 Task: Open an excel sheet with  and write heading  Student grades data  Add 10 students name:-  'Joshua Rivera, Zoey Coleman, Ryan Wright, Addison Bailey, Jonathan Simmons, Brooklyn Ward, Caleb Barnes, Audrey Collins, Gabriel Perry, Sofia Bell. ' in October Last week sales are  100 to 150. Math Grade:-  90, 95, 80, 92, 85,88, 90, 78, 92, 85.Science Grade:-  85, 87, 92, 88, 90, 85, 92, 80, 88, 90.English Grade:-  92, 90, 85, 90, 88, 92, 85, 82, 90, 88. _x000D_
History Grade:-  88, 92, 78, 95, 90, 90, 80, 85, 92, 90. Total use the formula   =SUM(D2:G2) then presss enter. Save page analysisSalesByProduct_2022
Action: Mouse moved to (147, 175)
Screenshot: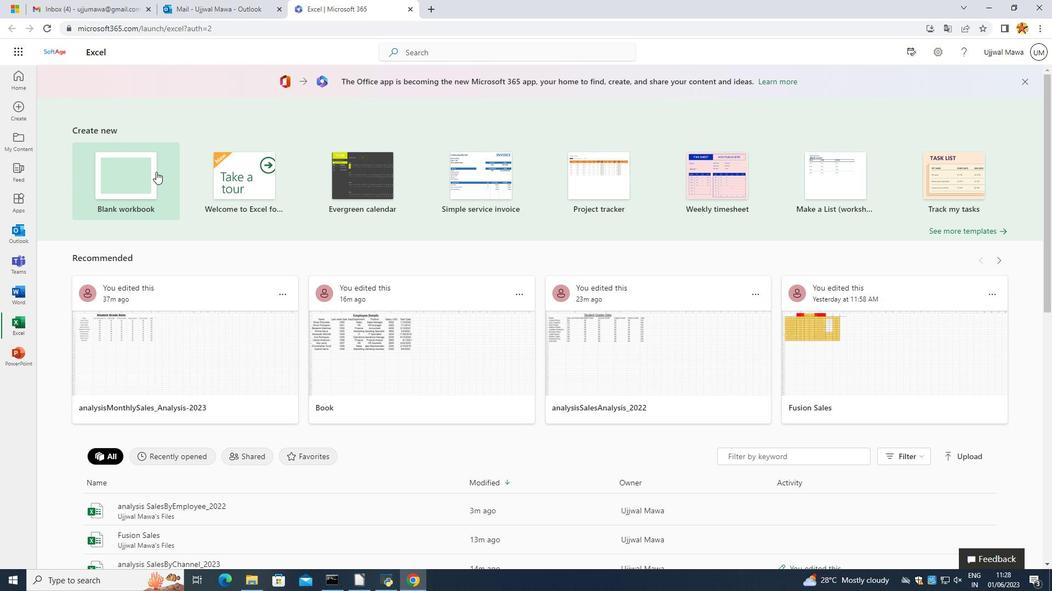 
Action: Mouse pressed left at (147, 175)
Screenshot: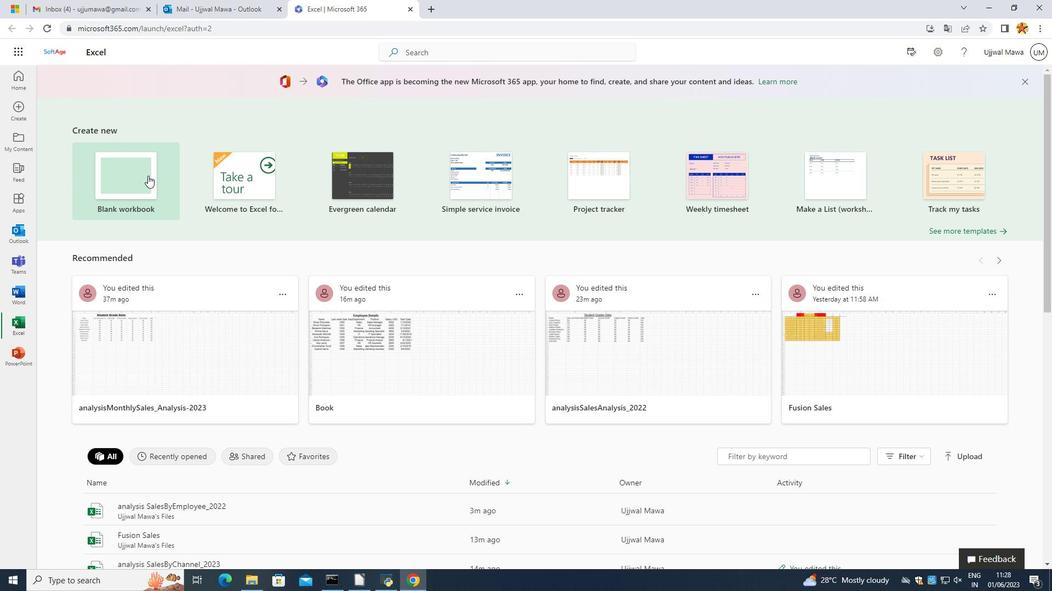 
Action: Mouse moved to (70, 166)
Screenshot: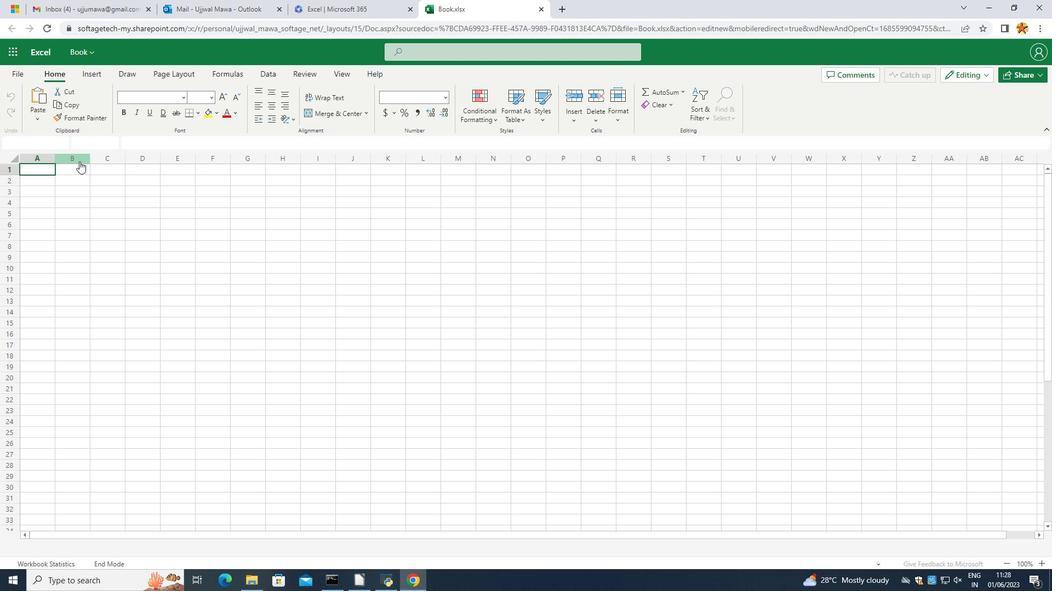 
Action: Mouse pressed left at (70, 166)
Screenshot: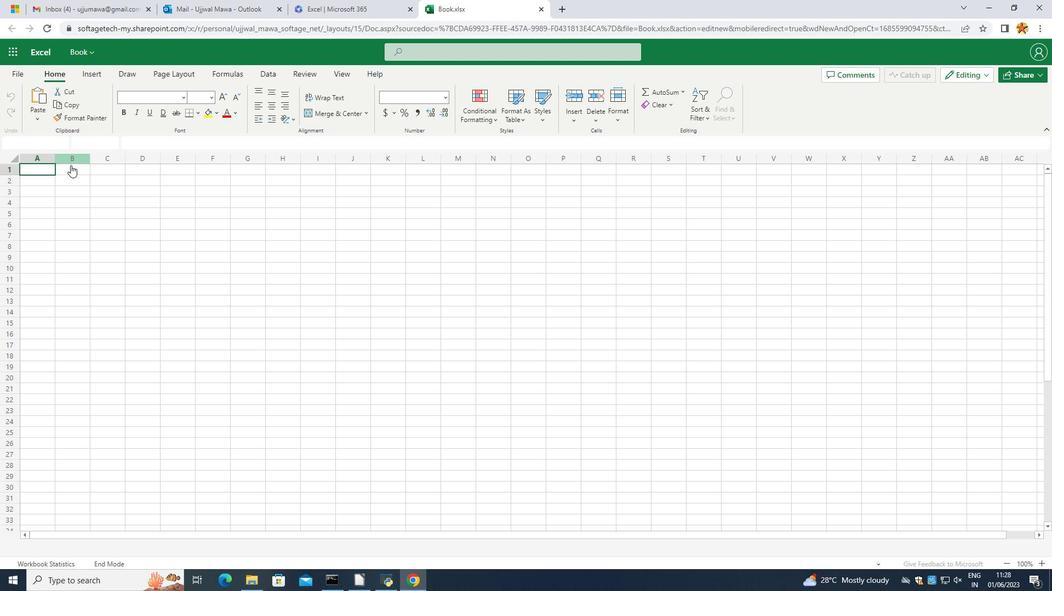 
Action: Mouse pressed left at (70, 166)
Screenshot: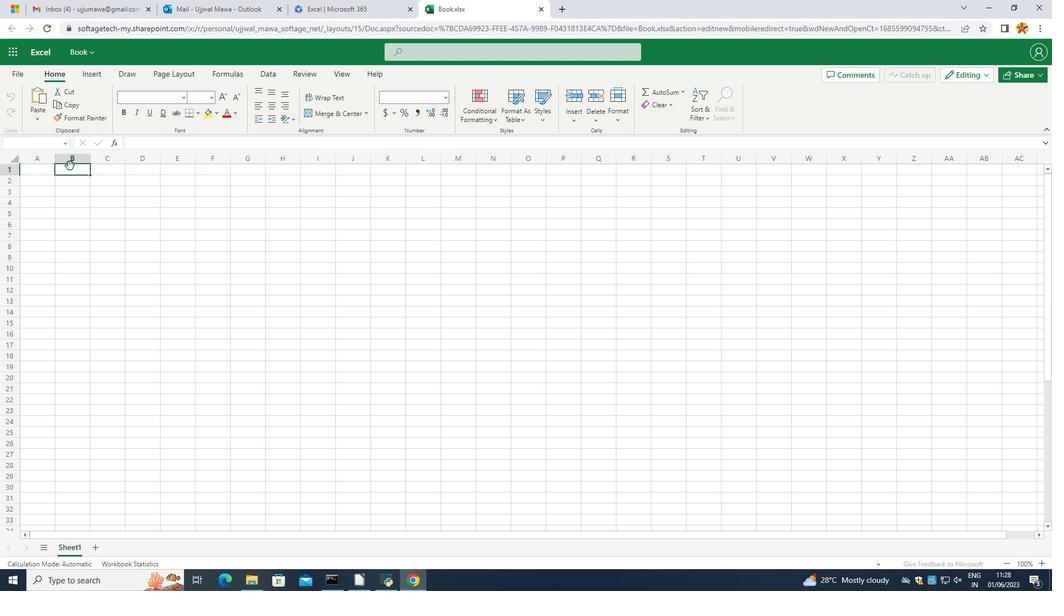 
Action: Mouse moved to (68, 171)
Screenshot: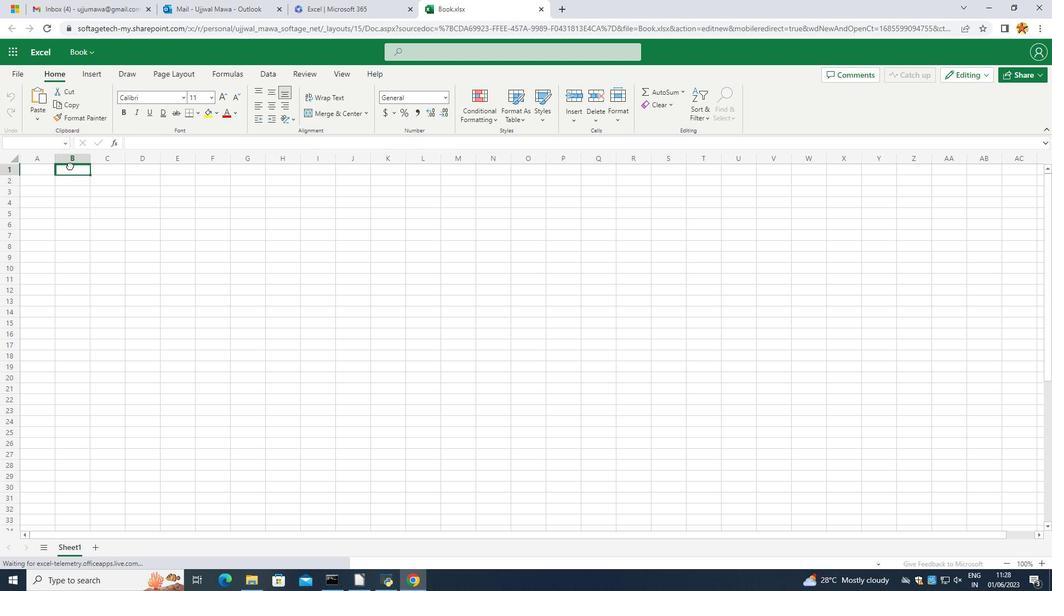 
Action: Mouse pressed left at (68, 171)
Screenshot: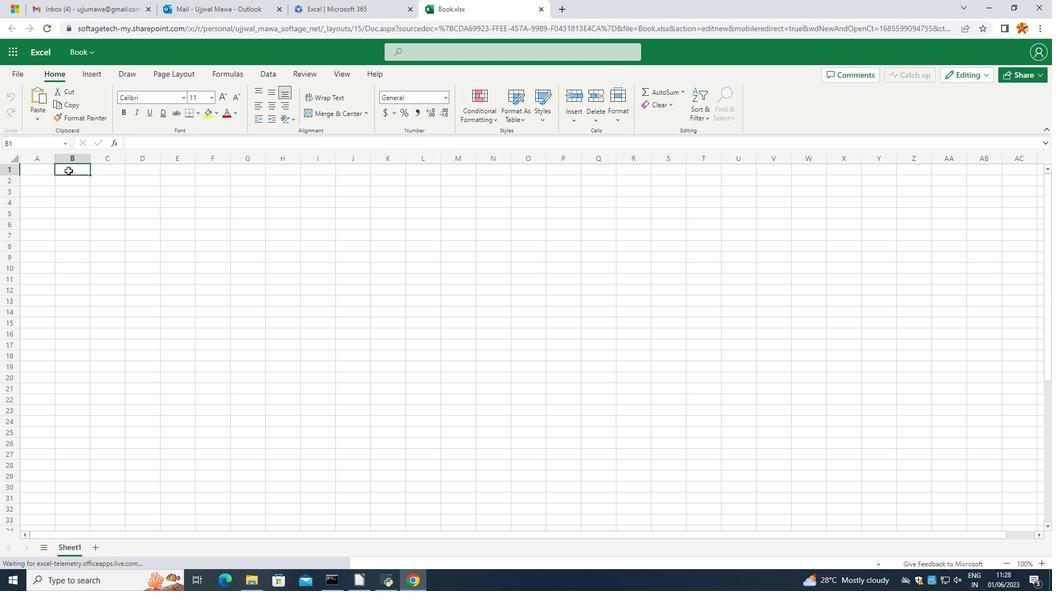 
Action: Mouse pressed left at (68, 171)
Screenshot: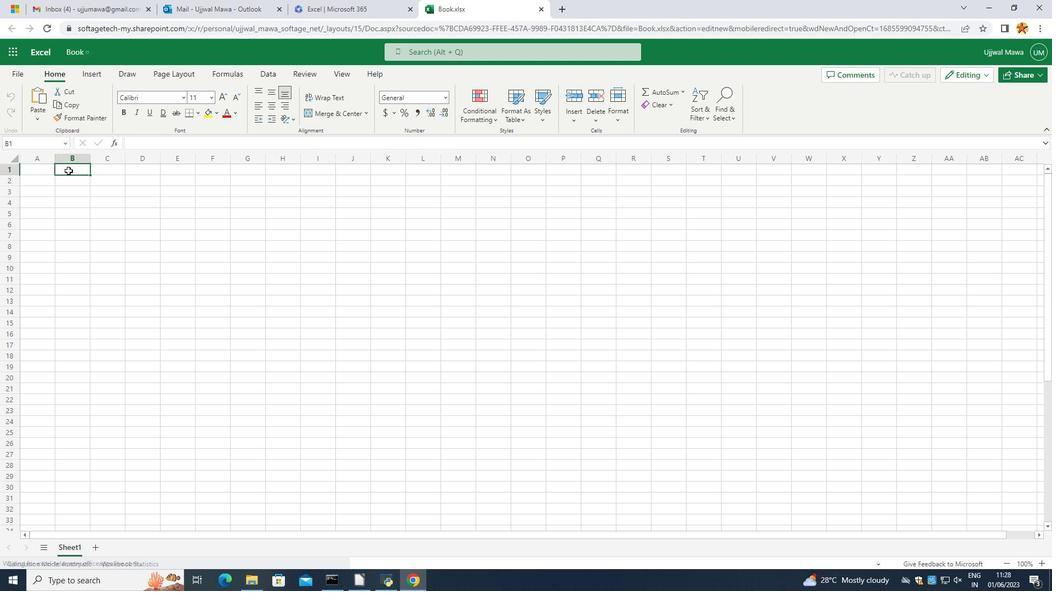 
Action: Key pressed <Key.caps_lock>S<Key.caps_lock>tudent<Key.space><Key.caps_lock>G<Key.caps_lock>rades<Key.space><Key.caps_lock>D<Key.caps_lock>ata
Screenshot: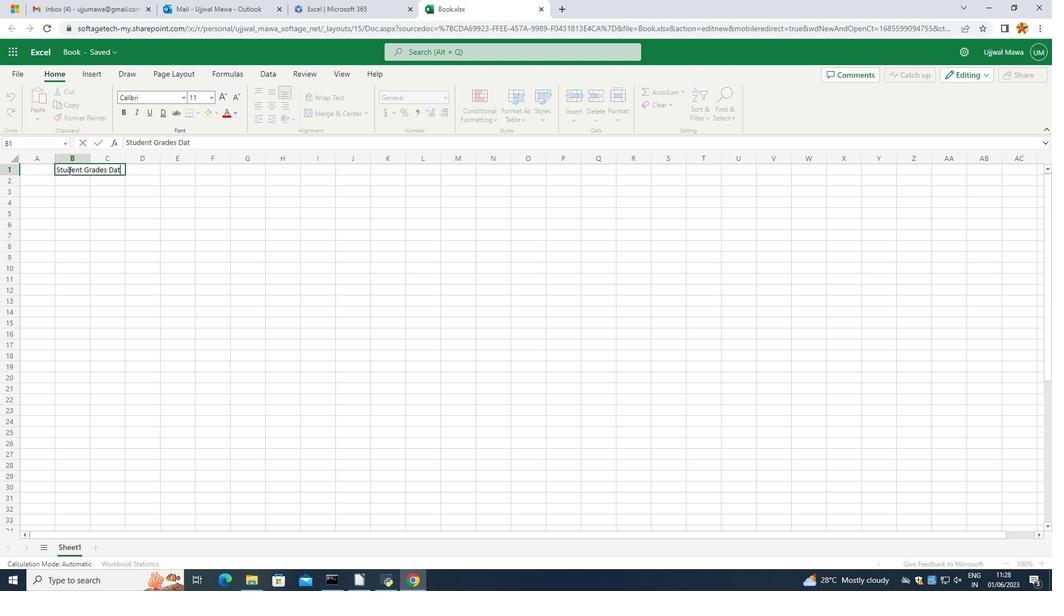 
Action: Mouse moved to (82, 322)
Screenshot: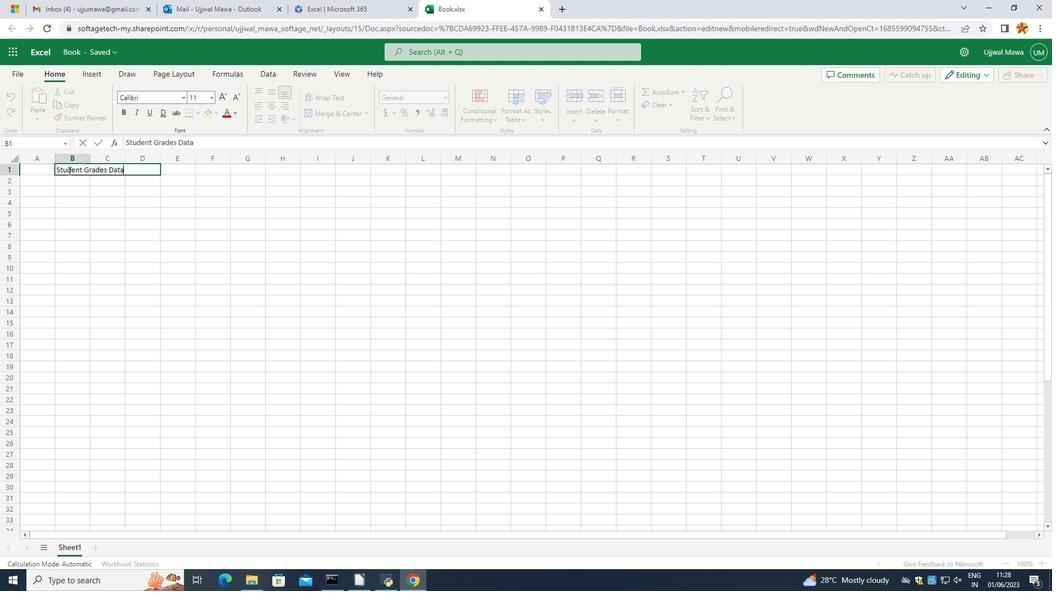 
Action: Mouse pressed left at (82, 322)
Screenshot: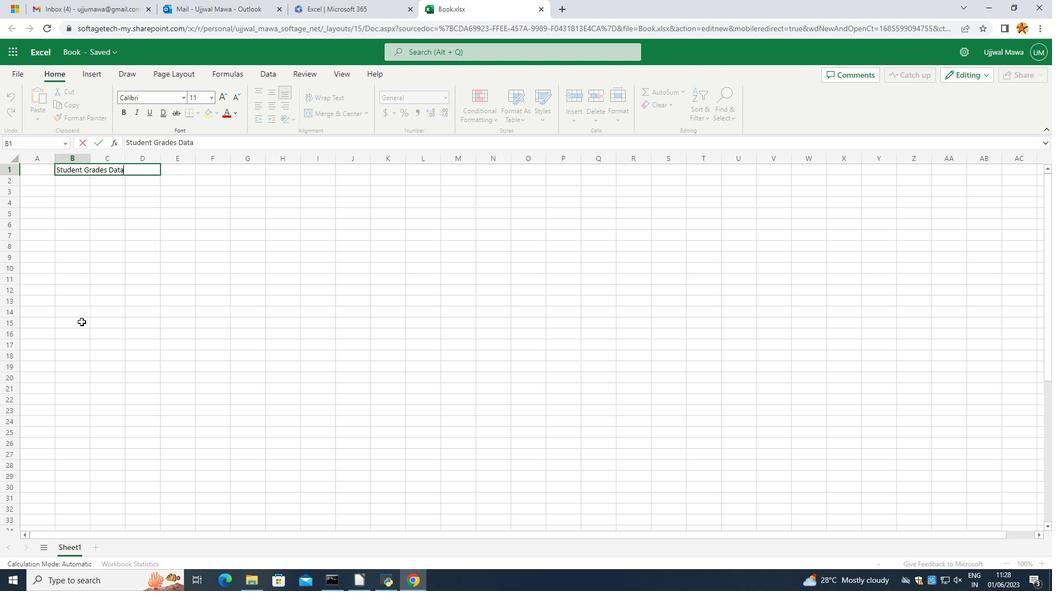 
Action: Mouse moved to (49, 177)
Screenshot: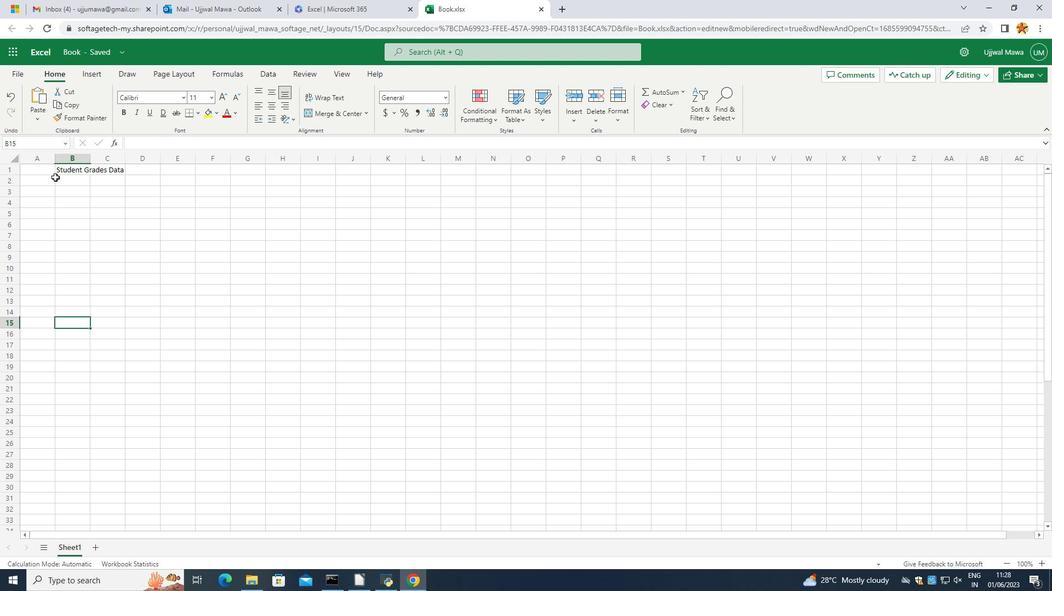 
Action: Mouse pressed left at (49, 177)
Screenshot: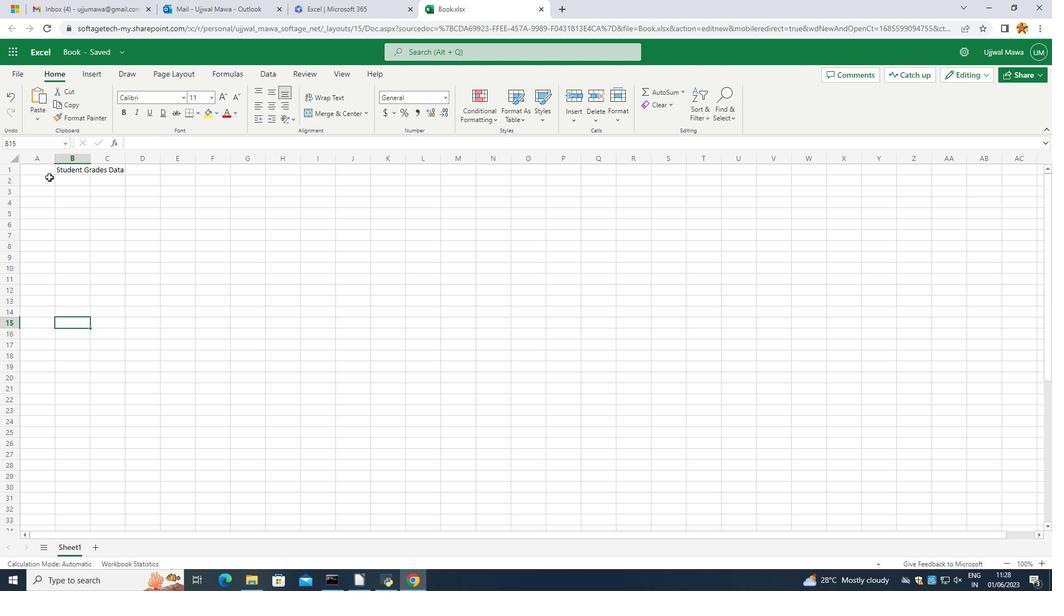 
Action: Mouse pressed left at (49, 177)
Screenshot: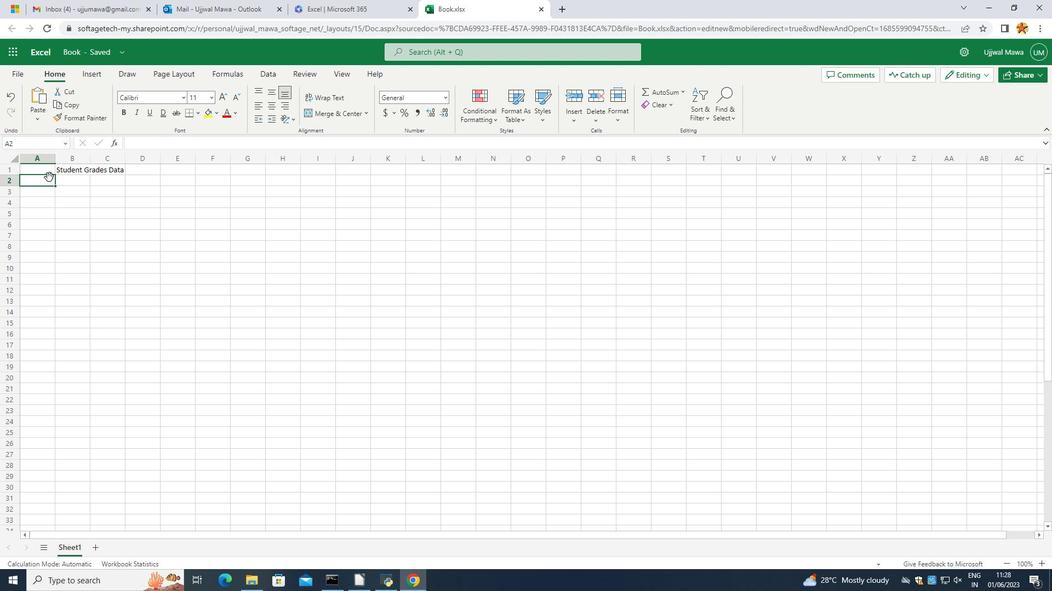 
Action: Mouse pressed left at (49, 177)
Screenshot: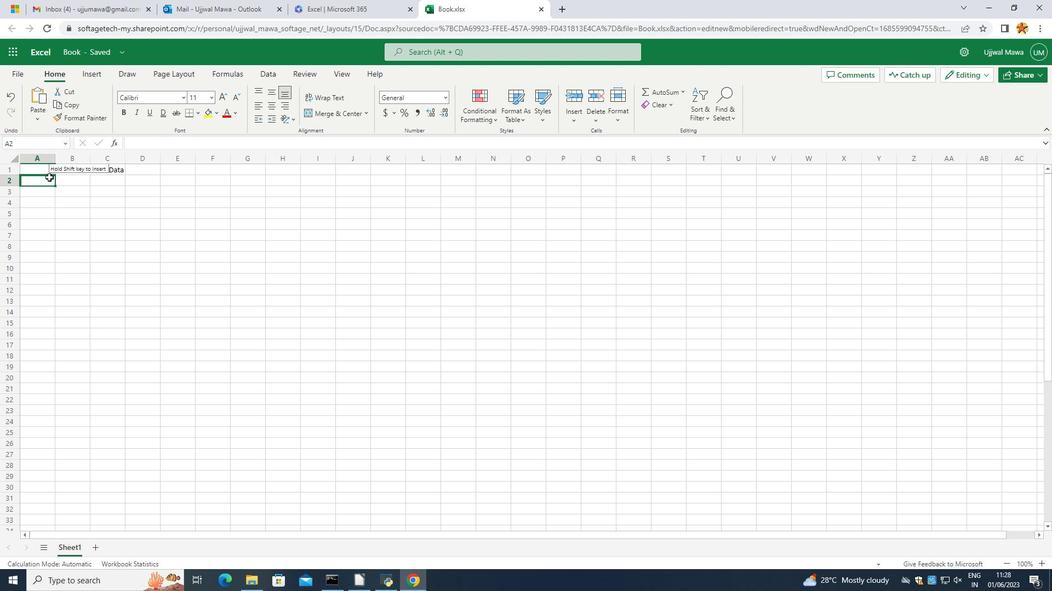 
Action: Mouse moved to (48, 181)
Screenshot: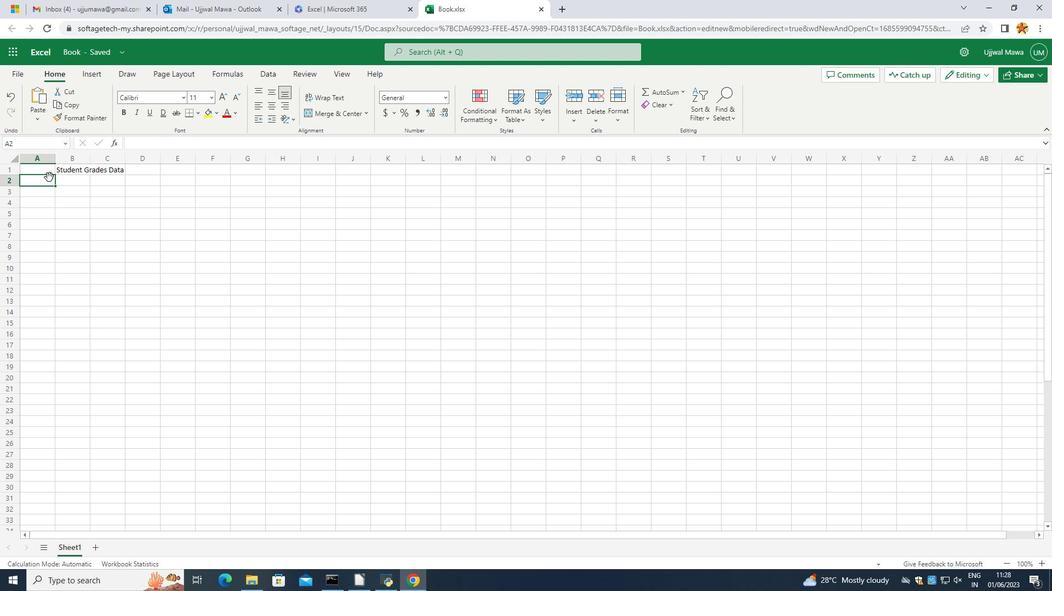 
Action: Mouse pressed left at (48, 181)
Screenshot: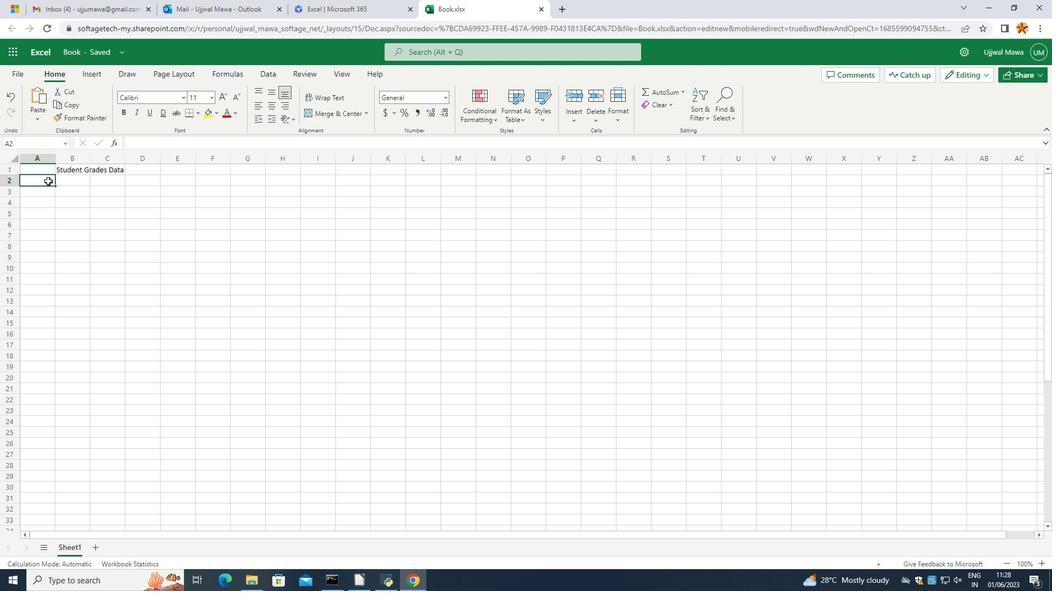 
Action: Mouse pressed left at (48, 181)
Screenshot: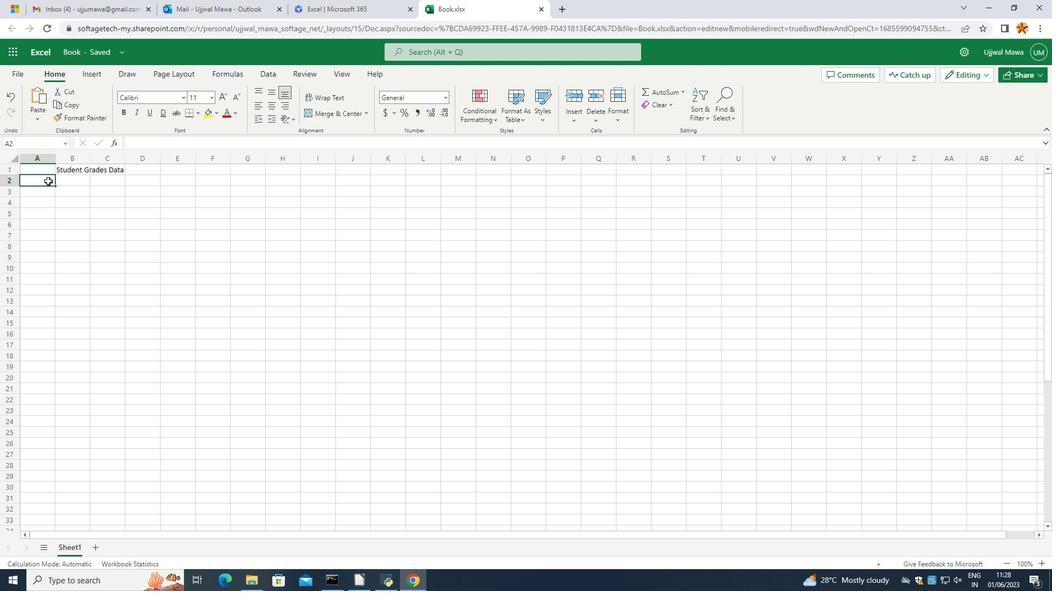 
Action: Key pressed <Key.caps_lock>N<Key.caps_lock>ame
Screenshot: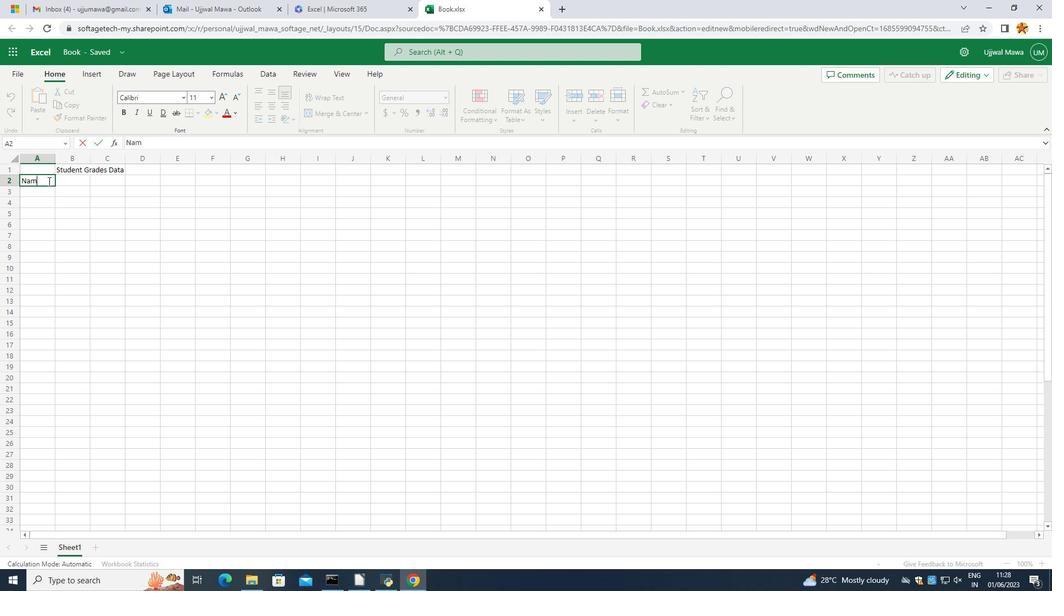 
Action: Mouse moved to (284, 374)
Screenshot: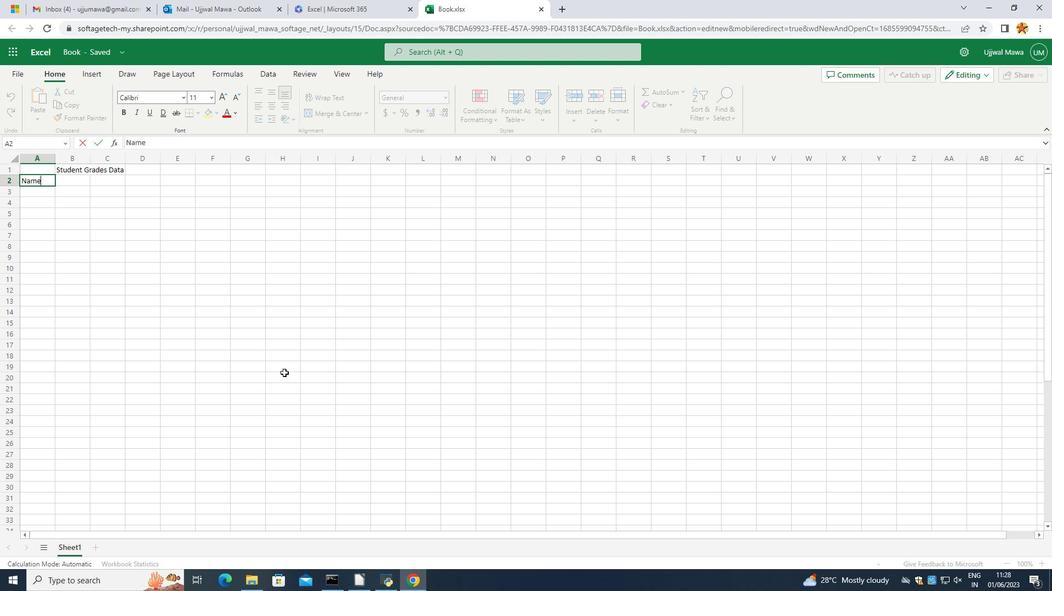 
Action: Mouse pressed left at (284, 374)
Screenshot: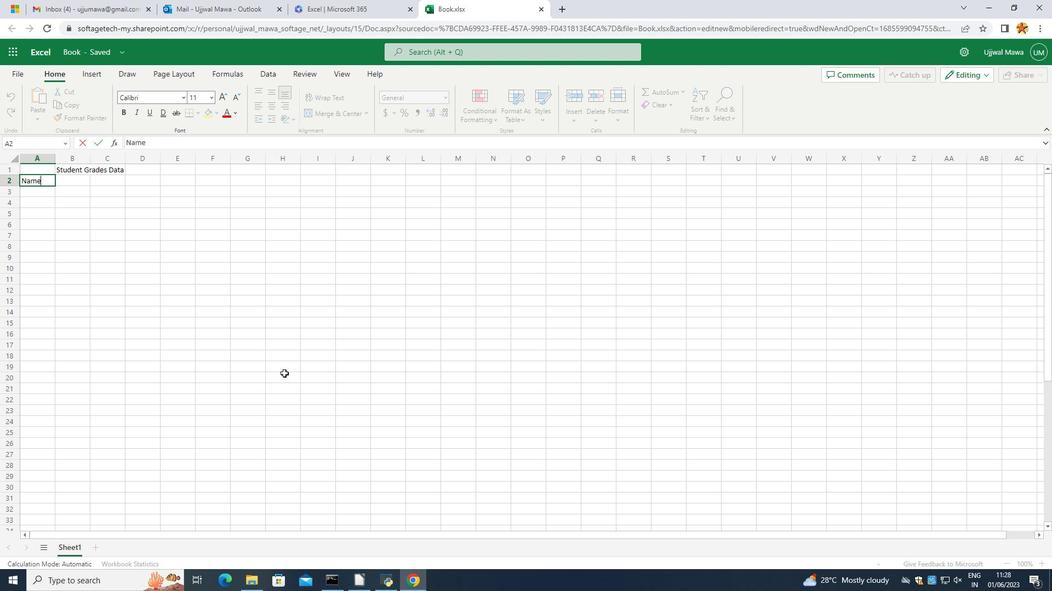 
Action: Mouse moved to (73, 178)
Screenshot: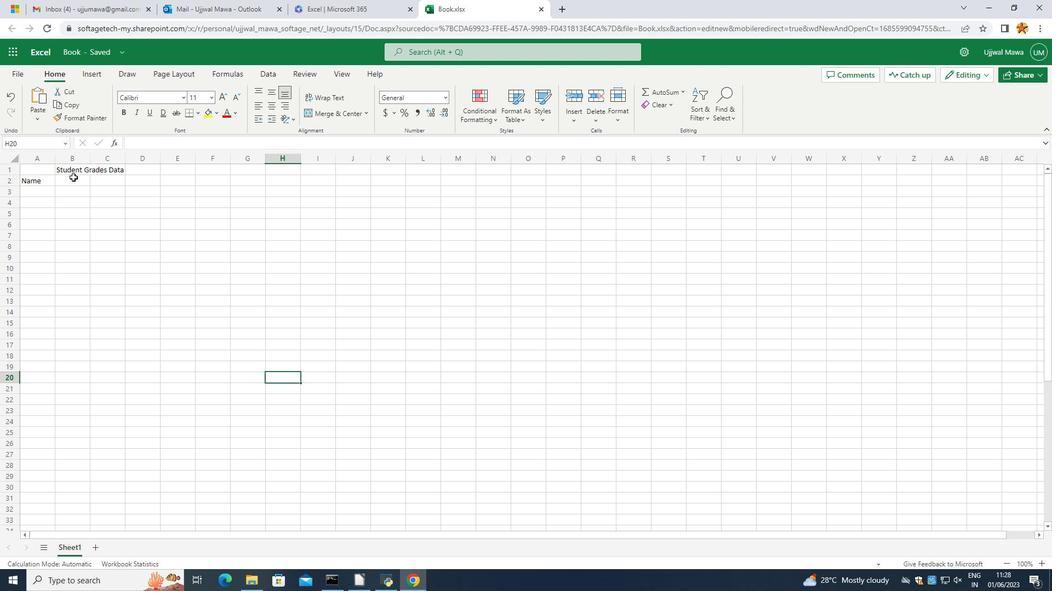 
Action: Mouse pressed left at (73, 178)
Screenshot: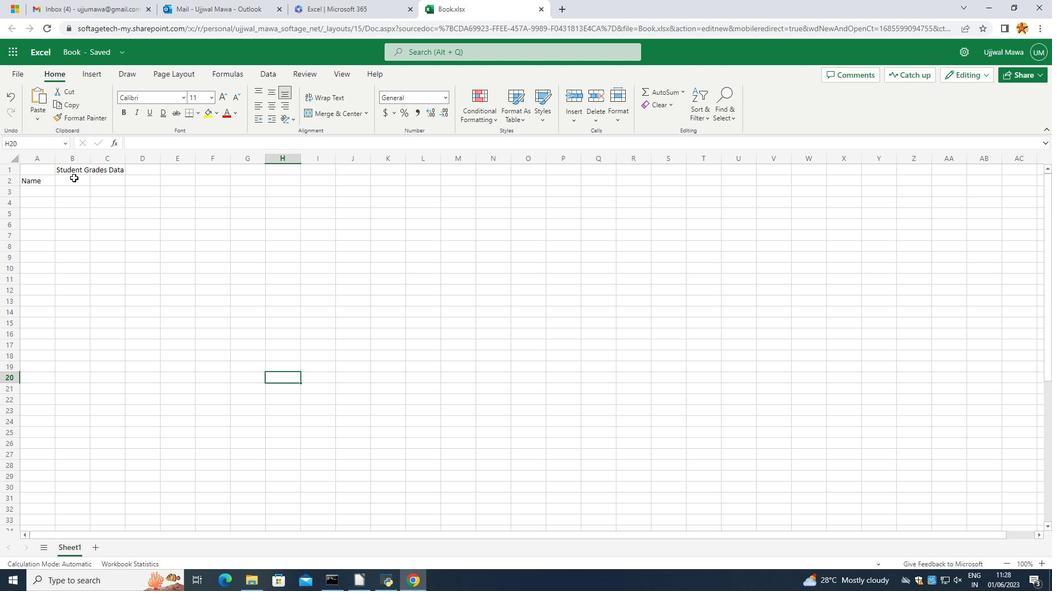 
Action: Mouse moved to (76, 183)
Screenshot: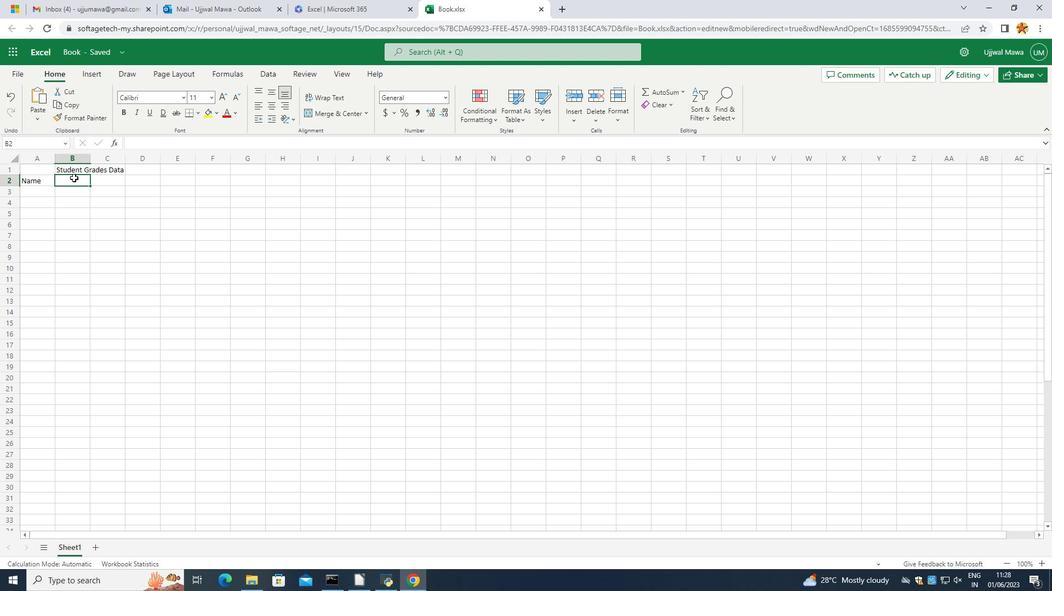 
Action: Key pressed <Key.caps_lock>O<Key.caps_lock>ctober<Key.space><Key.caps_lock>L<Key.caps_lock>ast<Key.space>week<Key.space><Key.caps_lock>S<Key.caps_lock>ales
Screenshot: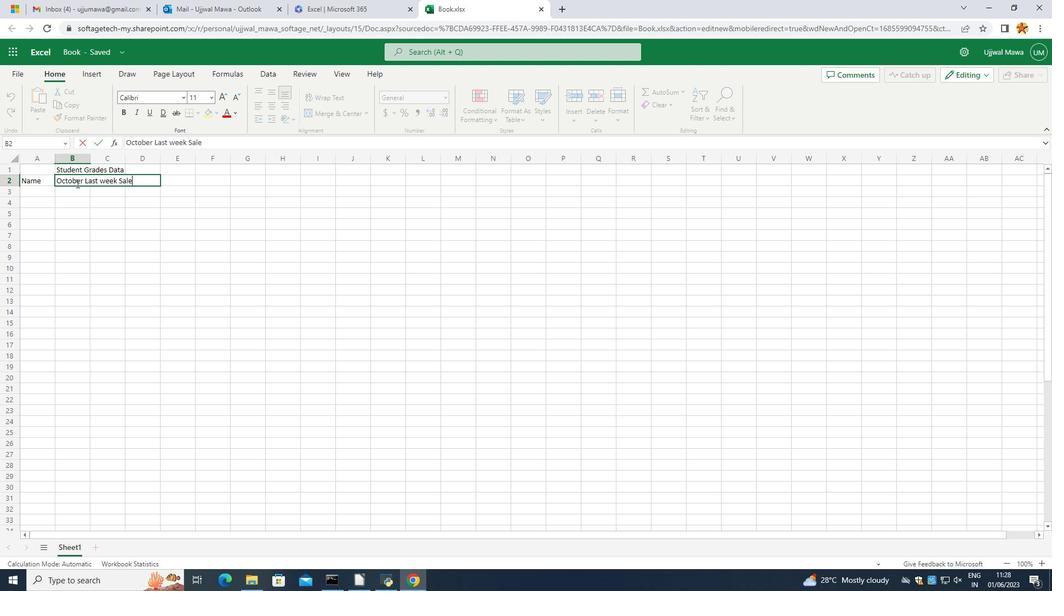 
Action: Mouse moved to (71, 234)
Screenshot: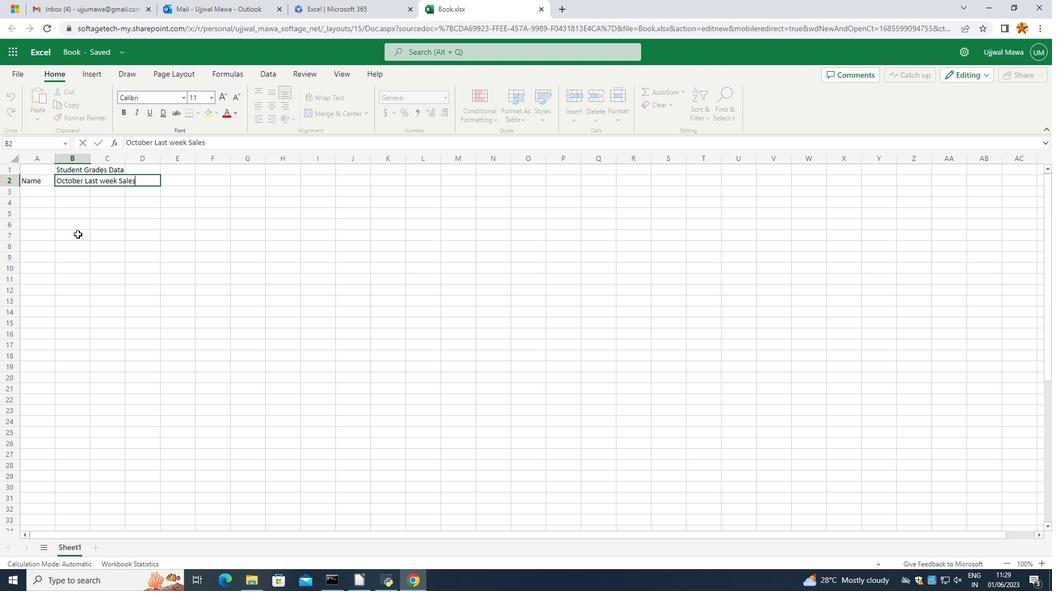 
Action: Mouse pressed left at (71, 234)
Screenshot: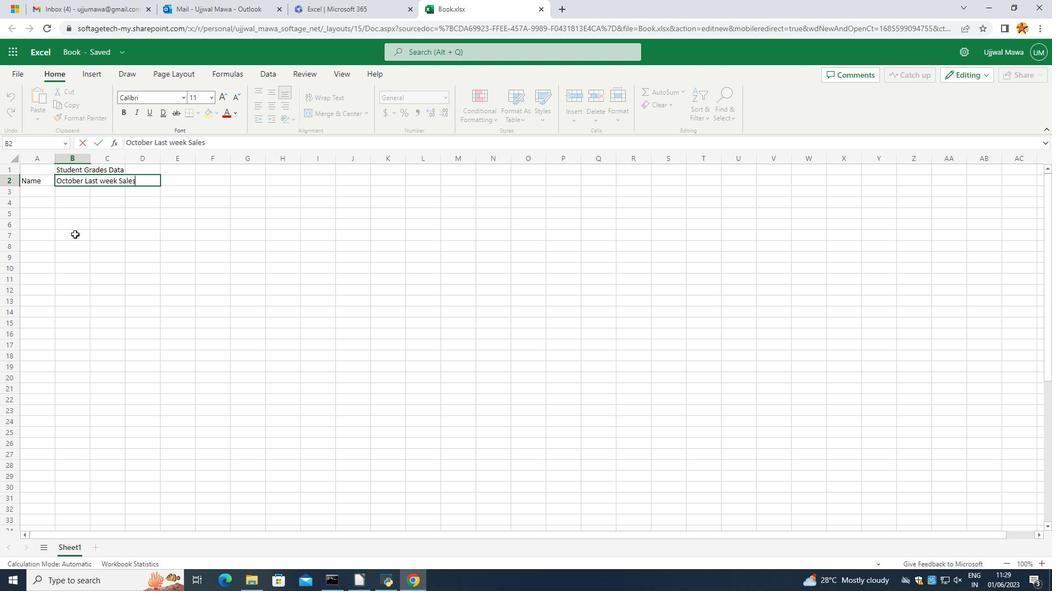 
Action: Mouse moved to (70, 185)
Screenshot: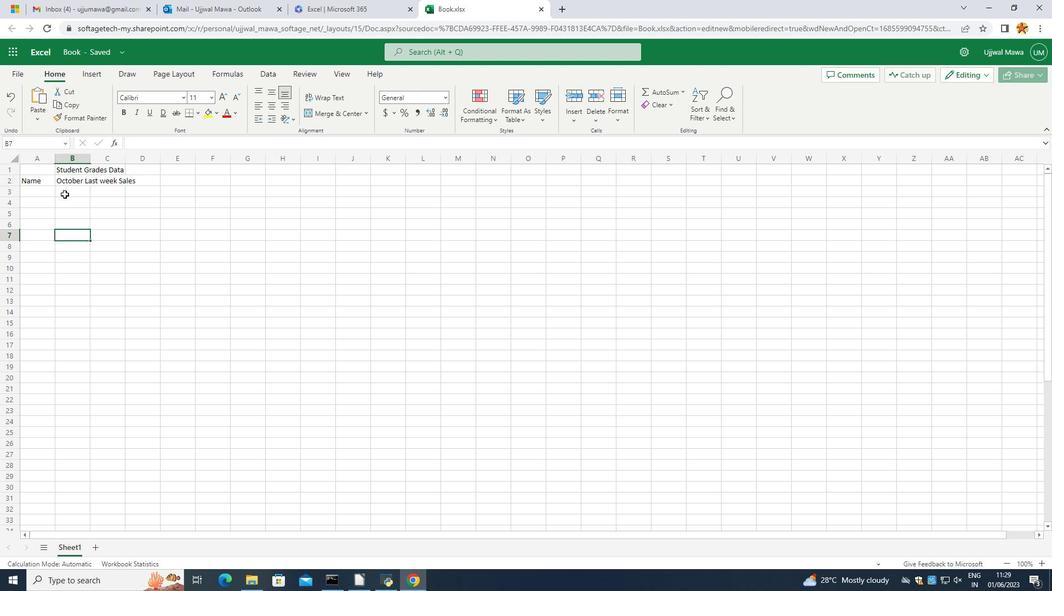 
Action: Mouse pressed left at (70, 185)
Screenshot: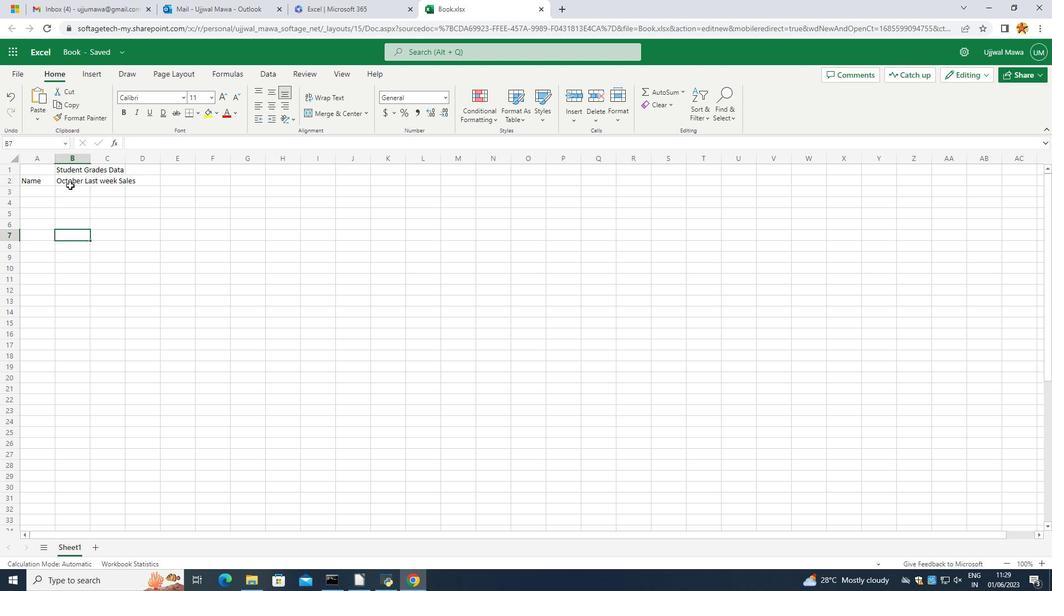 
Action: Mouse moved to (91, 160)
Screenshot: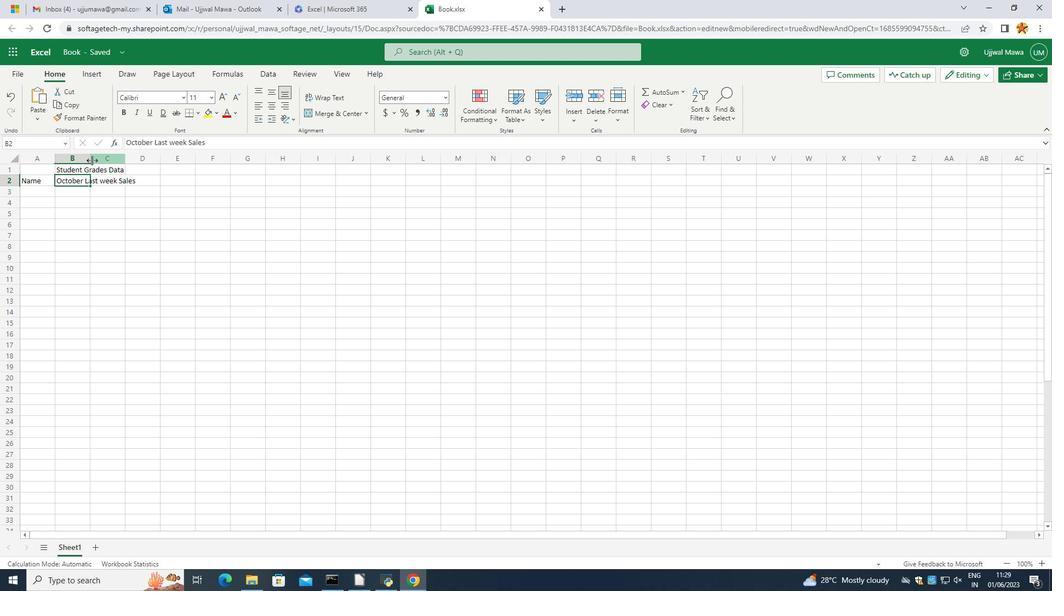 
Action: Mouse pressed left at (91, 160)
Screenshot: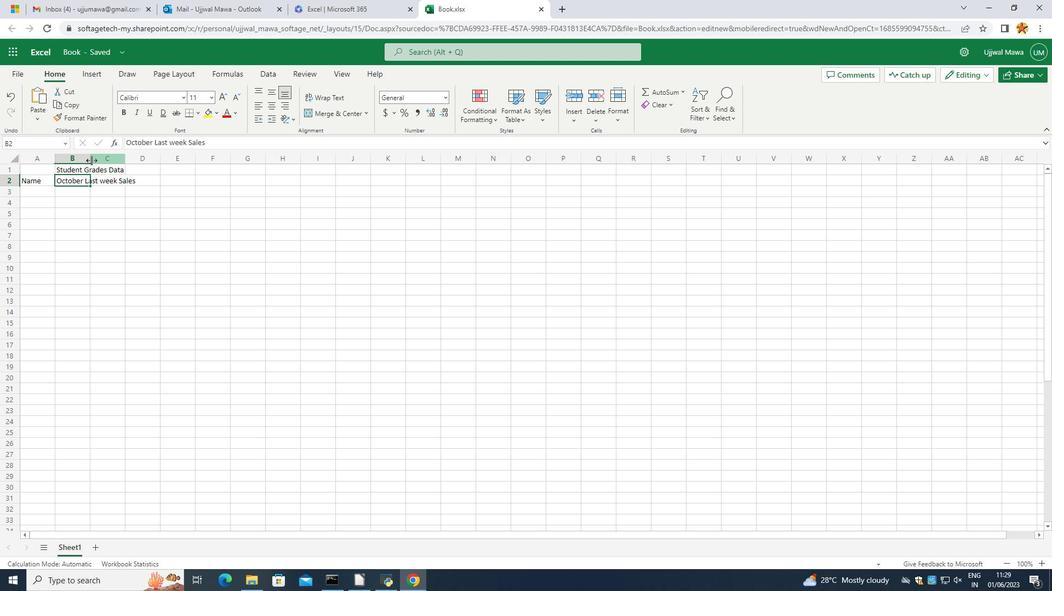 
Action: Mouse moved to (25, 177)
Screenshot: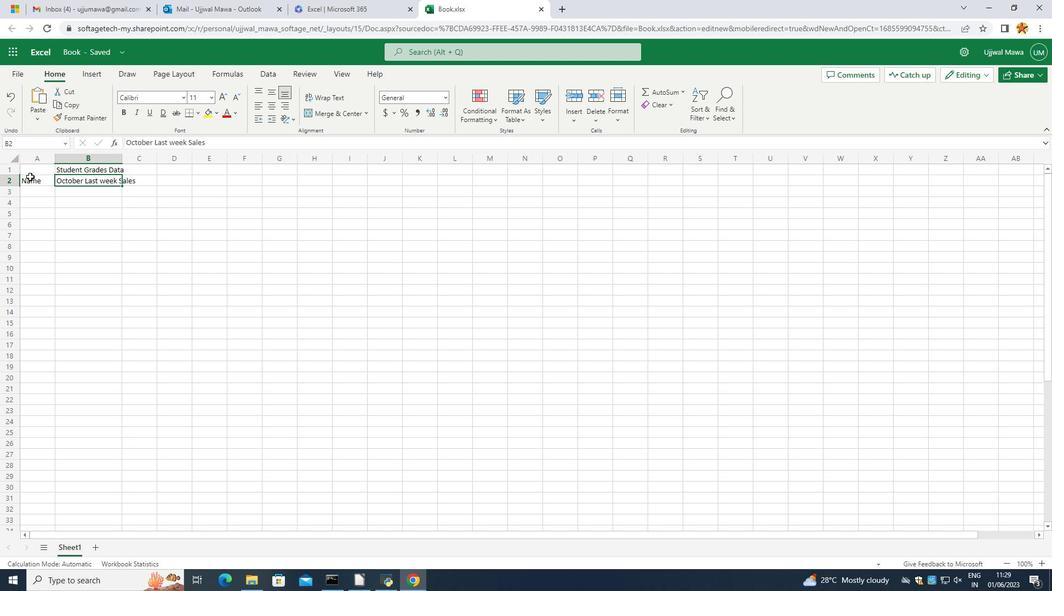 
Action: Mouse pressed left at (25, 177)
Screenshot: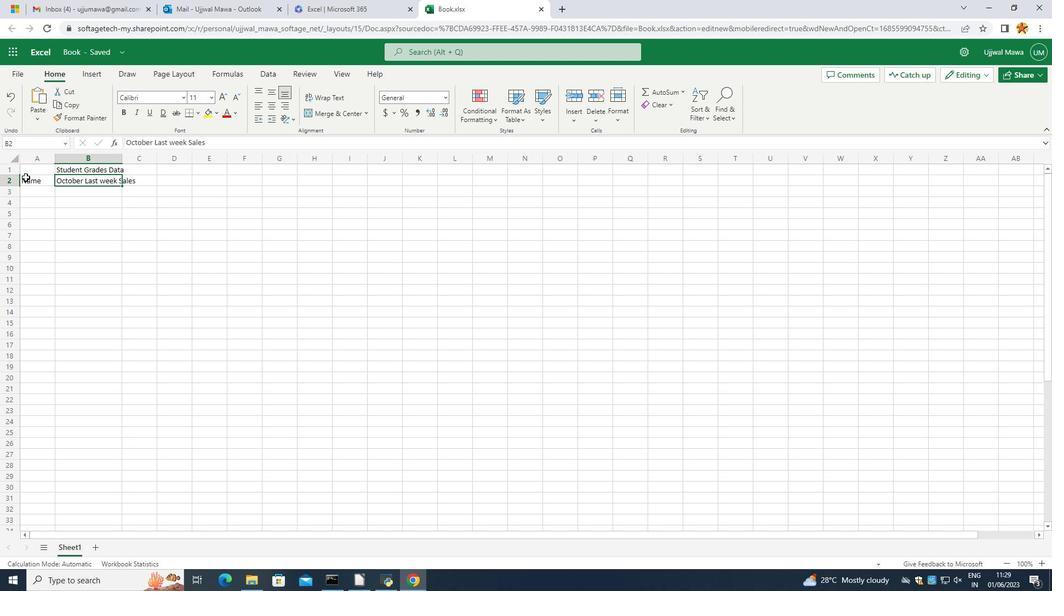 
Action: Mouse moved to (32, 175)
Screenshot: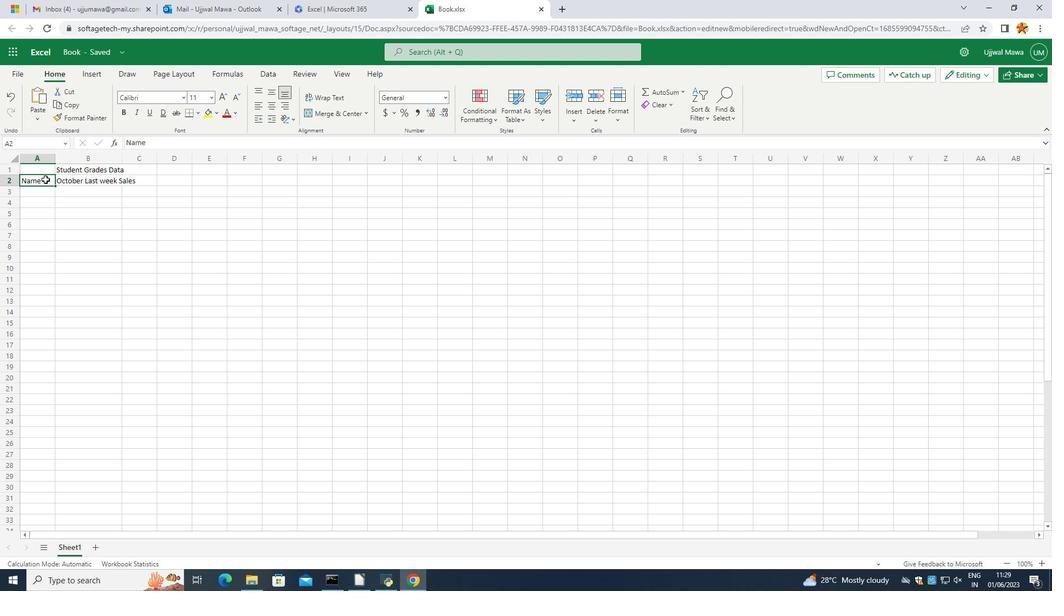 
Action: Mouse pressed left at (32, 175)
Screenshot: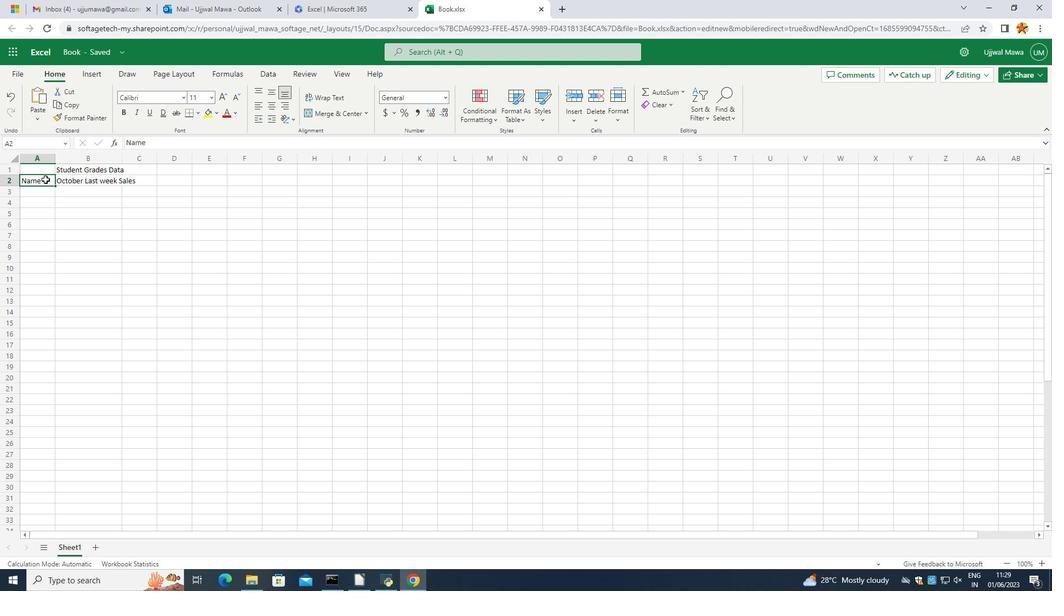 
Action: Mouse moved to (49, 169)
Screenshot: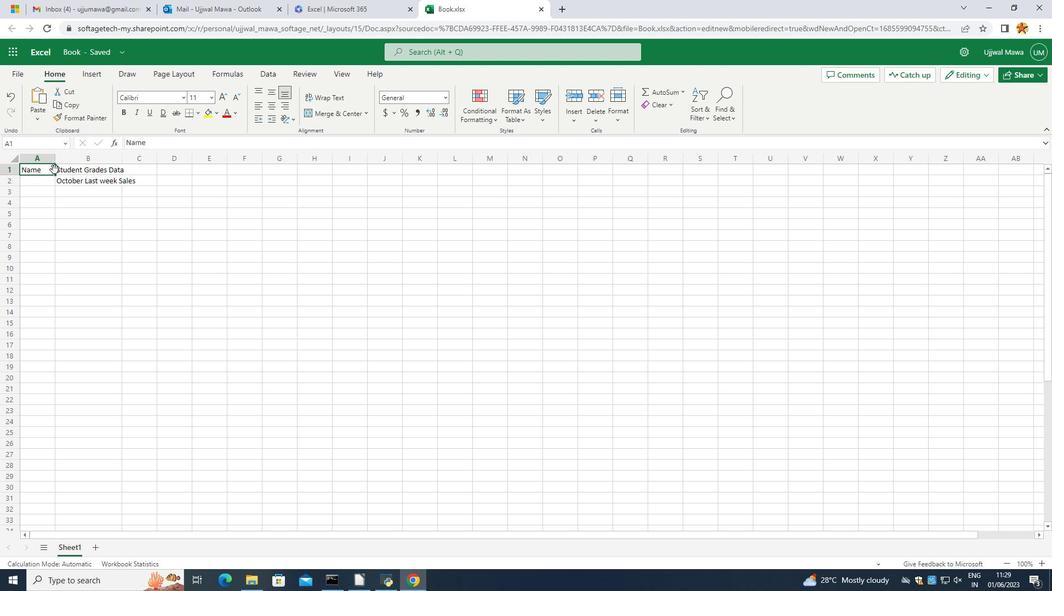 
Action: Mouse pressed left at (49, 169)
Screenshot: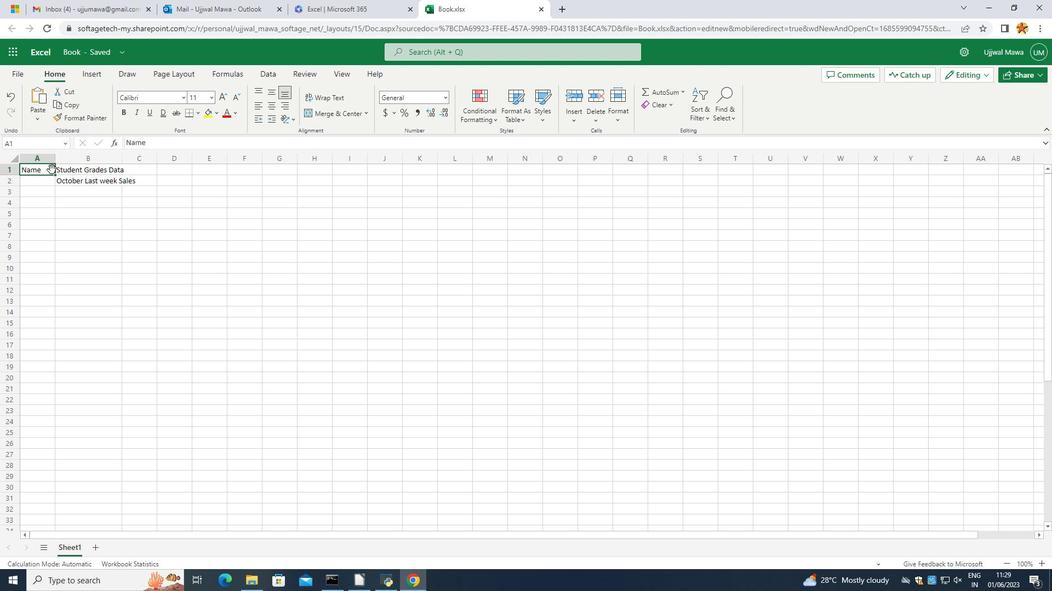 
Action: Mouse moved to (44, 172)
Screenshot: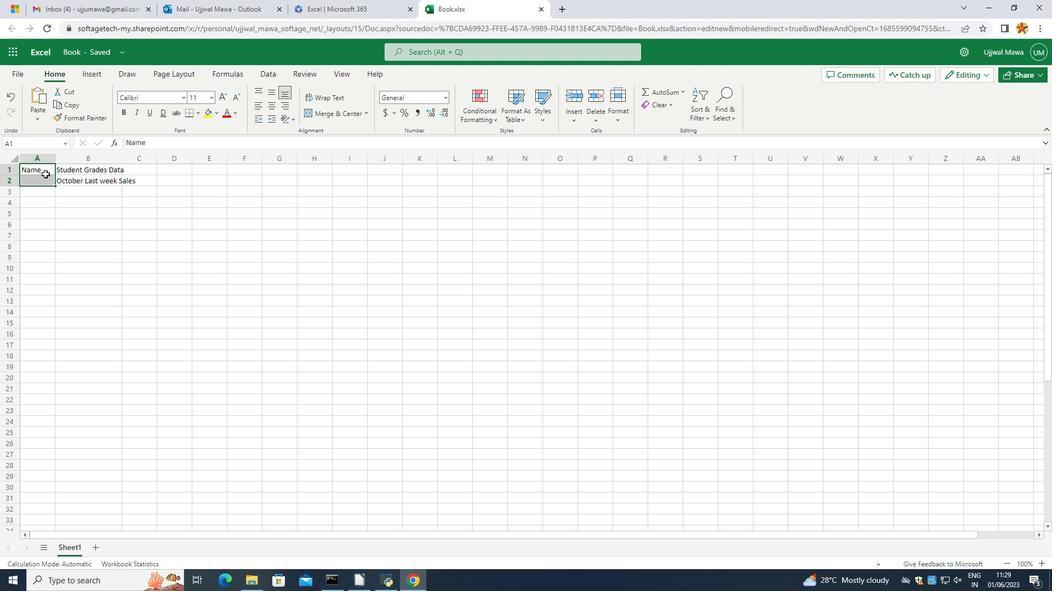 
Action: Mouse pressed left at (44, 172)
Screenshot: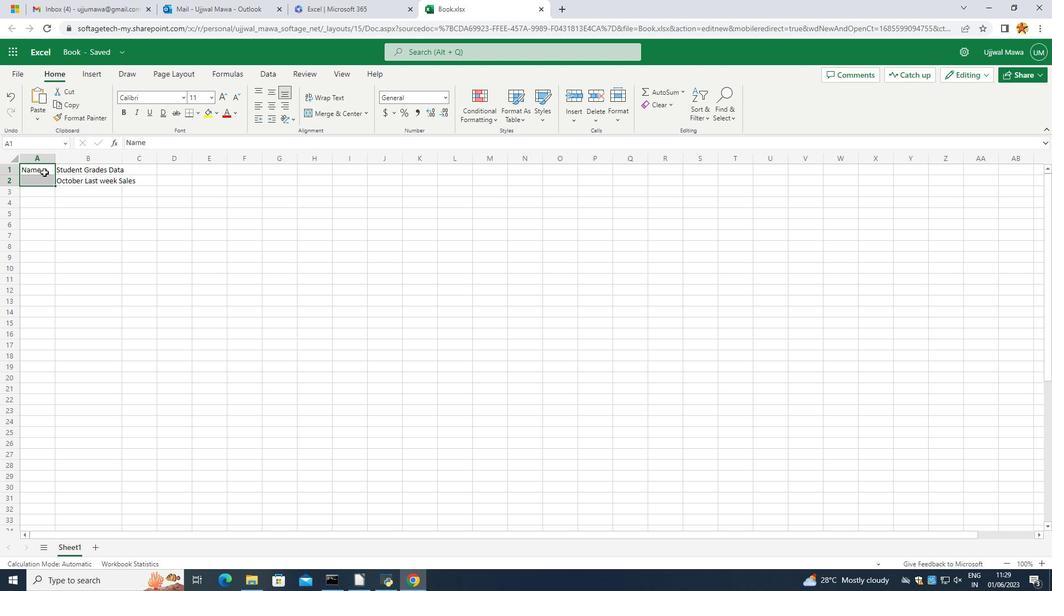 
Action: Mouse moved to (40, 161)
Screenshot: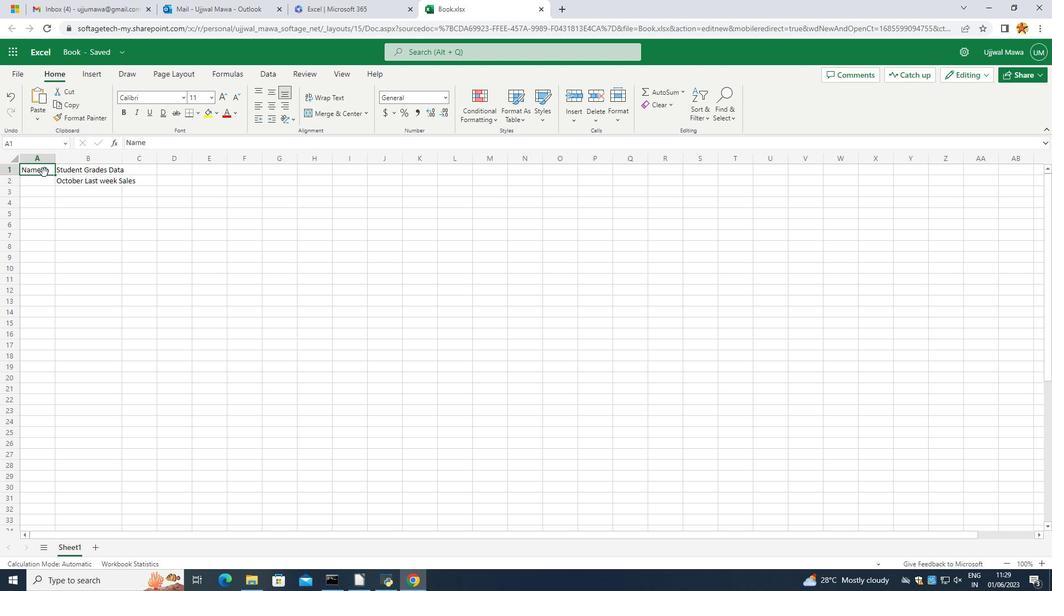
Action: Mouse pressed right at (40, 161)
Screenshot: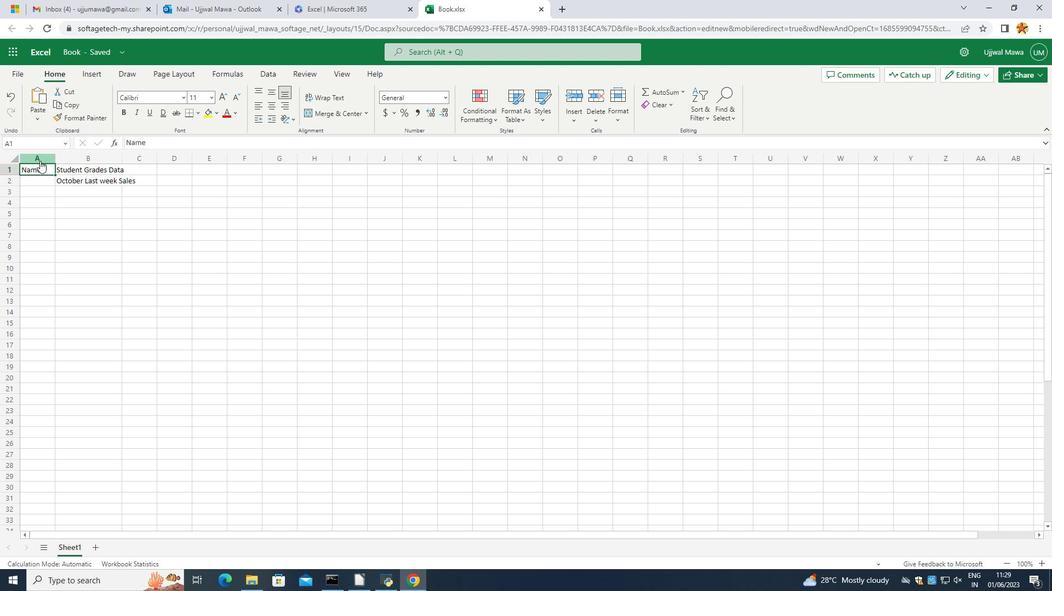 
Action: Mouse moved to (41, 166)
Screenshot: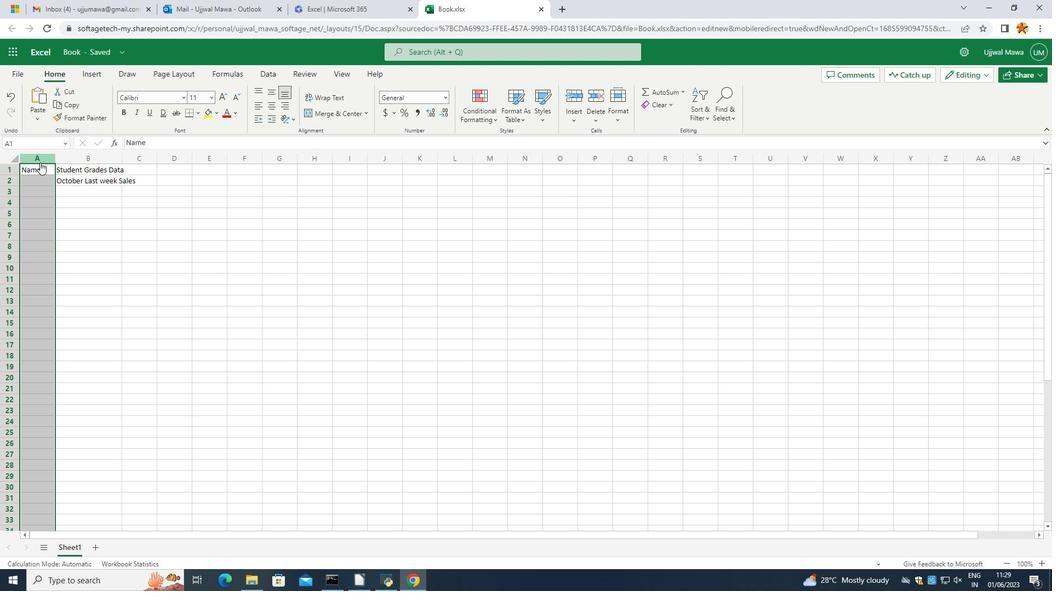 
Action: Mouse pressed left at (41, 166)
Screenshot: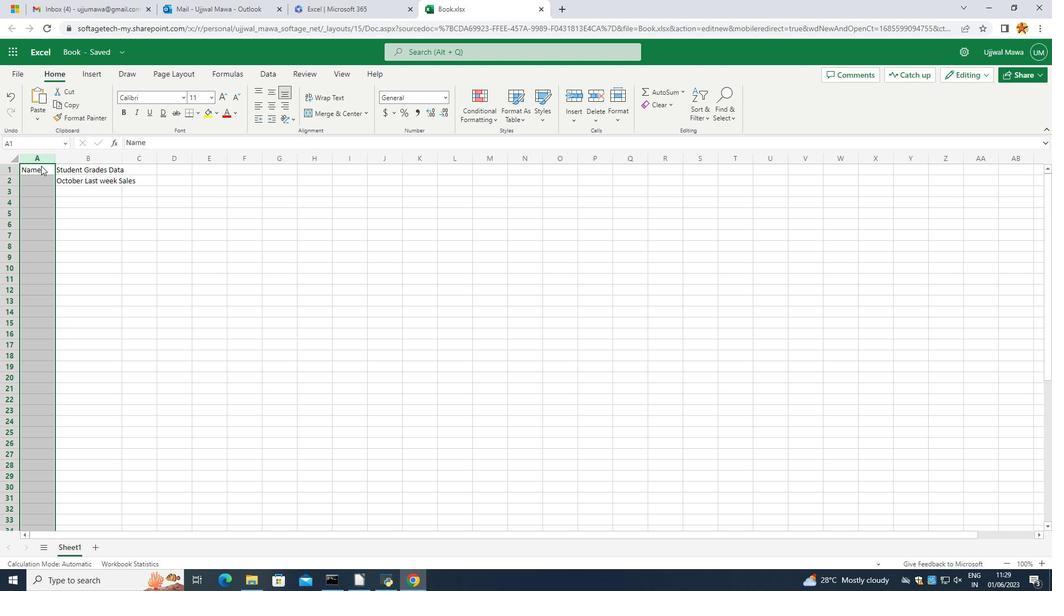 
Action: Mouse moved to (53, 190)
Screenshot: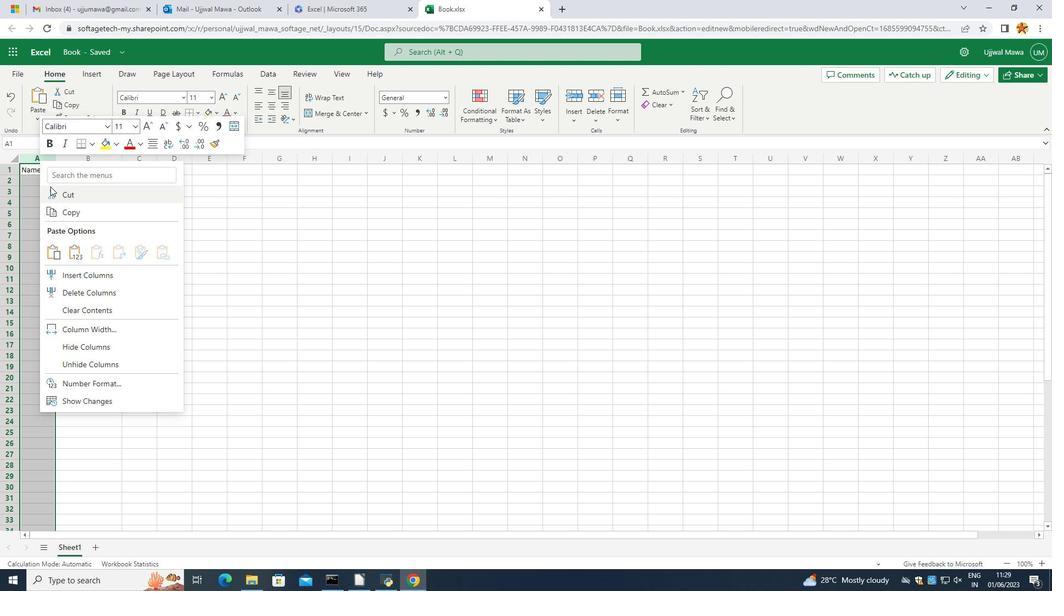 
Action: Mouse pressed left at (53, 190)
Screenshot: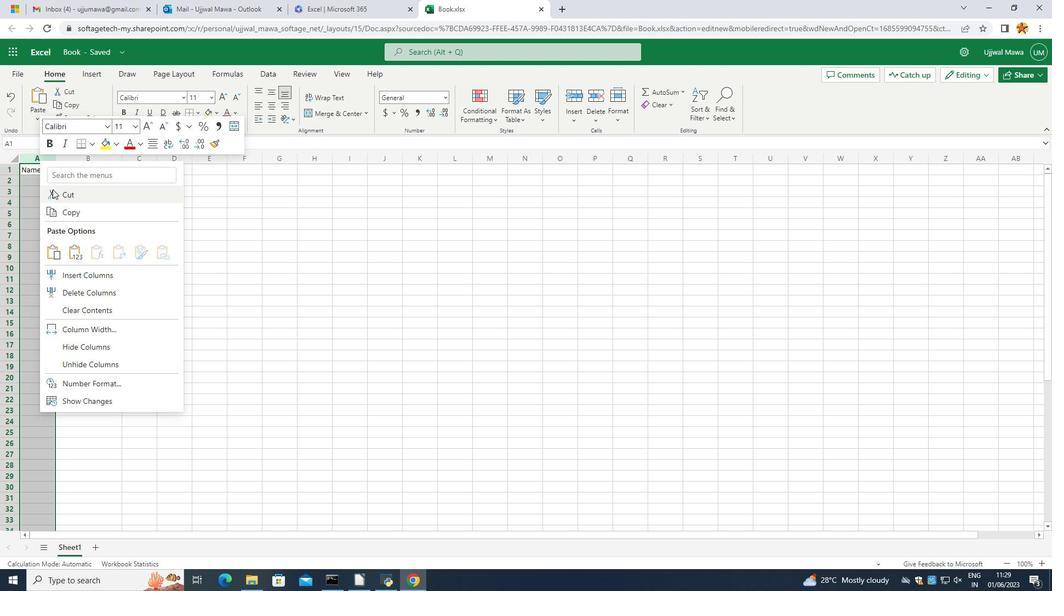 
Action: Mouse moved to (44, 179)
Screenshot: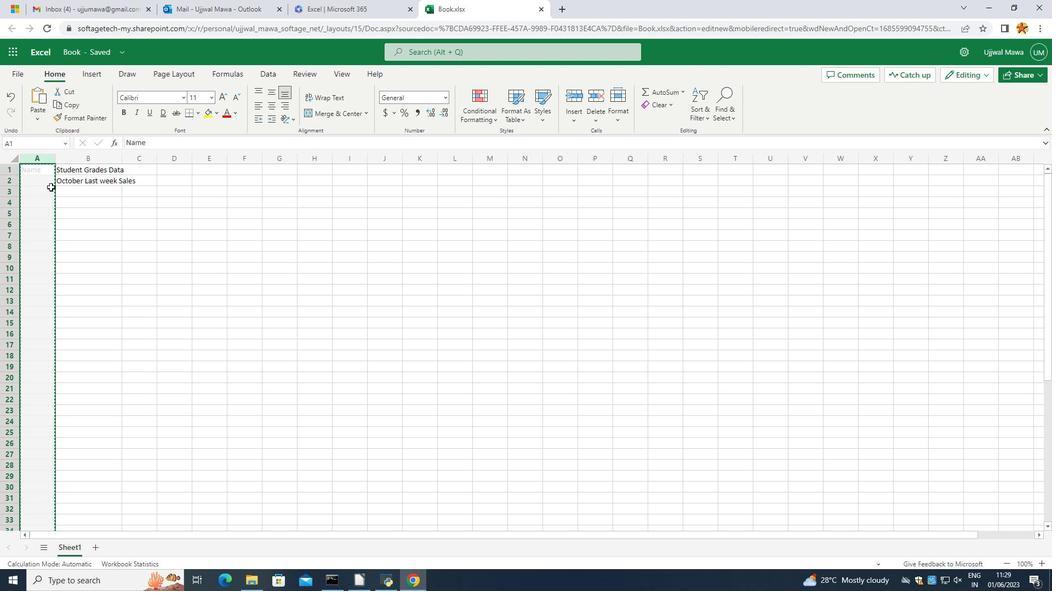 
Action: Mouse pressed left at (44, 179)
Screenshot: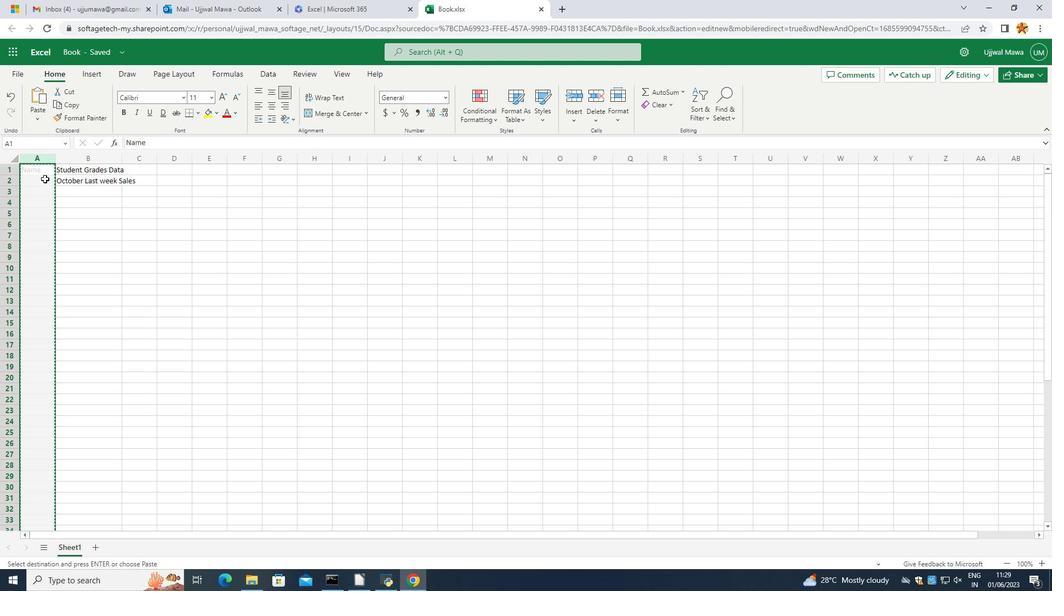 
Action: Mouse moved to (42, 182)
Screenshot: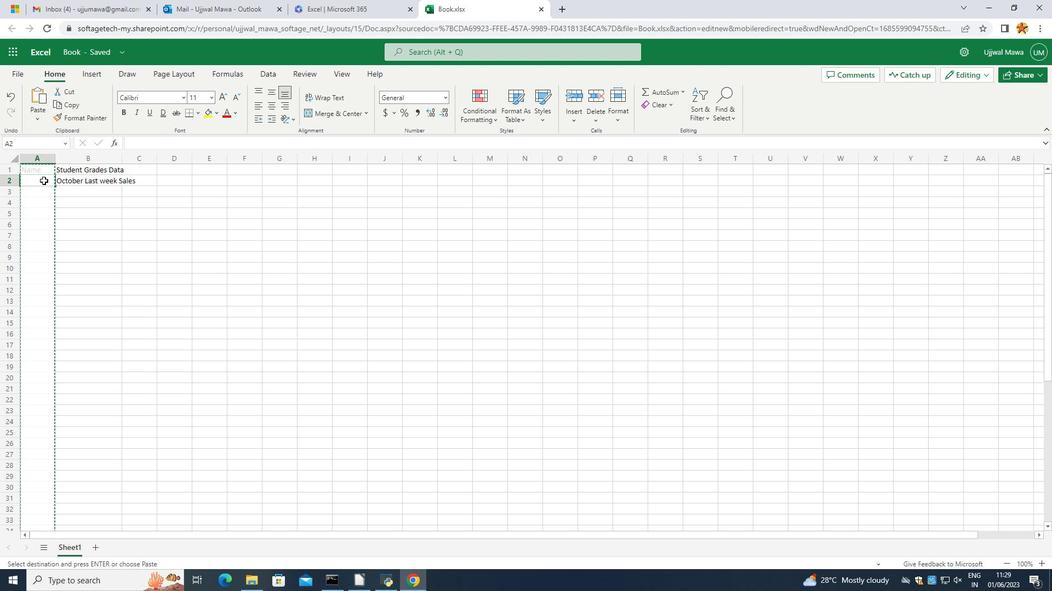 
Action: Mouse pressed left at (42, 182)
Screenshot: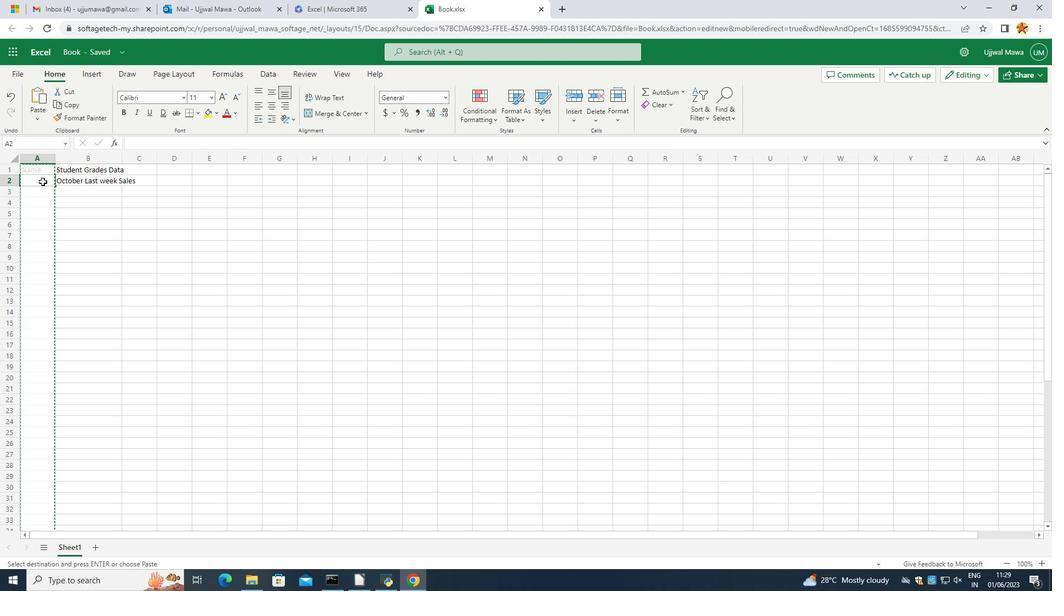
Action: Mouse pressed right at (42, 182)
Screenshot: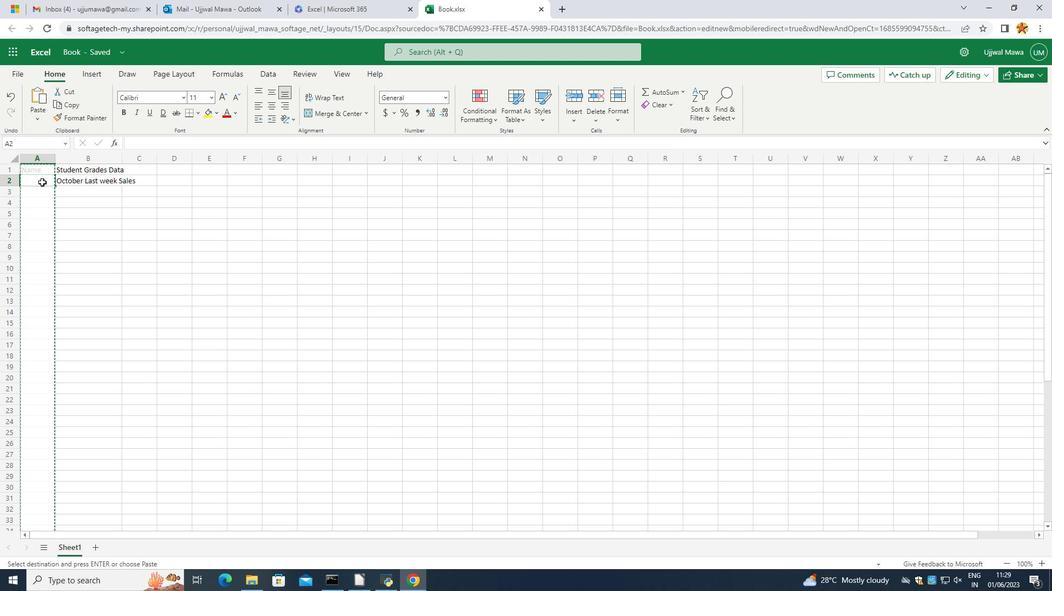 
Action: Mouse moved to (58, 232)
Screenshot: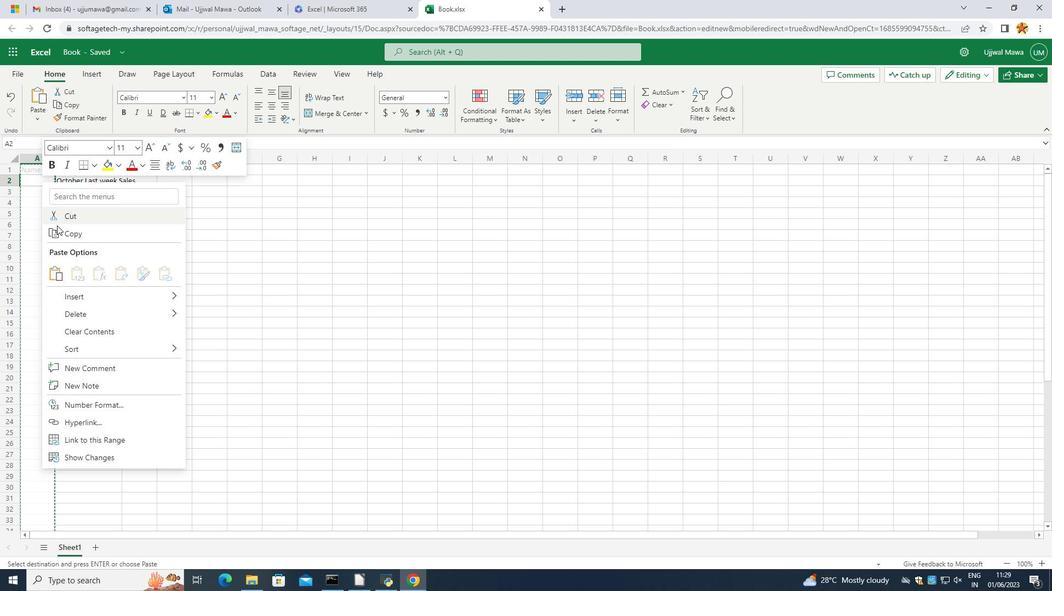 
Action: Mouse pressed left at (58, 232)
Screenshot: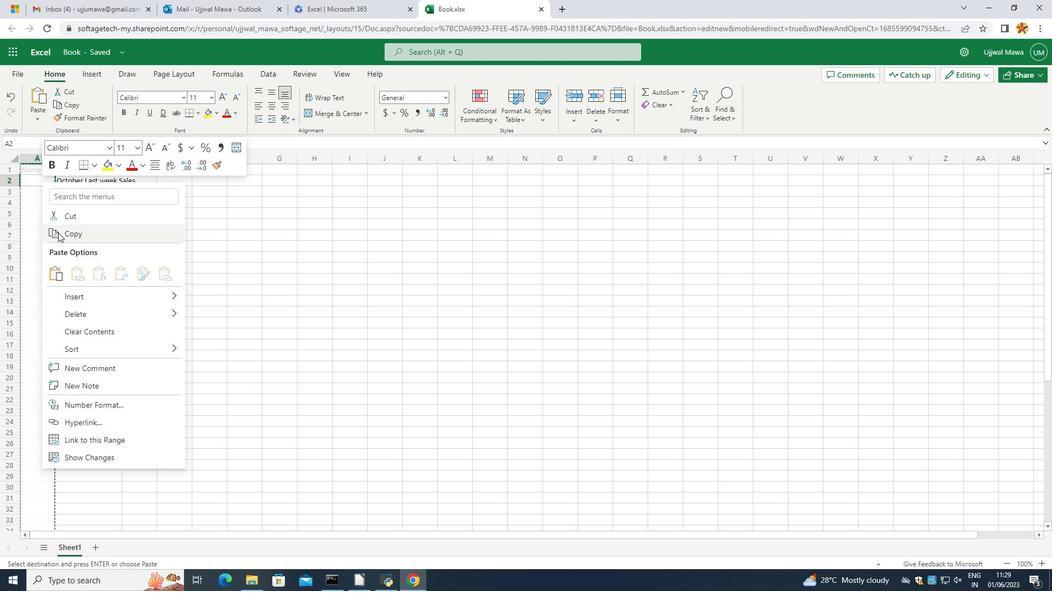 
Action: Mouse moved to (42, 166)
Screenshot: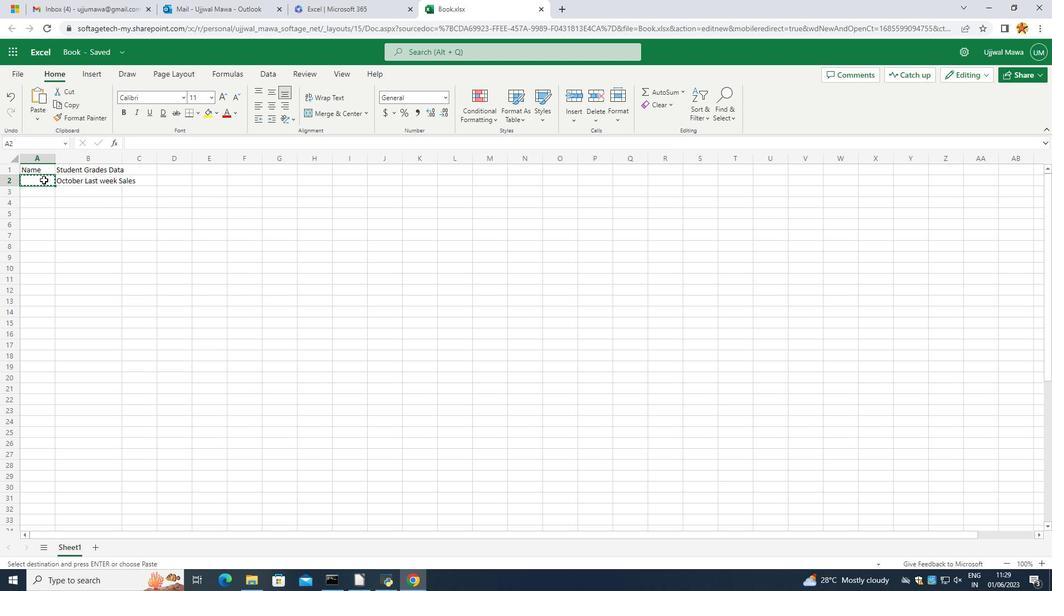 
Action: Mouse pressed left at (42, 166)
Screenshot: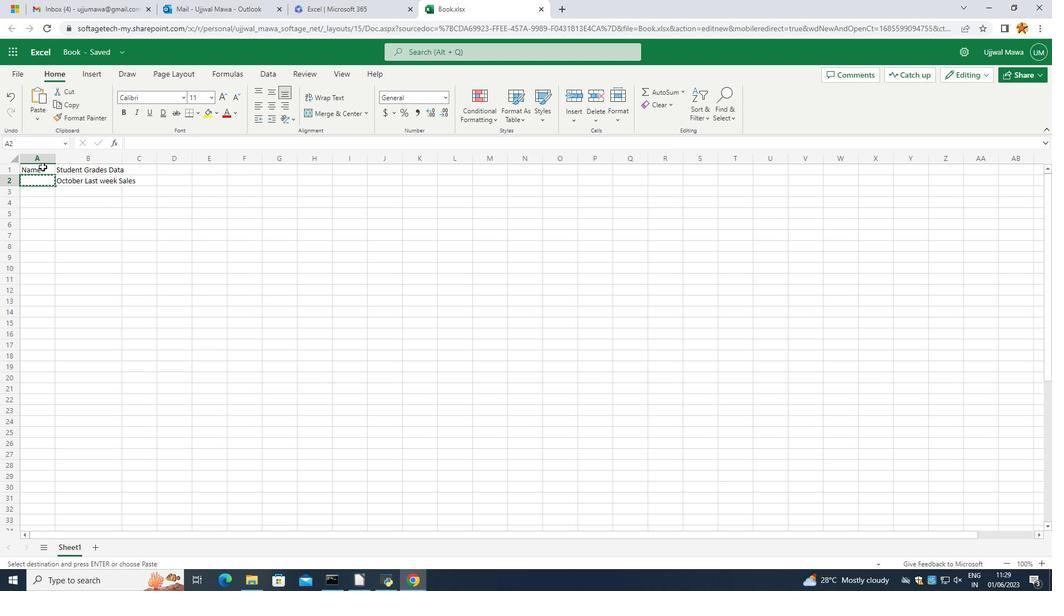 
Action: Mouse moved to (40, 173)
Screenshot: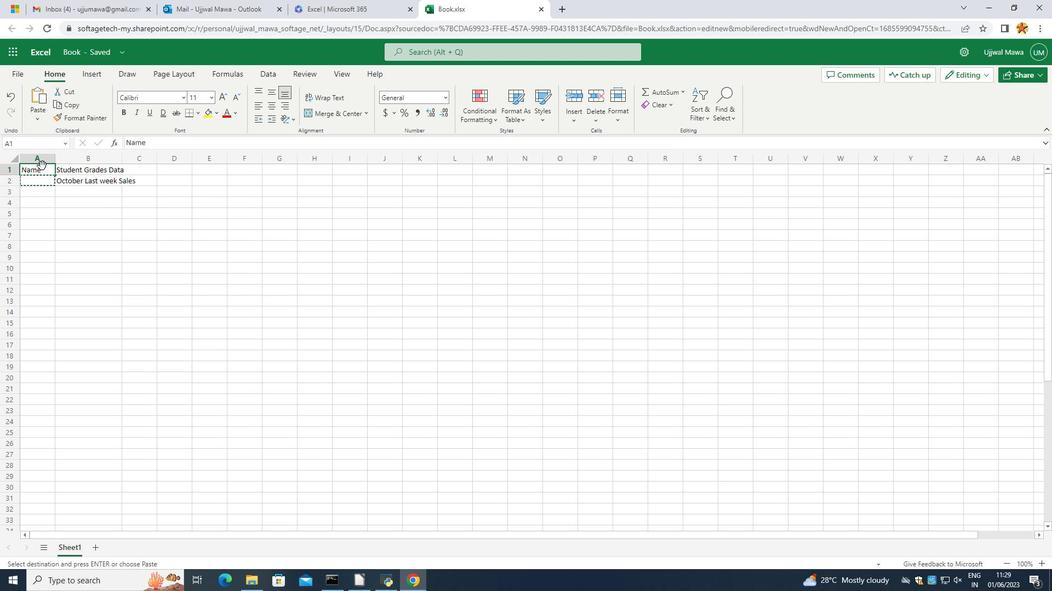 
Action: Mouse pressed left at (40, 173)
Screenshot: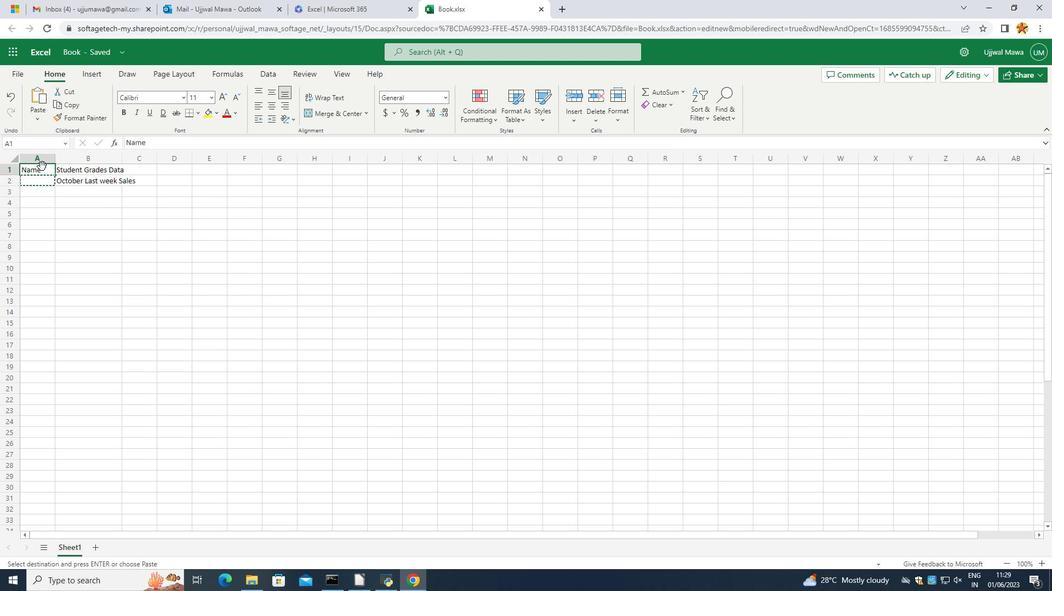 
Action: Mouse pressed right at (40, 173)
Screenshot: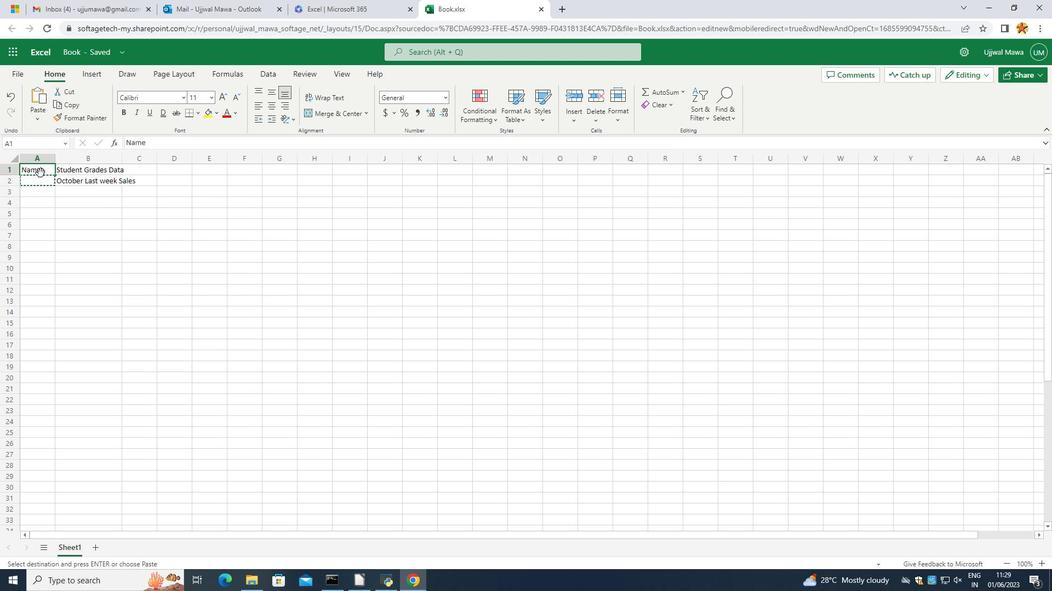 
Action: Mouse moved to (62, 265)
Screenshot: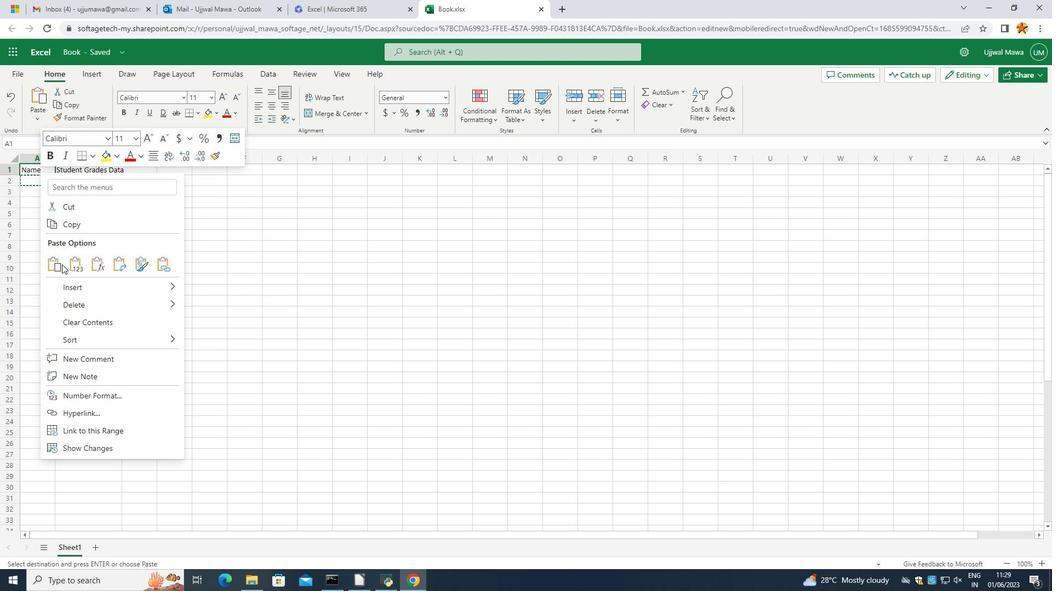 
Action: Mouse pressed left at (62, 265)
Screenshot: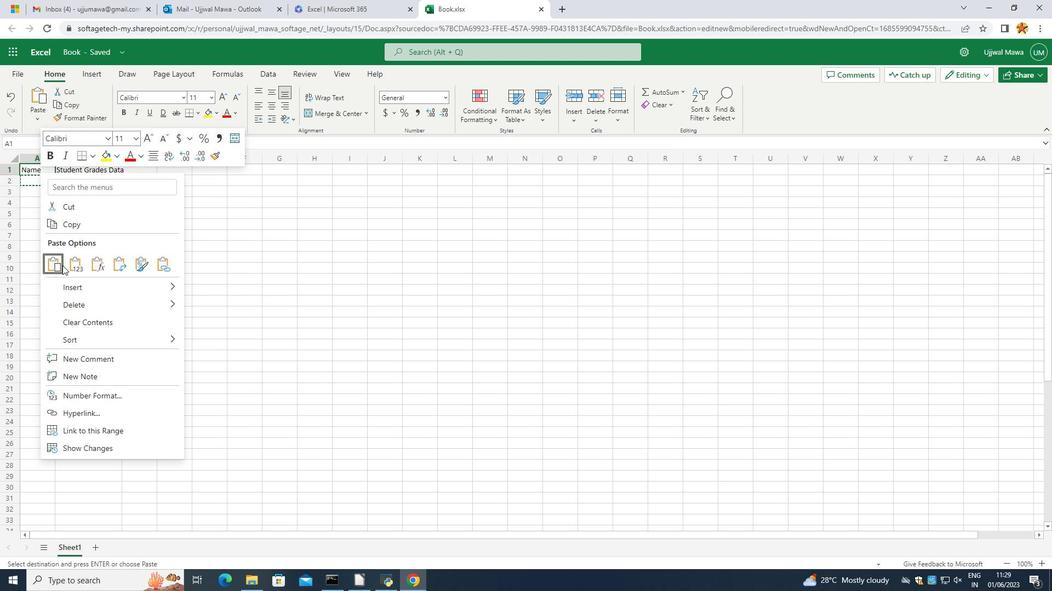 
Action: Mouse moved to (68, 228)
Screenshot: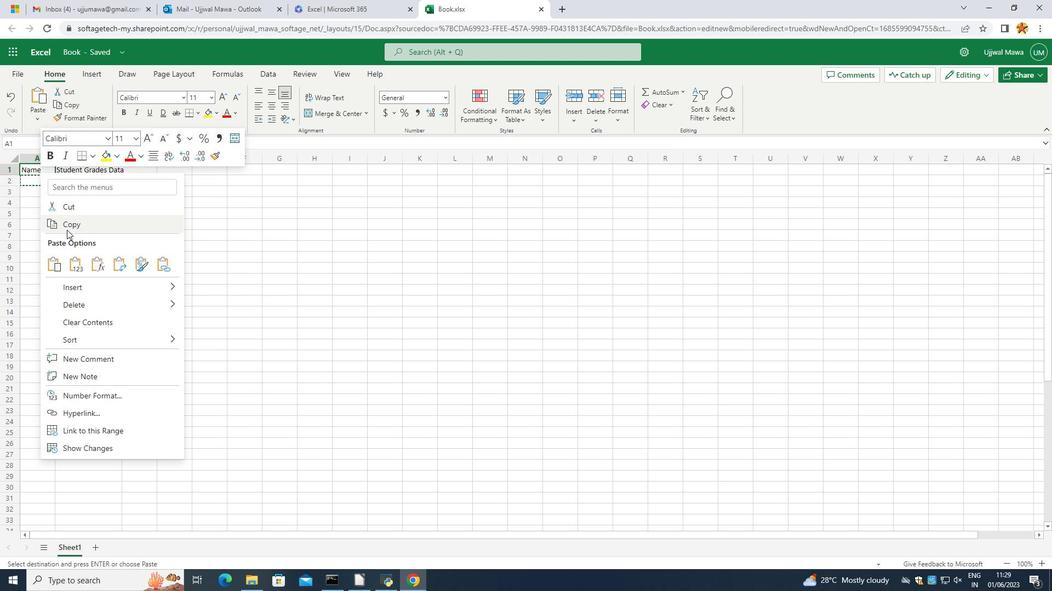 
Action: Mouse pressed left at (68, 228)
Screenshot: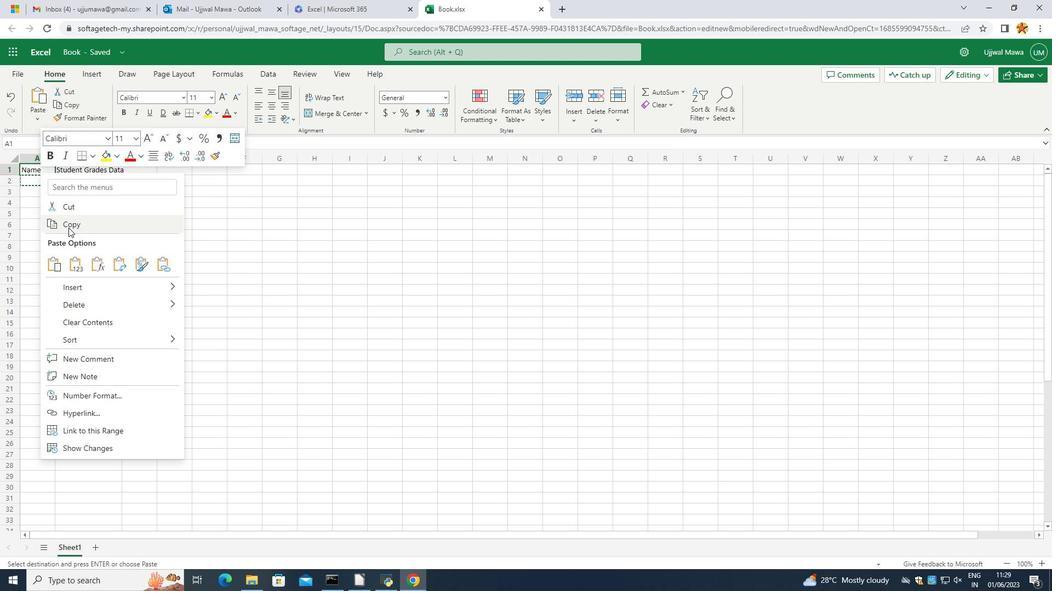 
Action: Mouse moved to (35, 181)
Screenshot: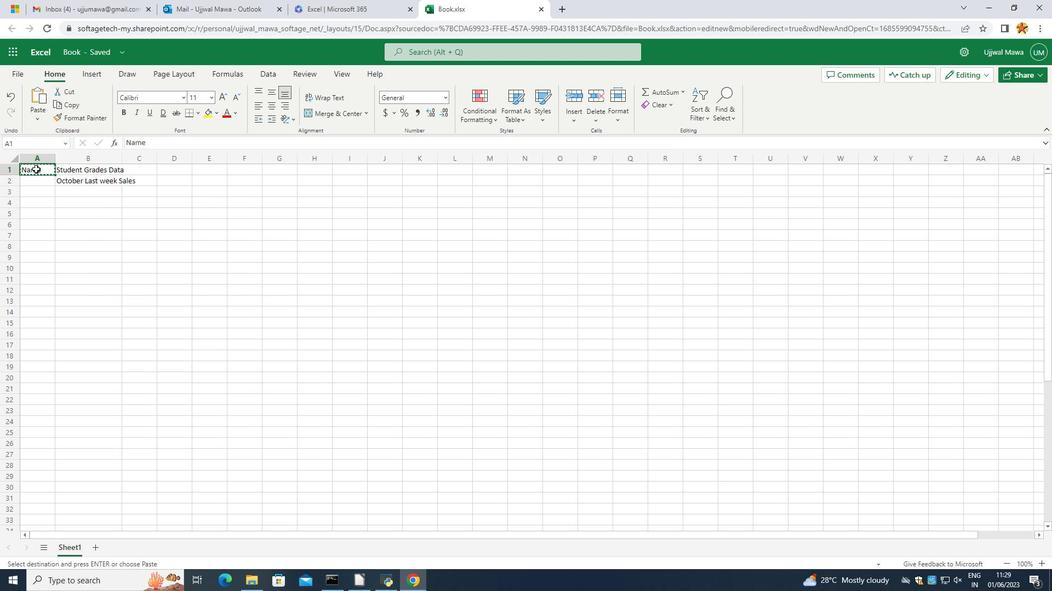 
Action: Mouse pressed left at (35, 181)
Screenshot: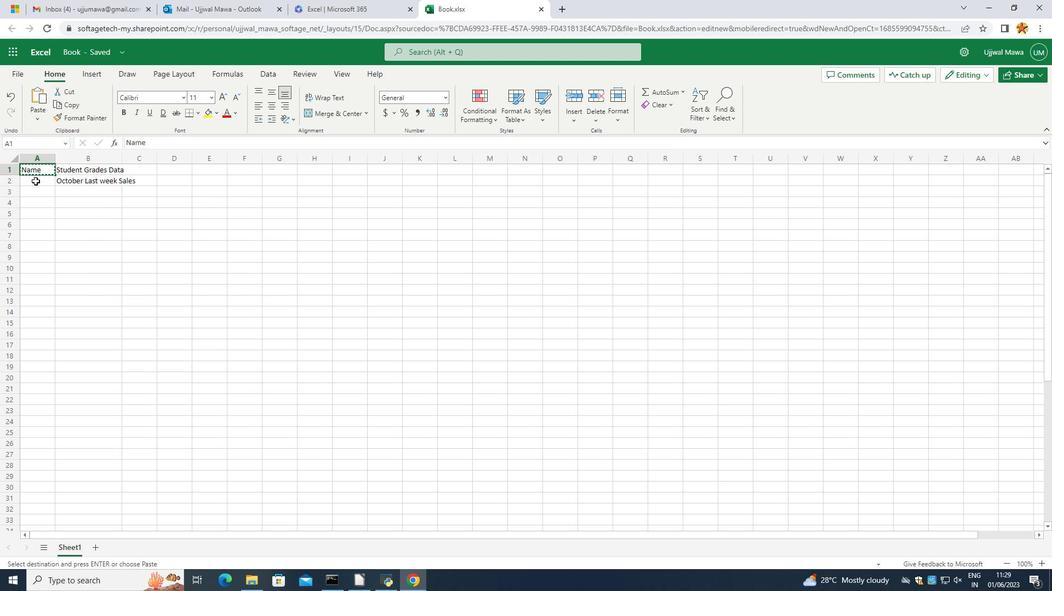 
Action: Mouse pressed right at (35, 181)
Screenshot: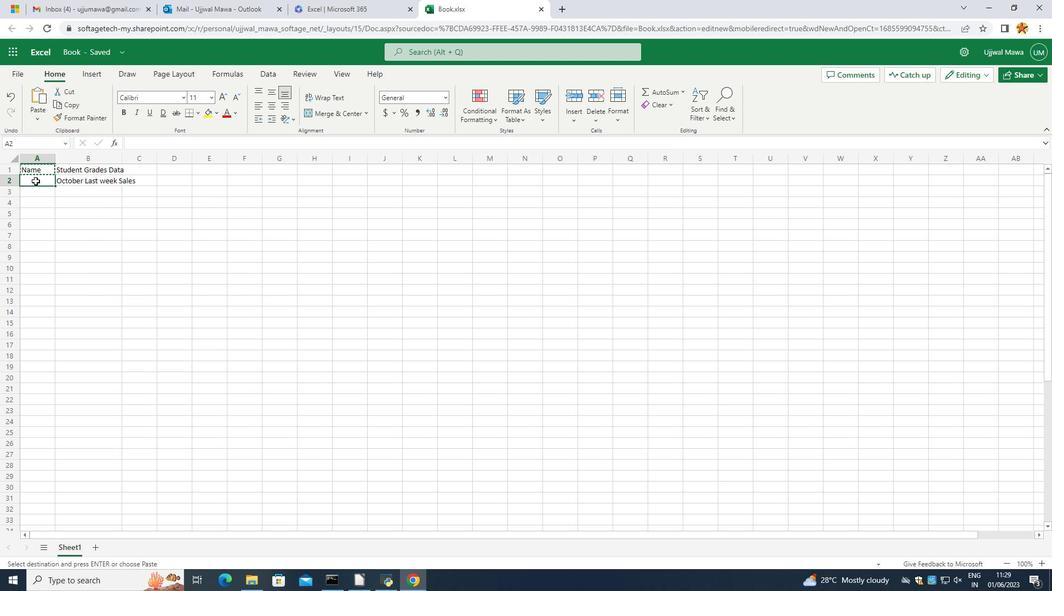 
Action: Mouse moved to (49, 263)
Screenshot: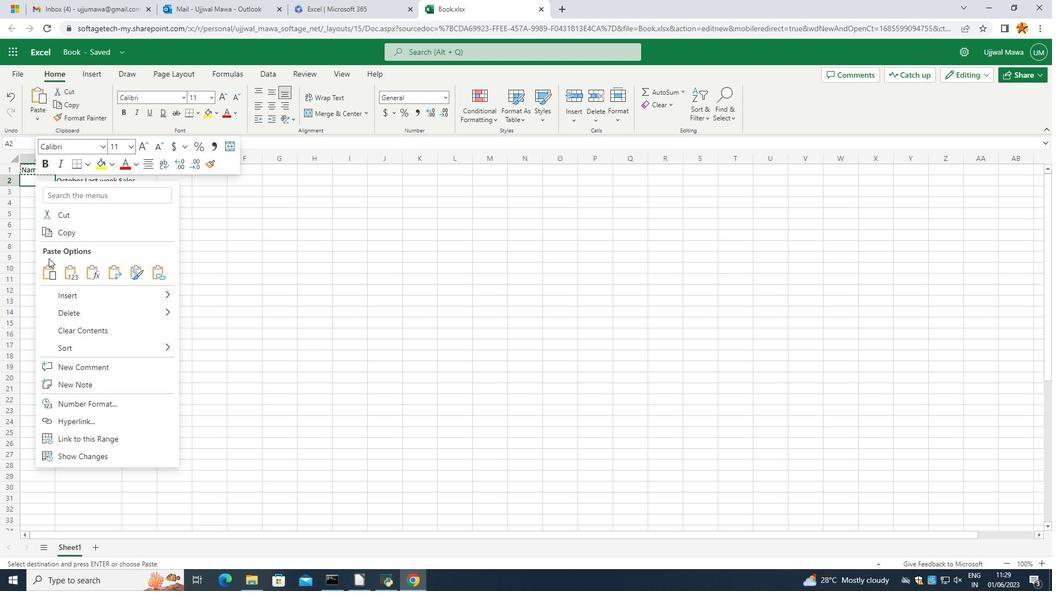 
Action: Mouse pressed left at (49, 263)
Screenshot: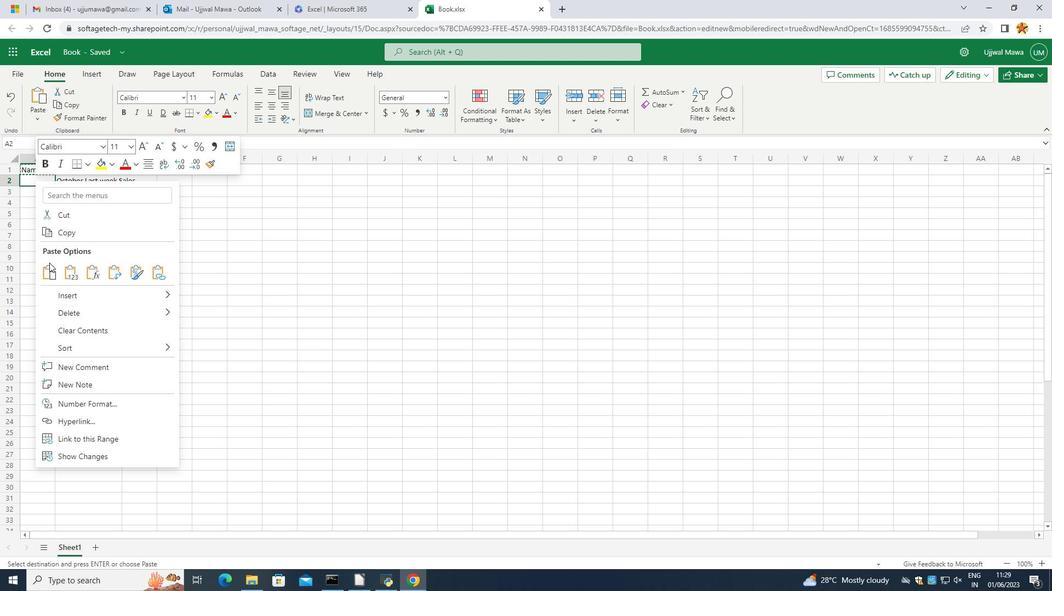 
Action: Mouse moved to (88, 191)
Screenshot: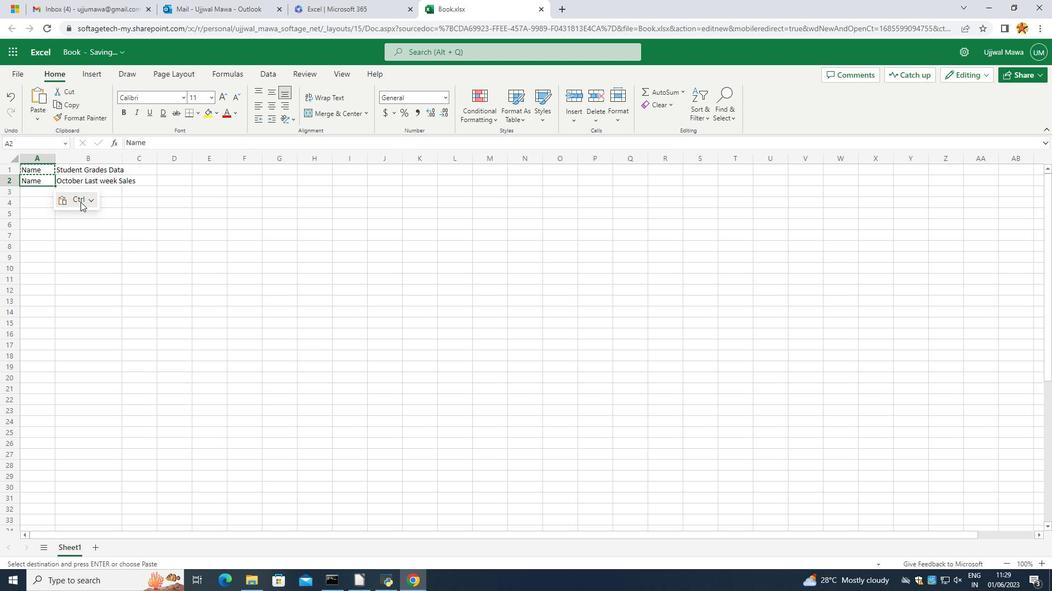 
Action: Mouse pressed left at (88, 191)
Screenshot: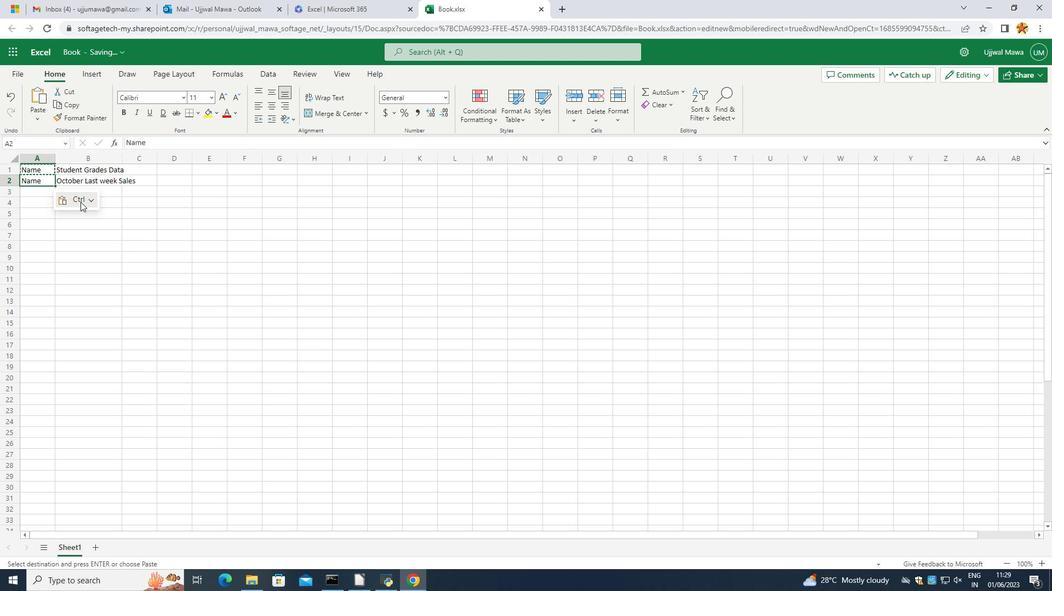 
Action: Mouse moved to (44, 171)
Screenshot: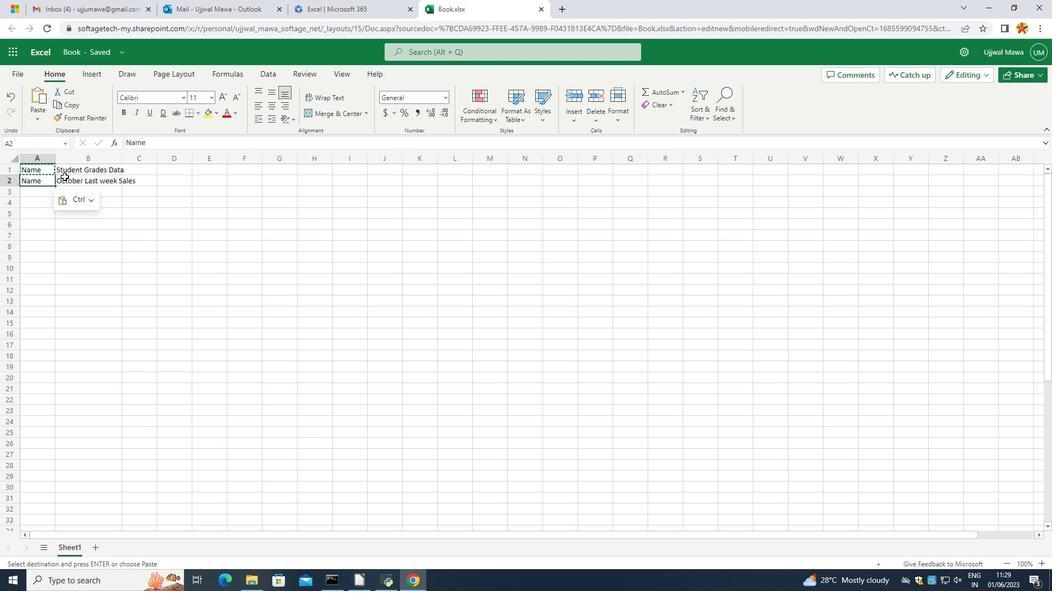 
Action: Mouse pressed left at (44, 171)
Screenshot: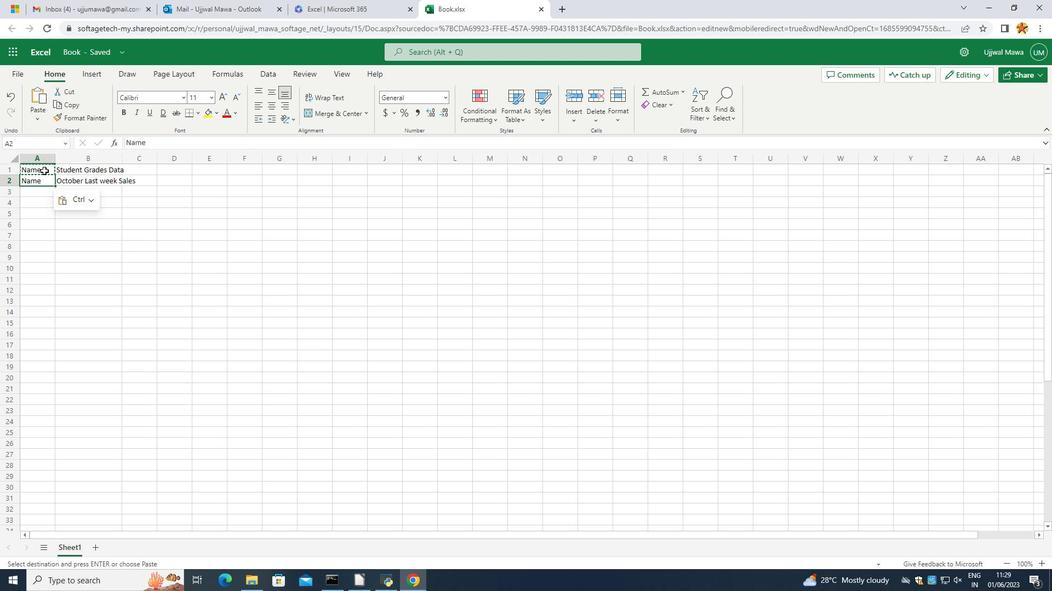 
Action: Mouse moved to (43, 170)
Screenshot: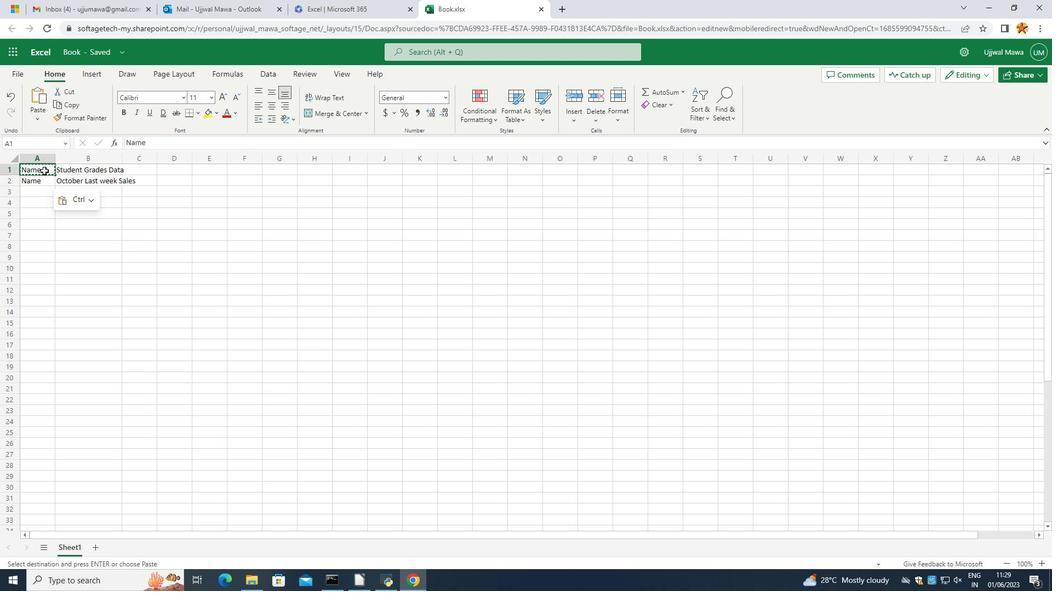 
Action: Mouse pressed right at (43, 170)
Screenshot: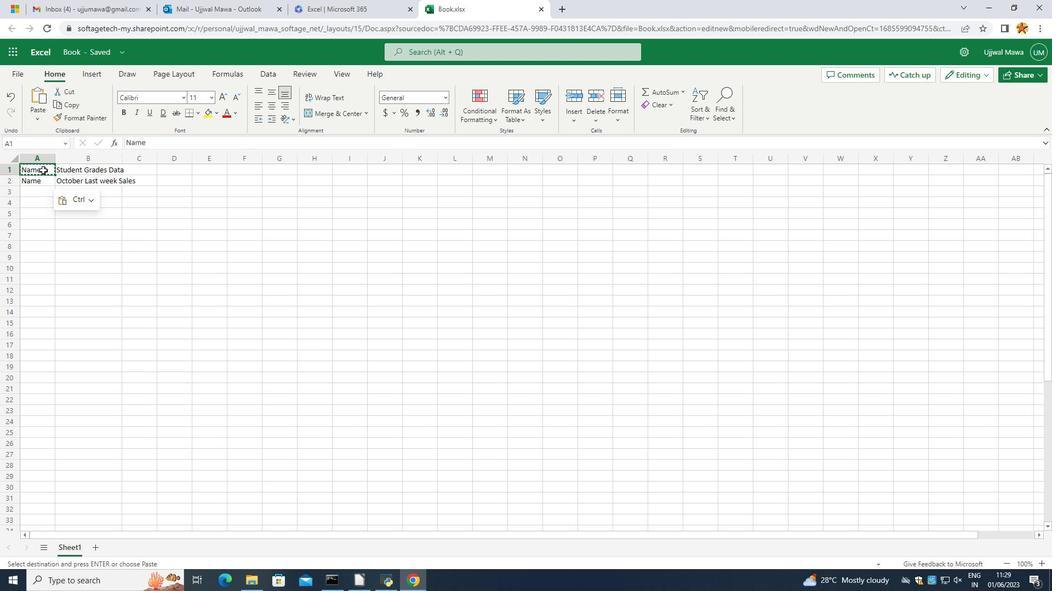 
Action: Mouse moved to (60, 206)
Screenshot: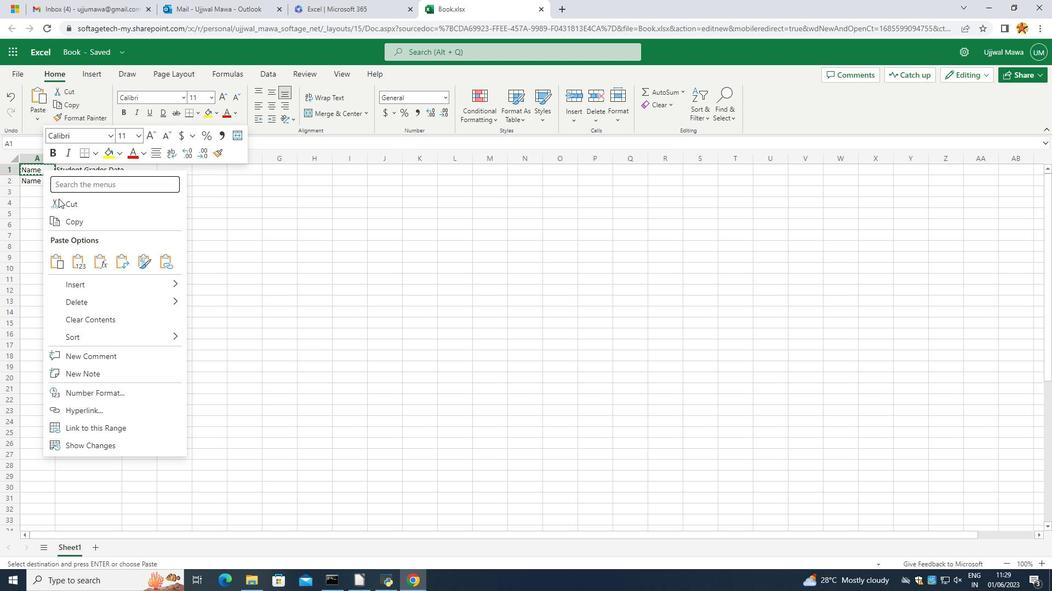 
Action: Mouse pressed left at (60, 206)
Screenshot: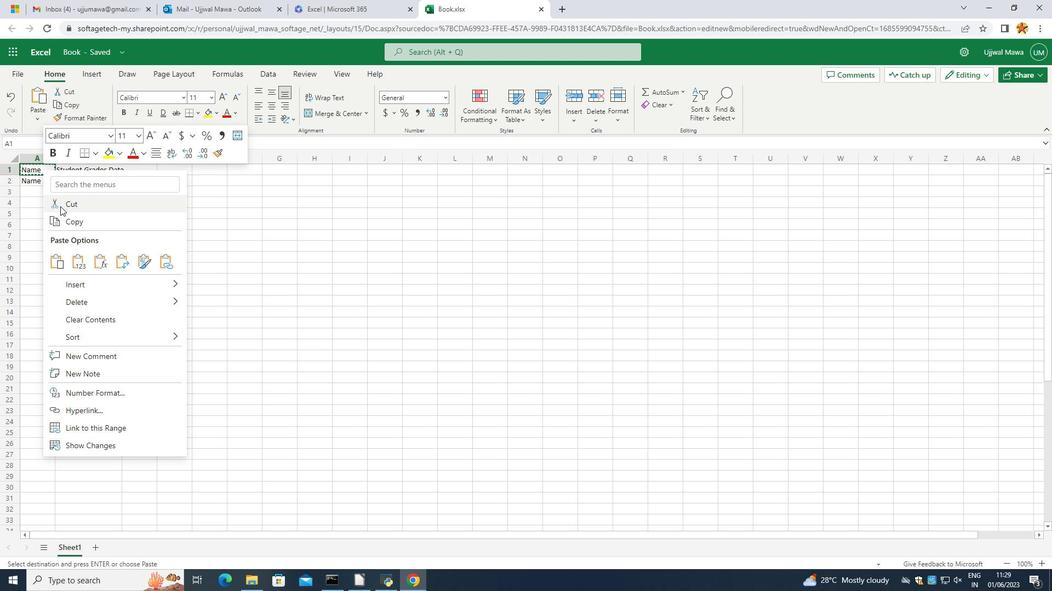 
Action: Mouse moved to (31, 180)
Screenshot: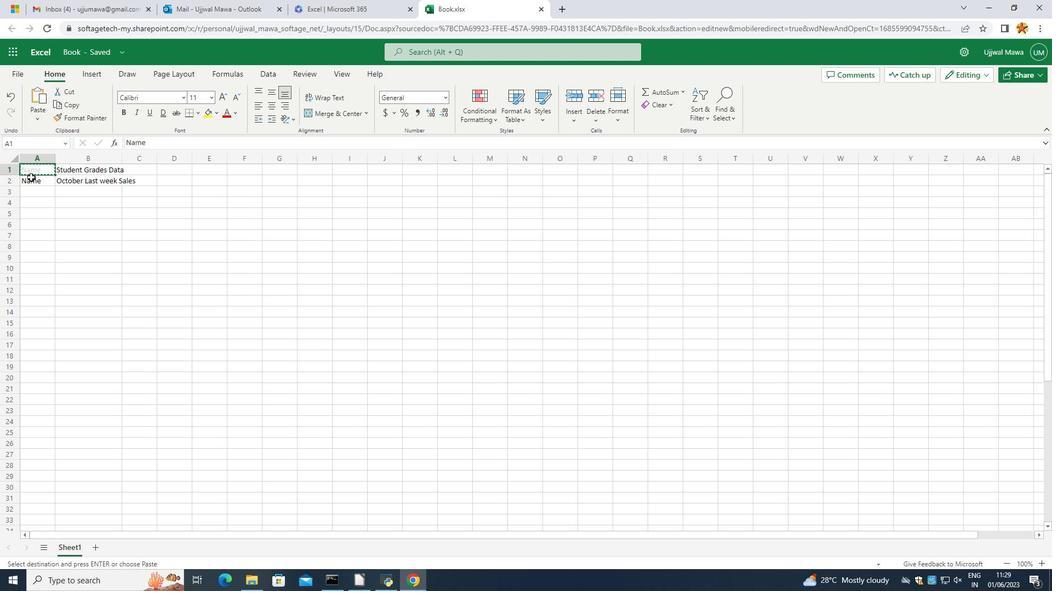 
Action: Mouse pressed left at (31, 180)
Screenshot: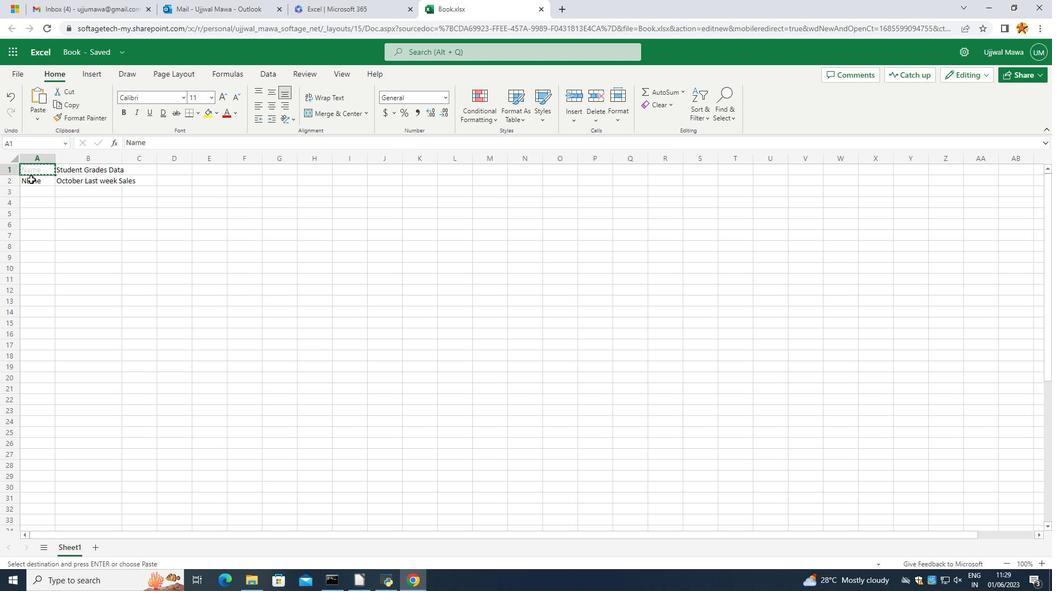 
Action: Mouse pressed right at (31, 180)
Screenshot: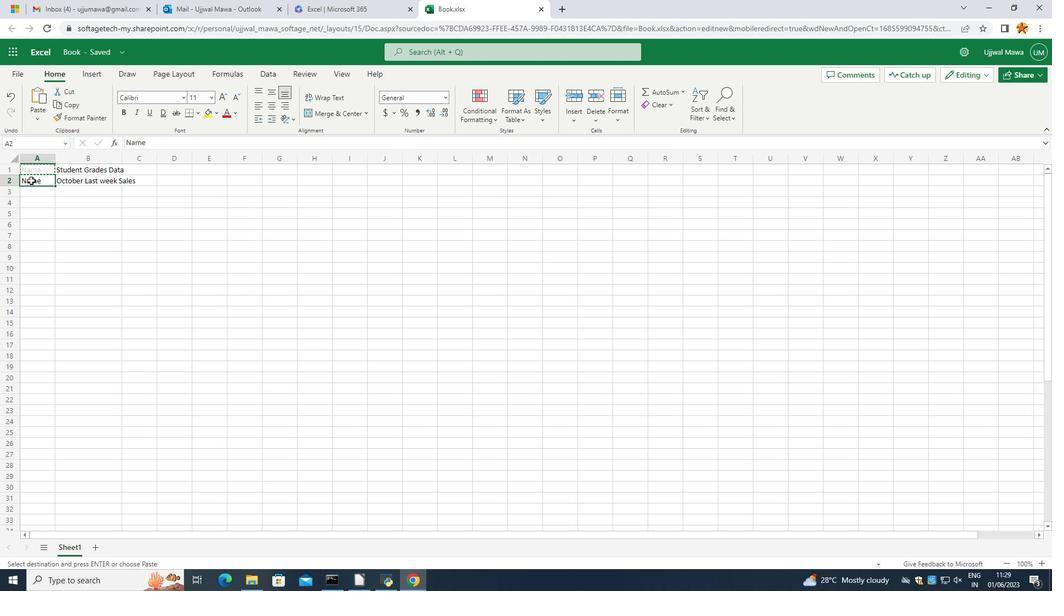 
Action: Mouse moved to (48, 269)
Screenshot: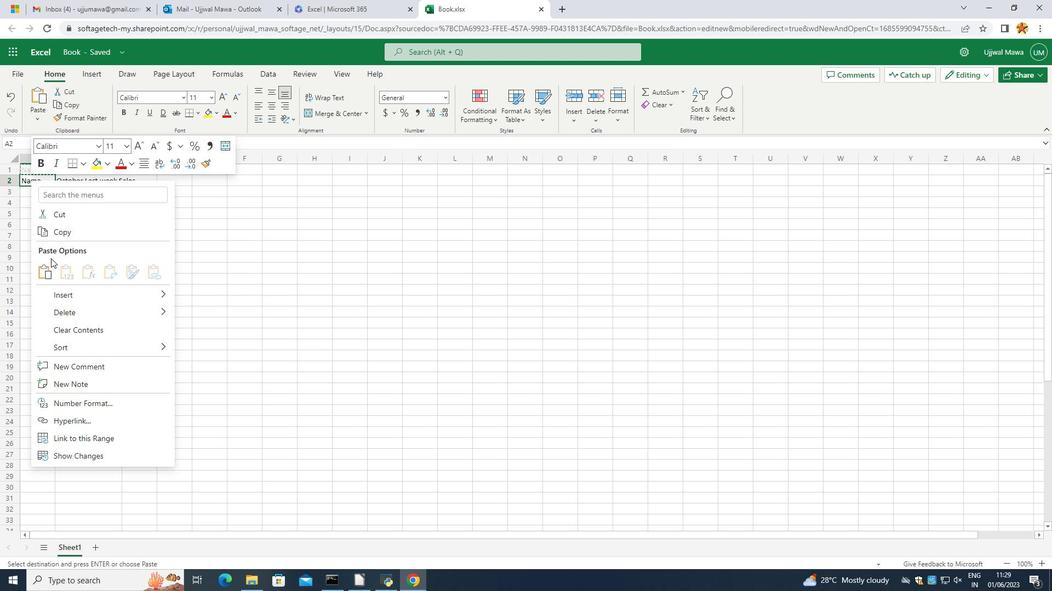 
Action: Mouse pressed left at (48, 269)
Screenshot: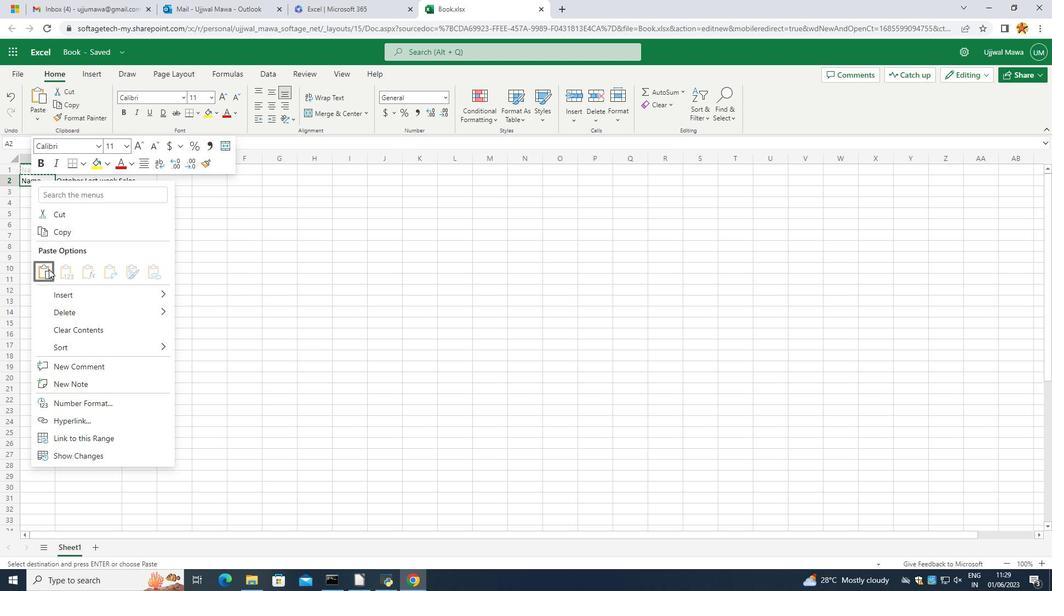 
Action: Mouse moved to (112, 209)
Screenshot: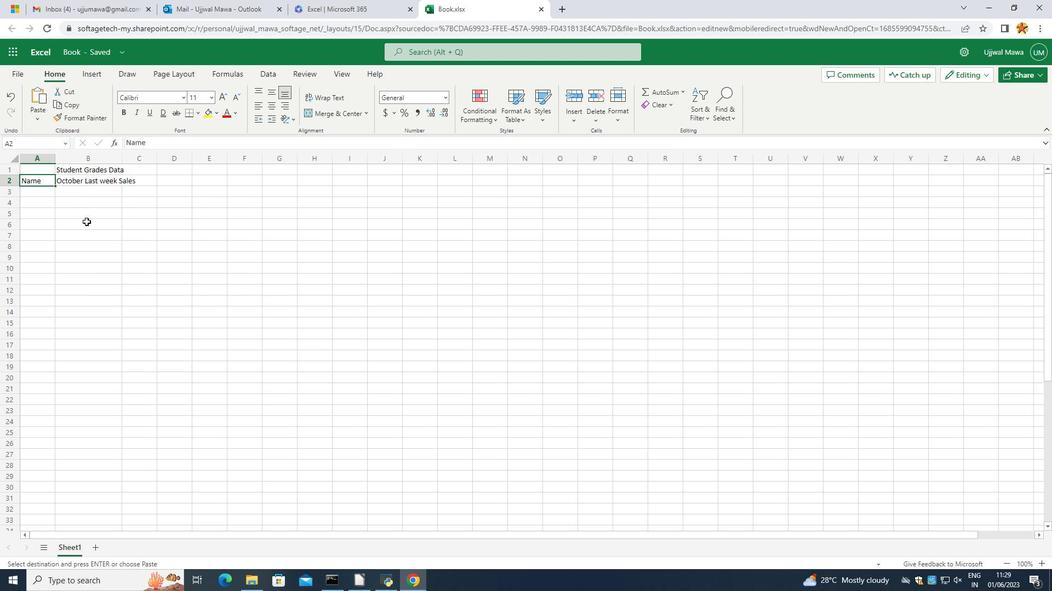 
Action: Mouse pressed left at (112, 209)
Screenshot: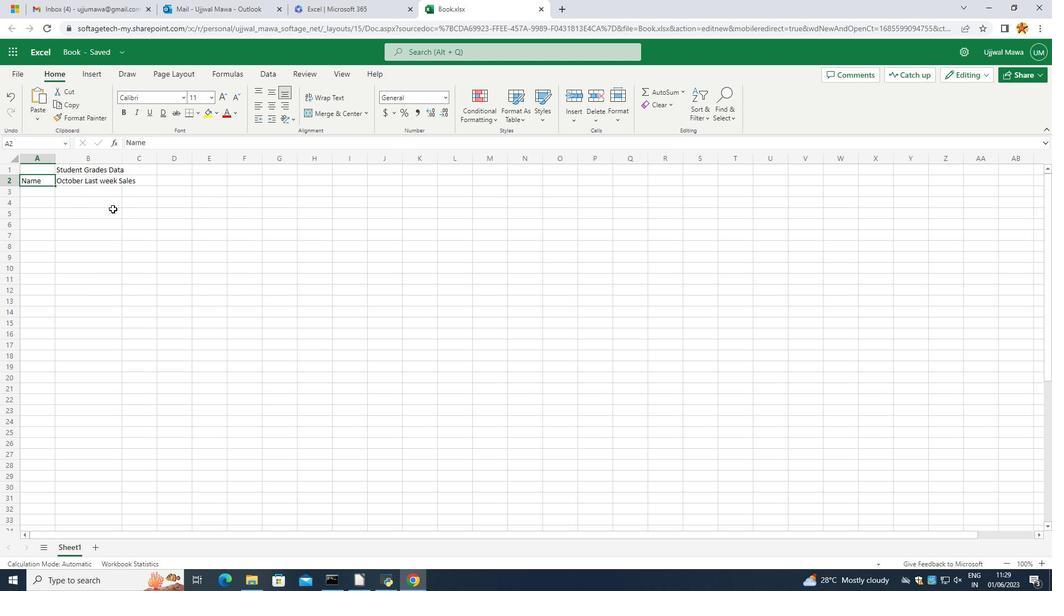 
Action: Mouse moved to (152, 183)
Screenshot: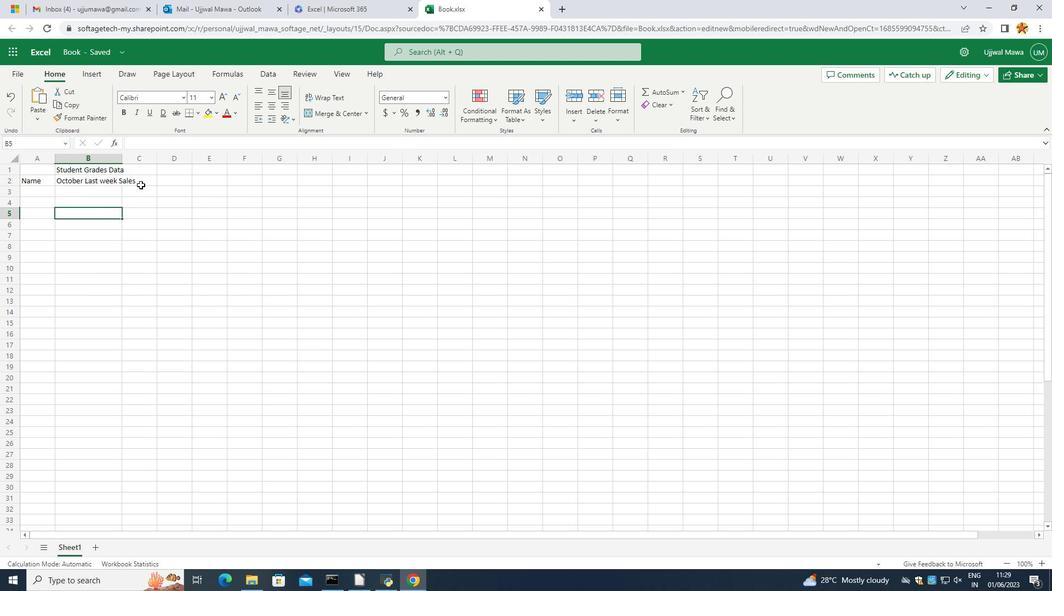 
Action: Mouse pressed left at (152, 183)
Screenshot: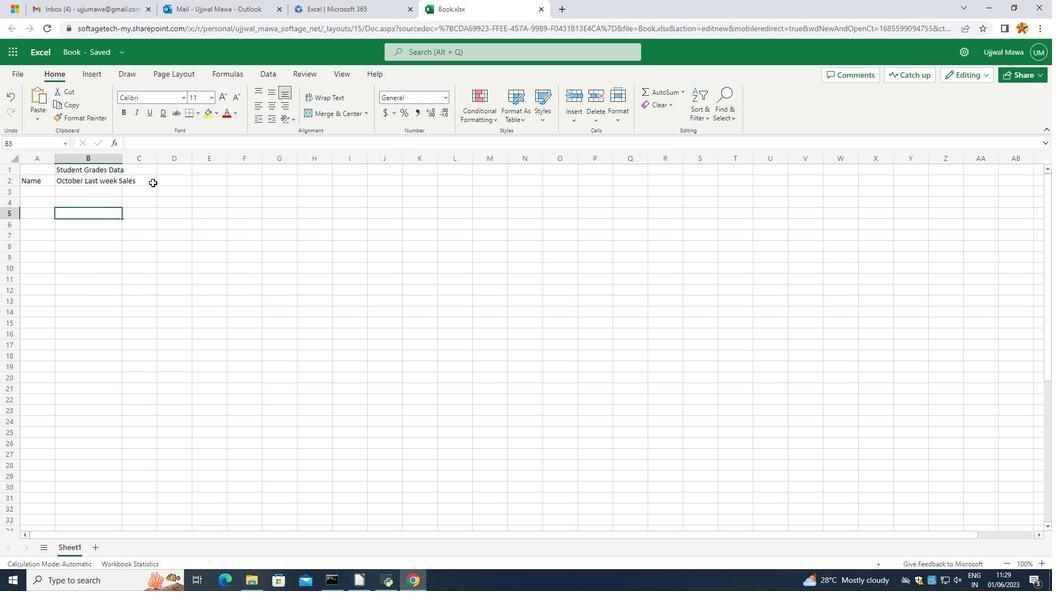 
Action: Mouse moved to (106, 198)
Screenshot: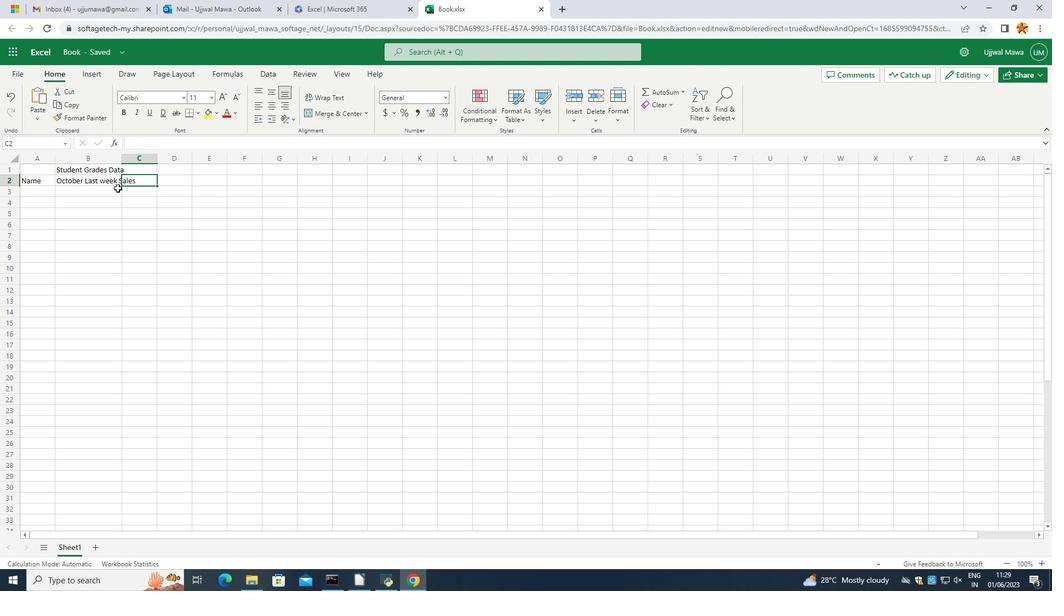
Action: Mouse pressed left at (106, 198)
Screenshot: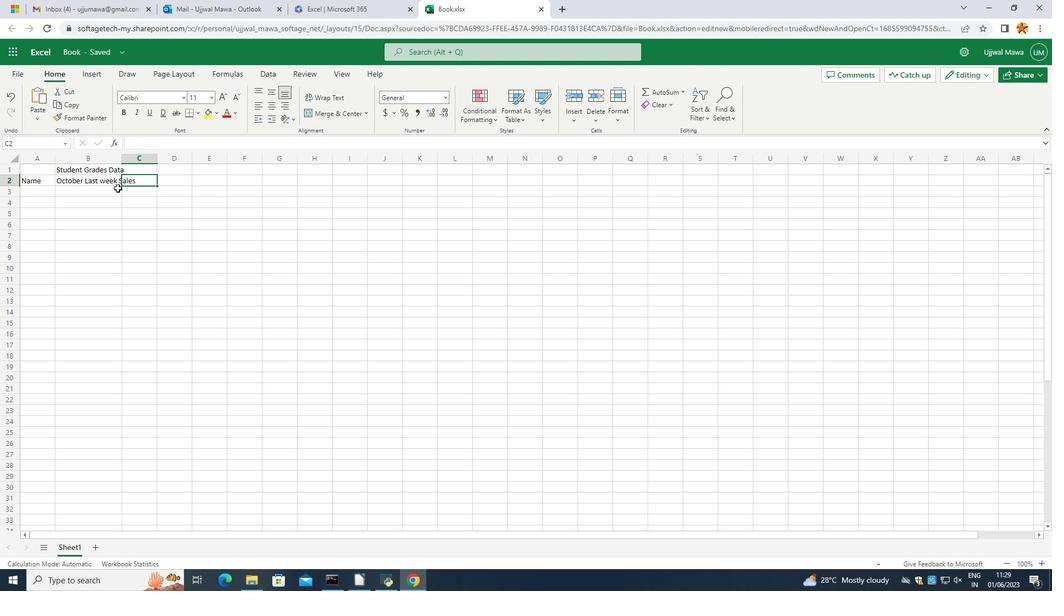 
Action: Mouse moved to (150, 180)
Screenshot: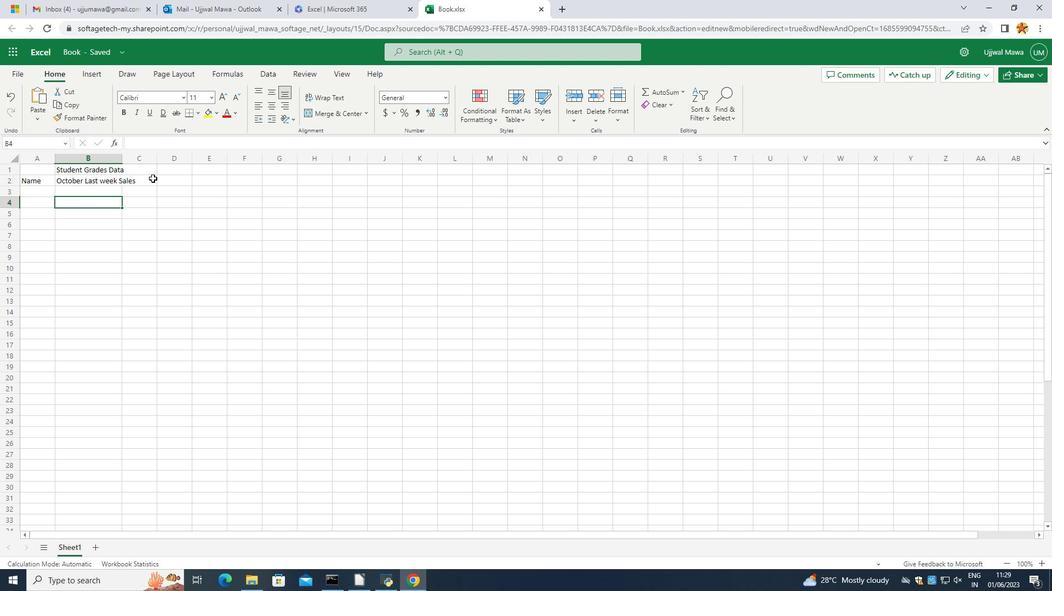 
Action: Mouse pressed left at (150, 180)
Screenshot: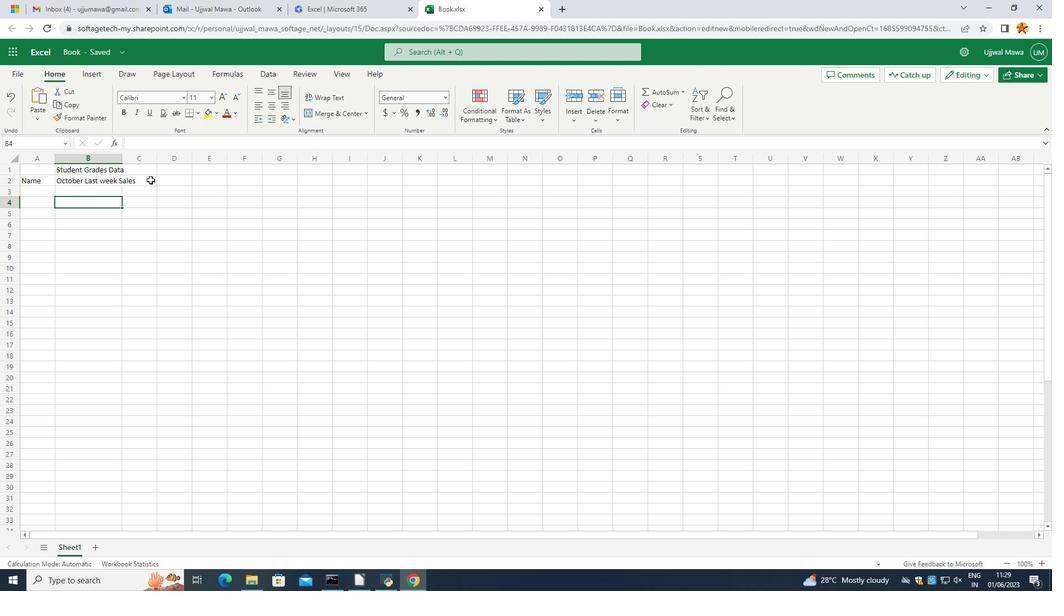 
Action: Mouse pressed left at (150, 180)
Screenshot: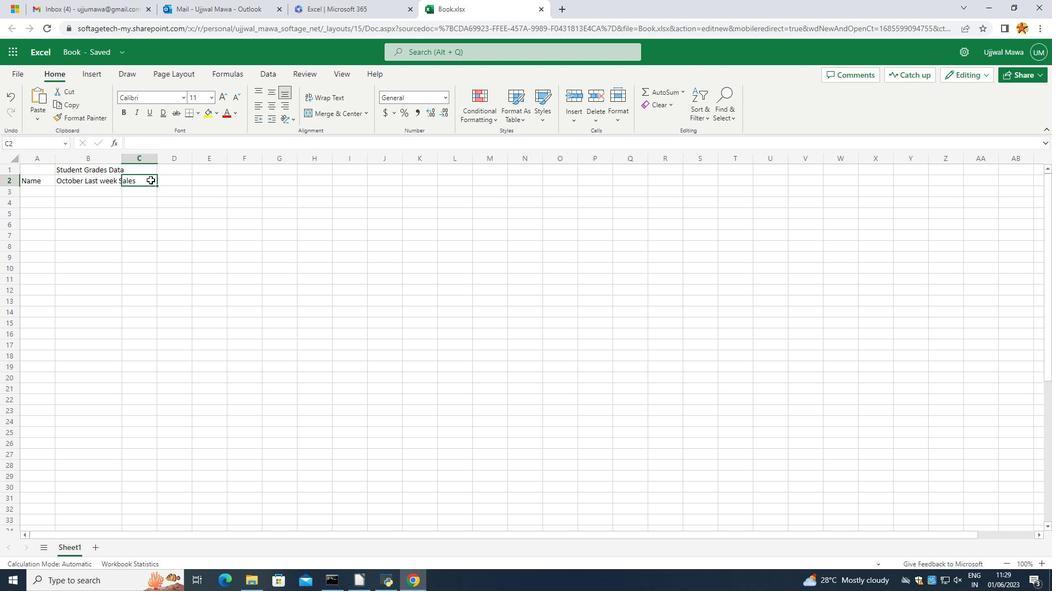 
Action: Mouse pressed left at (150, 180)
Screenshot: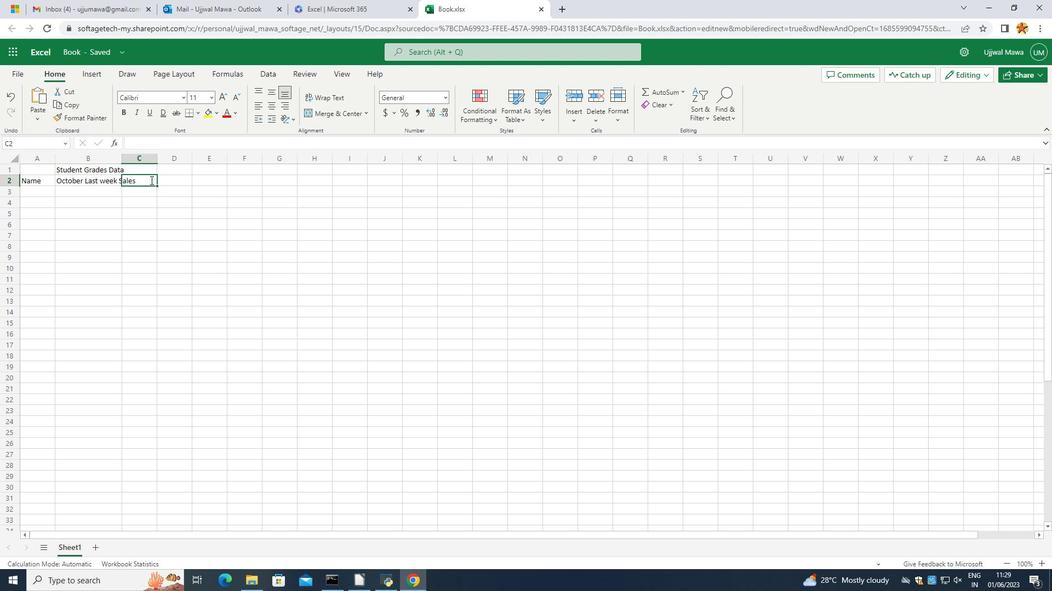 
Action: Mouse moved to (162, 191)
Screenshot: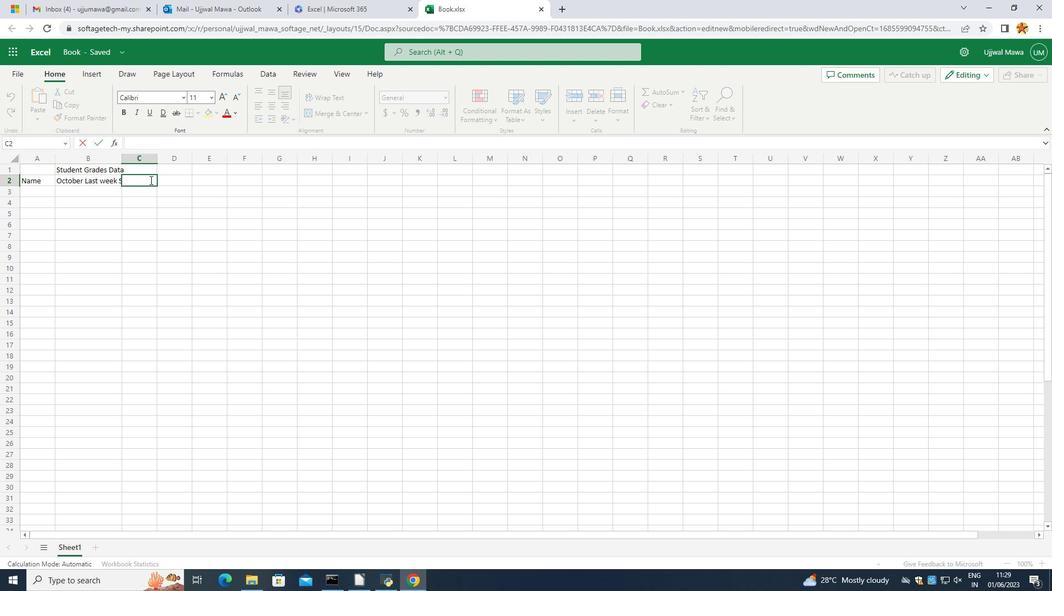 
Action: Key pressed <Key.caps_lock>M<Key.caps_lock>art=<Key.backspace><Key.backspace><Key.backspace><Key.backspace>ath<Key.space><Key.caps_lock>G<Key.caps_lock>rade
Screenshot: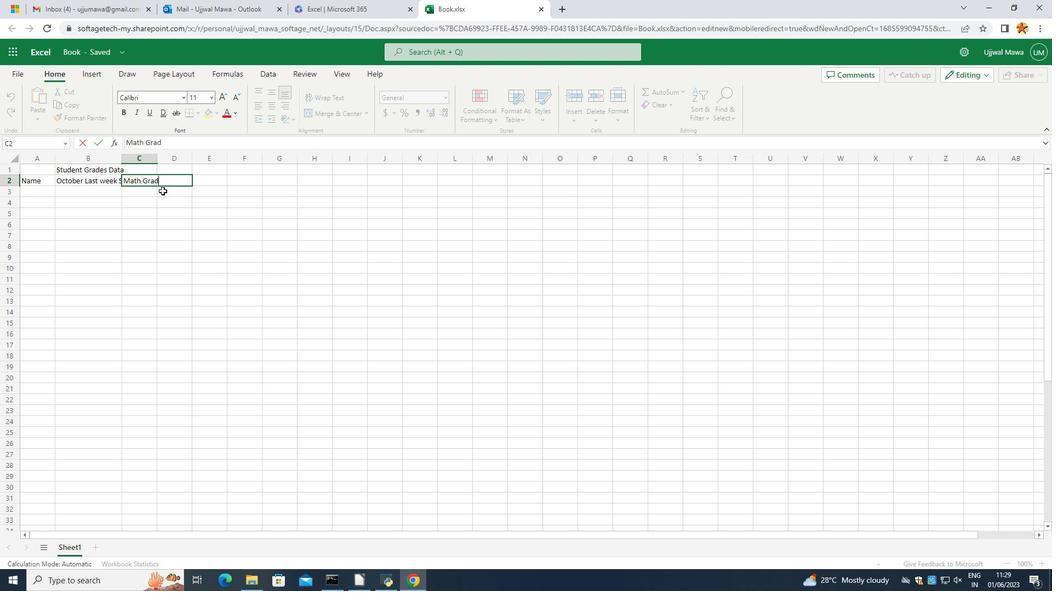 
Action: Mouse moved to (238, 348)
Screenshot: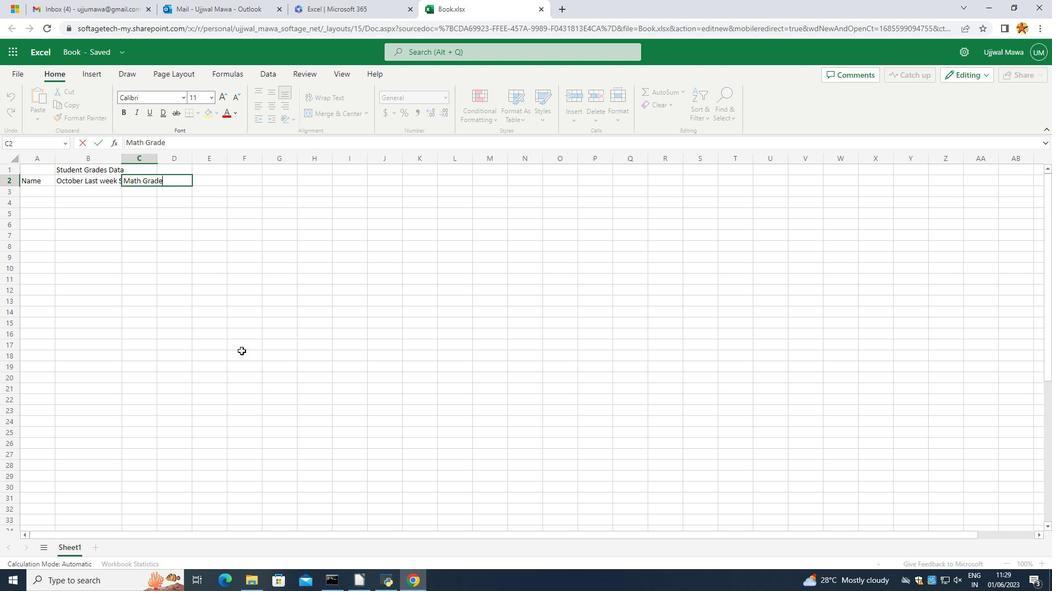 
Action: Mouse pressed left at (238, 348)
Screenshot: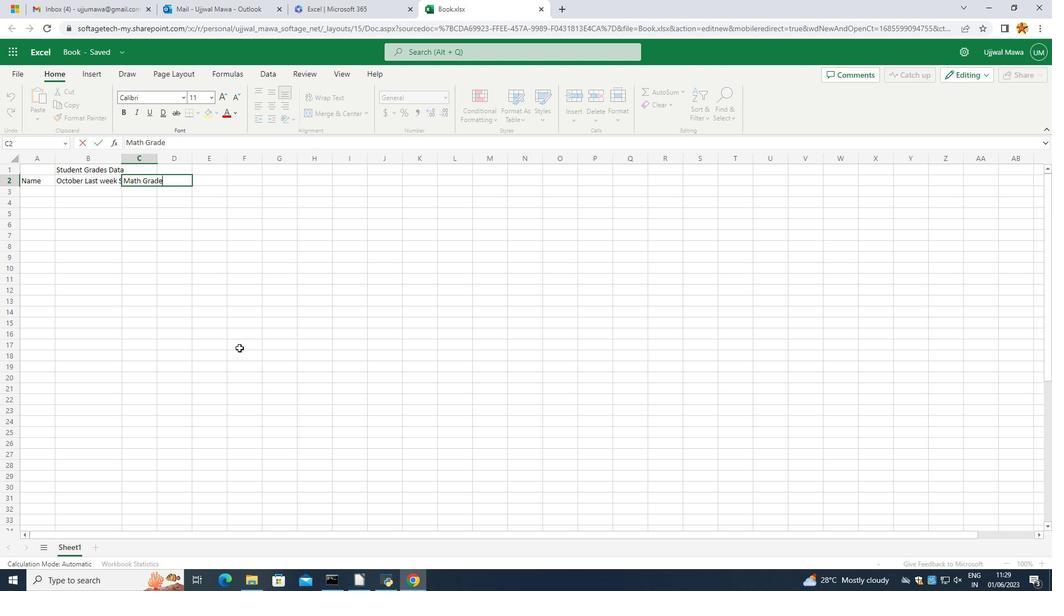 
Action: Mouse moved to (145, 183)
Screenshot: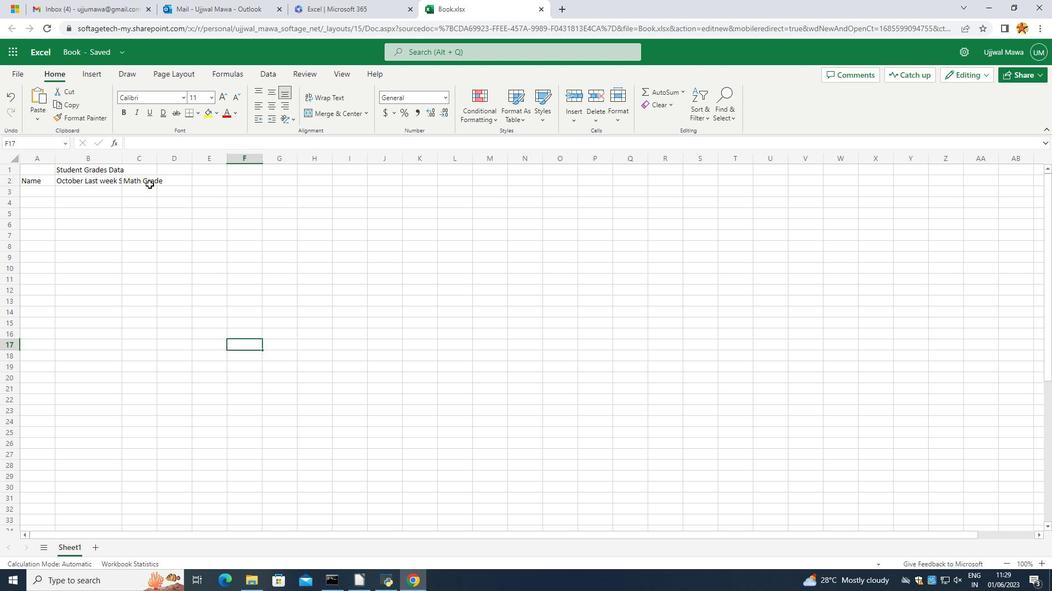 
Action: Mouse pressed left at (145, 183)
Screenshot: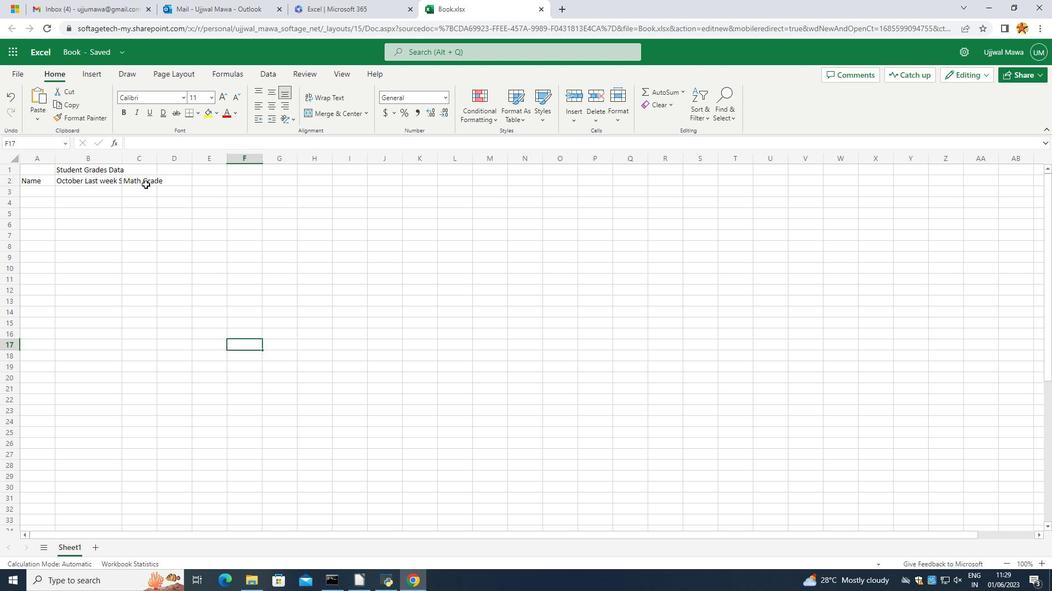 
Action: Mouse moved to (155, 163)
Screenshot: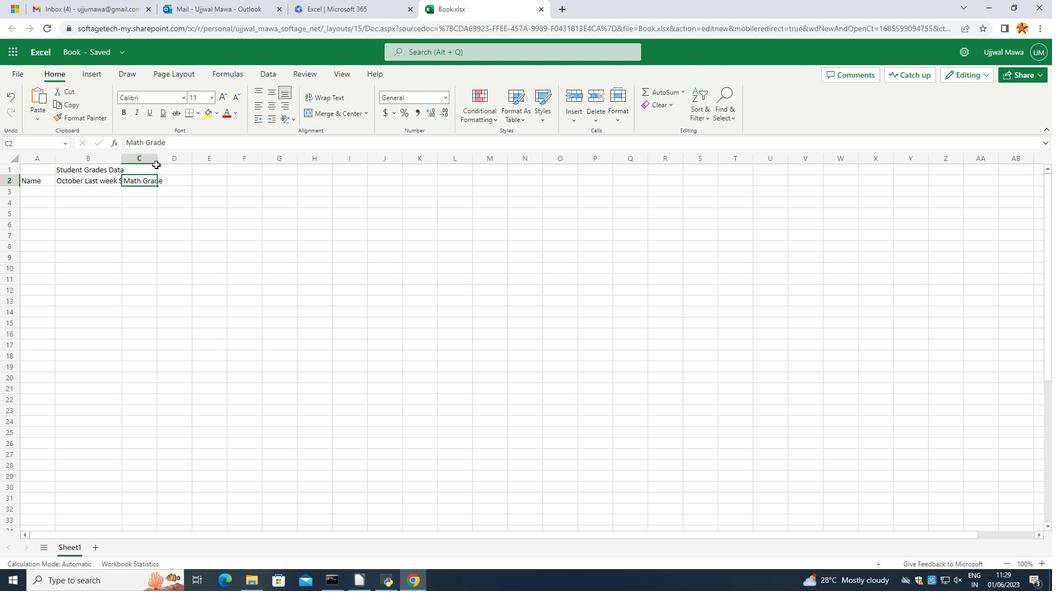 
Action: Mouse pressed left at (155, 163)
Screenshot: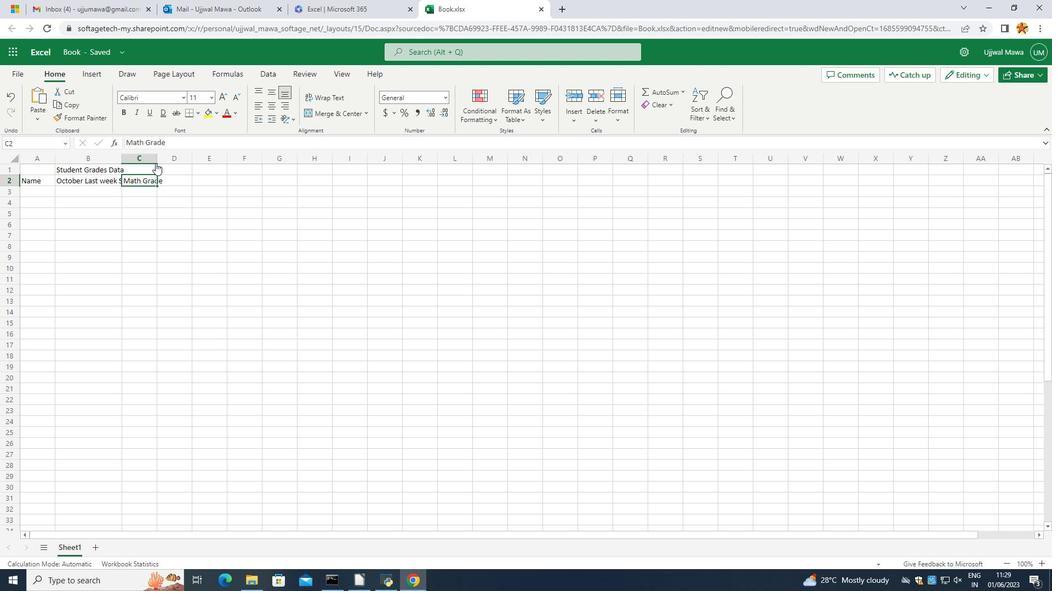 
Action: Mouse moved to (155, 161)
Screenshot: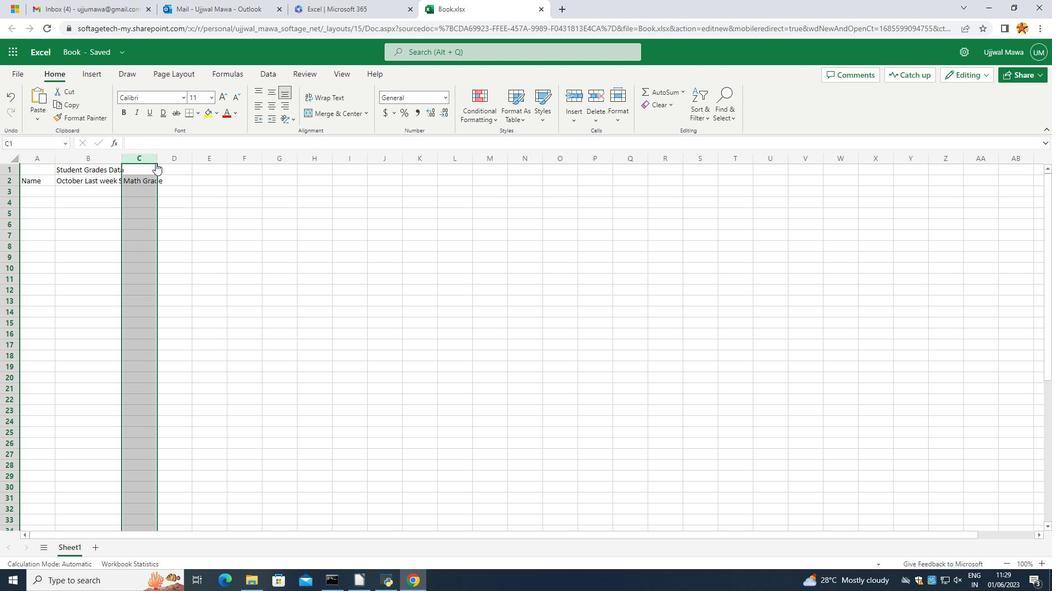 
Action: Mouse pressed left at (155, 161)
Screenshot: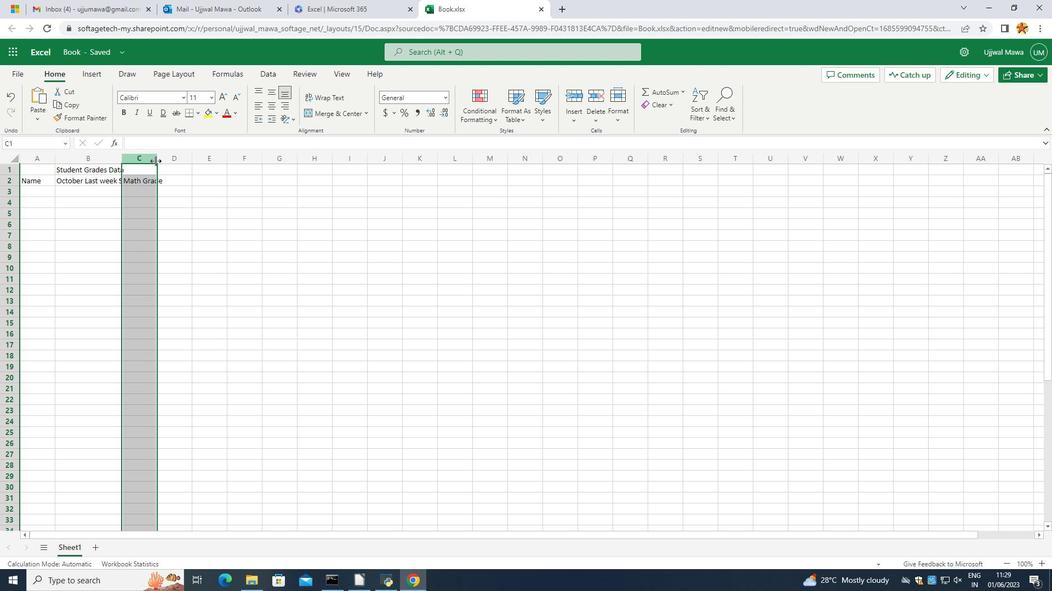 
Action: Mouse moved to (174, 178)
Screenshot: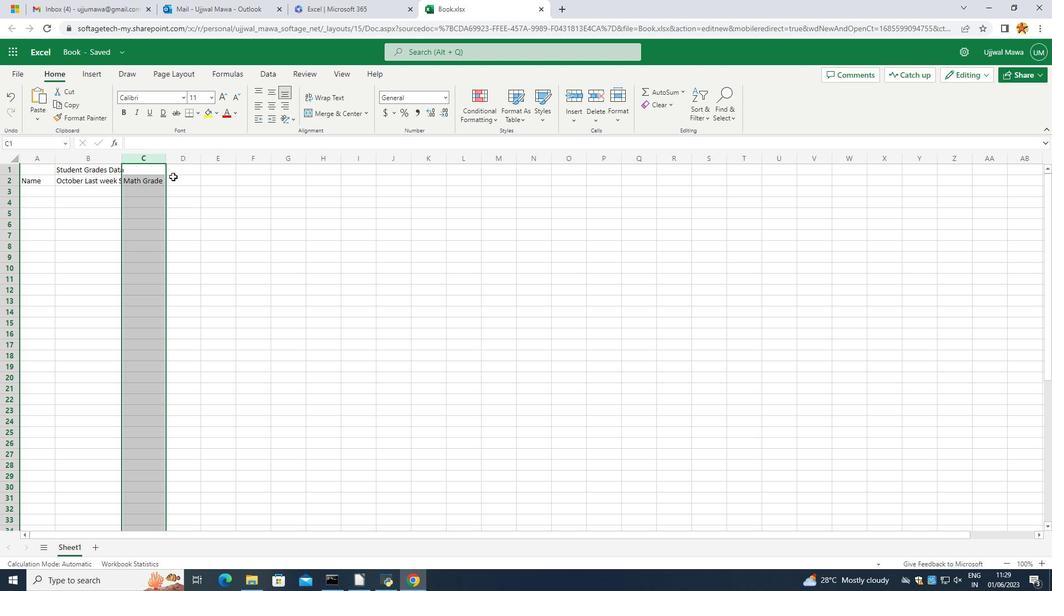
Action: Mouse pressed left at (174, 178)
Screenshot: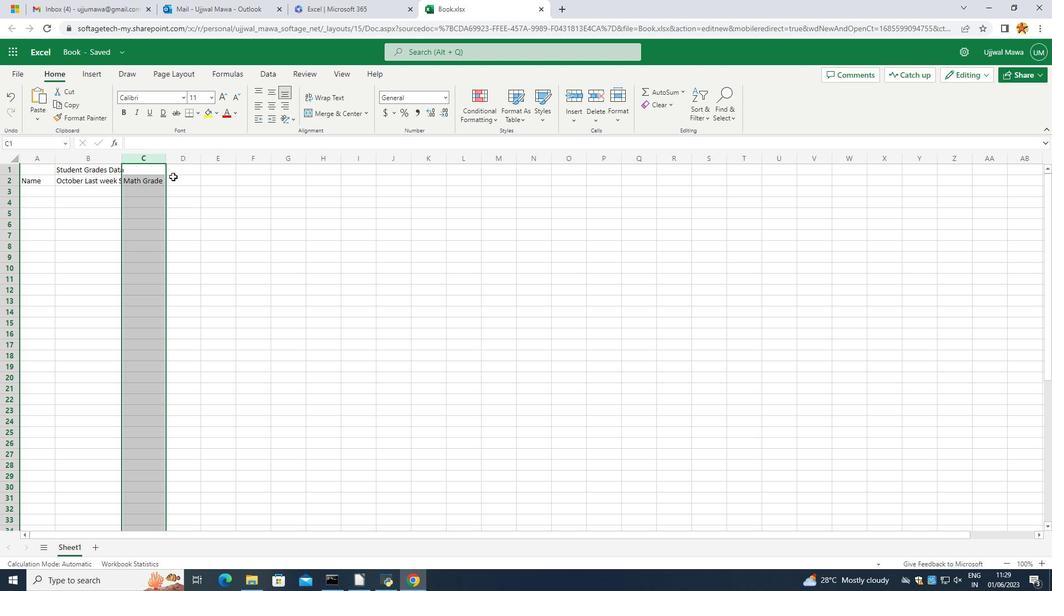 
Action: Mouse moved to (174, 178)
Screenshot: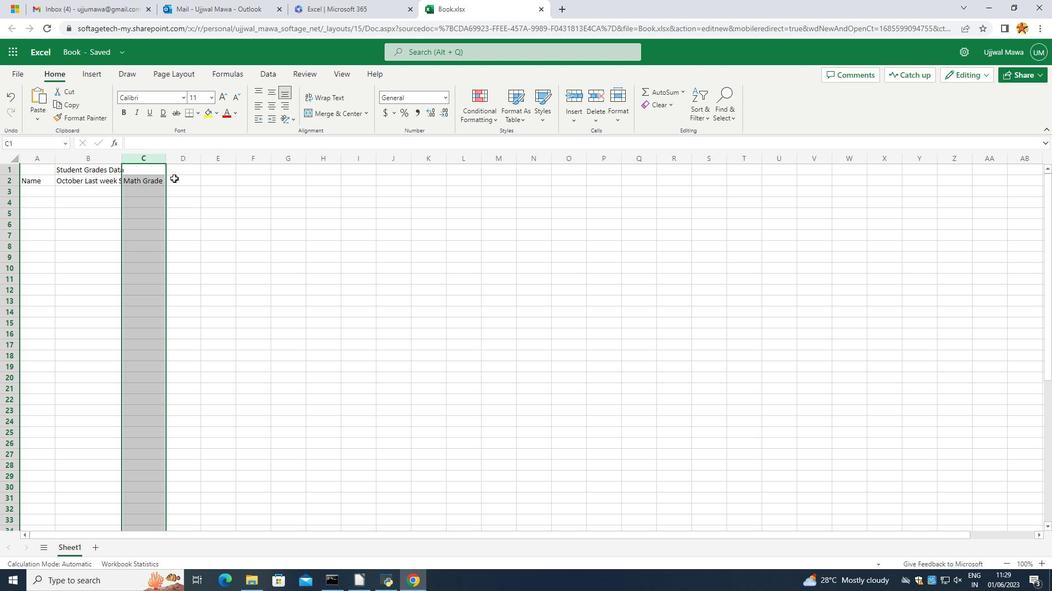 
Action: Mouse pressed left at (174, 178)
Screenshot: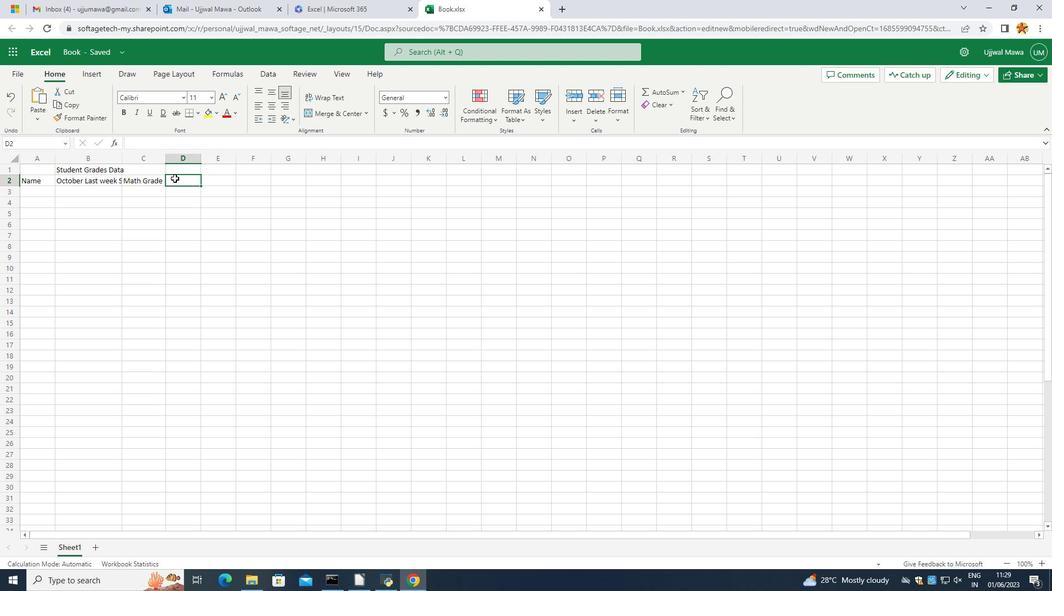 
Action: Mouse moved to (178, 198)
Screenshot: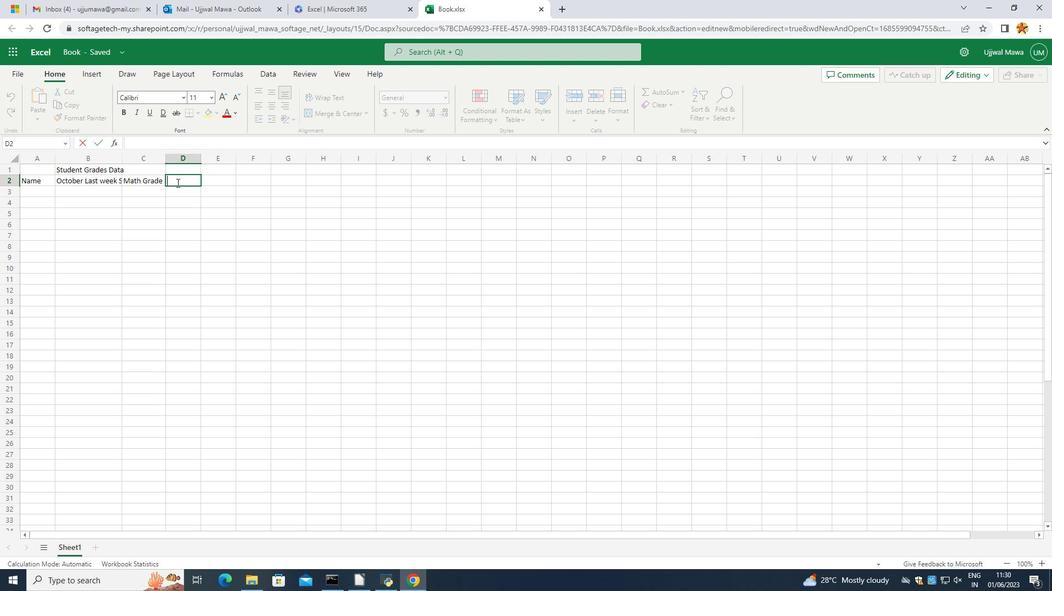 
Action: Key pressed <Key.caps_lock>S<Key.caps_lock>cienvce<Key.space><Key.caps_lock>G<Key.caps_lock>rta<Key.caps_lock>DE
Screenshot: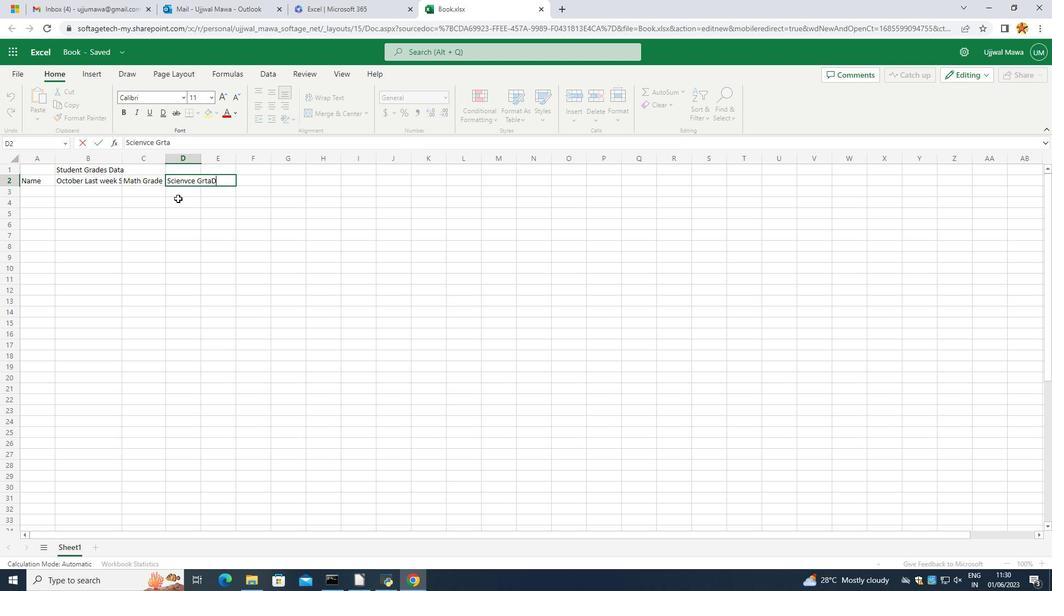 
Action: Mouse moved to (225, 216)
Screenshot: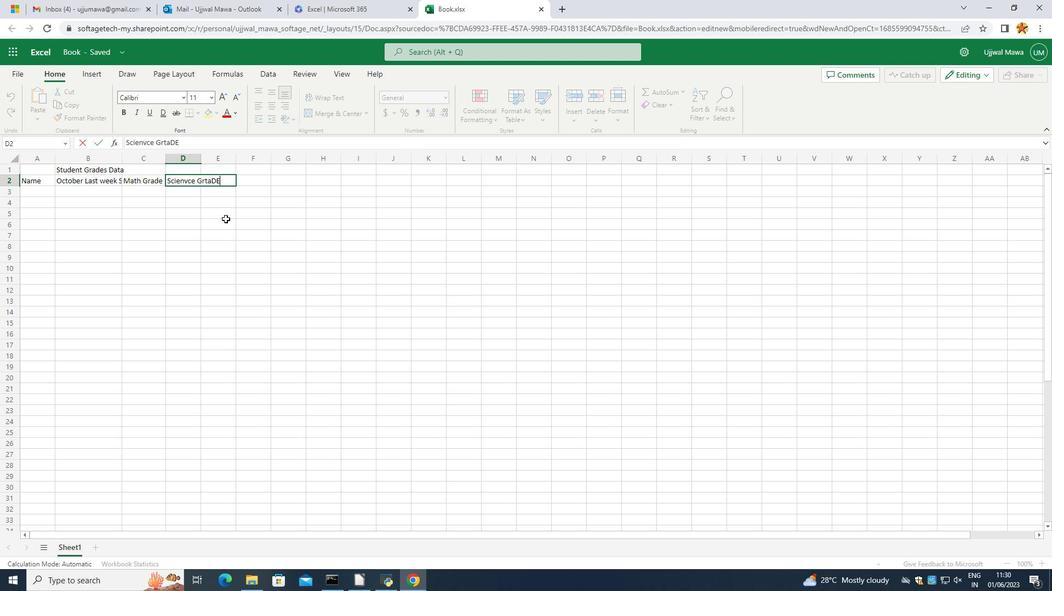 
Action: Key pressed <Key.backspace><Key.backspace><Key.backspace><Key.backspace><Key.caps_lock>ade
Screenshot: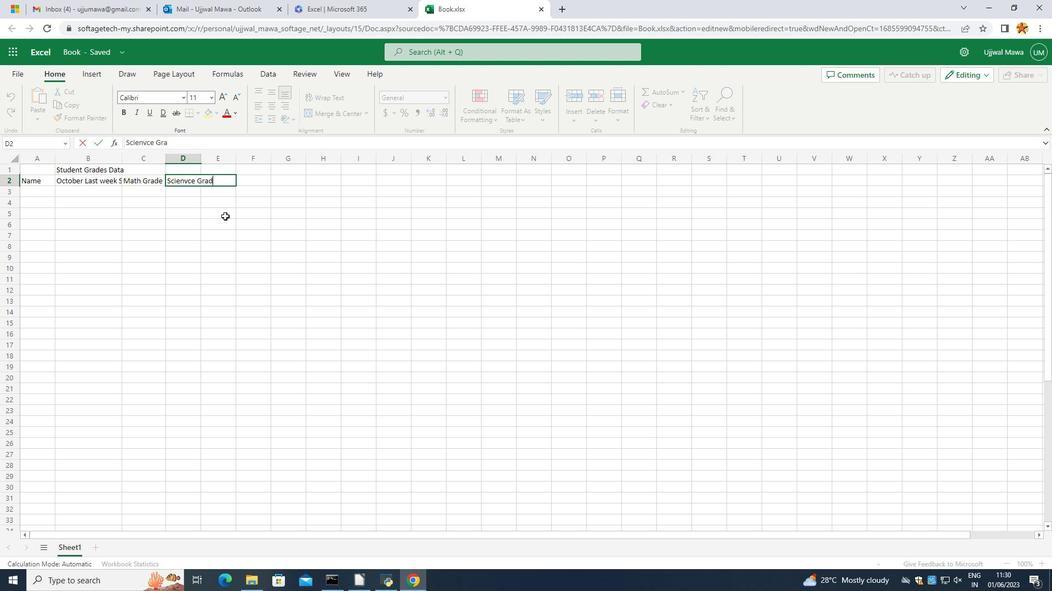 
Action: Mouse moved to (216, 246)
Screenshot: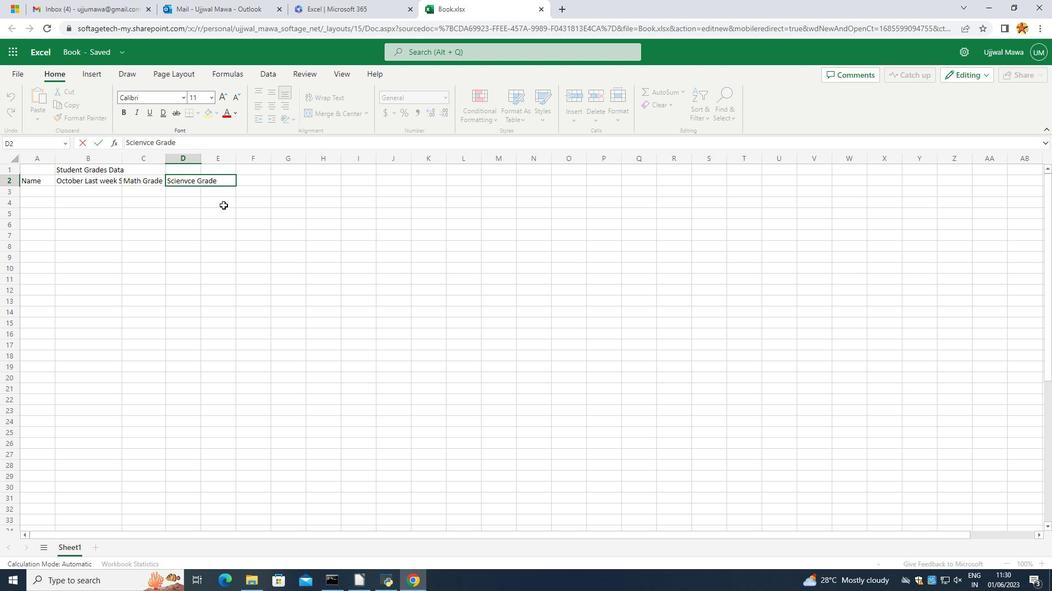 
Action: Mouse pressed left at (216, 246)
Screenshot: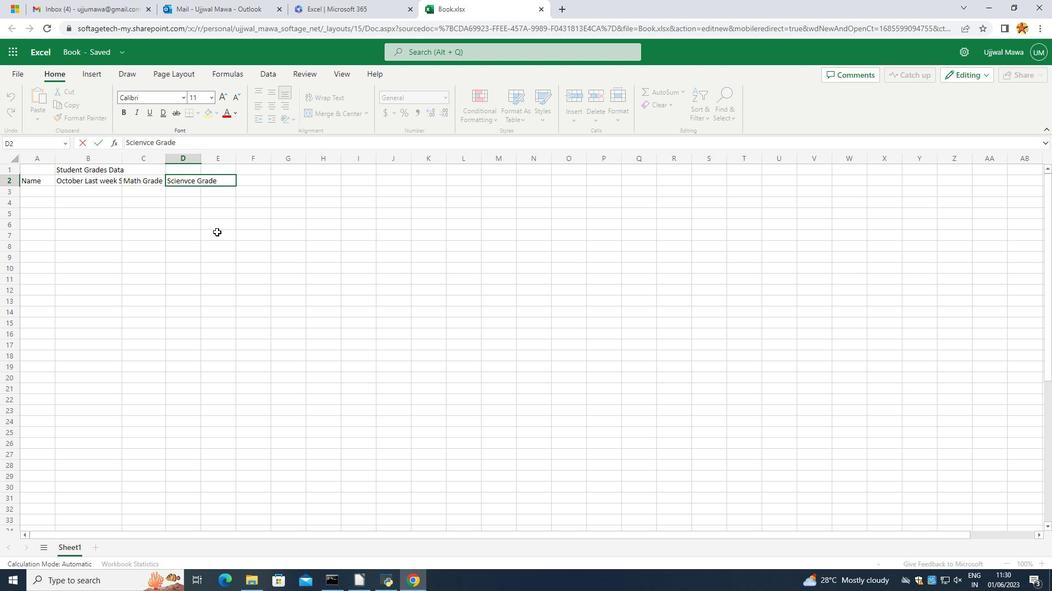 
Action: Mouse moved to (189, 181)
Screenshot: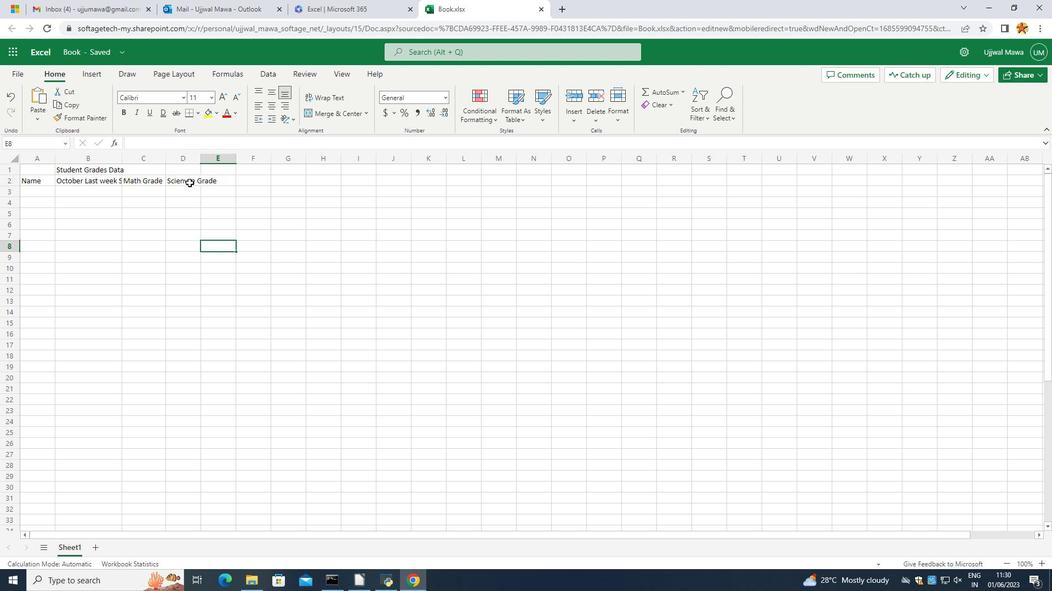 
Action: Mouse pressed left at (189, 181)
Screenshot: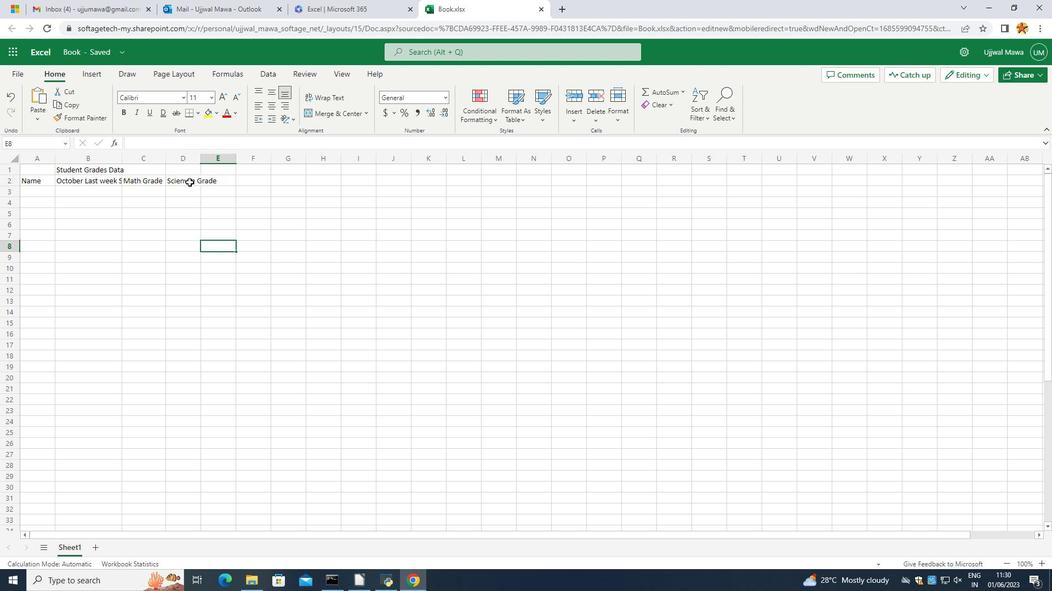 
Action: Mouse moved to (202, 162)
Screenshot: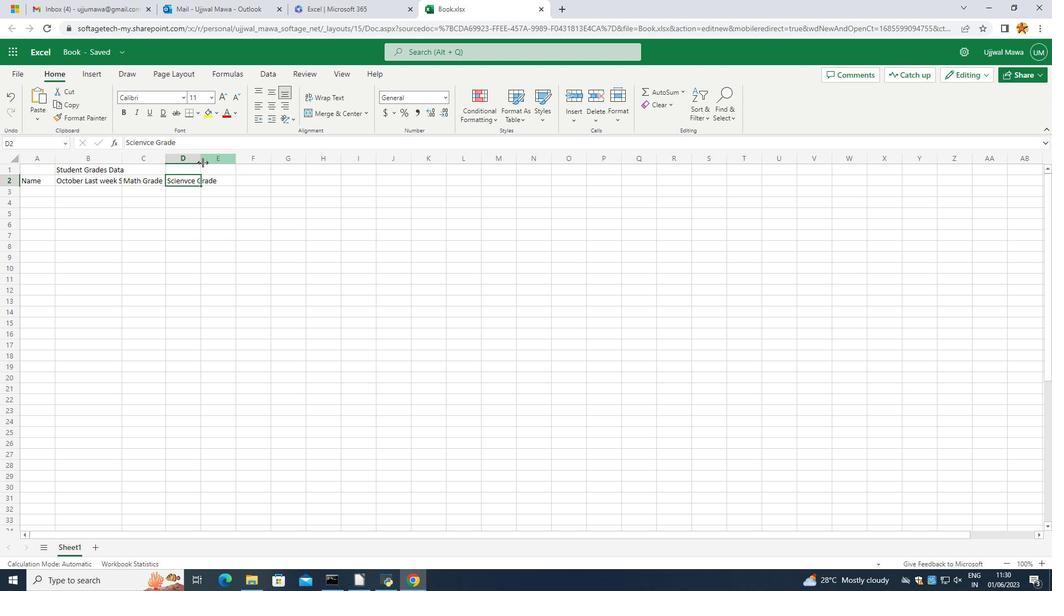 
Action: Mouse pressed left at (202, 162)
Screenshot: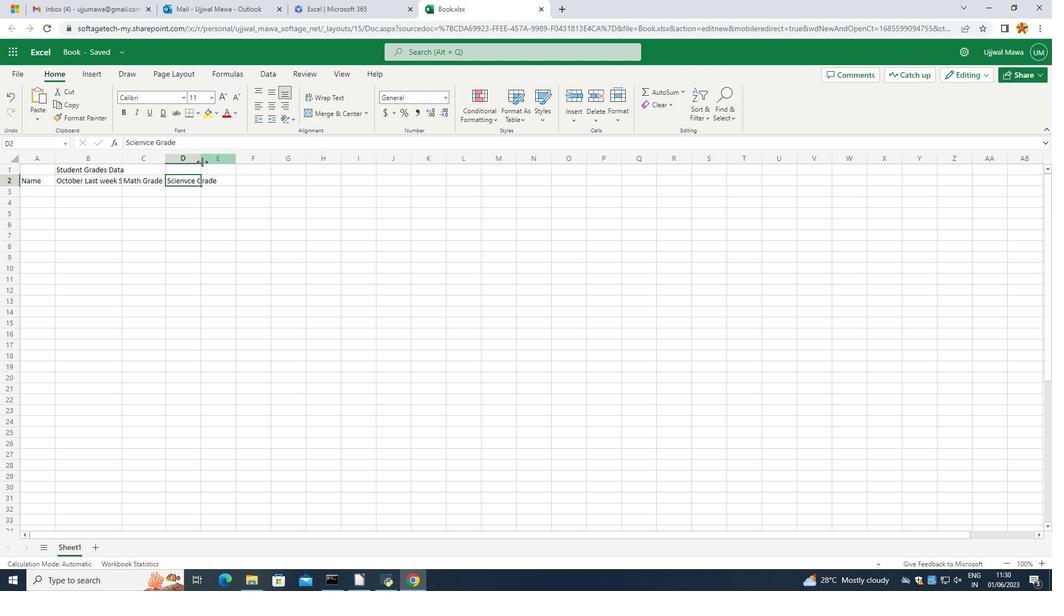 
Action: Mouse moved to (243, 179)
Screenshot: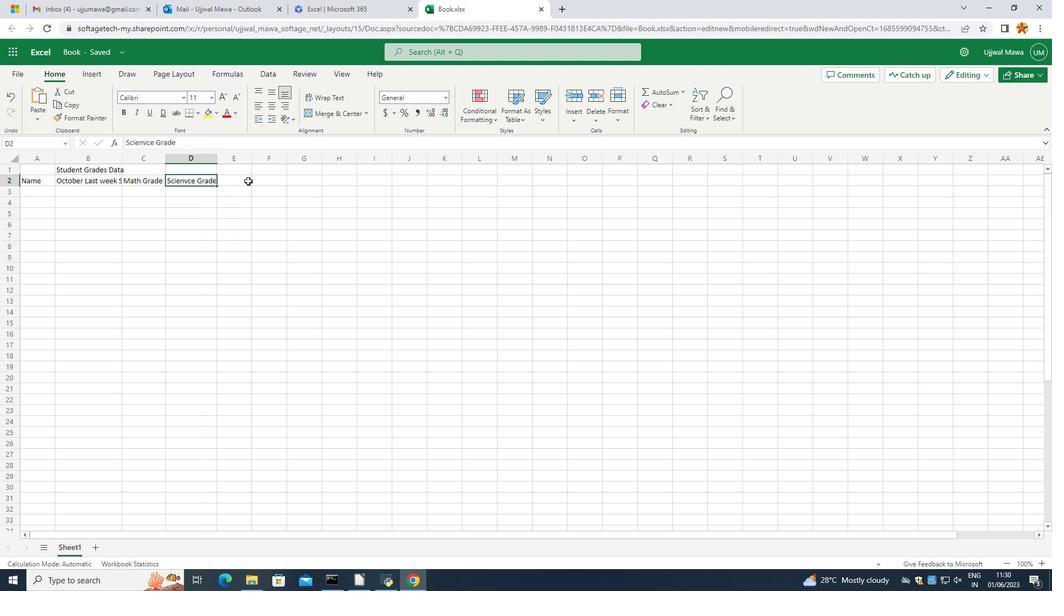 
Action: Mouse pressed left at (243, 179)
Screenshot: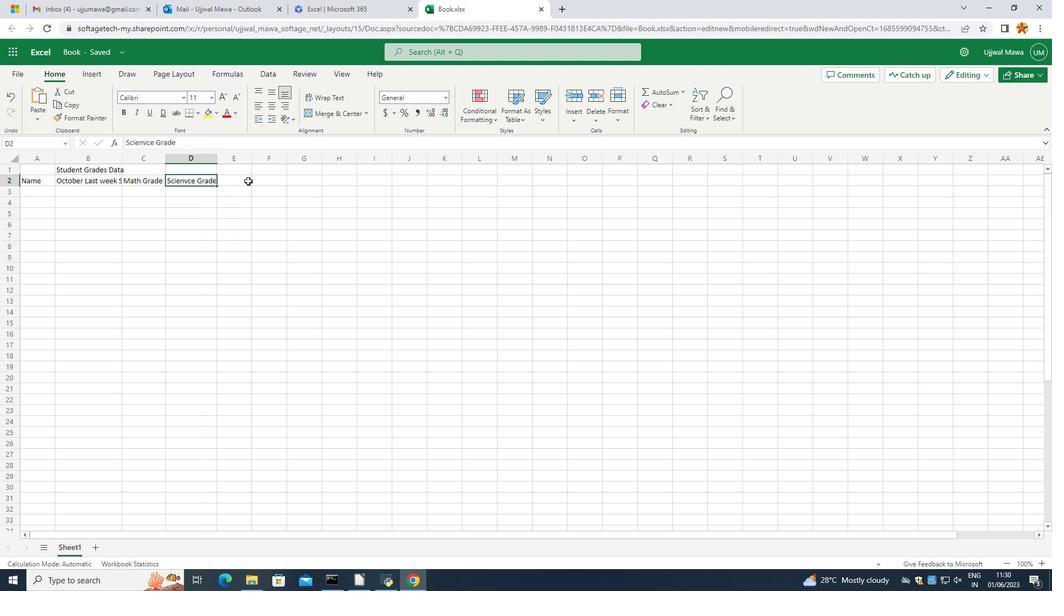 
Action: Mouse pressed left at (243, 179)
Screenshot: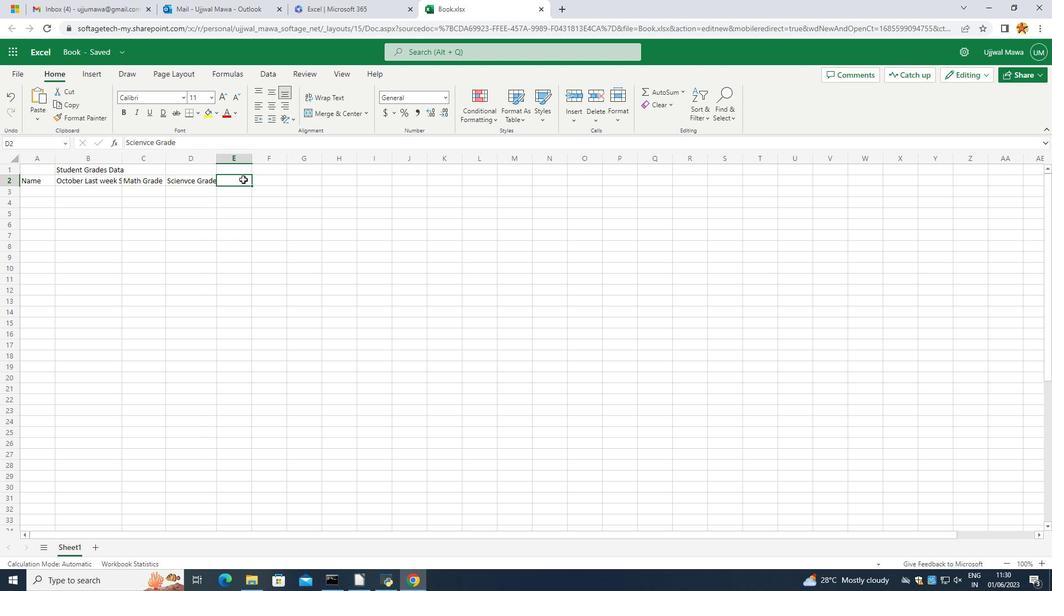 
Action: Mouse moved to (237, 181)
Screenshot: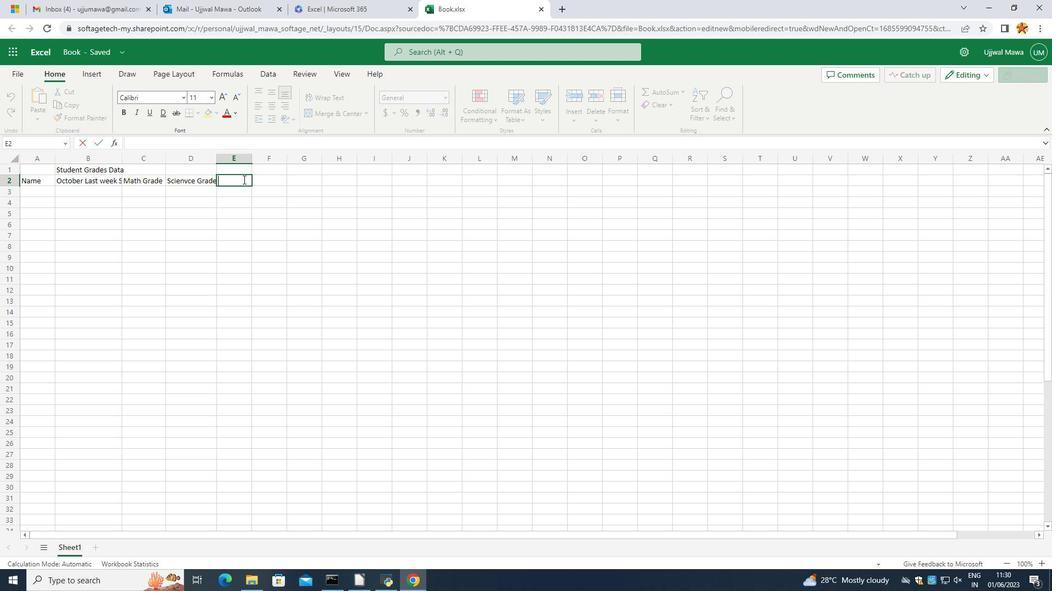
Action: Key pressed <Key.caps_lock>E<Key.caps_lock>nglish<Key.space><Key.caps_lock>
Screenshot: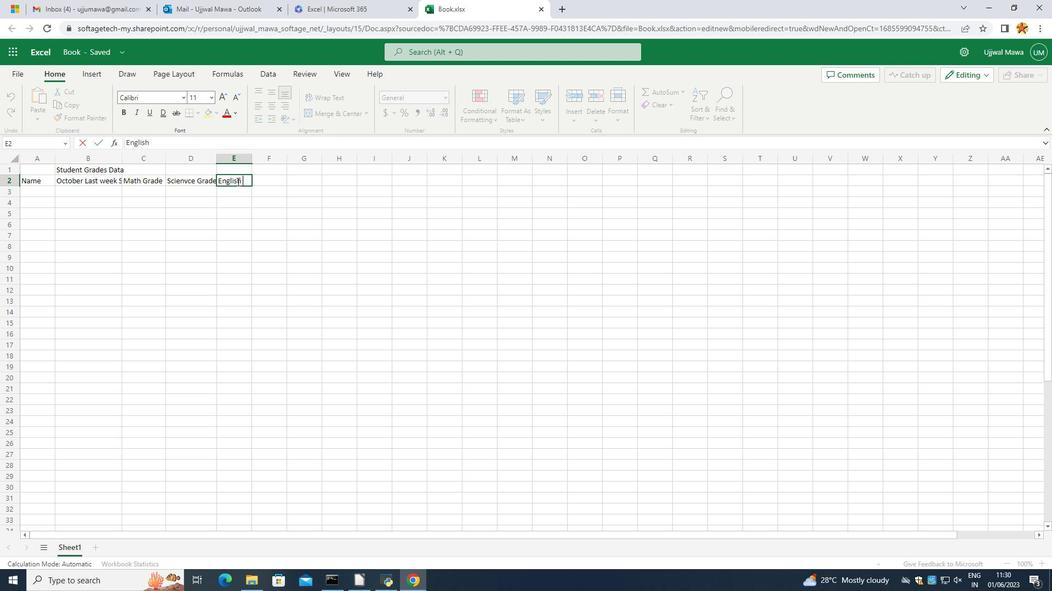 
Action: Mouse moved to (237, 181)
Screenshot: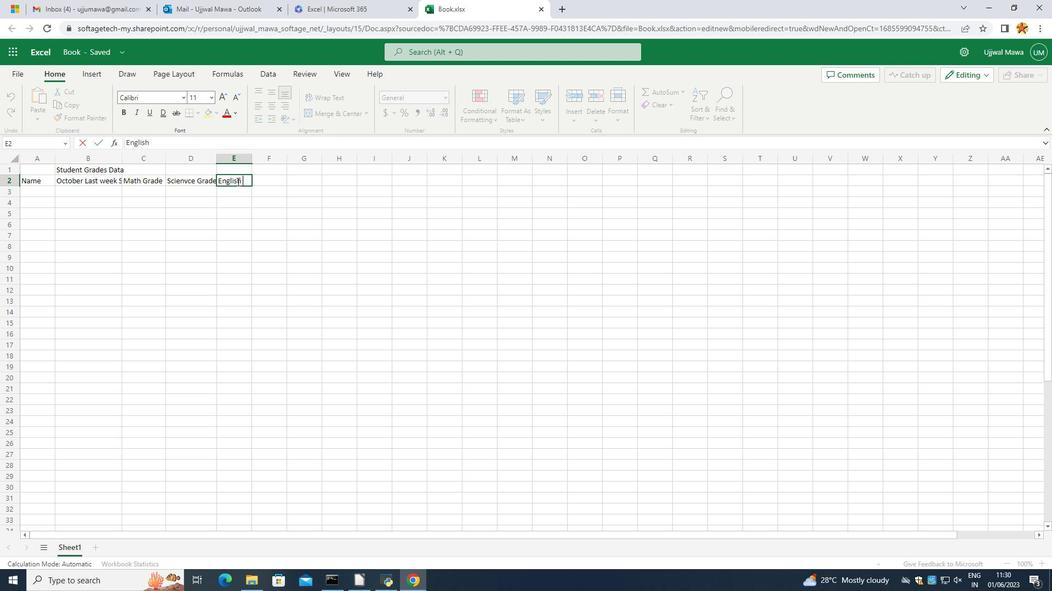 
Action: Key pressed G<Key.caps_lock>rade
Screenshot: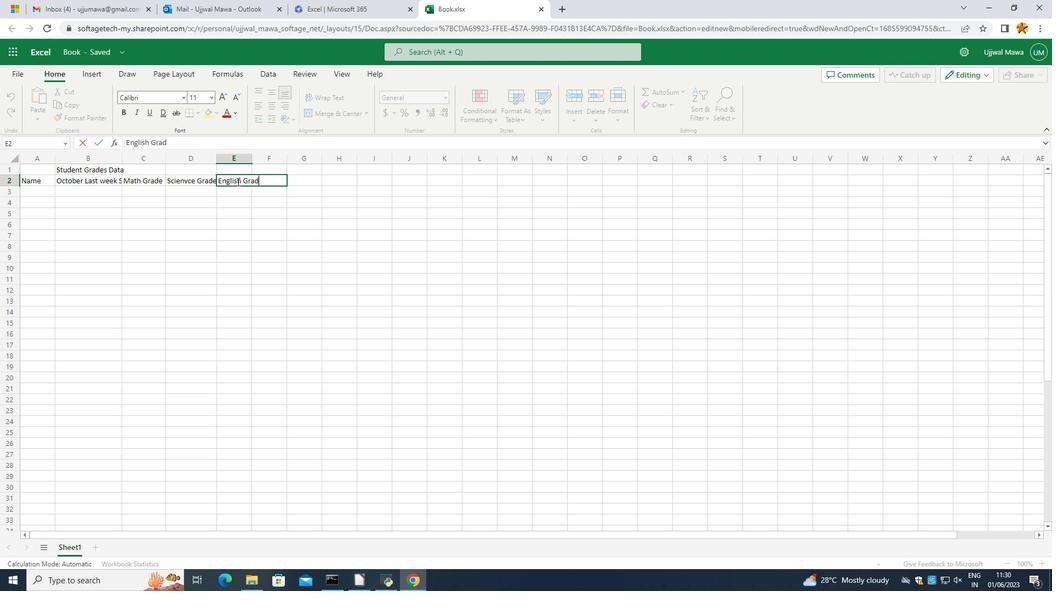 
Action: Mouse moved to (248, 202)
Screenshot: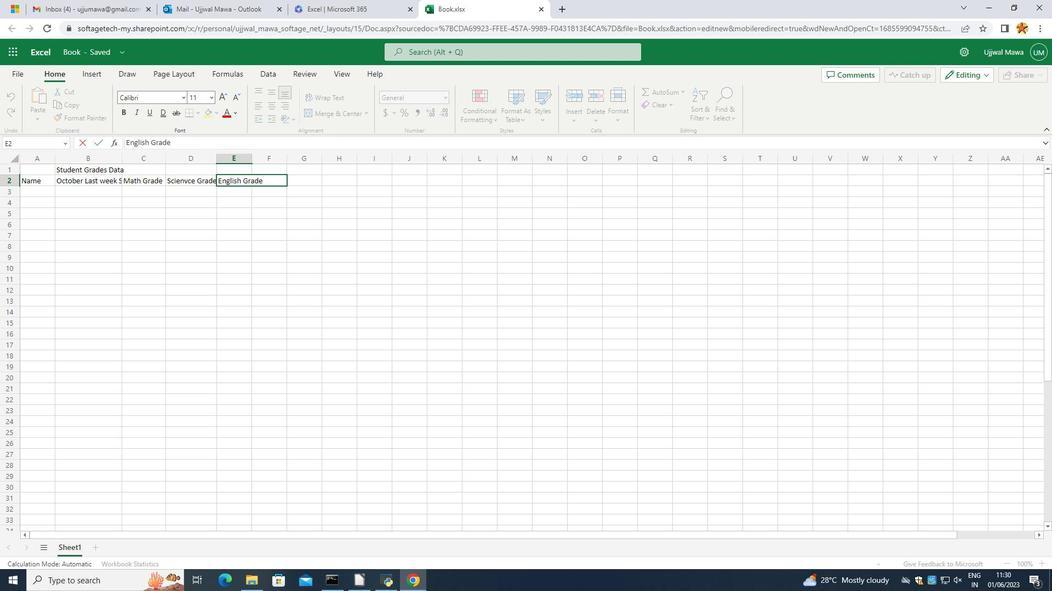 
Action: Mouse pressed left at (248, 202)
Screenshot: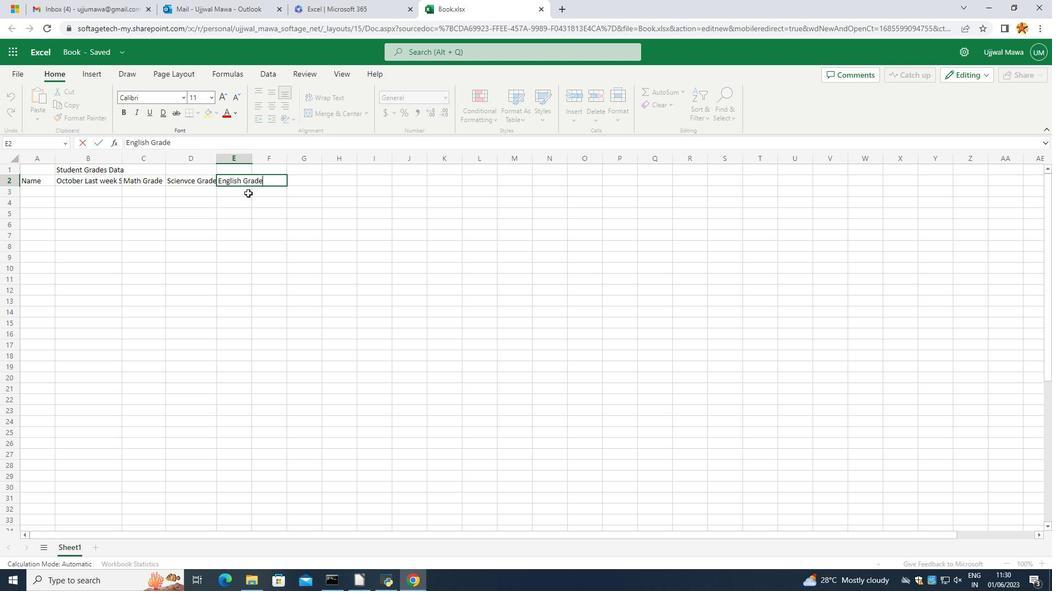 
Action: Mouse moved to (234, 166)
Screenshot: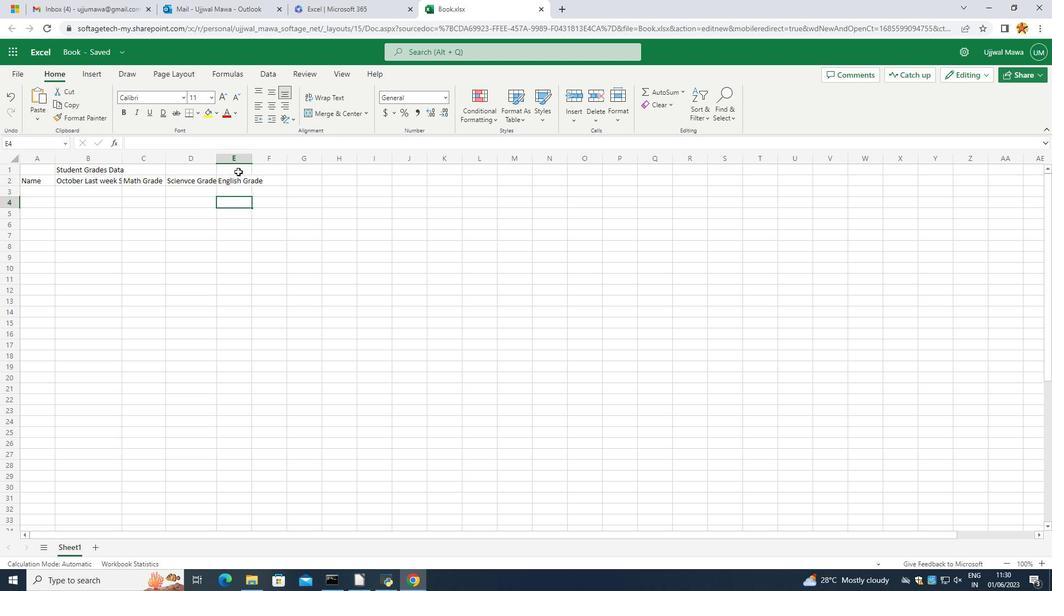 
Action: Mouse pressed left at (234, 166)
Screenshot: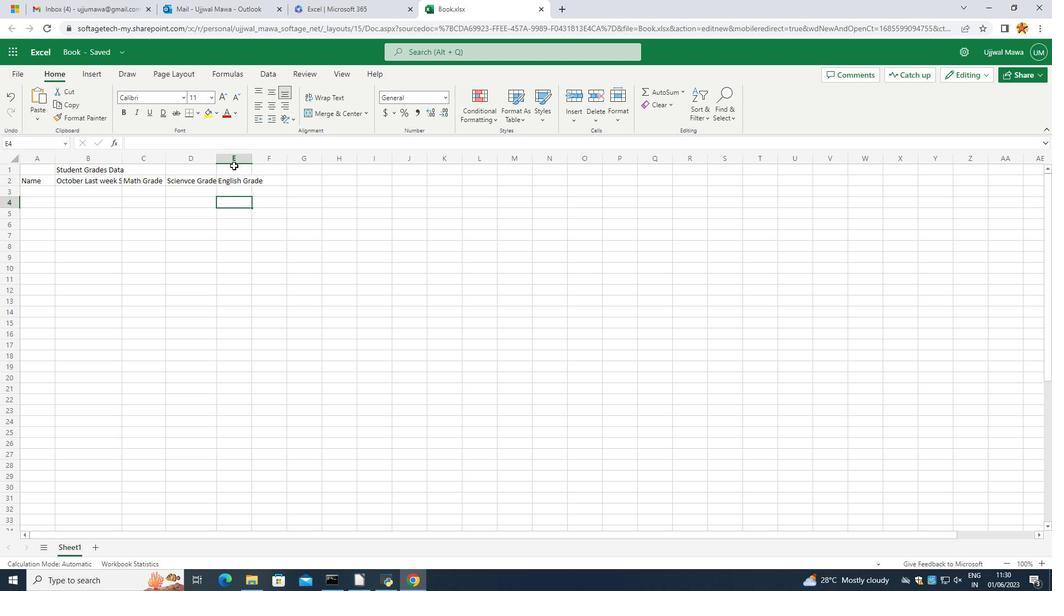 
Action: Mouse moved to (251, 161)
Screenshot: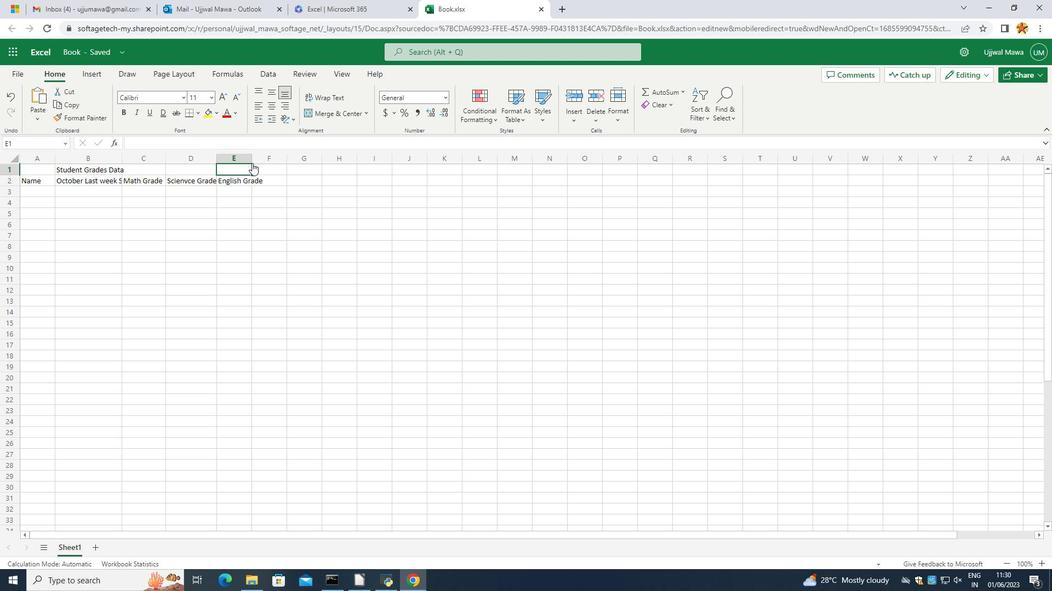 
Action: Mouse pressed left at (251, 161)
Screenshot: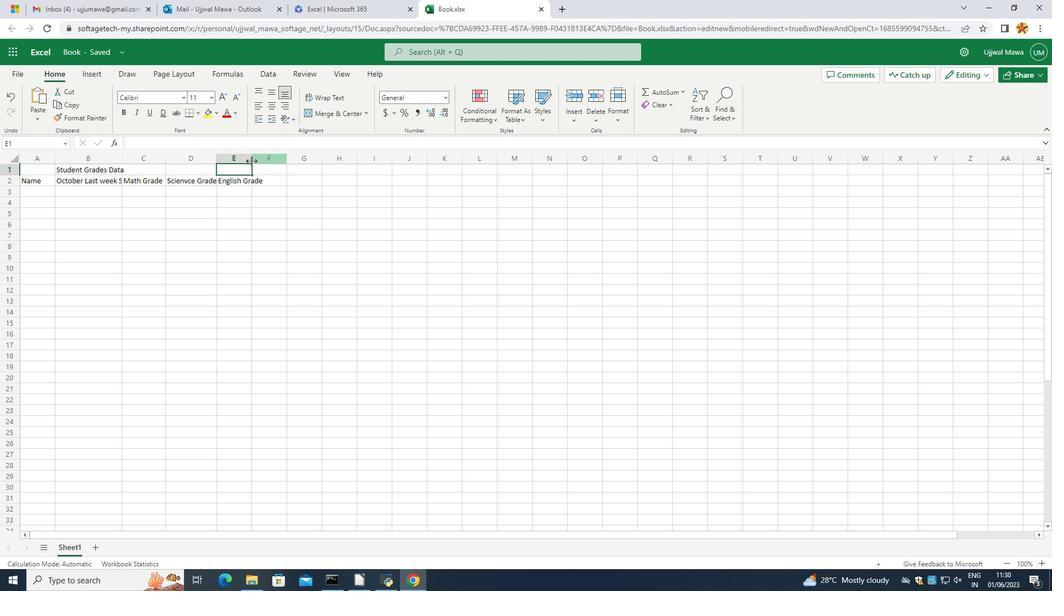 
Action: Mouse moved to (271, 181)
Screenshot: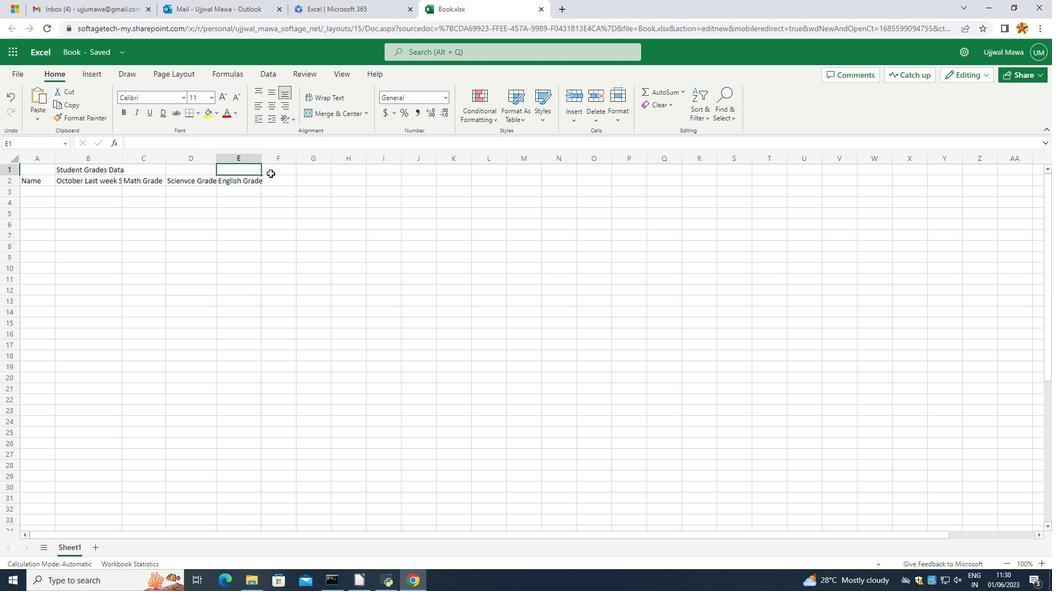 
Action: Mouse pressed left at (271, 181)
Screenshot: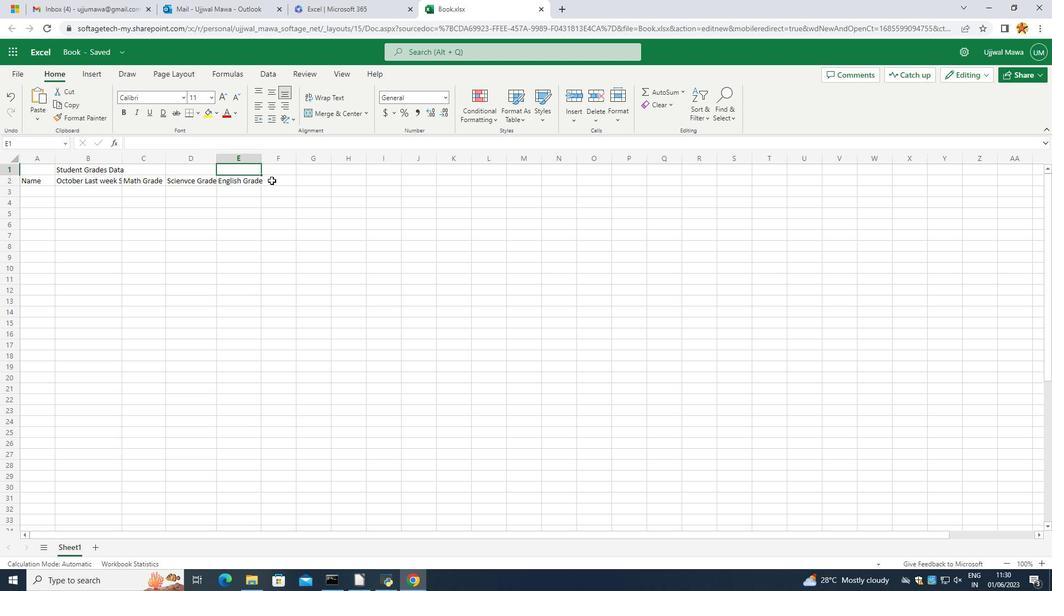 
Action: Mouse pressed left at (271, 181)
Screenshot: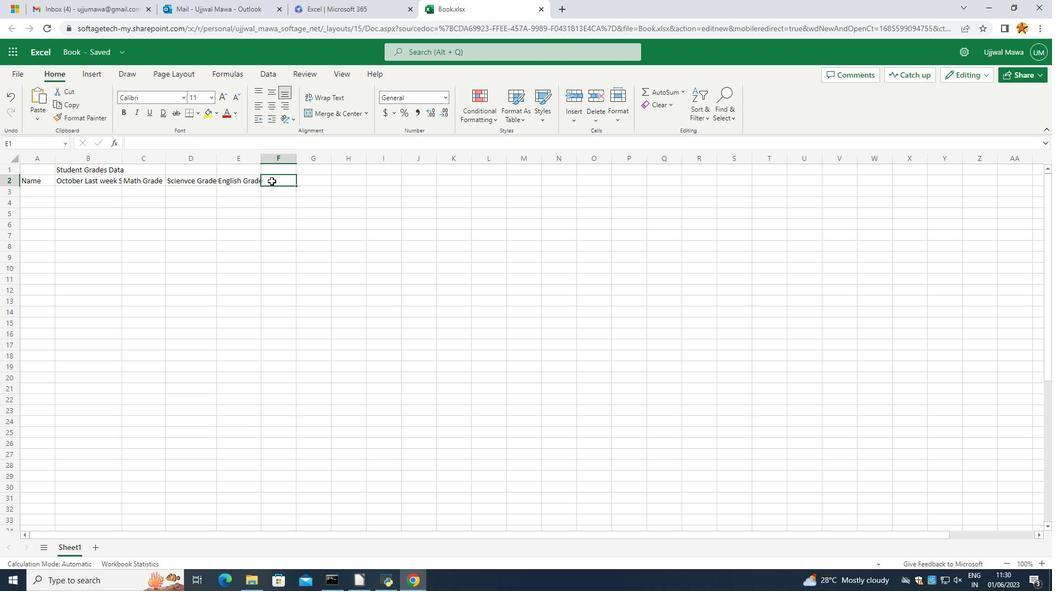 
Action: Mouse moved to (260, 190)
Screenshot: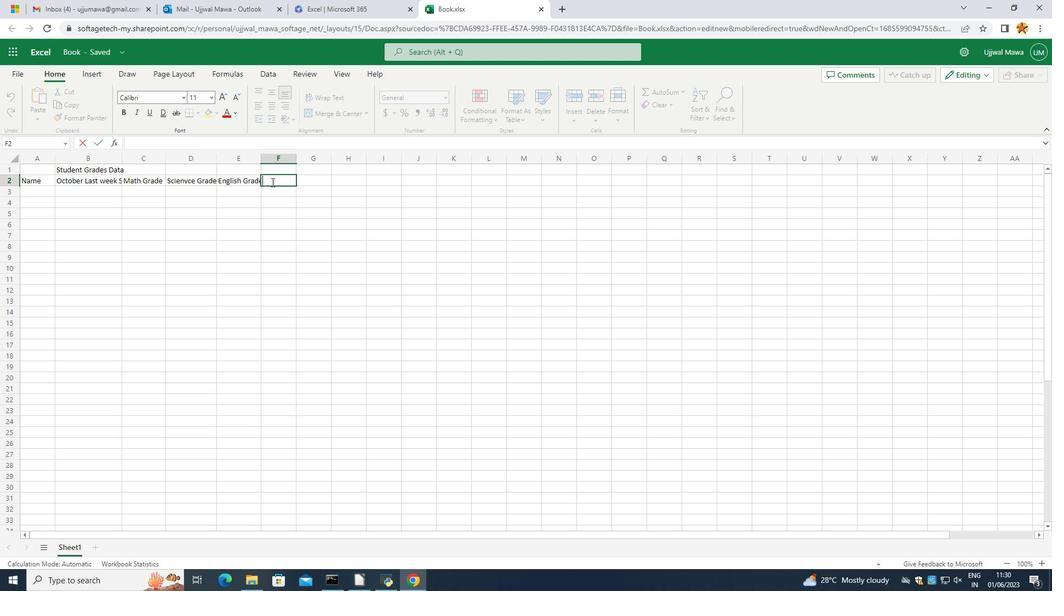 
Action: Key pressed <Key.caps_lock>H<Key.caps_lock>istort<Key.backspace>y<Key.space><Key.caps_lock>G<Key.caps_lock>rasdde<Key.backspace><Key.backspace><Key.backspace><Key.backspace>de
Screenshot: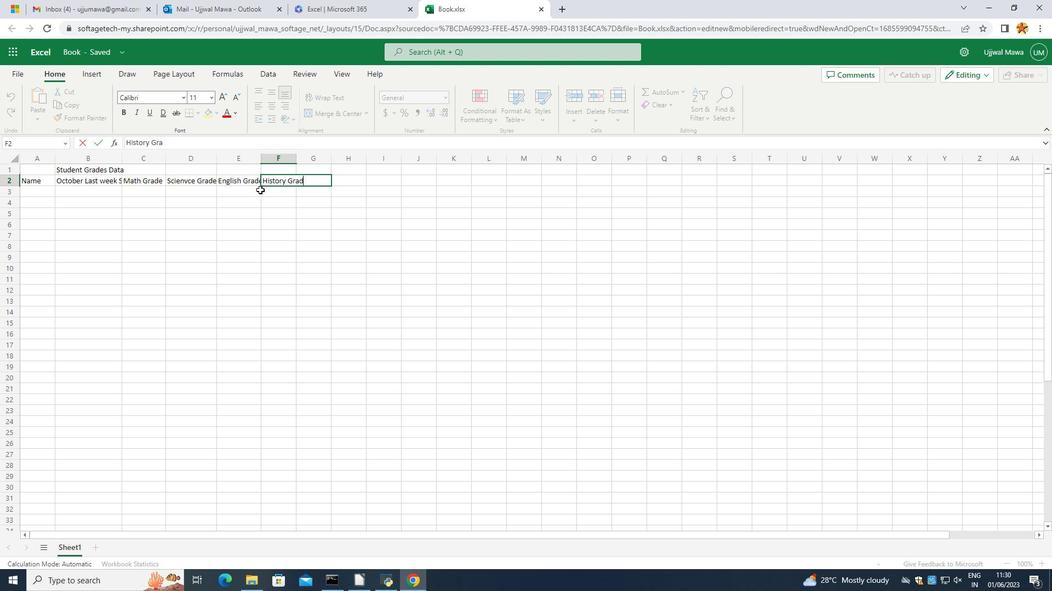
Action: Mouse moved to (300, 234)
Screenshot: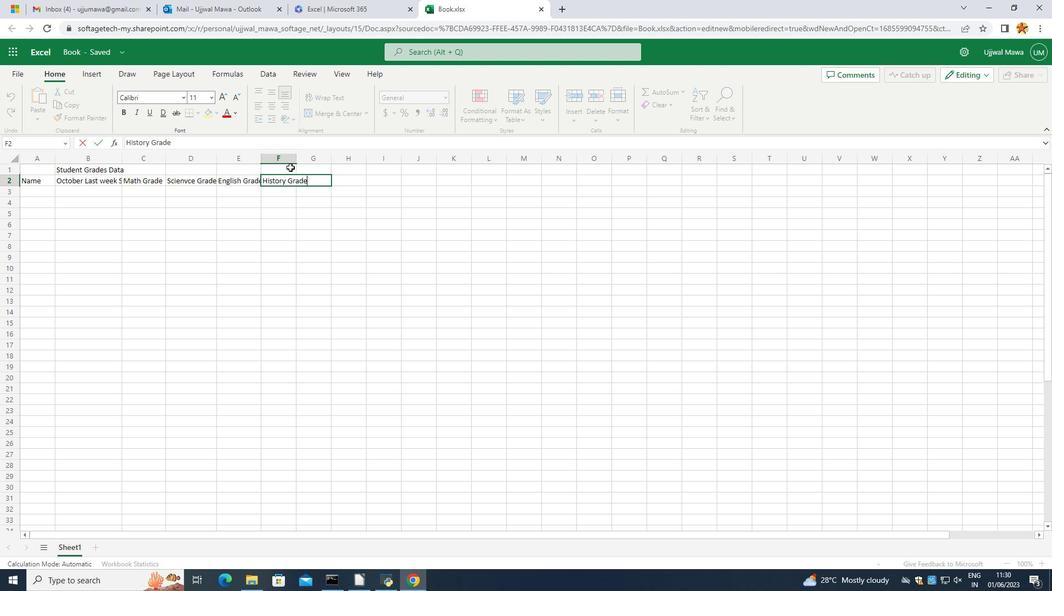 
Action: Mouse pressed left at (300, 234)
Screenshot: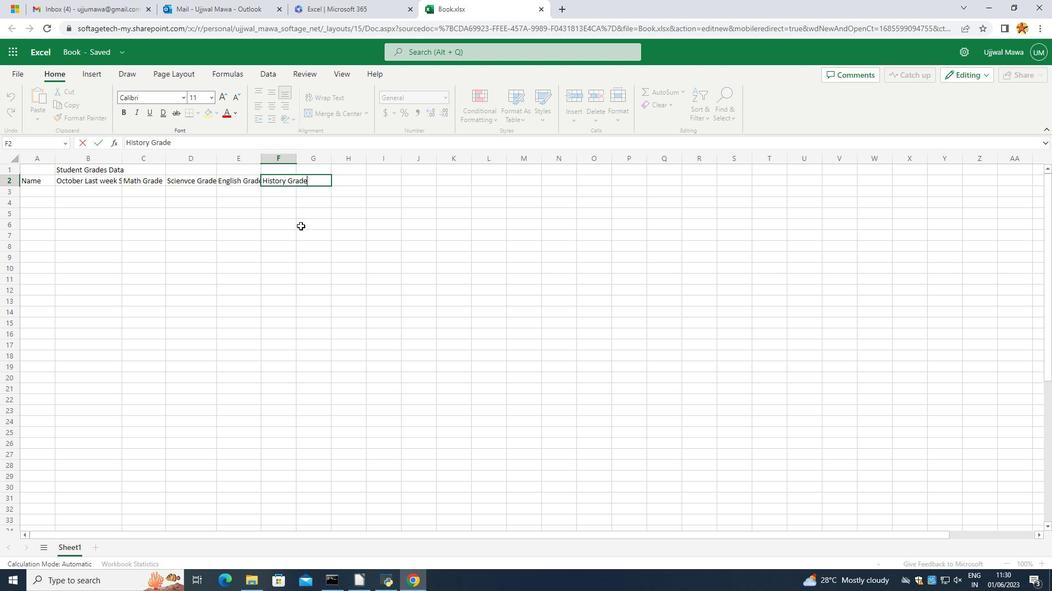 
Action: Mouse moved to (283, 183)
Screenshot: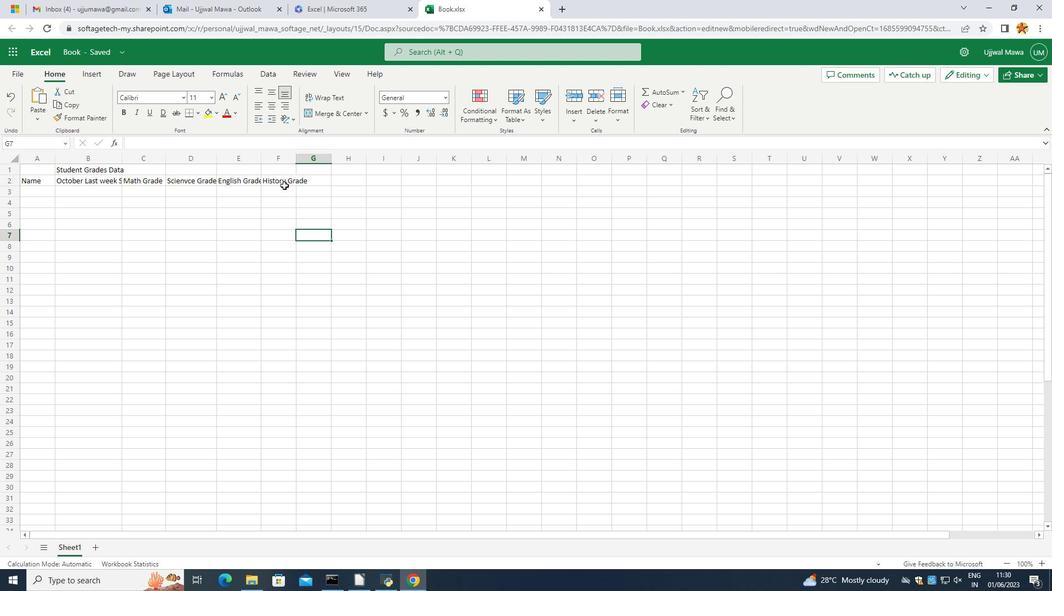 
Action: Mouse pressed left at (283, 183)
Screenshot: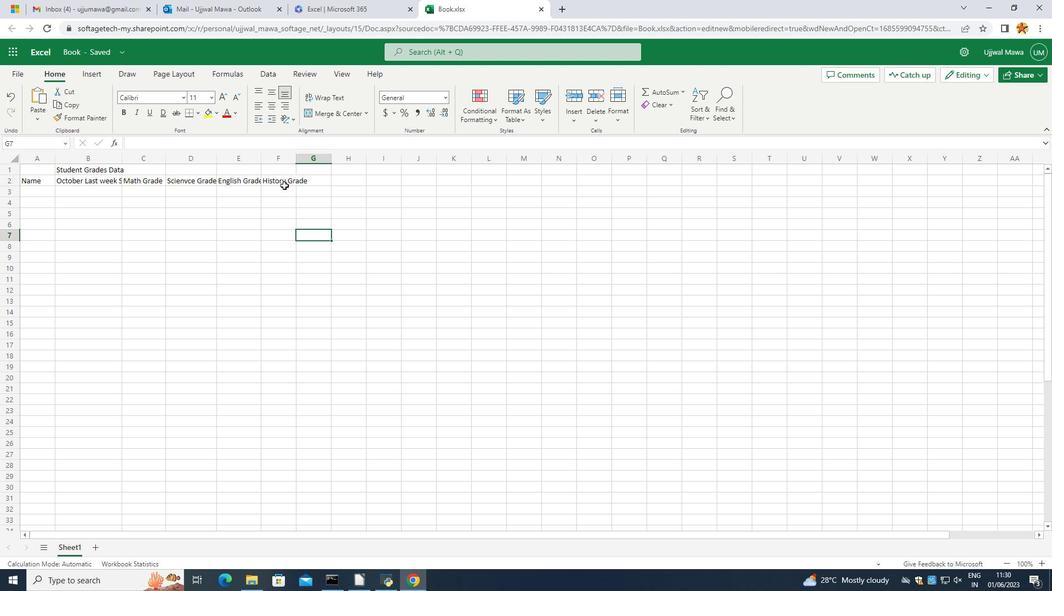 
Action: Mouse moved to (297, 161)
Screenshot: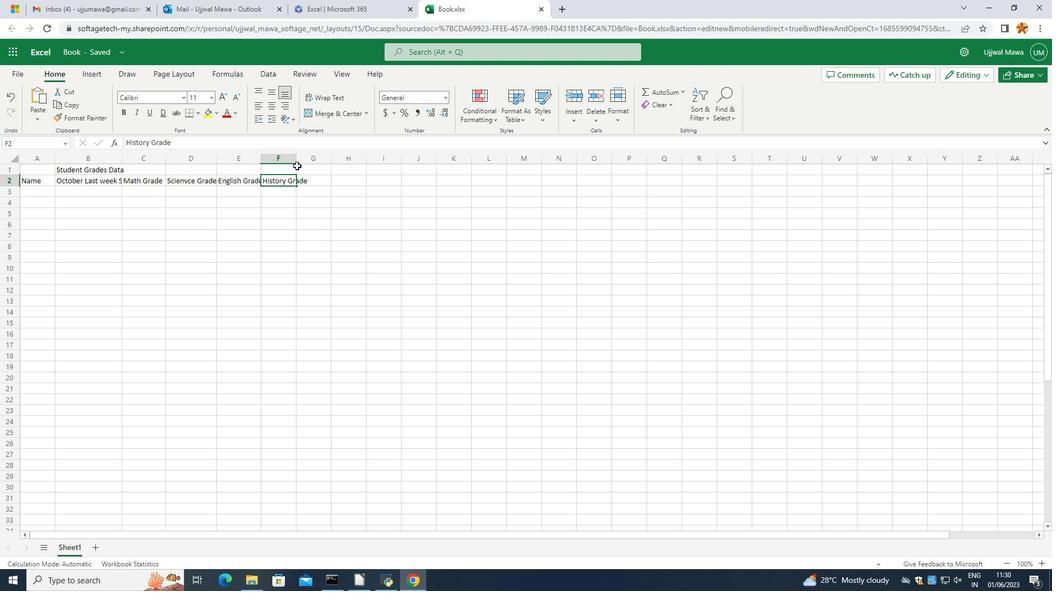 
Action: Mouse pressed left at (297, 161)
Screenshot: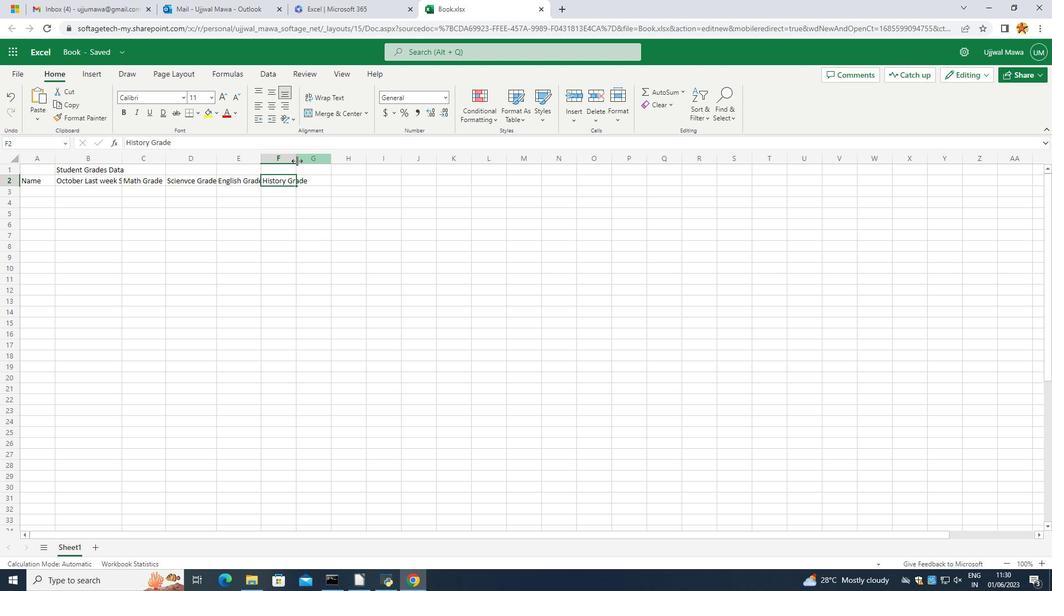 
Action: Mouse moved to (179, 234)
Screenshot: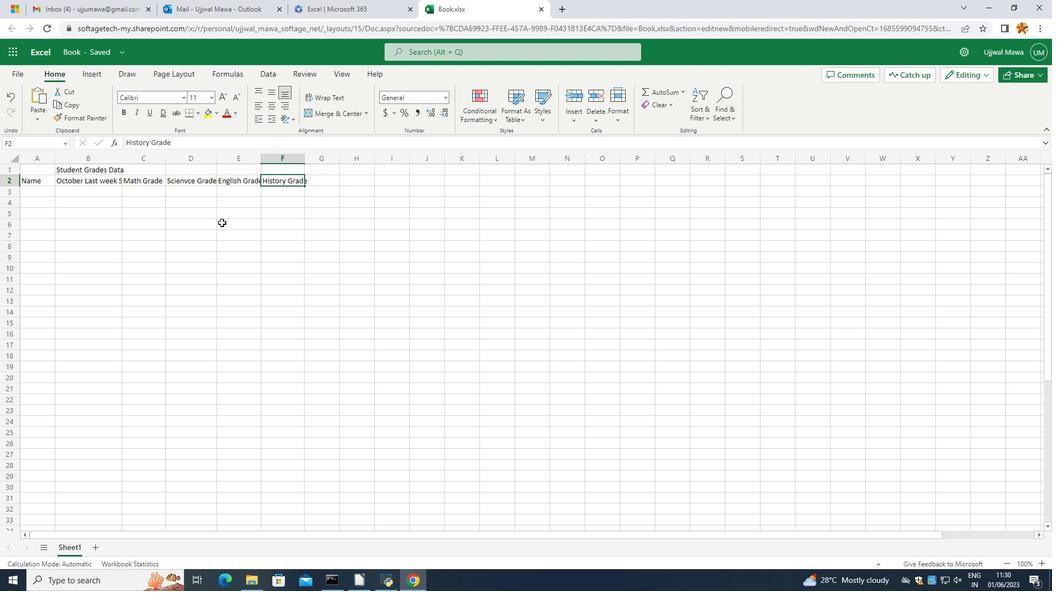 
Action: Mouse pressed left at (179, 234)
Screenshot: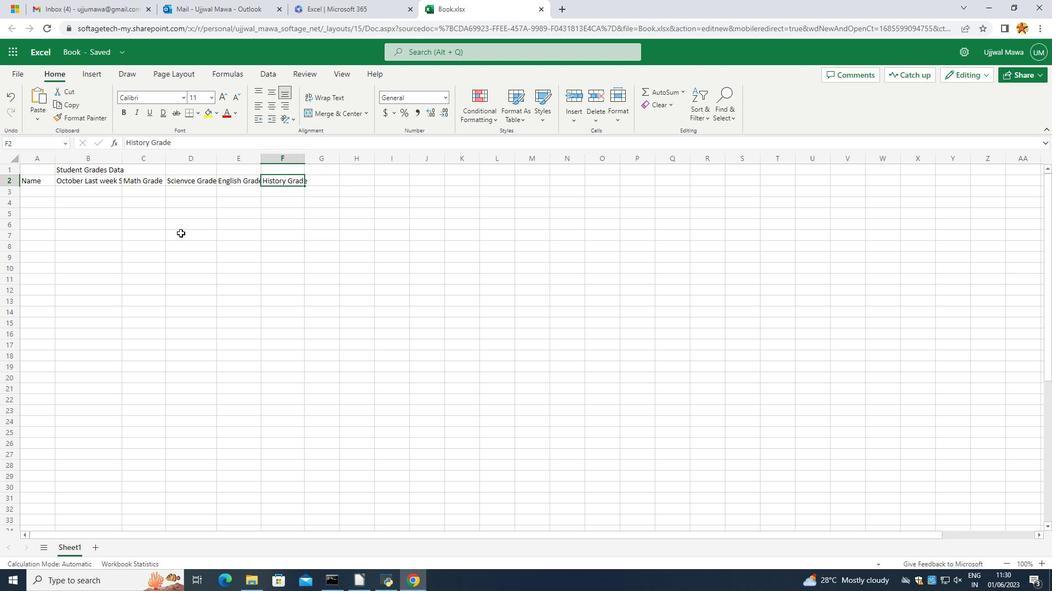 
Action: Mouse moved to (57, 175)
Screenshot: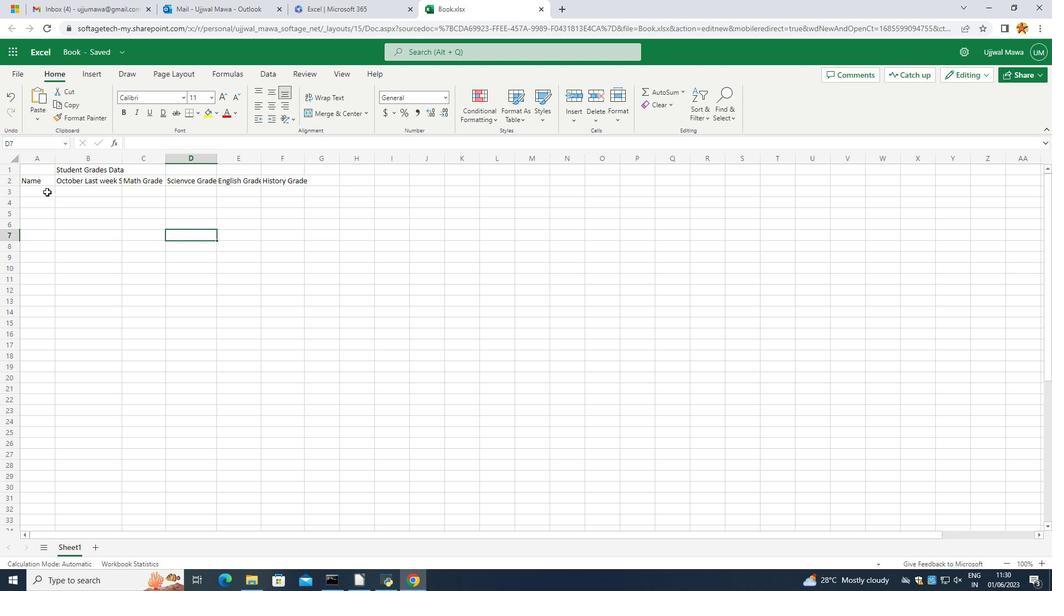 
Action: Mouse pressed left at (57, 175)
Screenshot: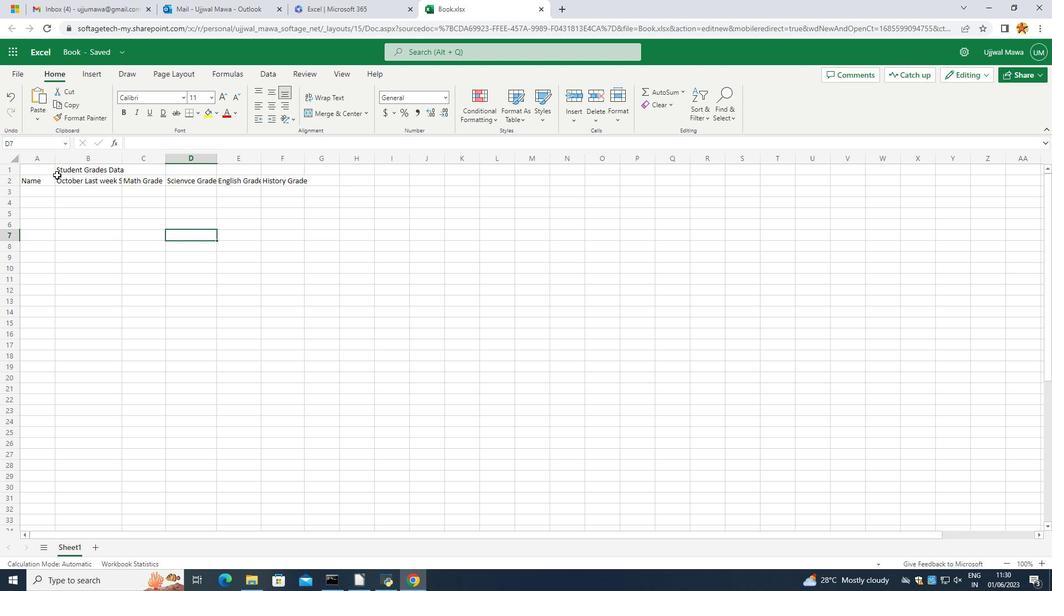 
Action: Mouse moved to (52, 171)
Screenshot: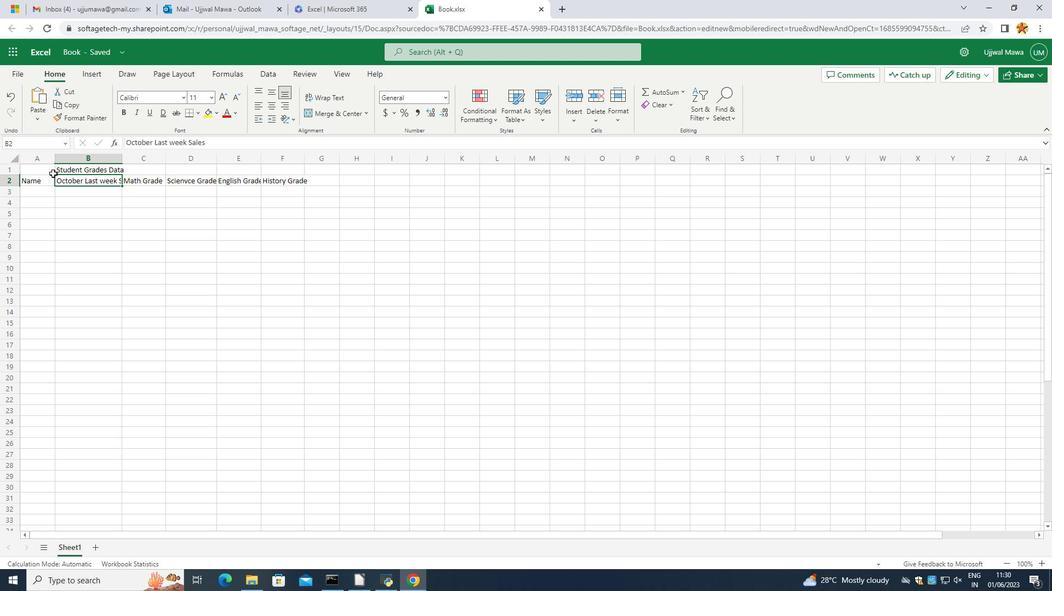 
Action: Mouse pressed left at (52, 171)
Screenshot: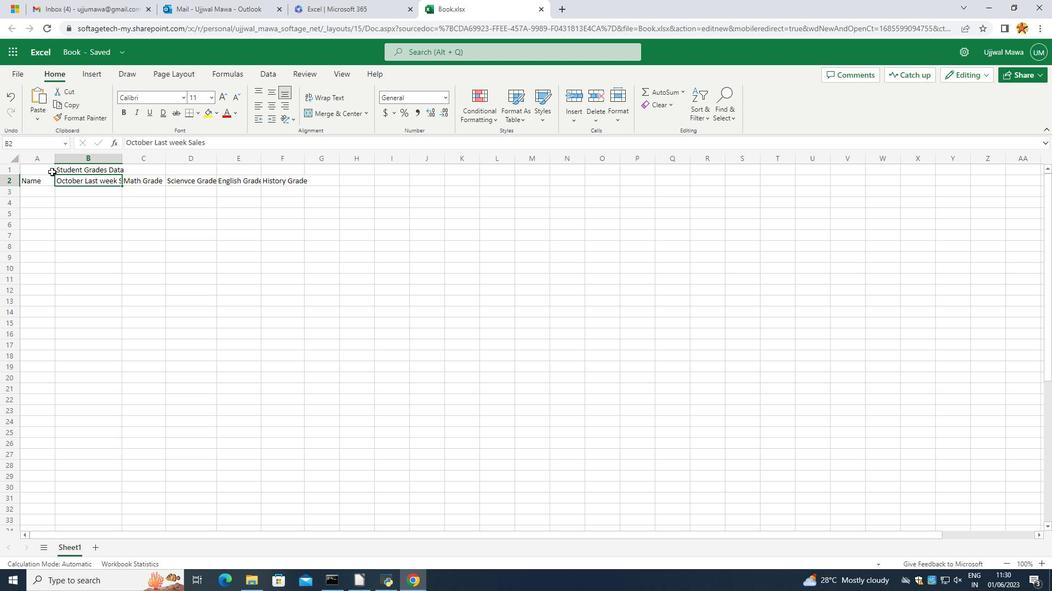 
Action: Mouse moved to (55, 162)
Screenshot: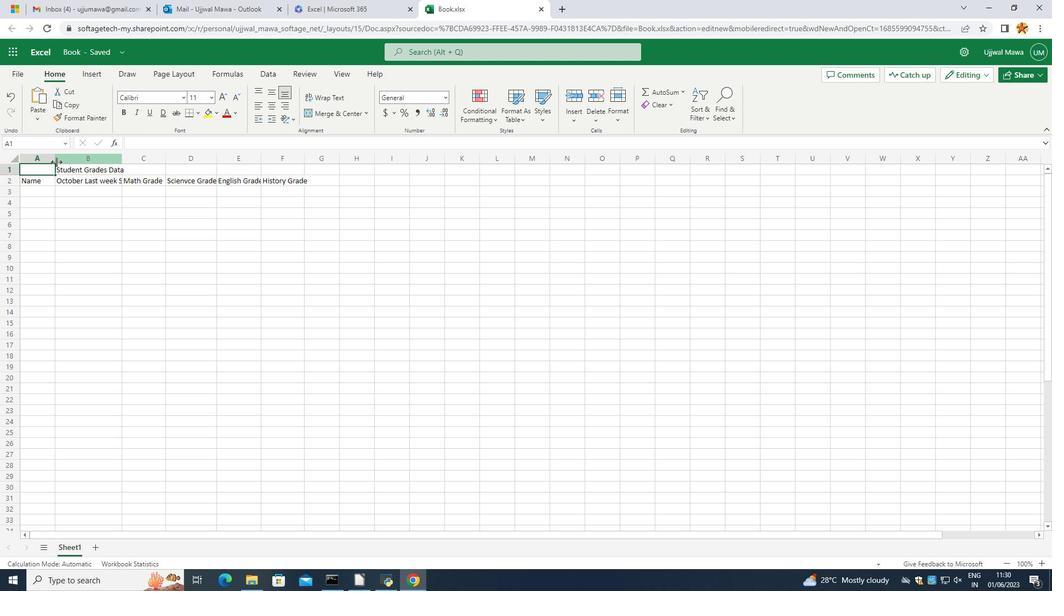 
Action: Mouse pressed left at (55, 162)
Screenshot: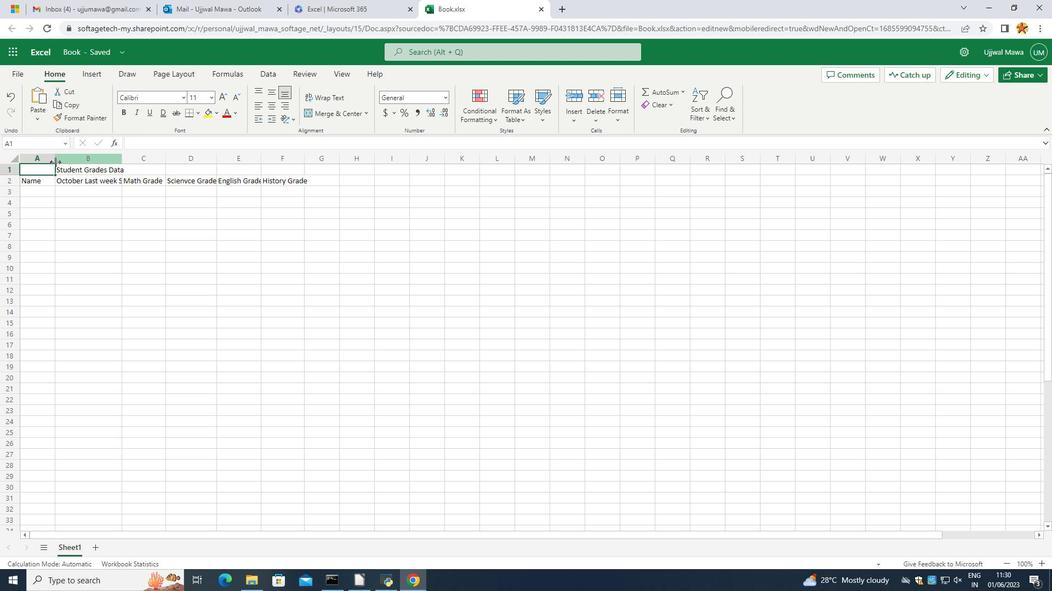 
Action: Mouse moved to (59, 192)
Screenshot: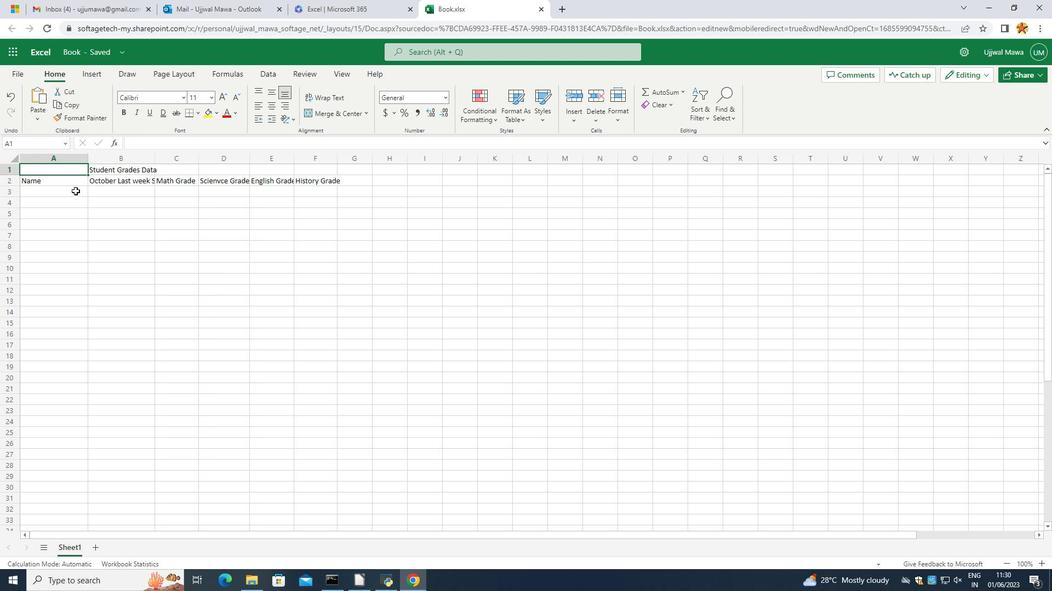 
Action: Mouse pressed left at (59, 192)
Screenshot: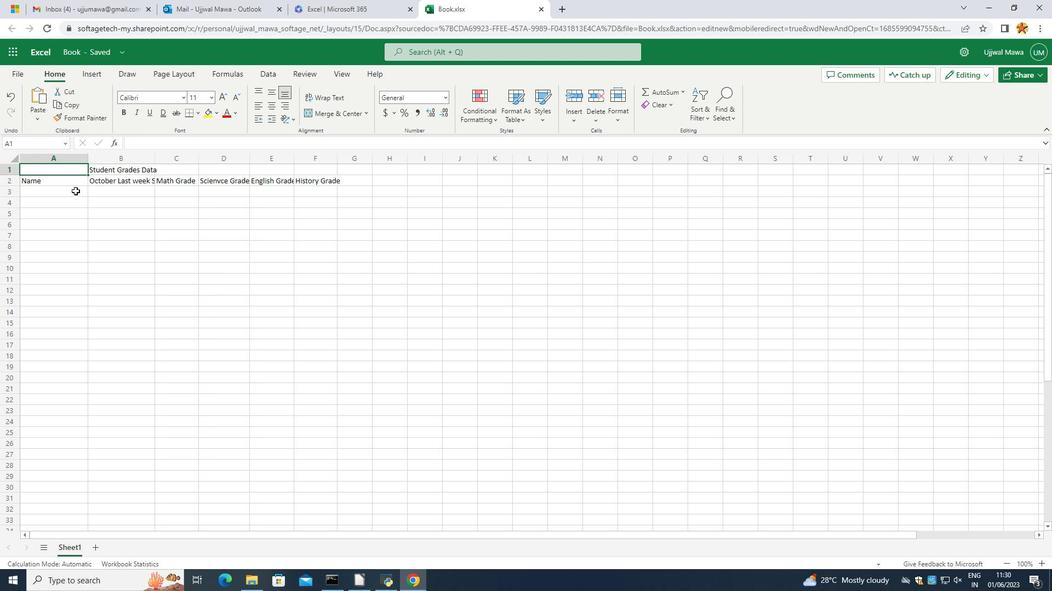 
Action: Mouse pressed left at (59, 192)
Screenshot: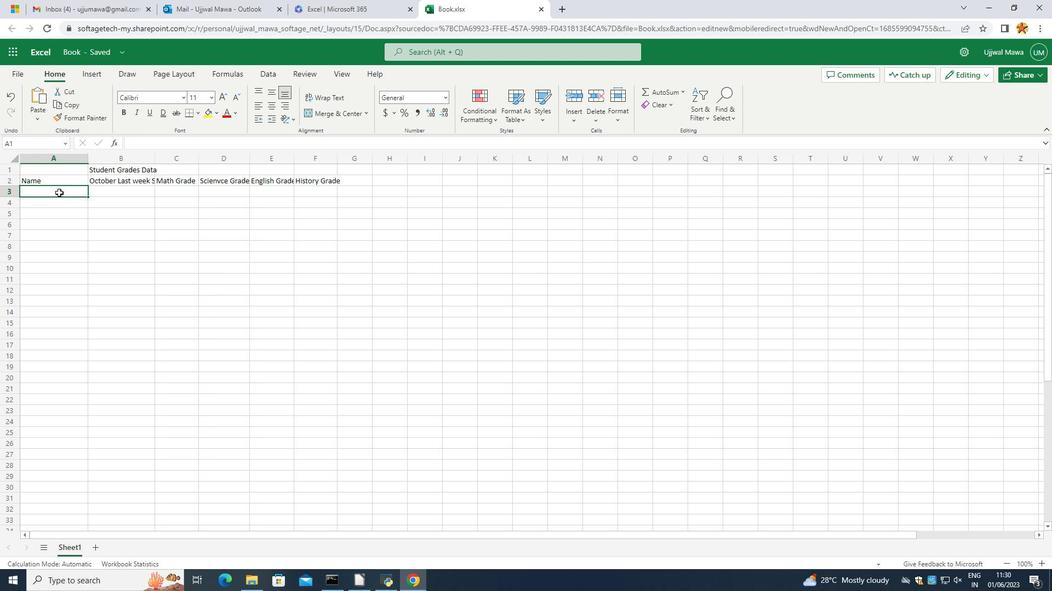 
Action: Mouse moved to (52, 204)
Screenshot: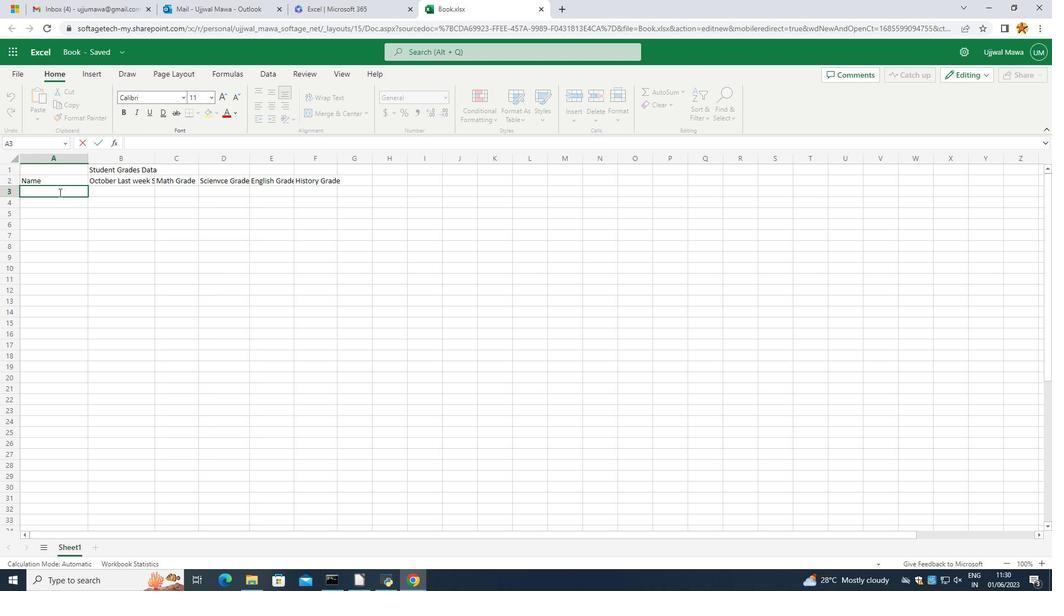 
Action: Key pressed <Key.caps_lock>J<Key.caps_lock>oshua<Key.space><Key.caps_lock>R<Key.caps_lock>ivera<Key.enter><Key.caps_lock>Z<Key.caps_lock>oey<Key.space><Key.caps_lock>C<Key.caps_lock>oleman<Key.enter><Key.caps_lock>R<Key.caps_lock>yan<Key.space><Key.caps_lock>W<Key.caps_lock>rigjht]<Key.backspace><Key.backspace><Key.enter>
Screenshot: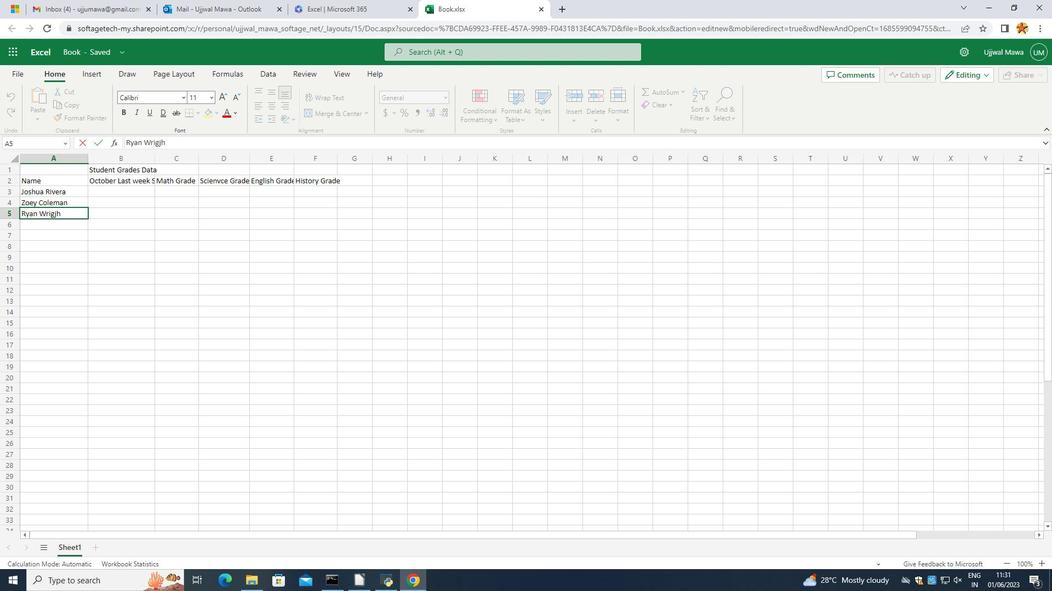 
Action: Mouse moved to (43, 209)
Screenshot: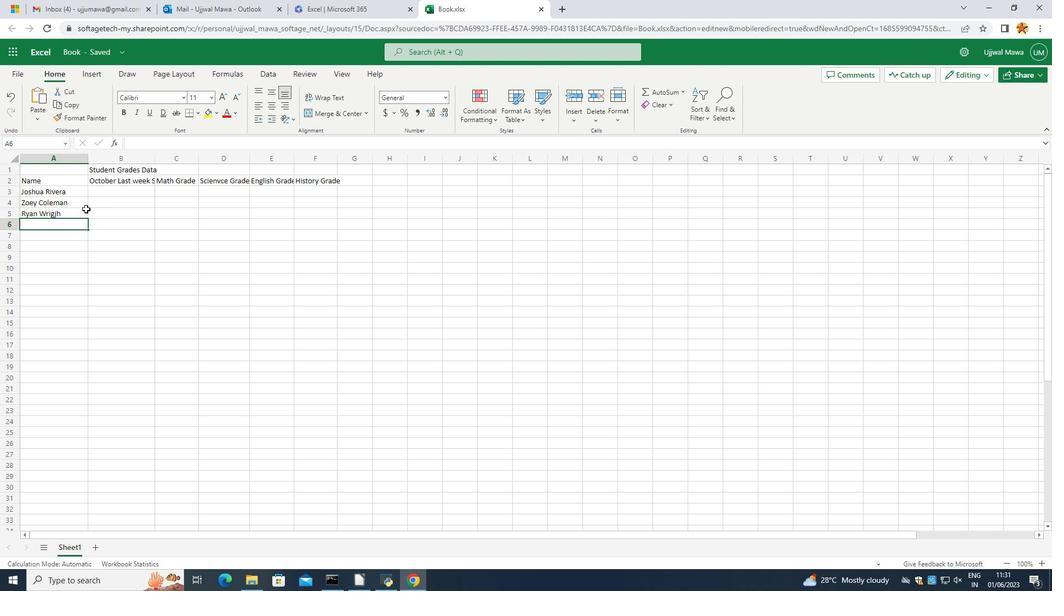 
Action: Mouse pressed left at (43, 209)
Screenshot: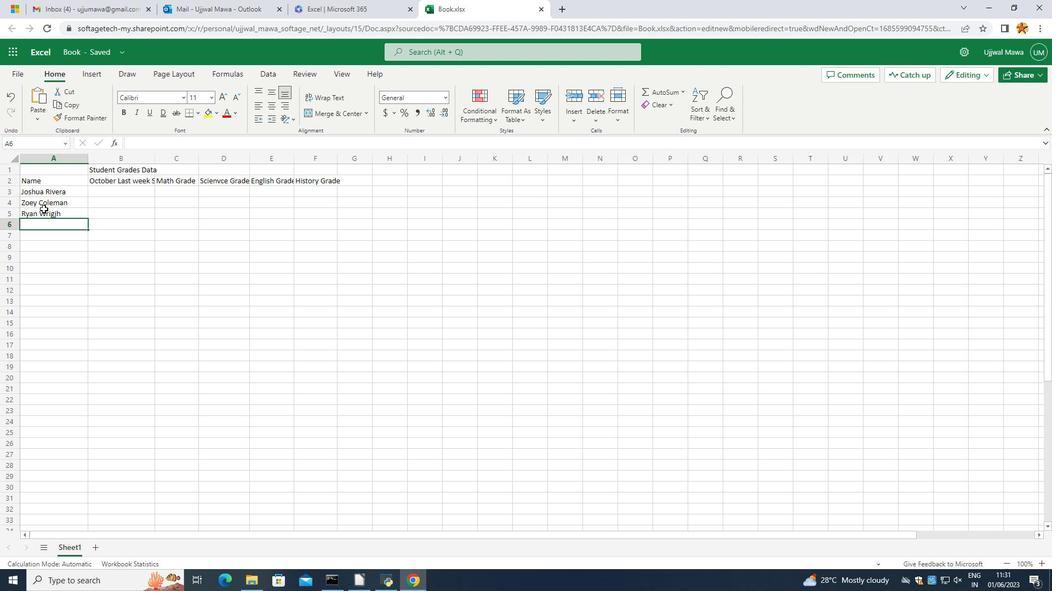 
Action: Mouse pressed left at (43, 209)
Screenshot: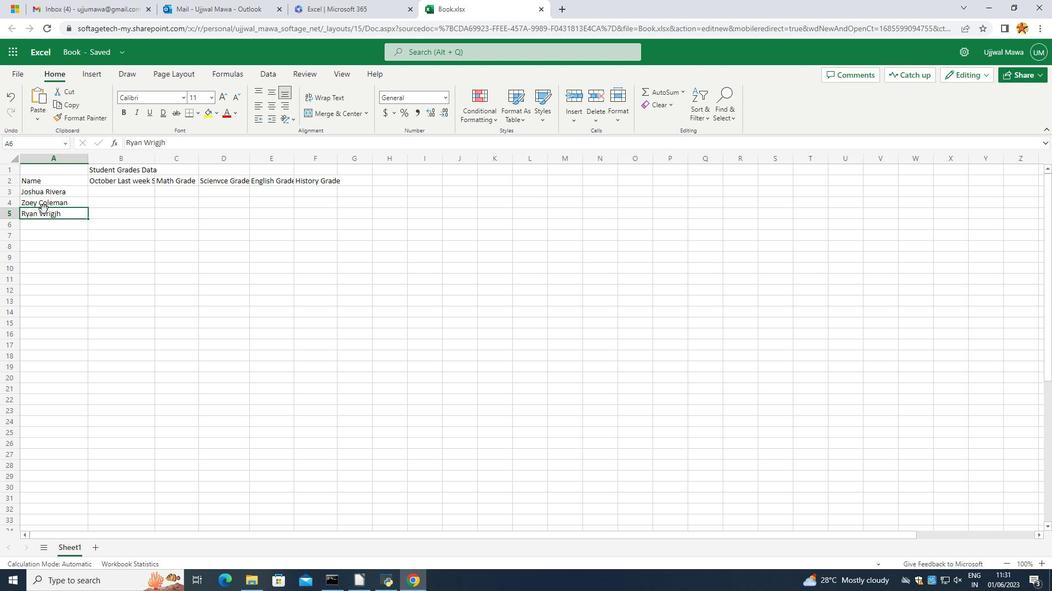 
Action: Mouse moved to (59, 214)
Screenshot: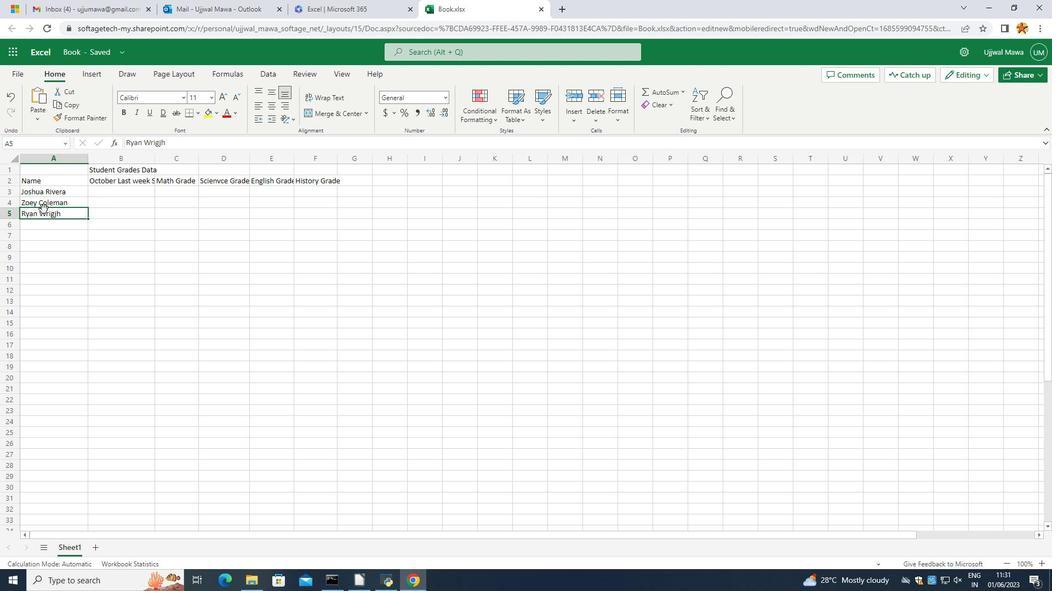 
Action: Mouse pressed left at (59, 214)
Screenshot: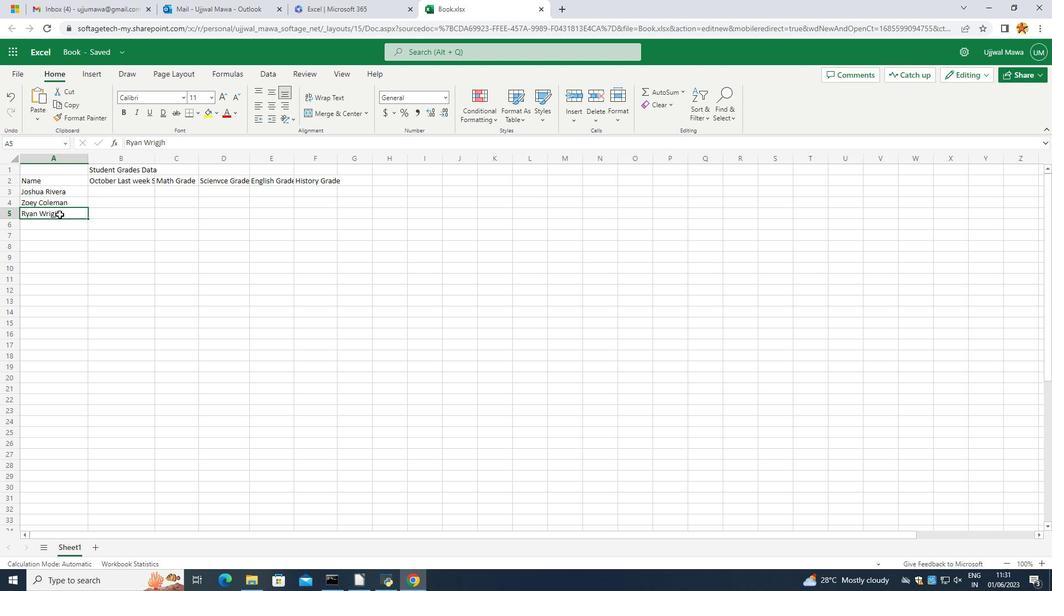 
Action: Mouse pressed left at (59, 214)
Screenshot: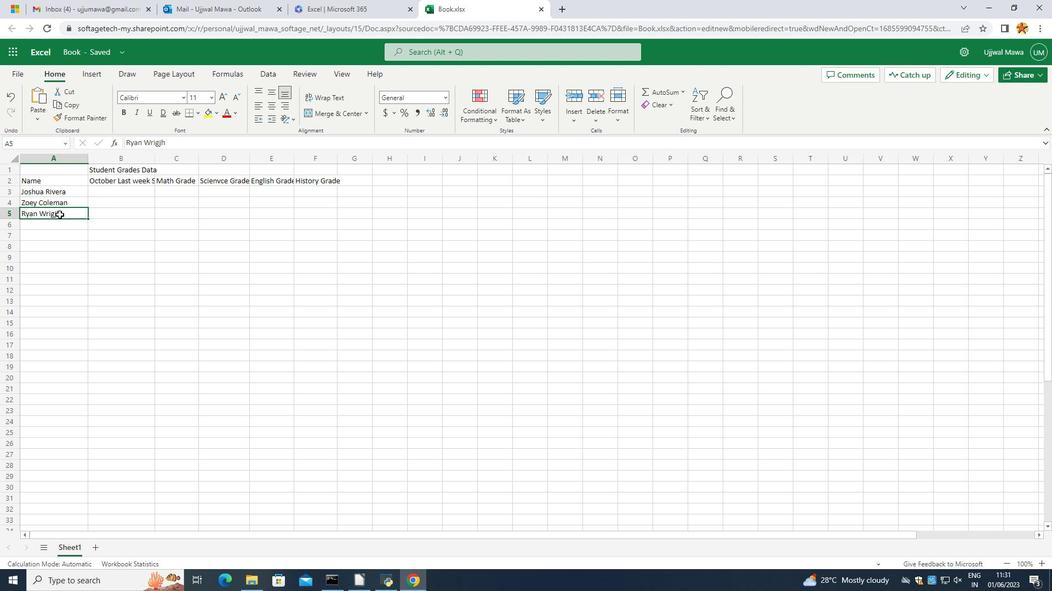 
Action: Mouse moved to (63, 213)
Screenshot: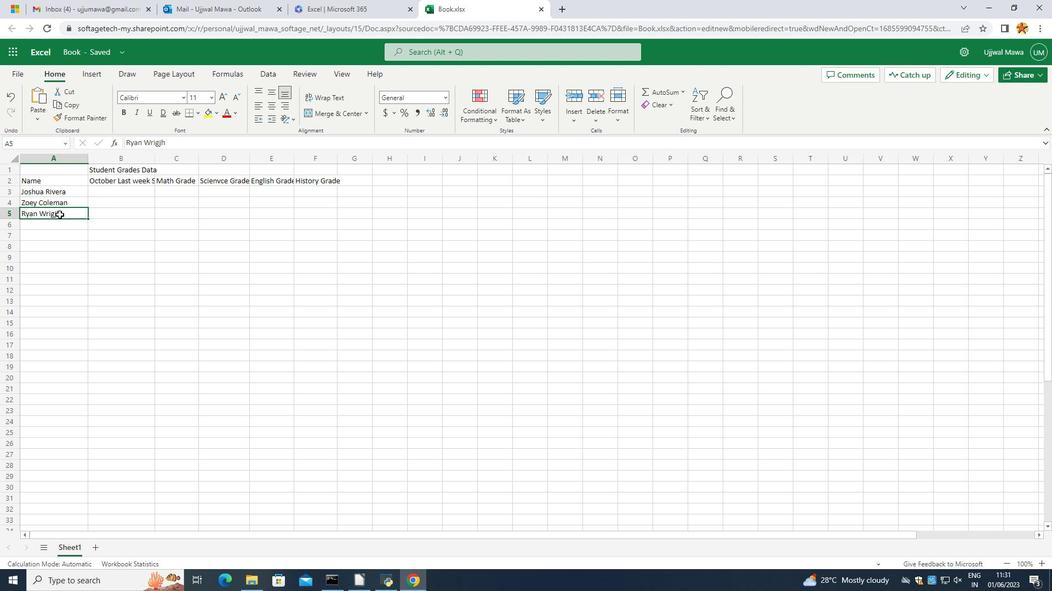 
Action: Mouse pressed left at (63, 213)
Screenshot: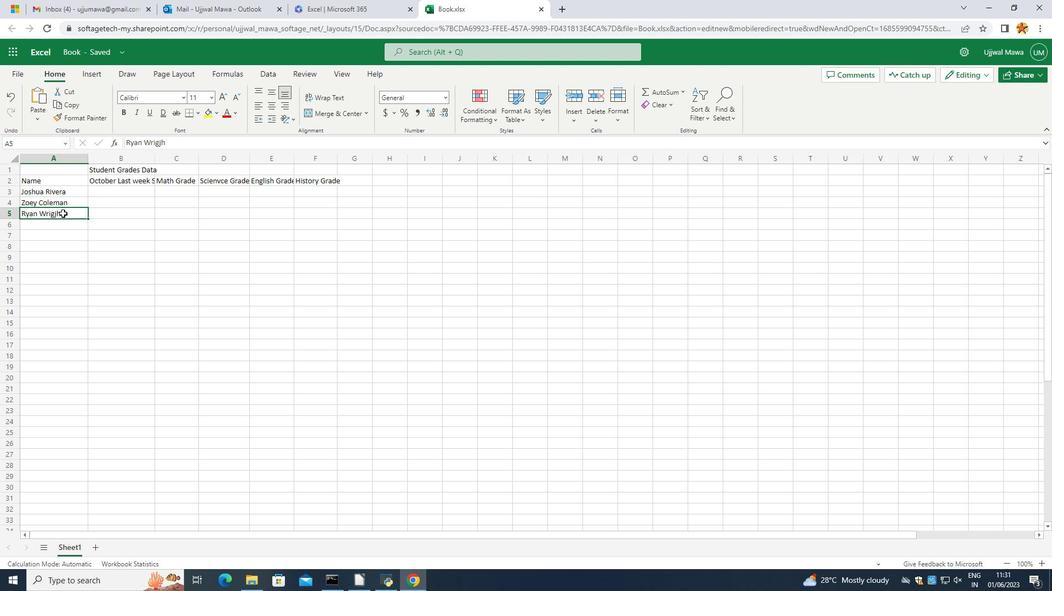 
Action: Mouse pressed left at (63, 213)
Screenshot: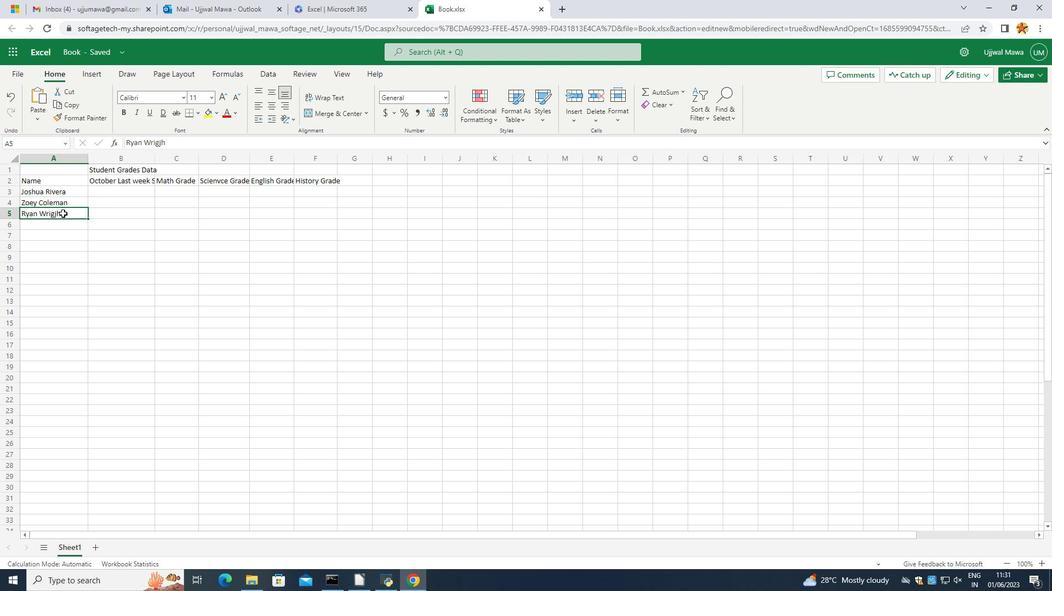 
Action: Mouse moved to (67, 206)
Screenshot: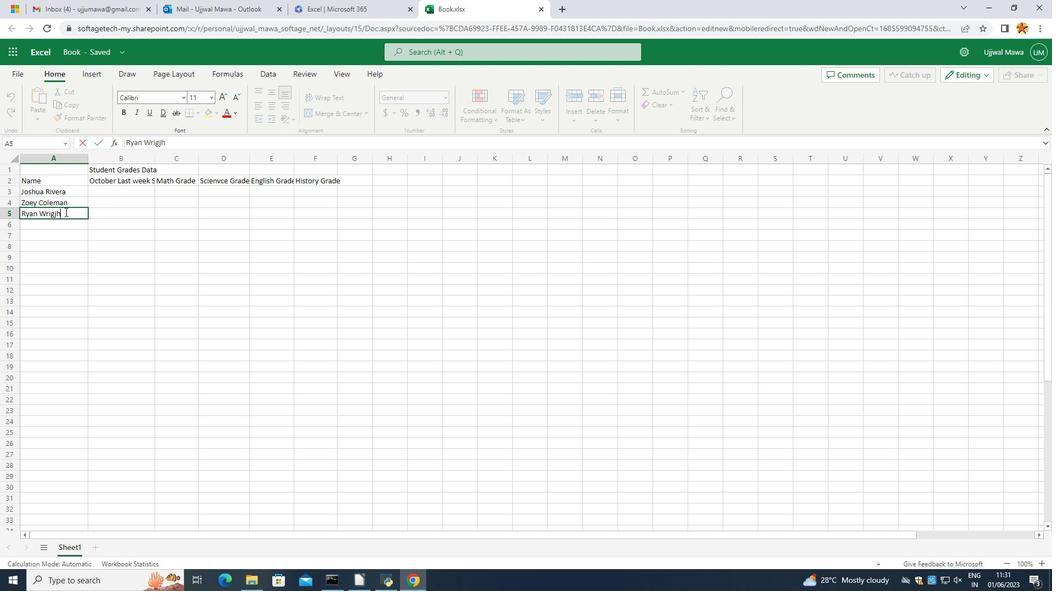 
Action: Key pressed t<Key.enter><Key.caps_lock>A<Key.caps_lock>ddison<Key.space><Key.caps_lock>B<Key.caps_lock>ailey]<Key.enter><Key.caps_lock>J<Key.caps_lock>onathan<Key.space><Key.caps_lock>S<Key.caps_lock>immons<Key.enter><Key.caps_lock>C<Key.caps_lock>akl<Key.backspace><Key.backspace><Key.backspace><Key.backspace><Key.backspace><Key.backspace><Key.backspace><Key.caps_lock>N<Key.backspace>B<Key.caps_lock>rooklyn<Key.space><Key.caps_lock>W<Key.caps_lock>ard<Key.enter><Key.caps_lock>C<Key.caps_lock>aleb<Key.space><Key.caps_lock>B<Key.caps_lock>arnes<Key.enter><Key.caps_lock>A<Key.caps_lock>udrey<Key.space><Key.caps_lock>C<Key.caps_lock>ollins<Key.enter><Key.caps_lock>G<Key.caps_lock>abriel<Key.space><Key.caps_lock>P<Key.caps_lock>errtu<Key.backspace><Key.backspace>y<Key.enter><Key.caps_lock>S<Key.caps_lock>ofia<Key.space><Key.caps_lock>B<Key.caps_lock>ell
Screenshot: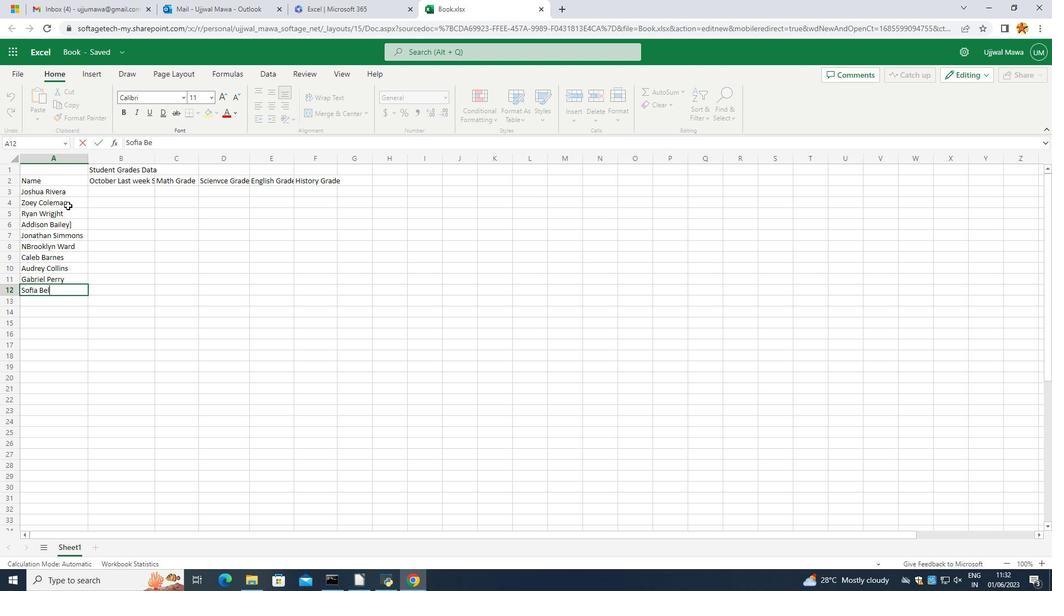 
Action: Mouse moved to (176, 364)
Screenshot: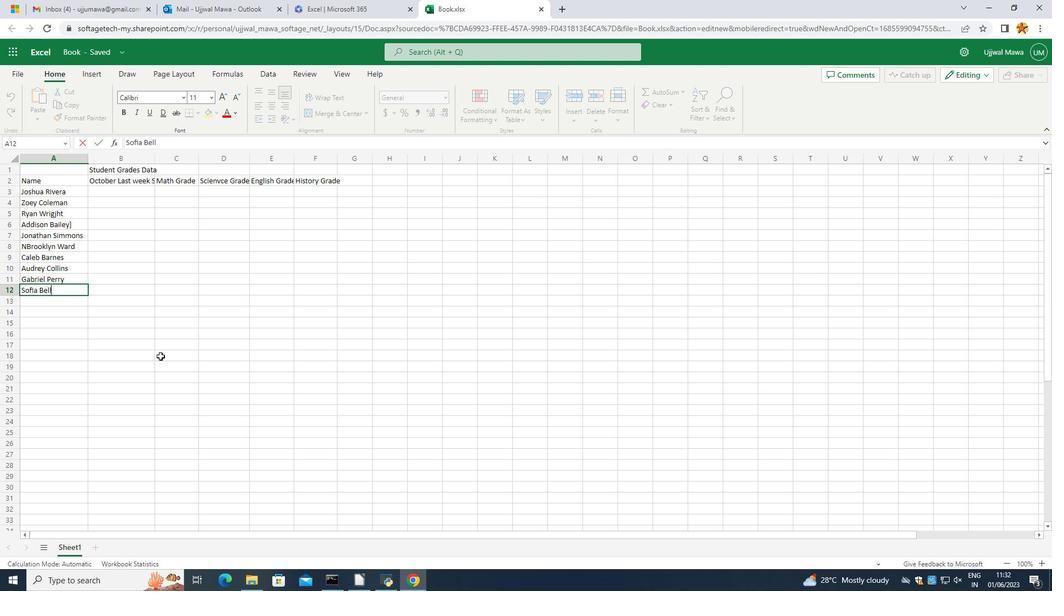 
Action: Mouse pressed left at (176, 364)
Screenshot: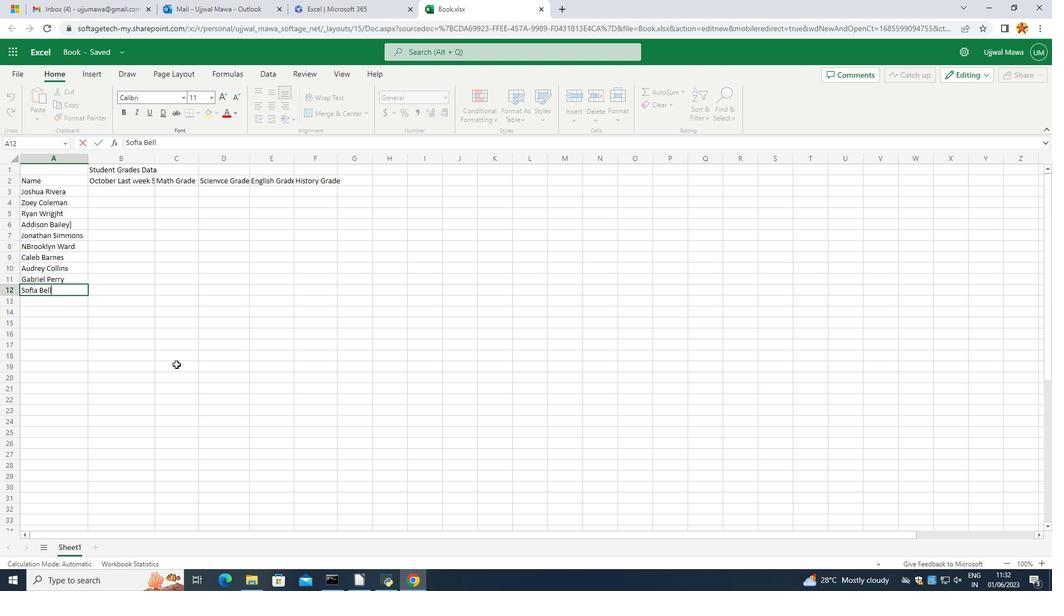 
Action: Mouse moved to (124, 194)
Screenshot: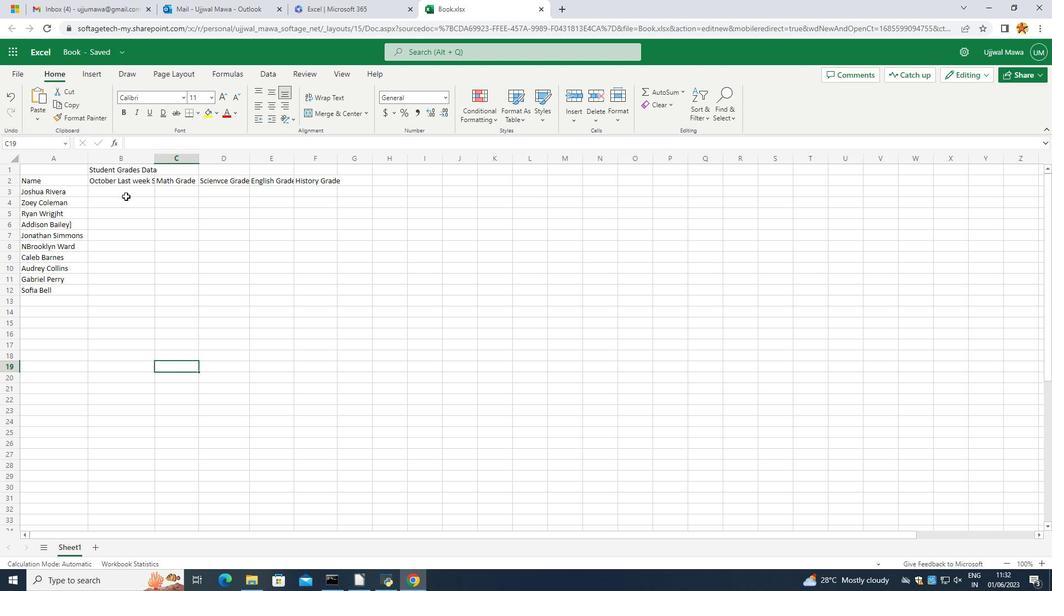 
Action: Mouse pressed left at (124, 194)
Screenshot: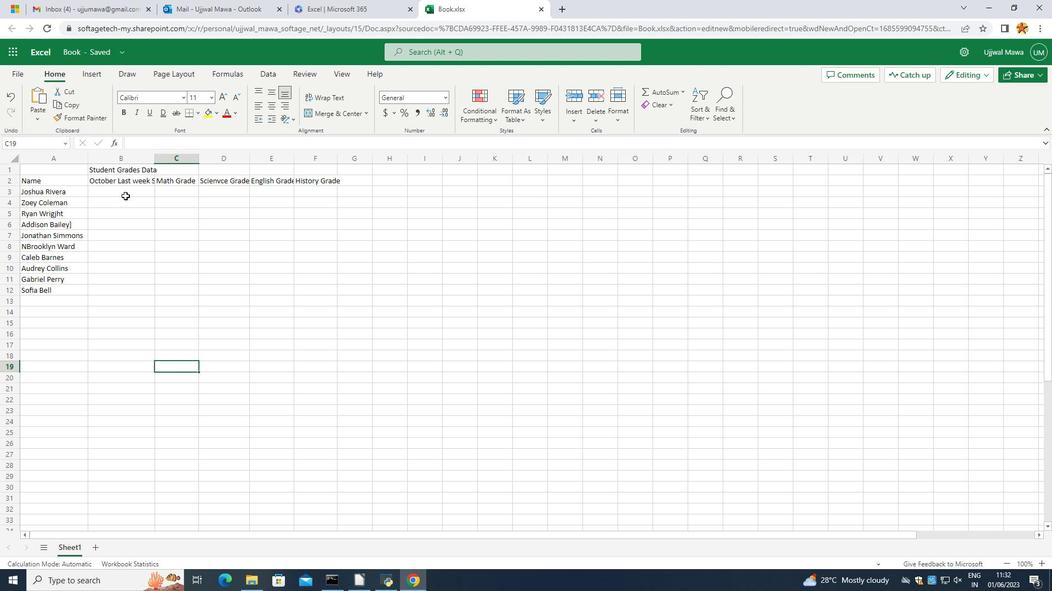 
Action: Mouse pressed left at (124, 194)
Screenshot: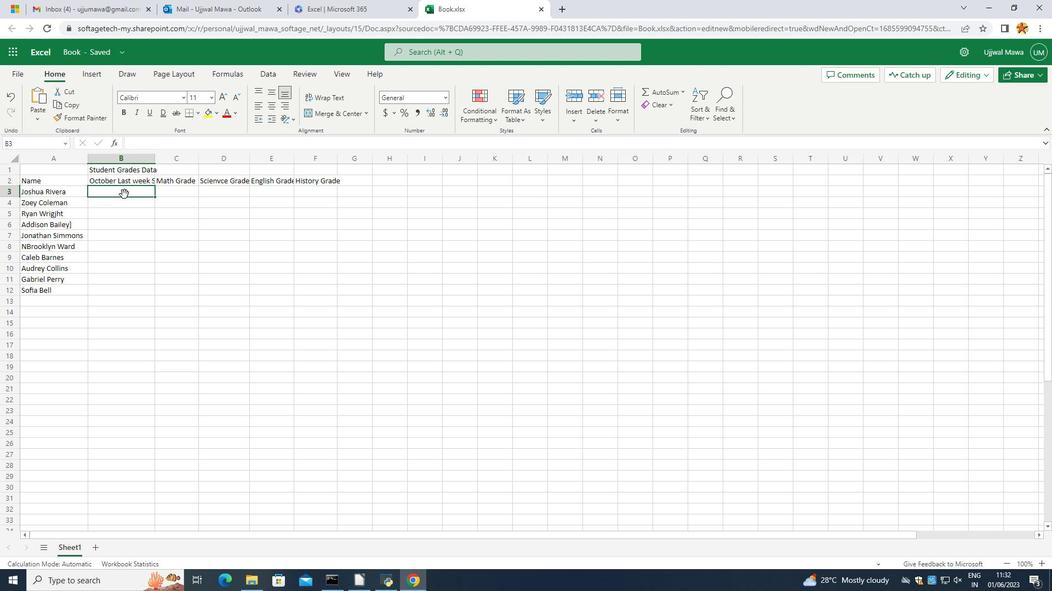 
Action: Mouse pressed left at (124, 194)
Screenshot: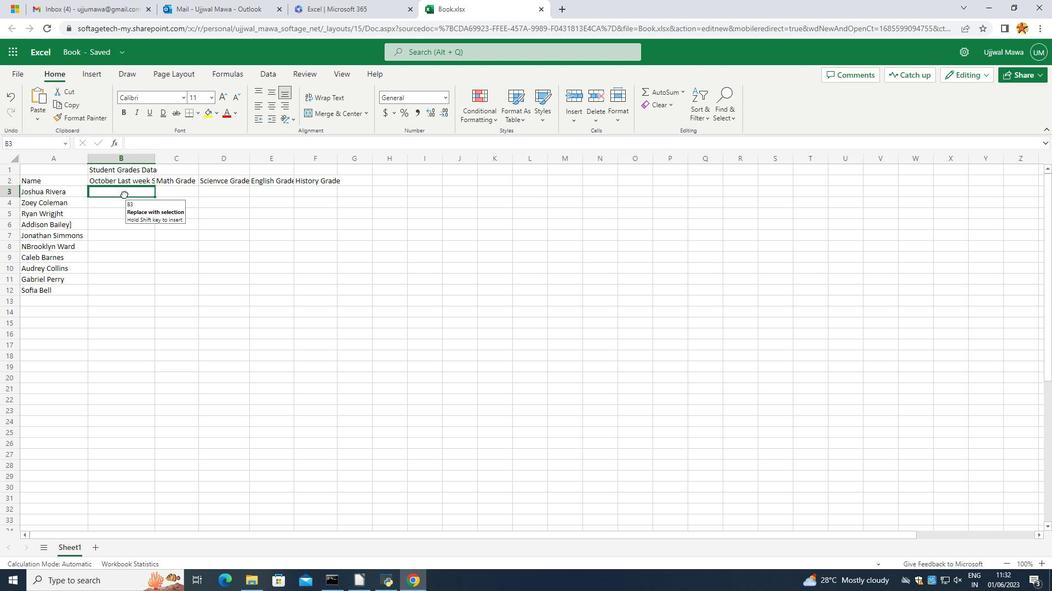 
Action: Mouse moved to (124, 194)
Screenshot: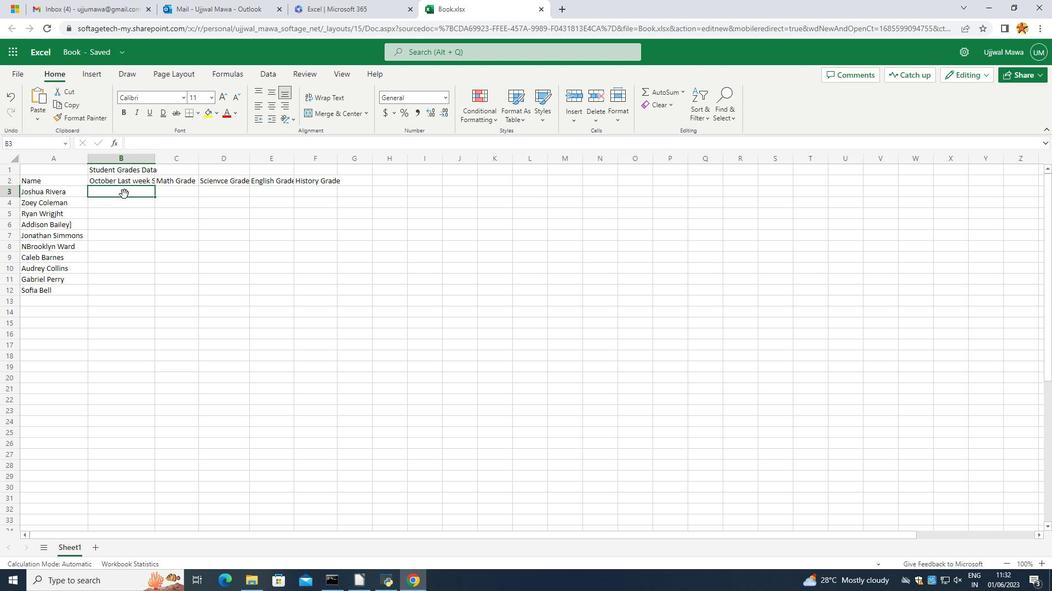 
Action: Mouse pressed left at (124, 194)
Screenshot: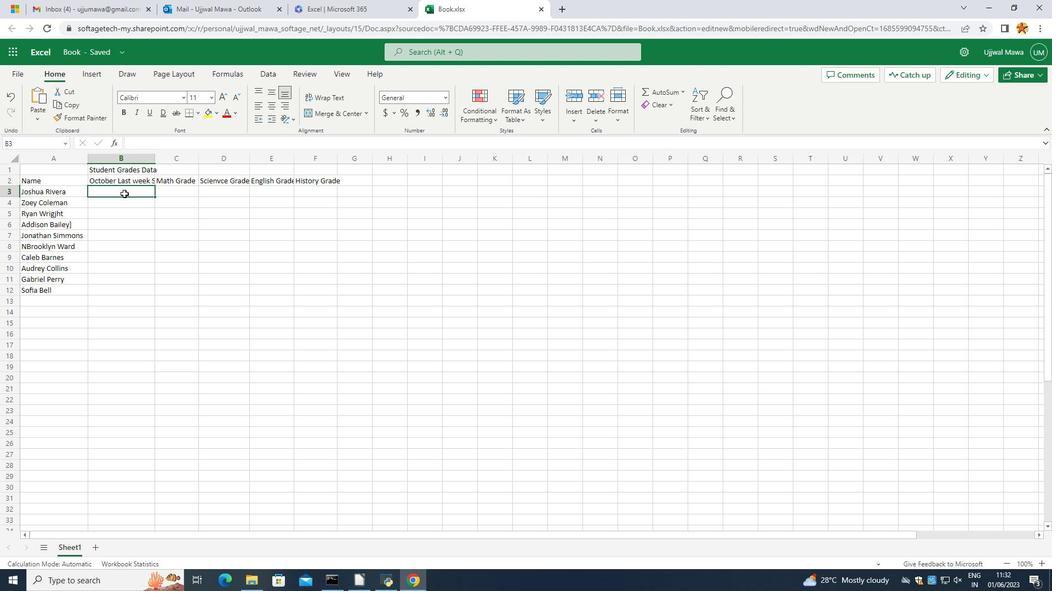 
Action: Mouse pressed left at (124, 194)
Screenshot: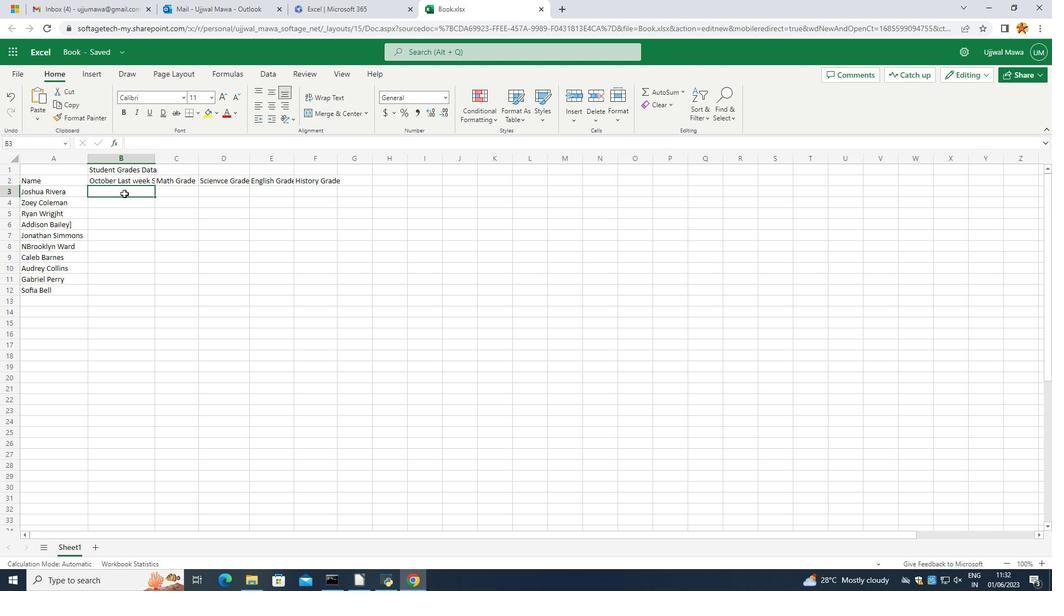
Action: Mouse moved to (135, 205)
Screenshot: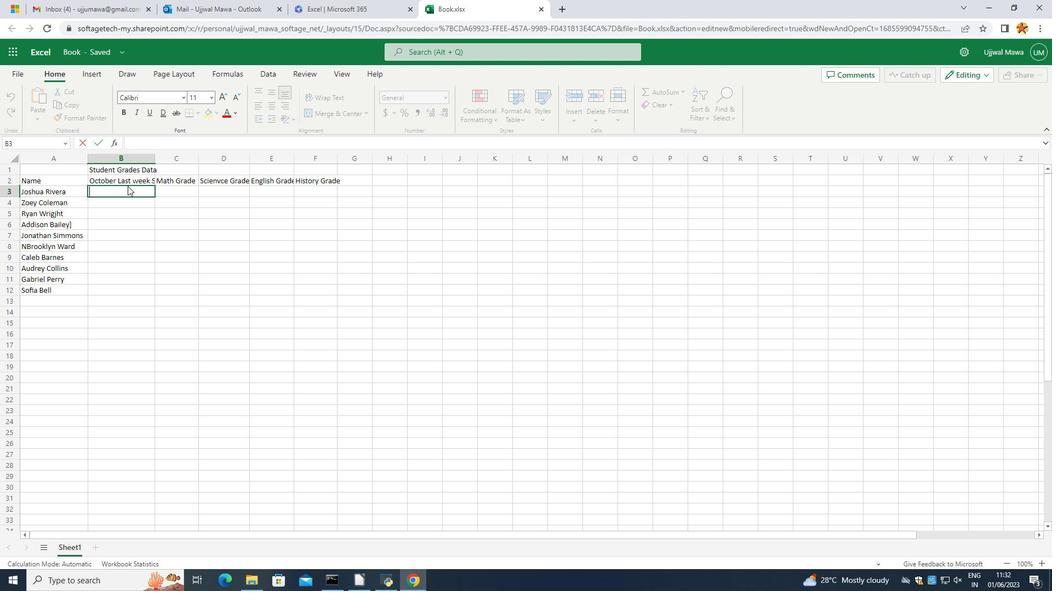 
Action: Key pressed 100<Key.enter>105<Key.enter>150<Key.enter>155<Key.enter>160'<Key.enter><Key.backspace>
Screenshot: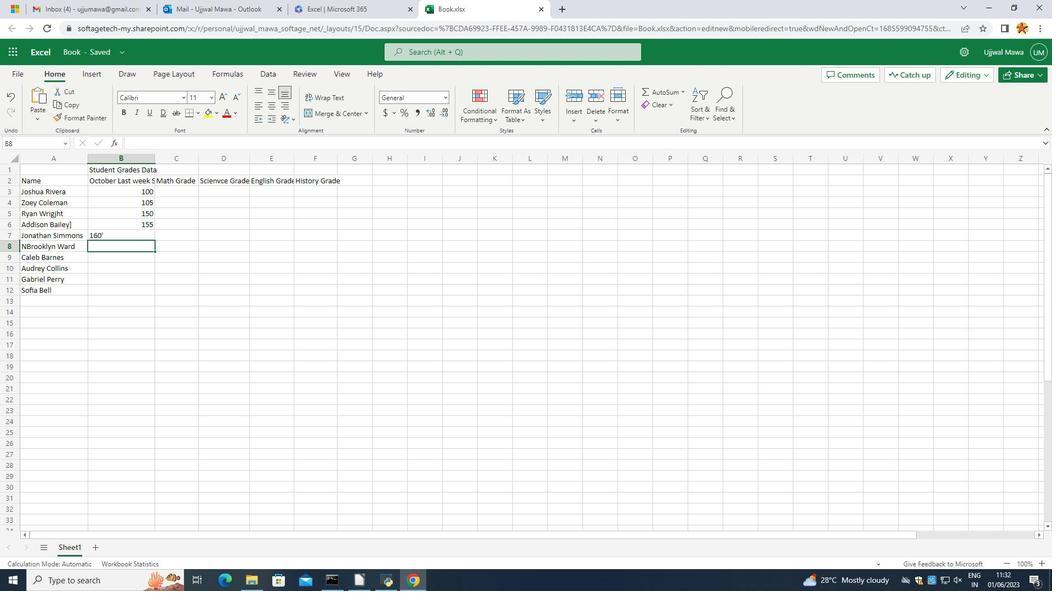 
Action: Mouse moved to (123, 239)
Screenshot: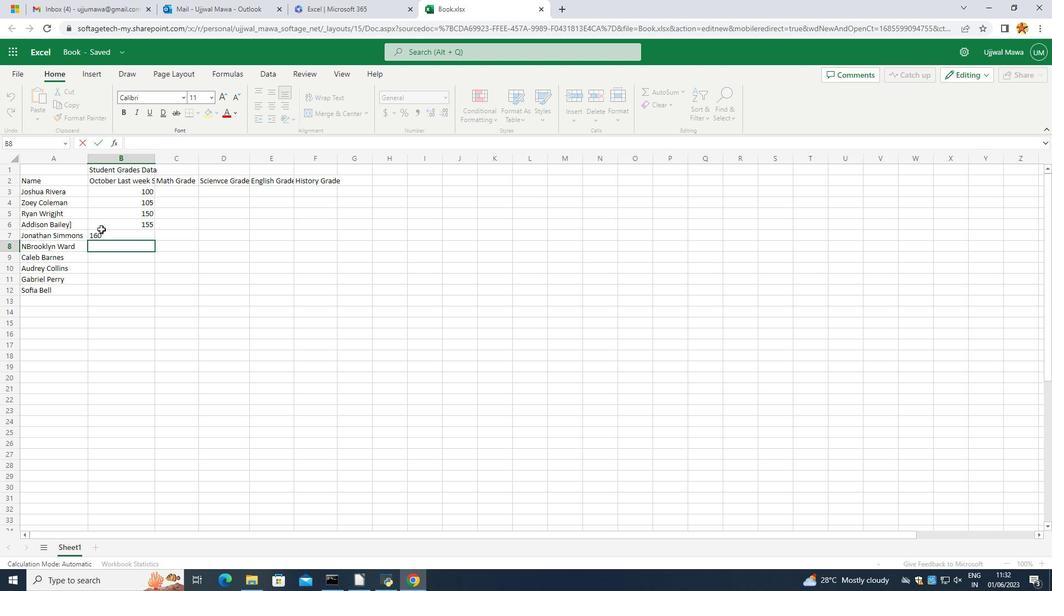 
Action: Mouse pressed left at (123, 239)
Screenshot: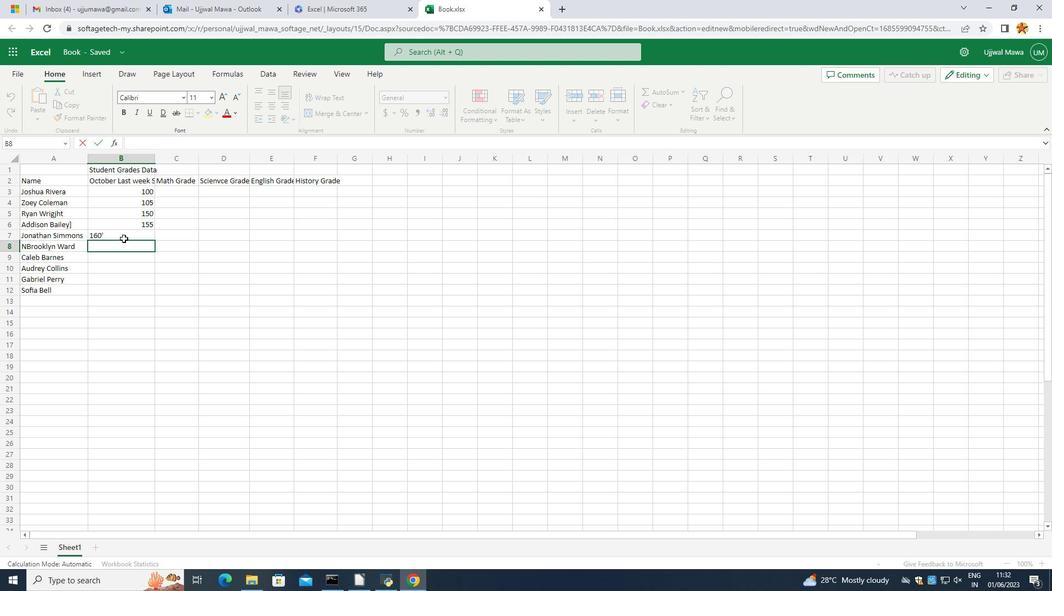 
Action: Mouse moved to (128, 239)
Screenshot: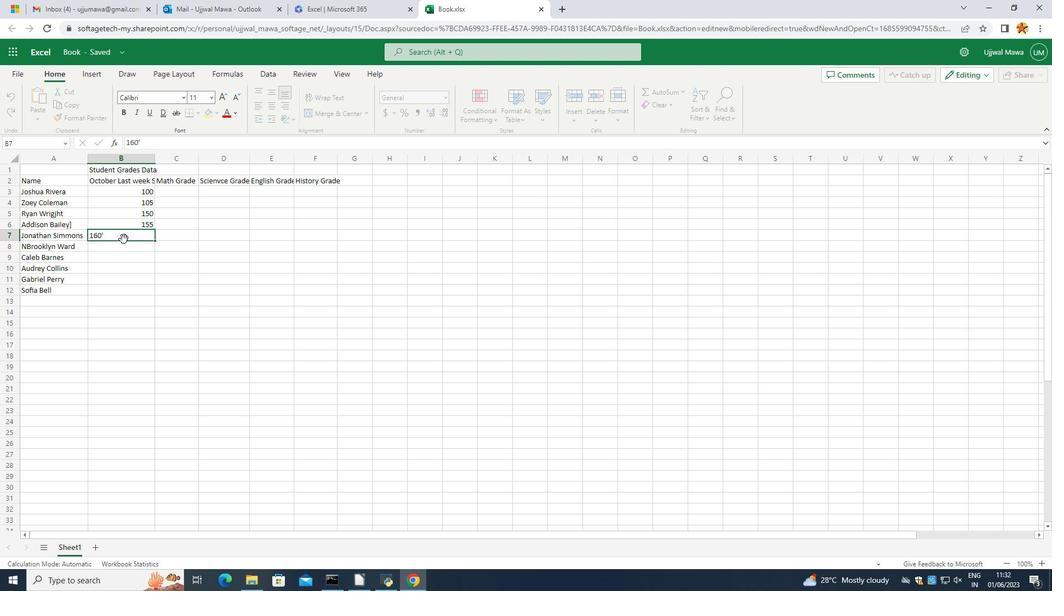
Action: Key pressed <Key.backspace>
Screenshot: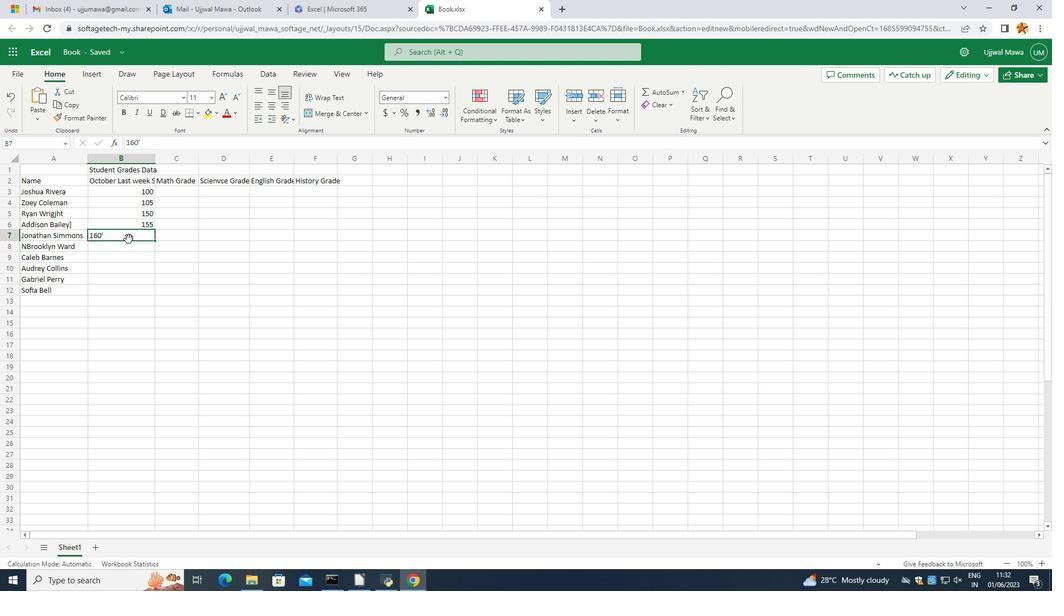 
Action: Mouse moved to (123, 232)
Screenshot: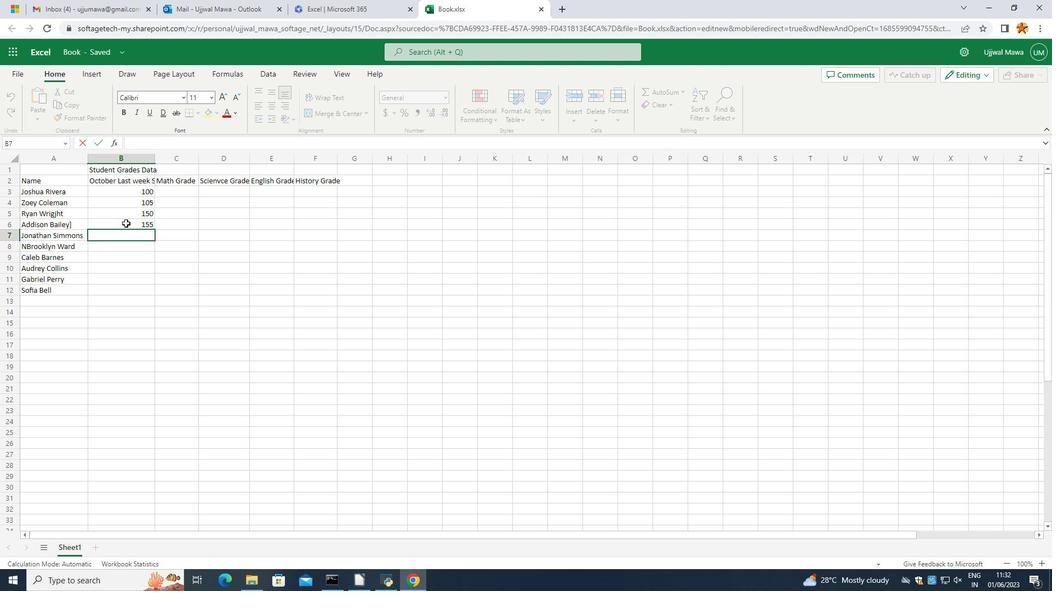 
Action: Mouse pressed left at (123, 232)
Screenshot: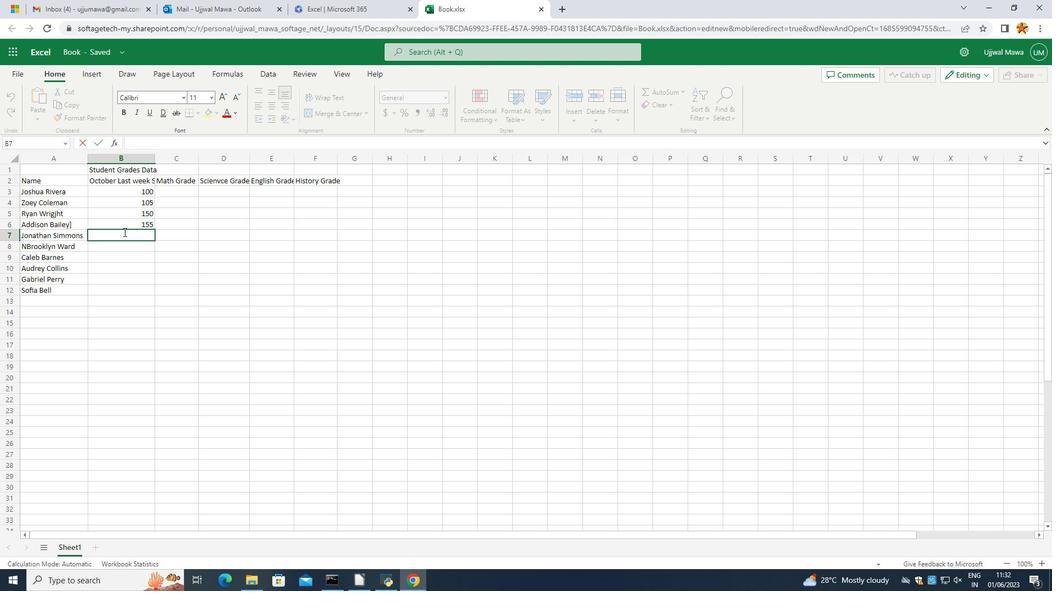 
Action: Mouse moved to (133, 222)
Screenshot: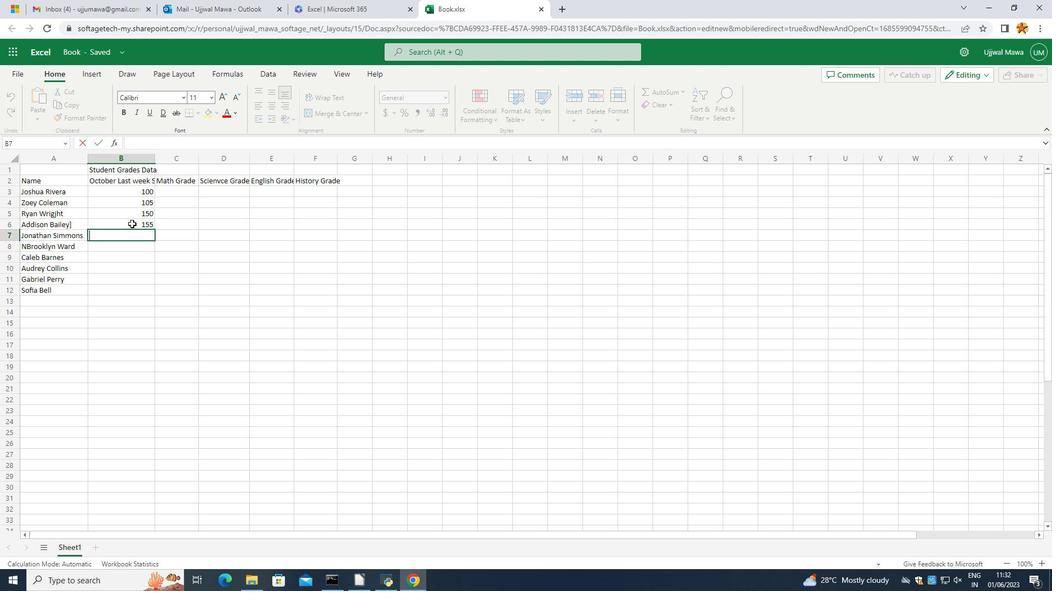 
Action: Mouse pressed left at (133, 222)
Screenshot: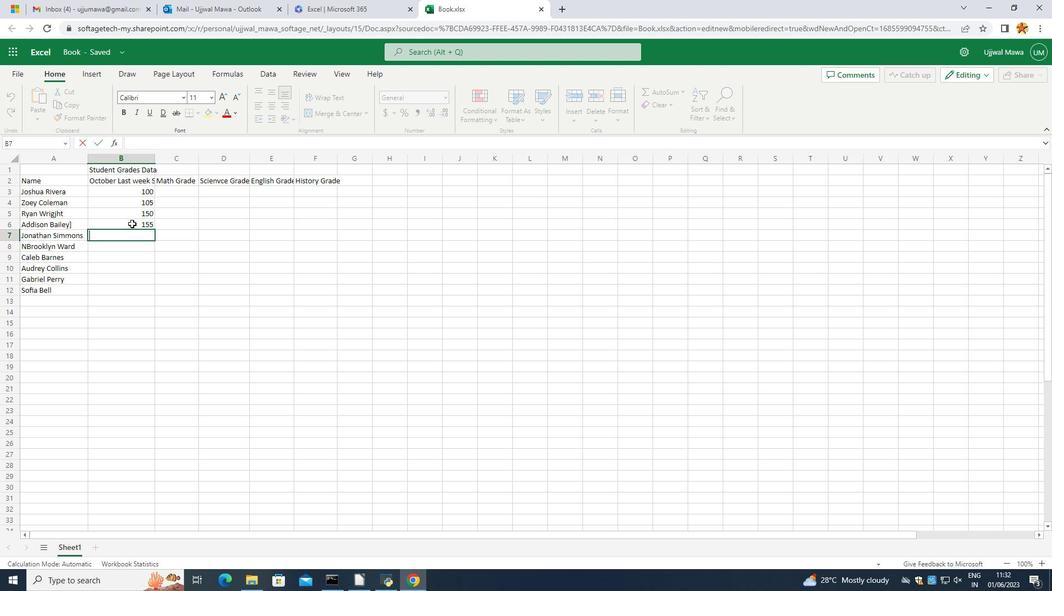
Action: Key pressed <Key.backspace>
Screenshot: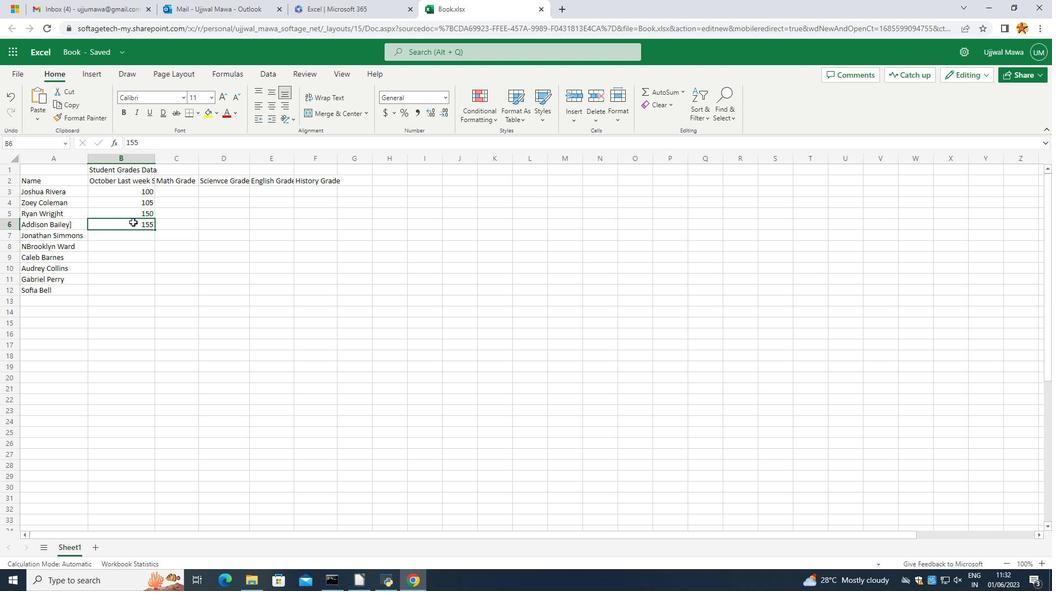 
Action: Mouse moved to (137, 219)
Screenshot: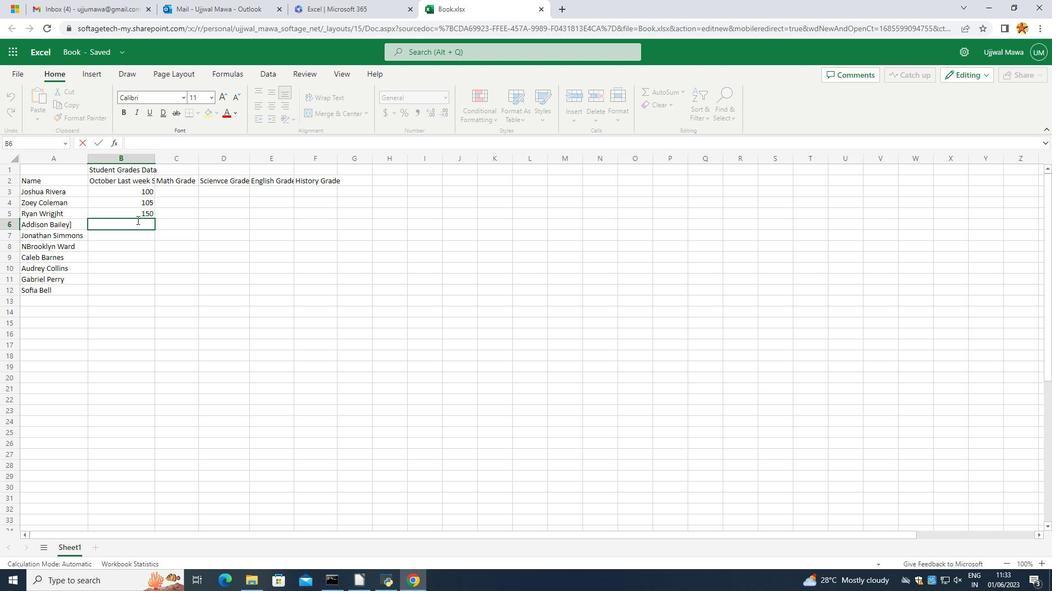 
Action: Mouse pressed left at (137, 219)
Screenshot: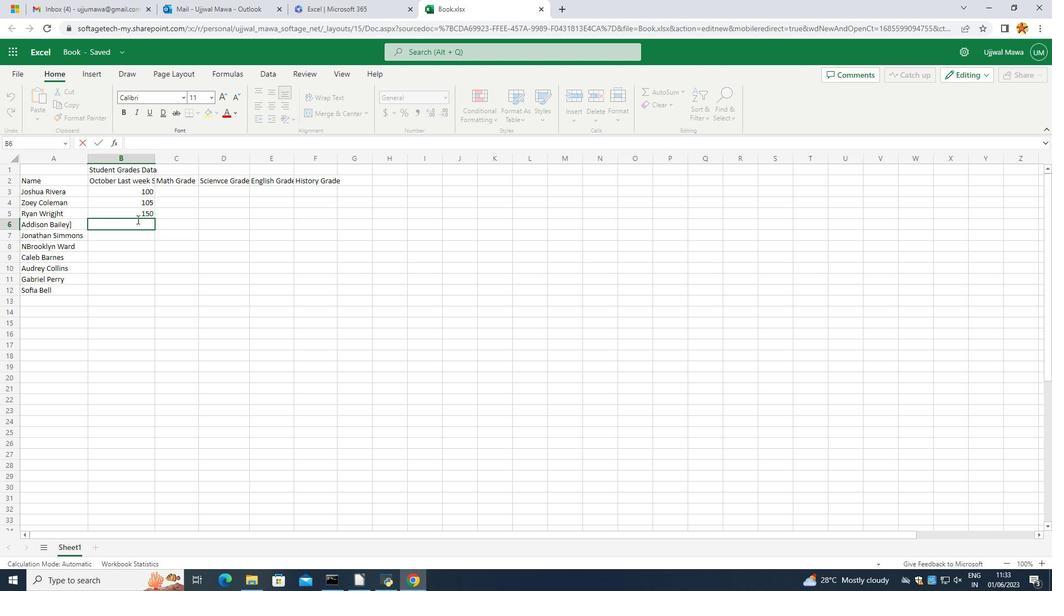 
Action: Mouse moved to (145, 213)
Screenshot: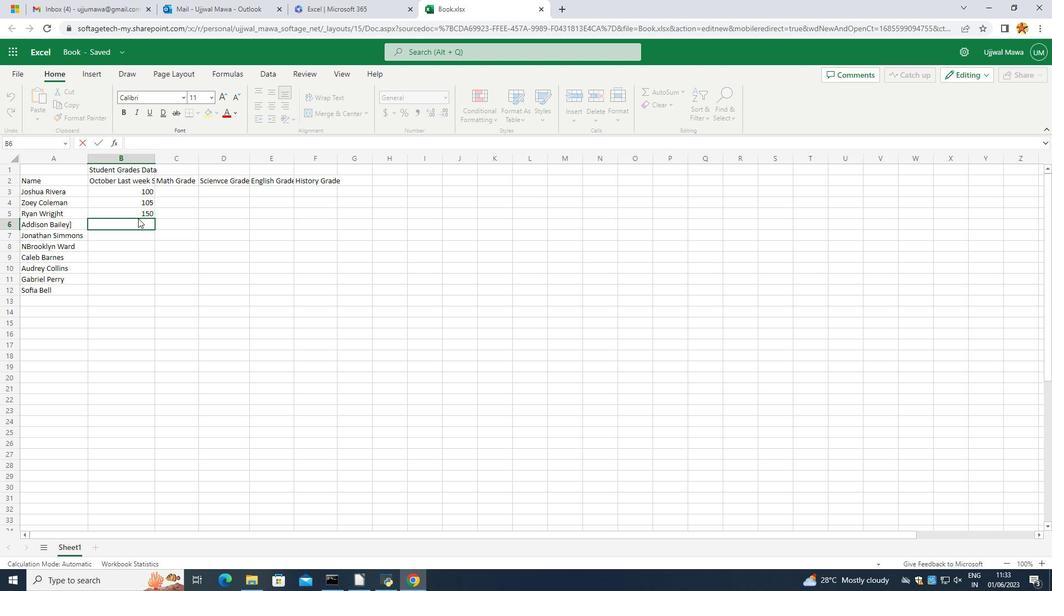 
Action: Mouse pressed left at (145, 213)
Screenshot: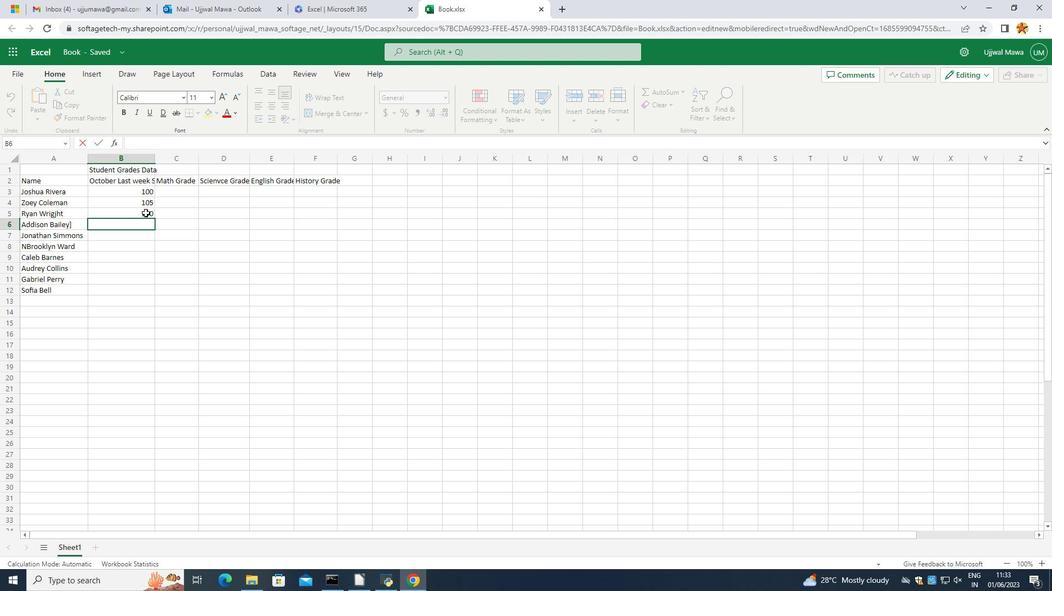 
Action: Mouse moved to (143, 214)
Screenshot: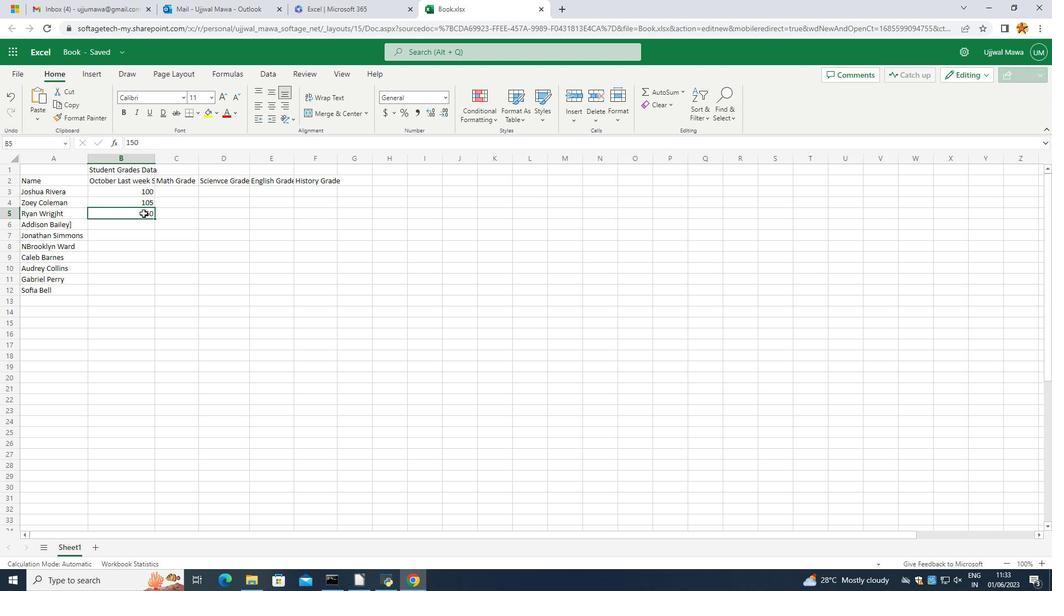 
Action: Key pressed <Key.backspace>110<Key.enter>115<Key.enter>120<Key.enter>125<Key.enter>130<Key.enter>135<Key.enter>140<Key.enter>145<Key.enter>15<Key.backspace><Key.backspace>
Screenshot: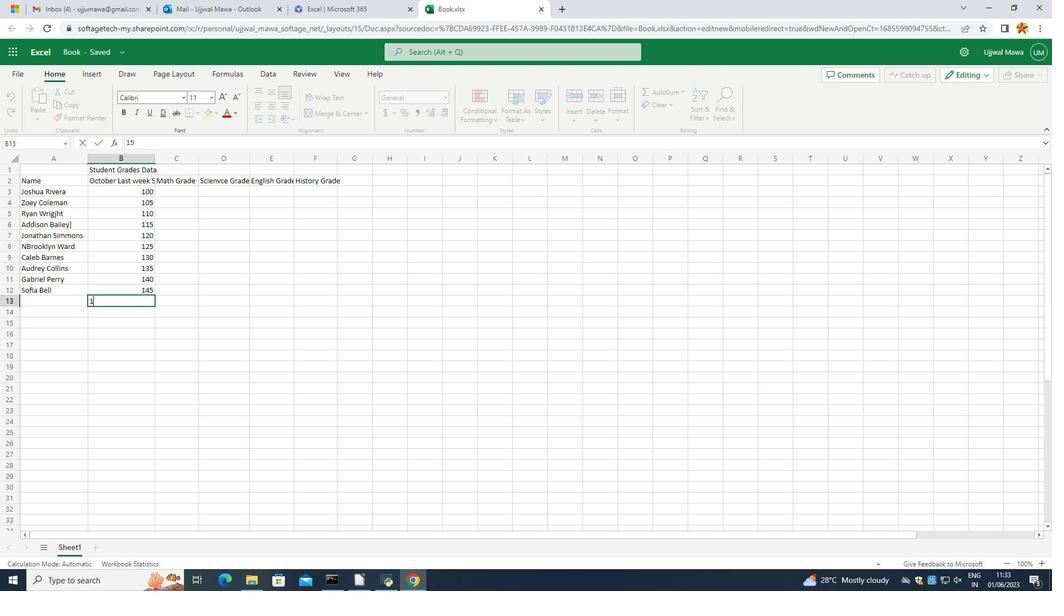 
Action: Mouse moved to (175, 295)
Screenshot: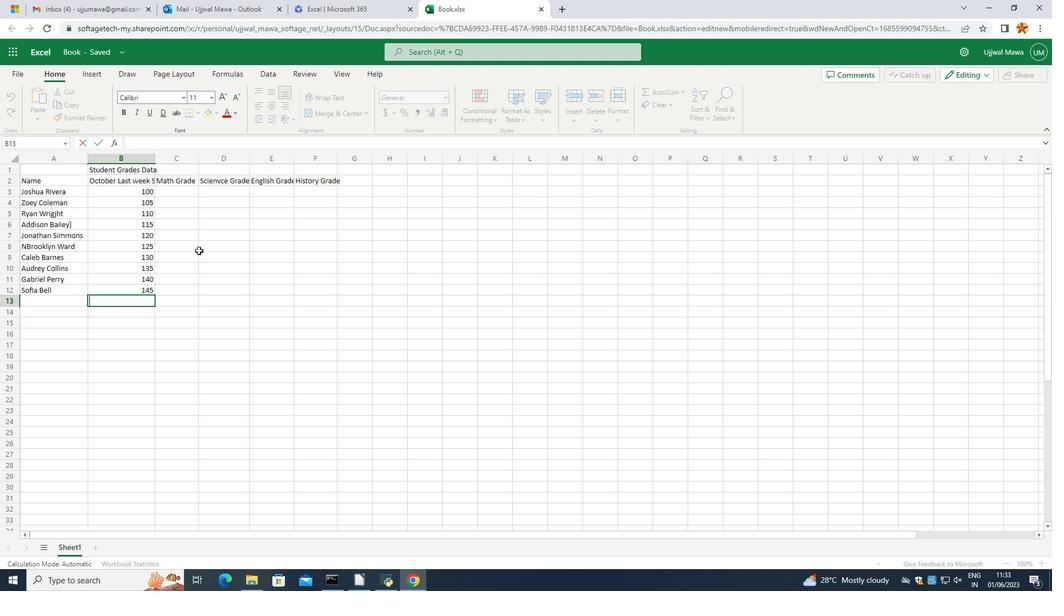 
Action: Mouse pressed left at (175, 295)
Screenshot: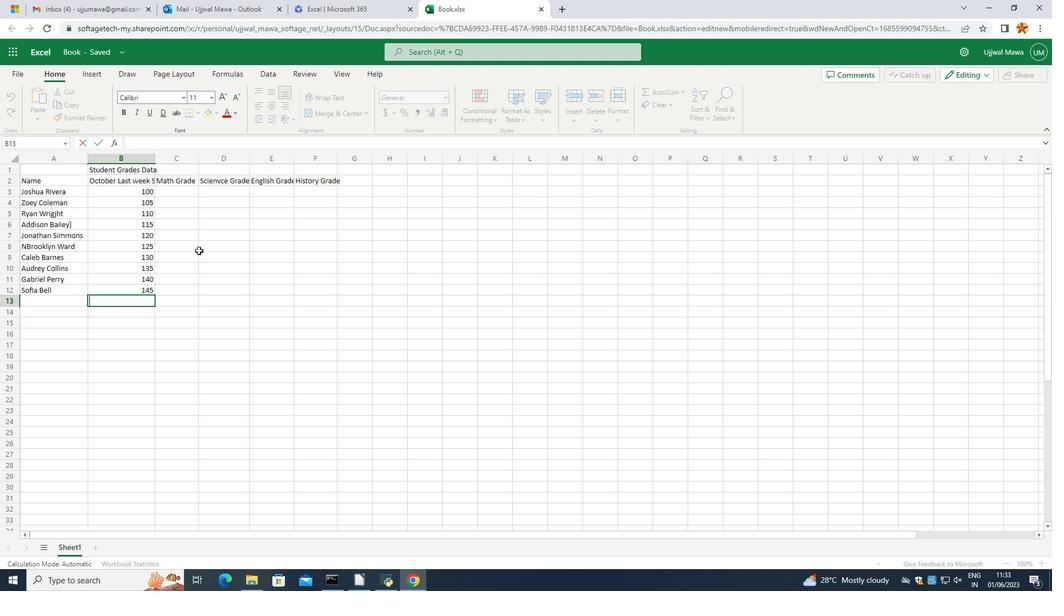 
Action: Mouse moved to (177, 188)
Screenshot: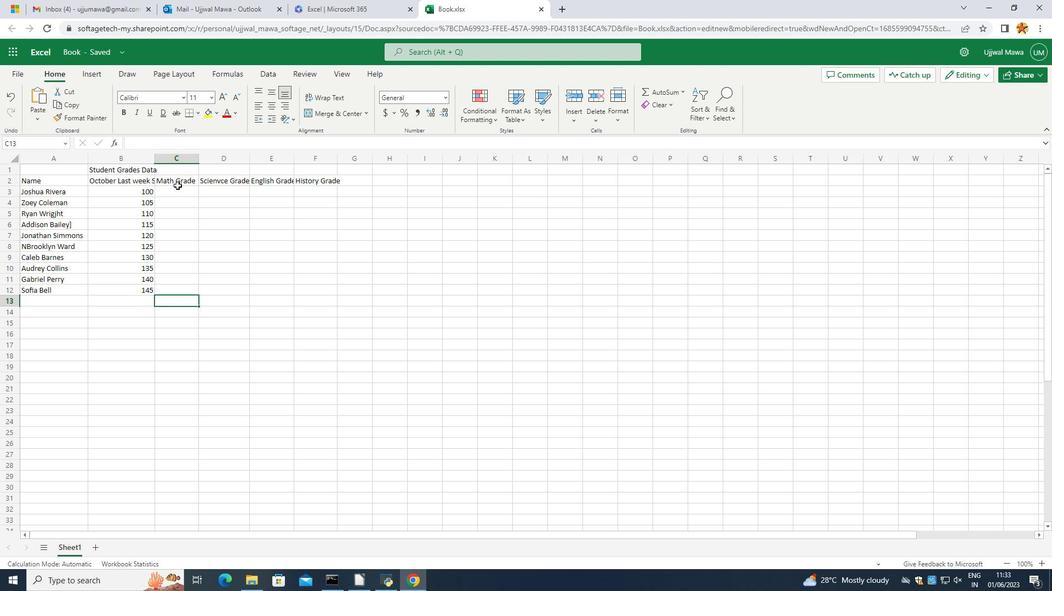 
Action: Mouse pressed left at (177, 188)
Screenshot: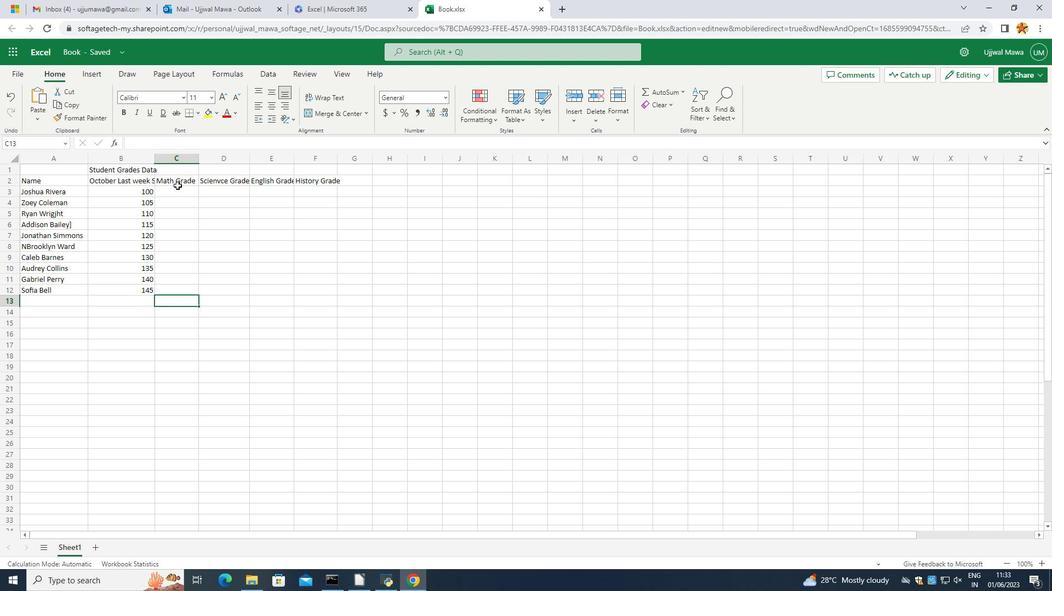 
Action: Mouse moved to (177, 191)
Screenshot: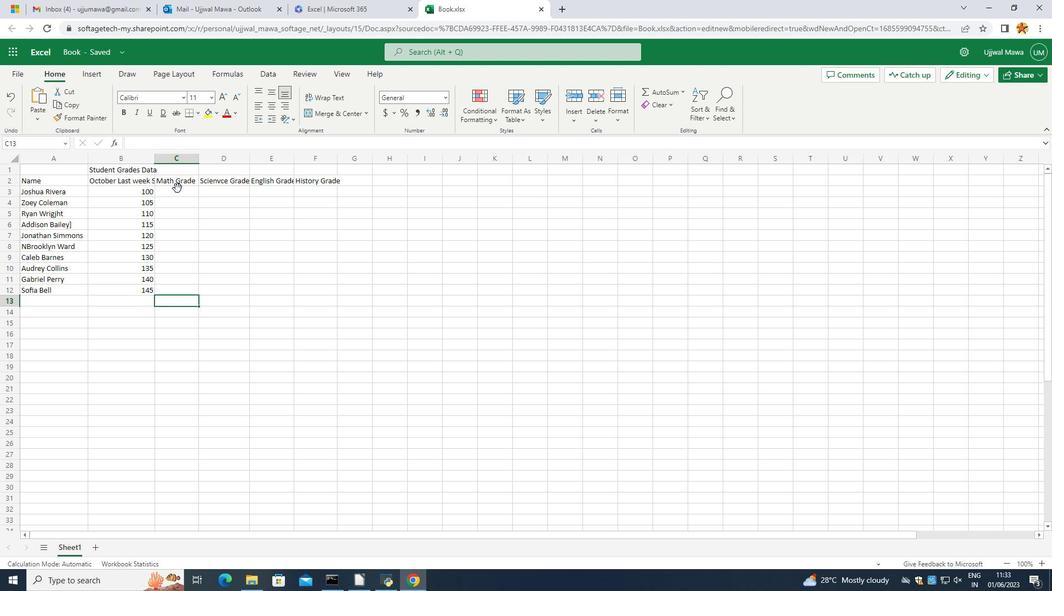 
Action: Mouse pressed left at (177, 191)
Screenshot: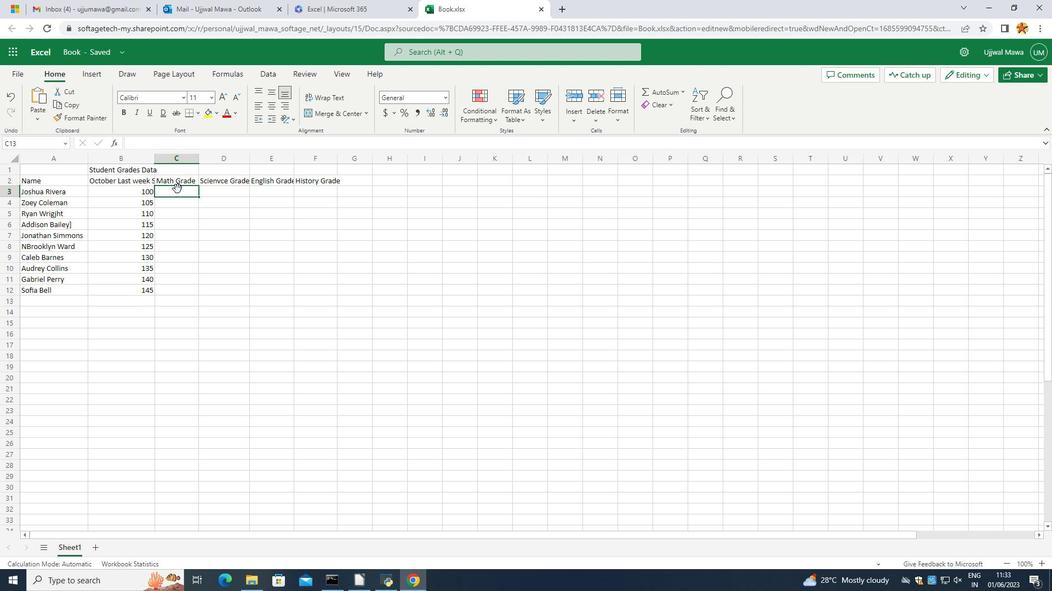 
Action: Mouse moved to (139, 183)
Screenshot: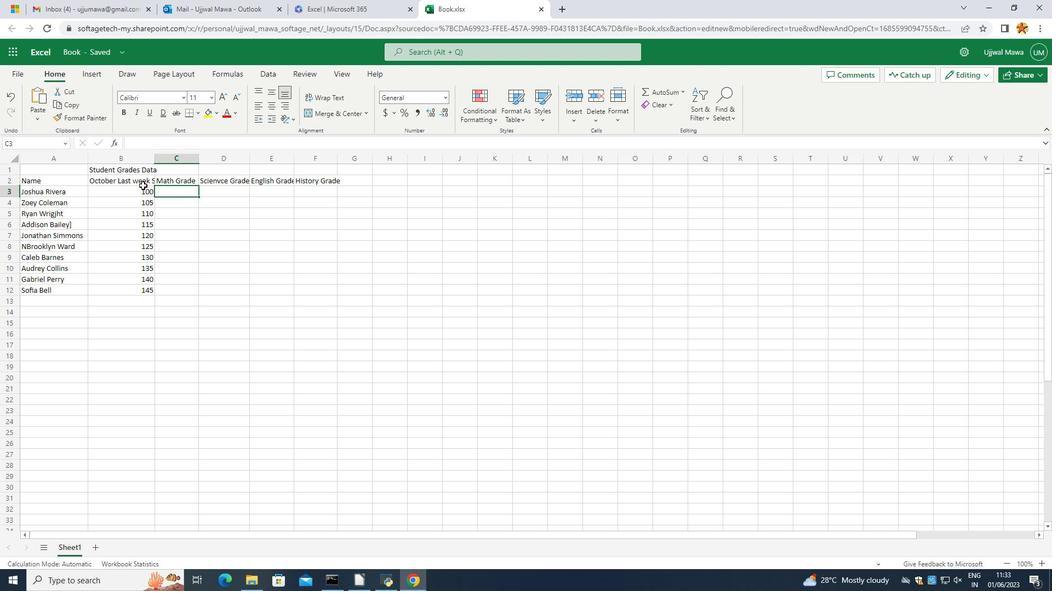 
Action: Mouse pressed left at (139, 183)
Screenshot: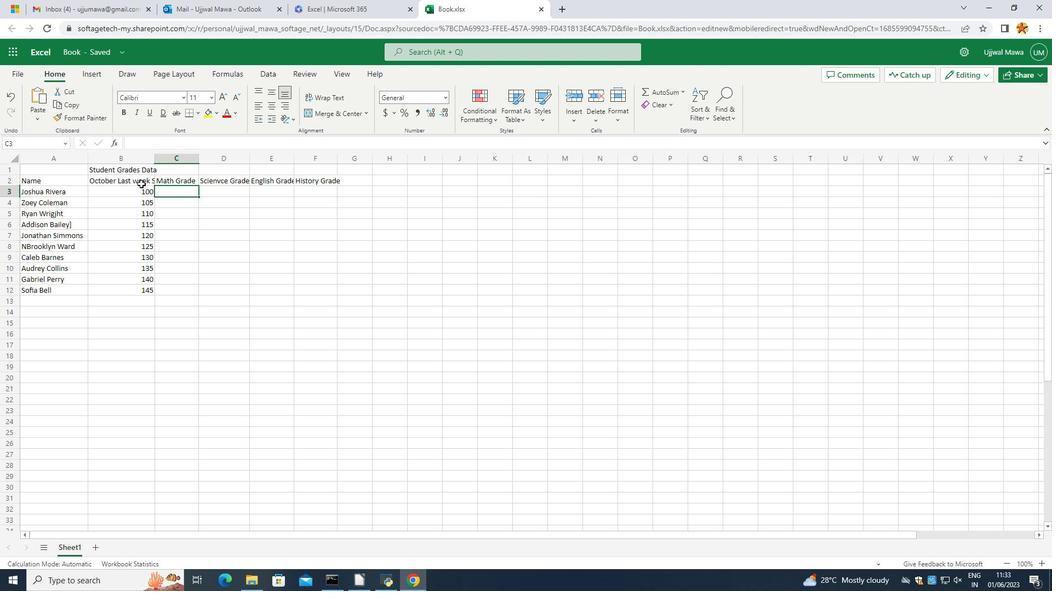 
Action: Mouse moved to (156, 160)
Screenshot: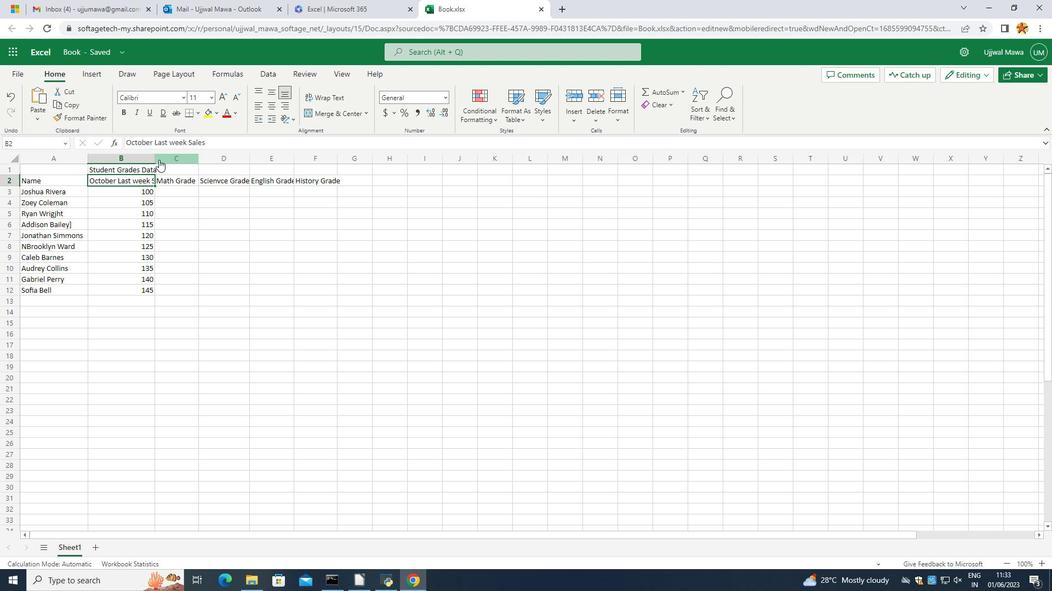 
Action: Mouse pressed left at (156, 160)
Screenshot: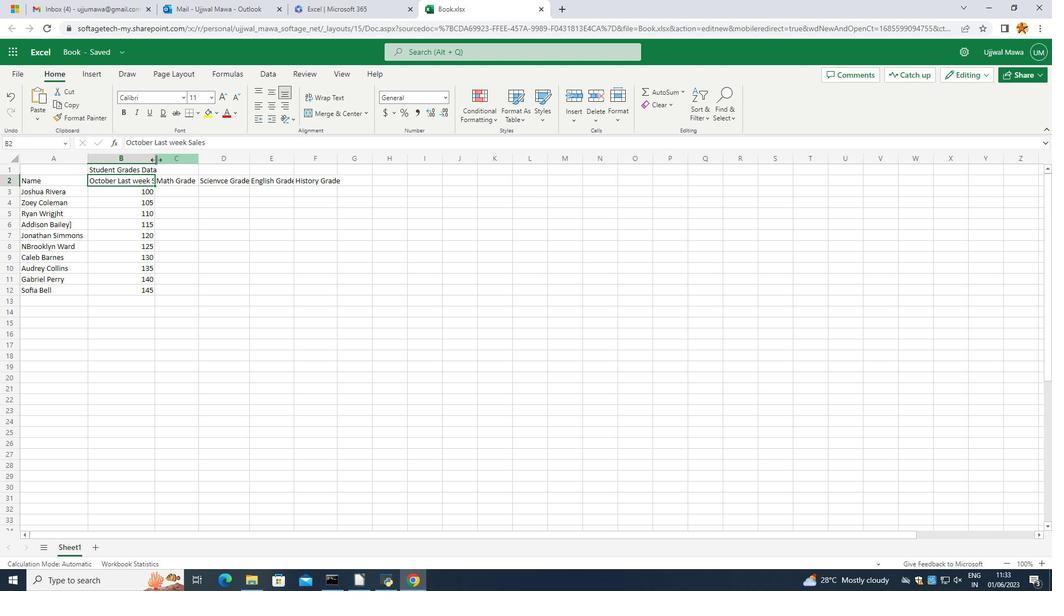 
Action: Mouse moved to (171, 192)
Screenshot: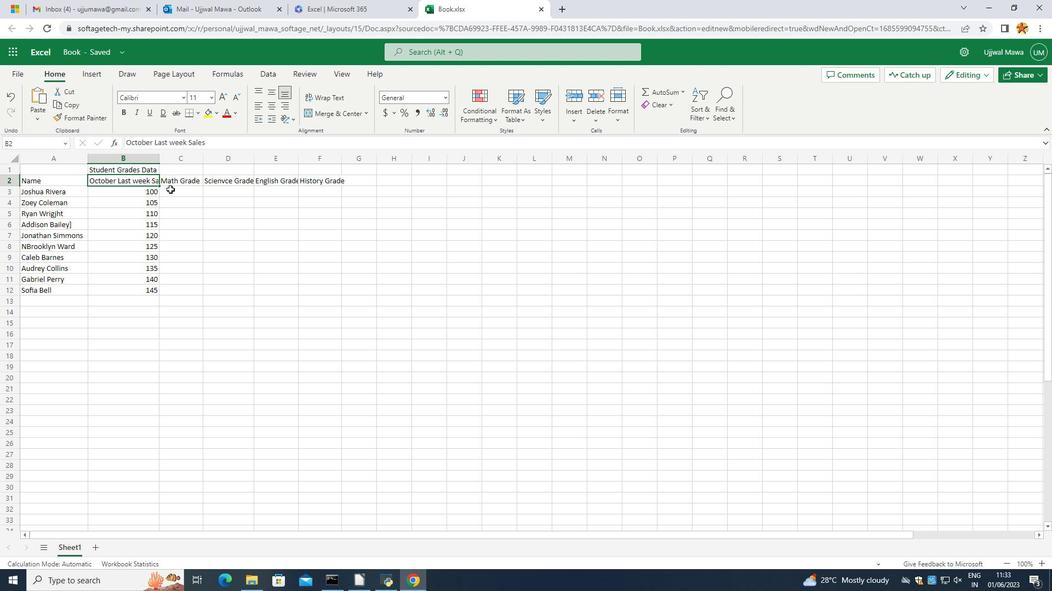 
Action: Mouse pressed left at (171, 192)
Screenshot: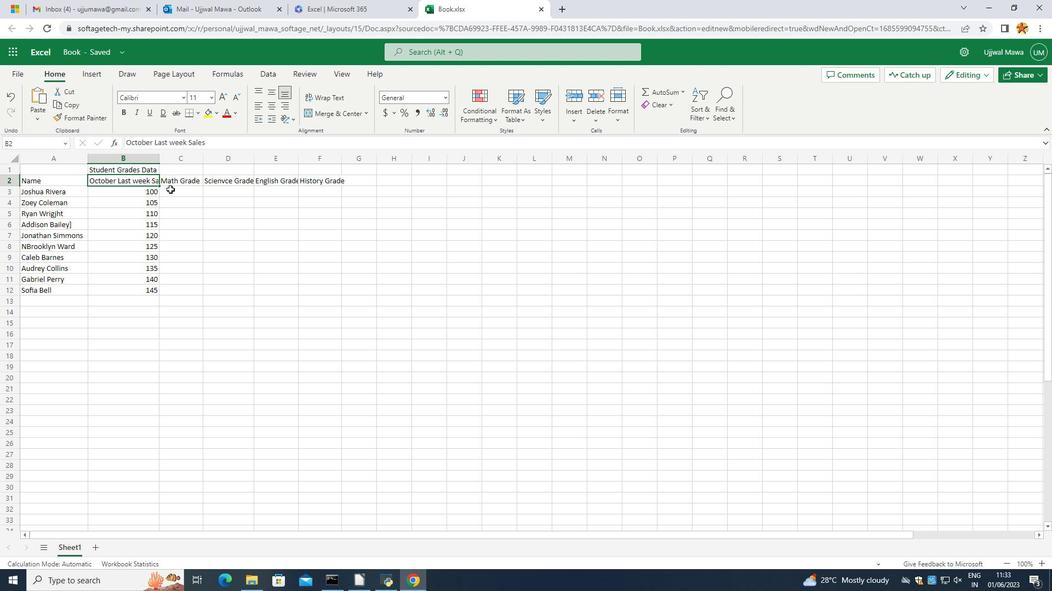 
Action: Mouse pressed left at (171, 192)
Screenshot: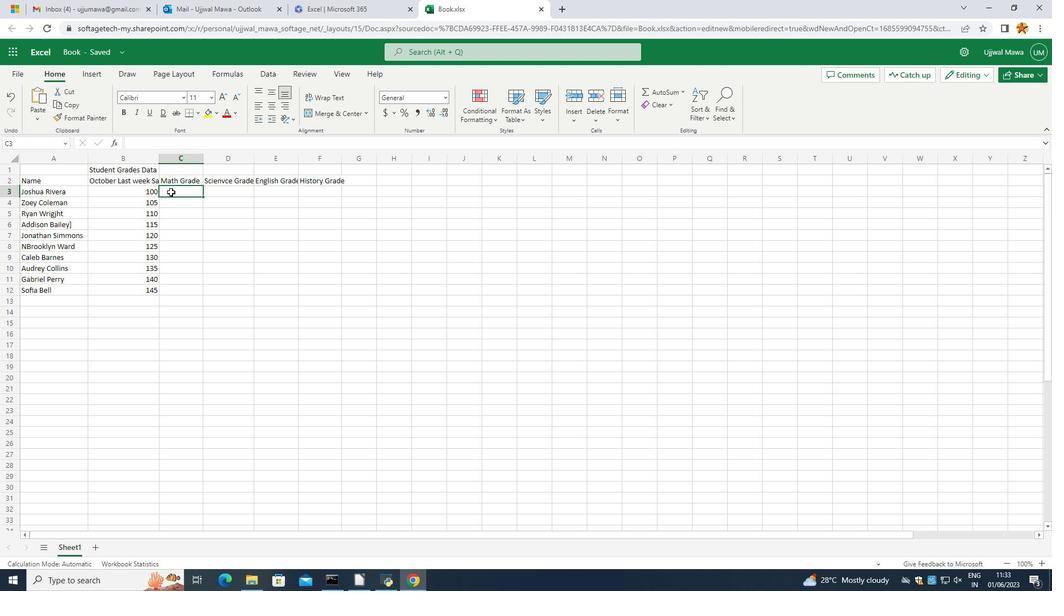 
Action: Mouse pressed left at (171, 192)
Screenshot: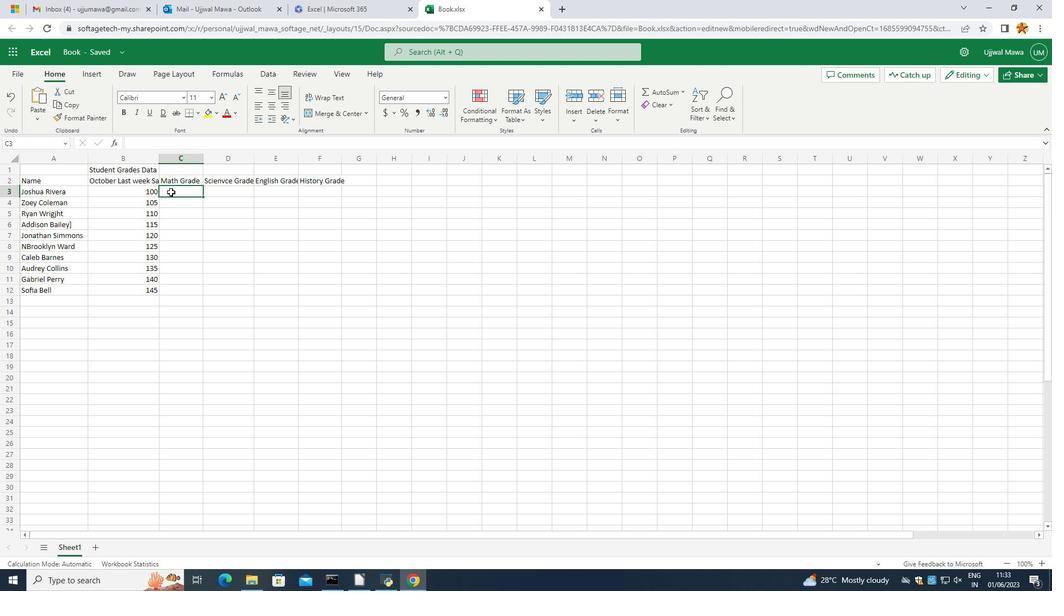 
Action: Mouse pressed left at (171, 192)
Screenshot: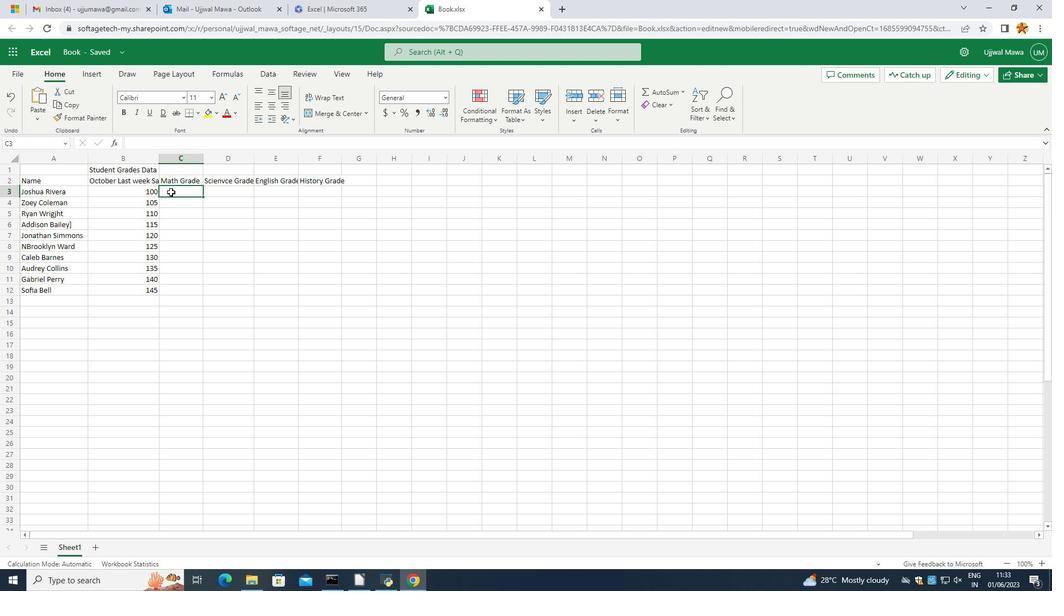 
Action: Mouse moved to (149, 186)
Screenshot: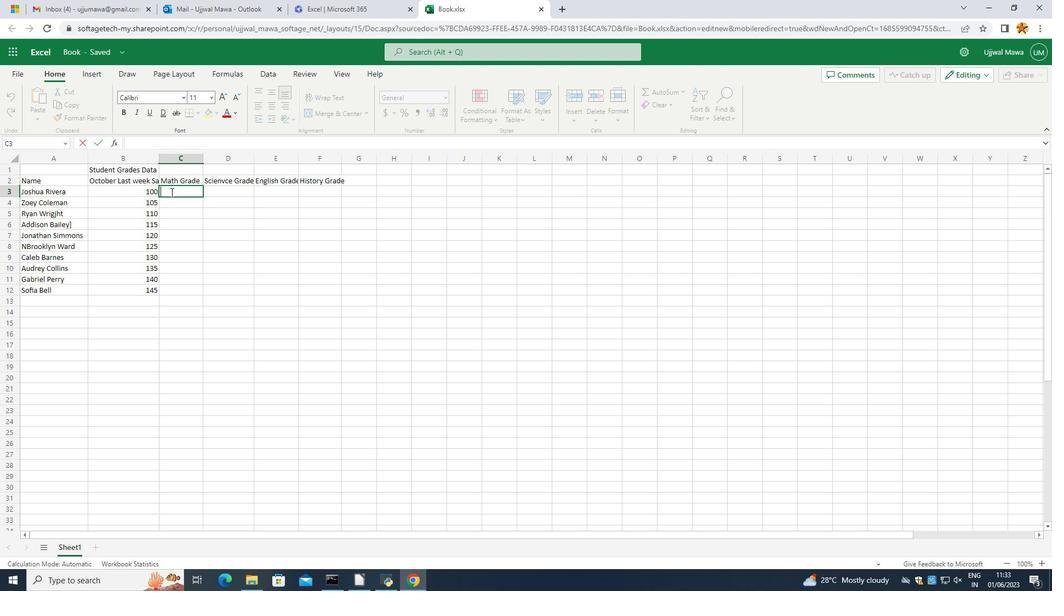 
Action: Key pressed 90<Key.enter>95<Key.enter>80<Key.enter>92<Key.enter>86<Key.backspace>5<Key.enter>88<Key.enter>90<Key.enter>72<Key.enter>
Screenshot: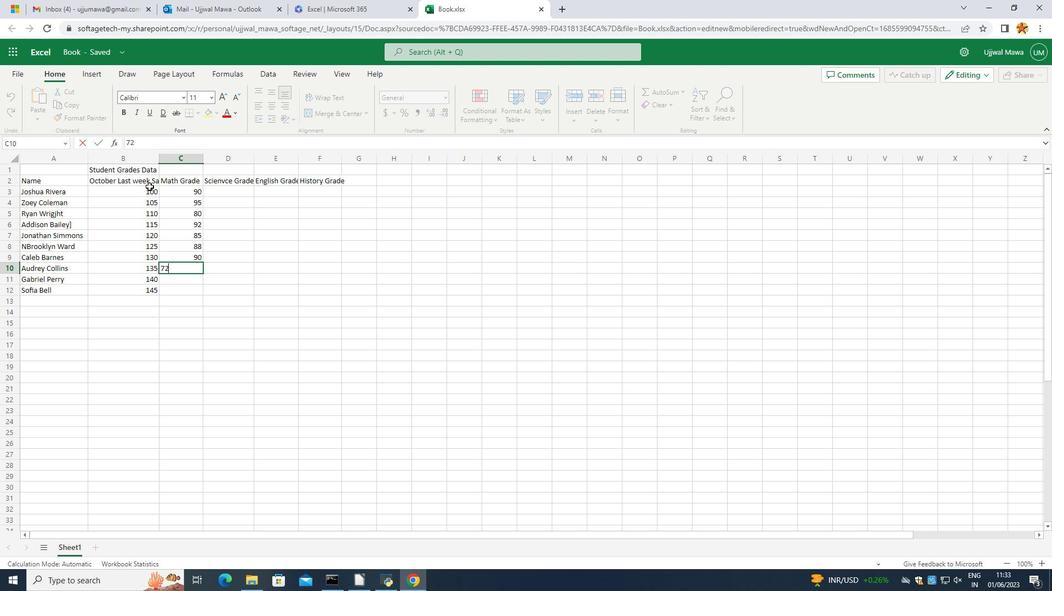 
Action: Mouse moved to (191, 268)
Screenshot: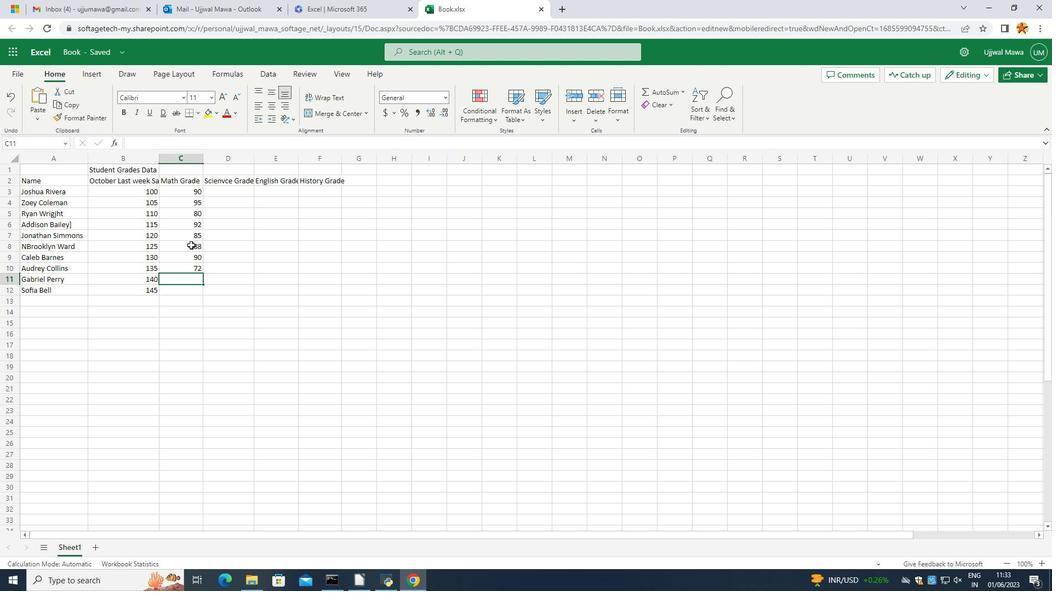 
Action: Mouse pressed left at (191, 268)
Screenshot: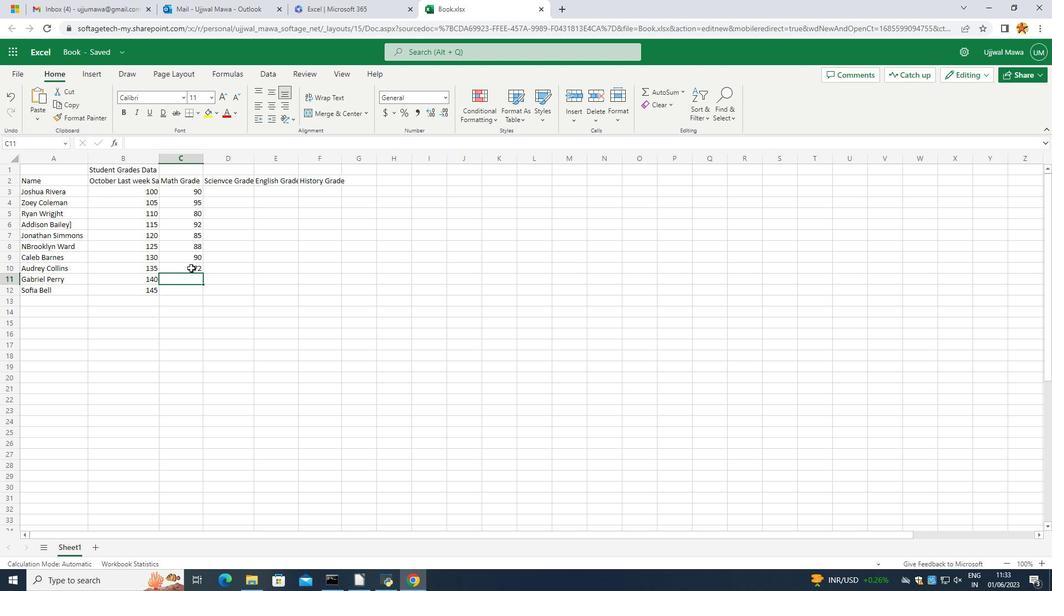 
Action: Mouse pressed left at (191, 268)
Screenshot: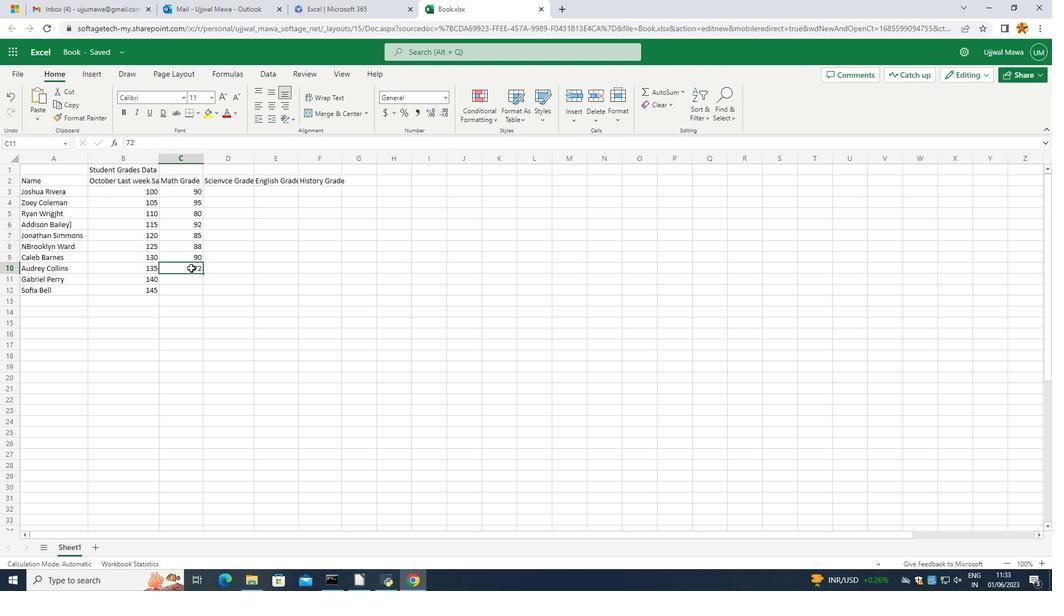 
Action: Key pressed <Key.backspace><Key.backspace><Key.backspace>90<Key.enter>
Screenshot: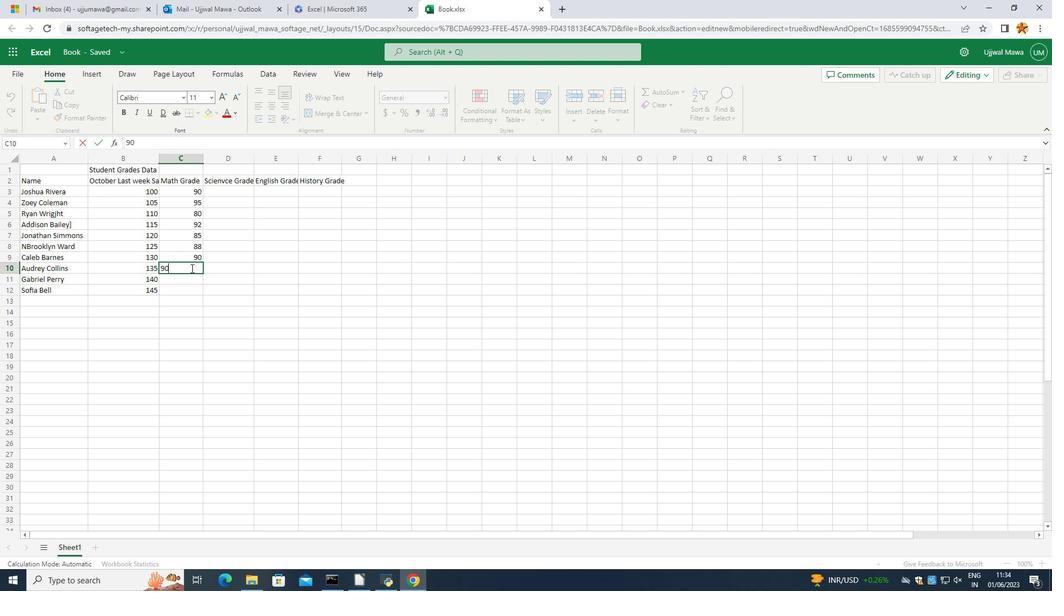 
Action: Mouse moved to (189, 272)
Screenshot: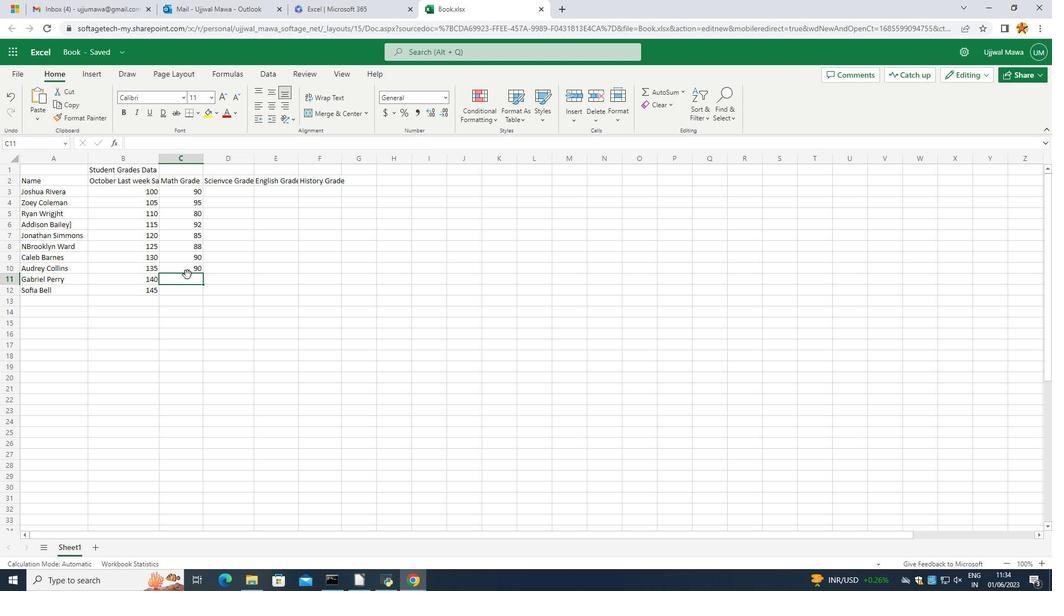 
Action: Mouse pressed left at (189, 272)
Screenshot: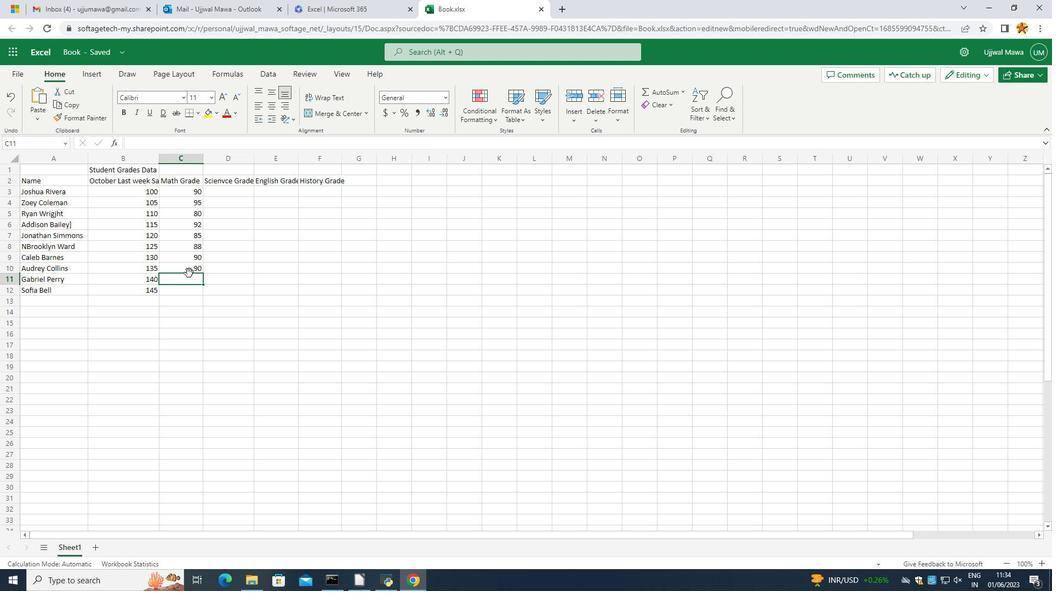 
Action: Mouse pressed left at (189, 272)
Screenshot: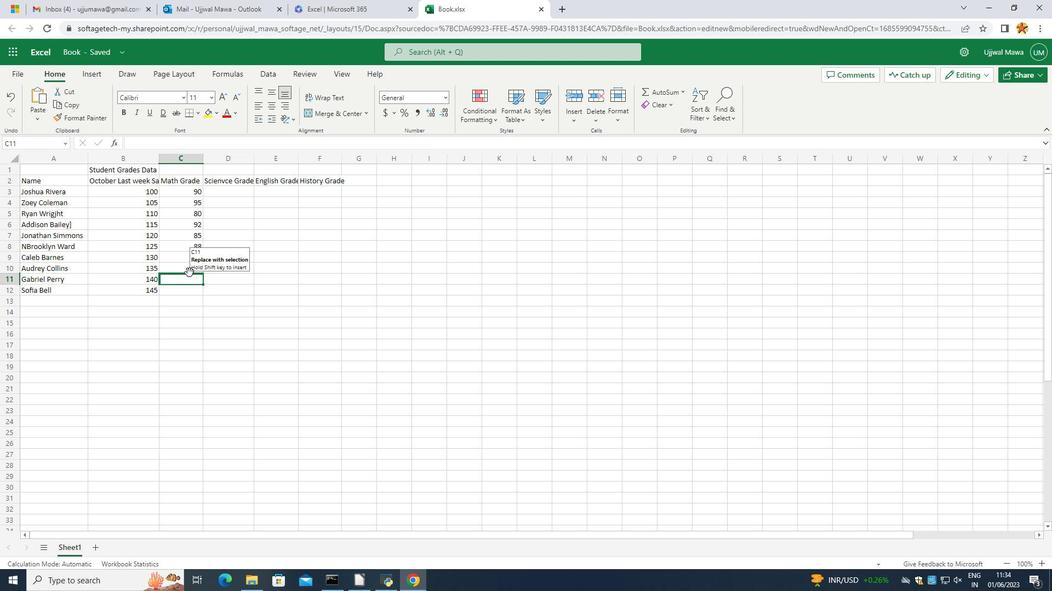 
Action: Mouse moved to (191, 271)
Screenshot: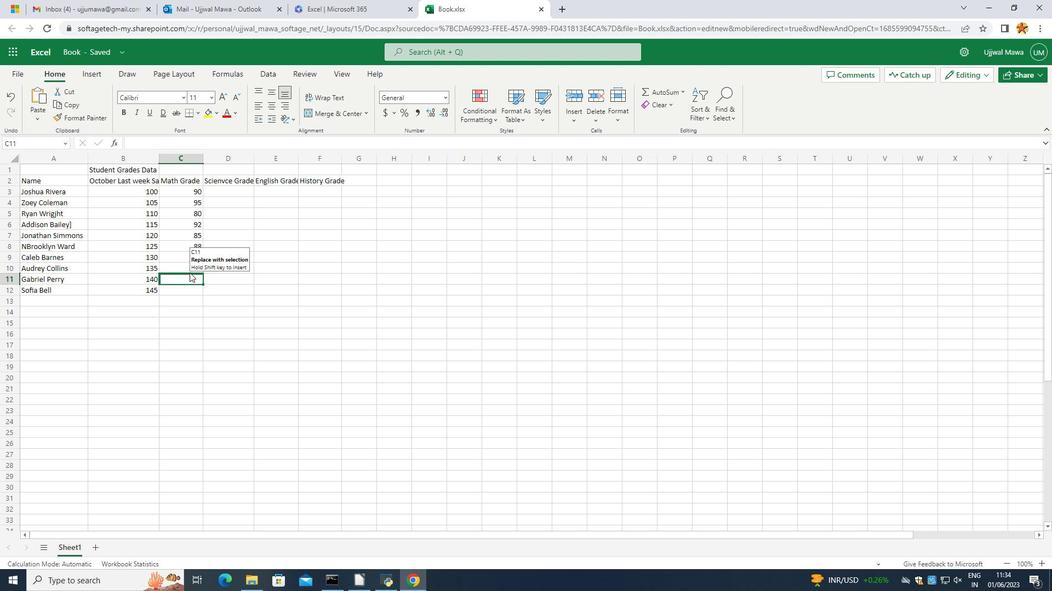 
Action: Mouse pressed left at (191, 271)
Screenshot: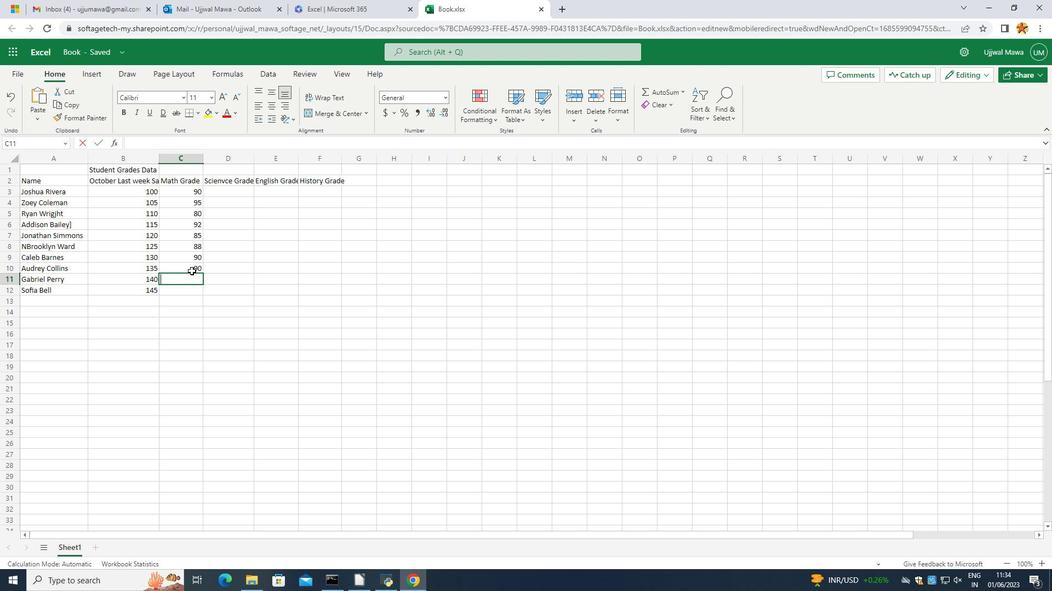 
Action: Mouse pressed left at (191, 271)
Screenshot: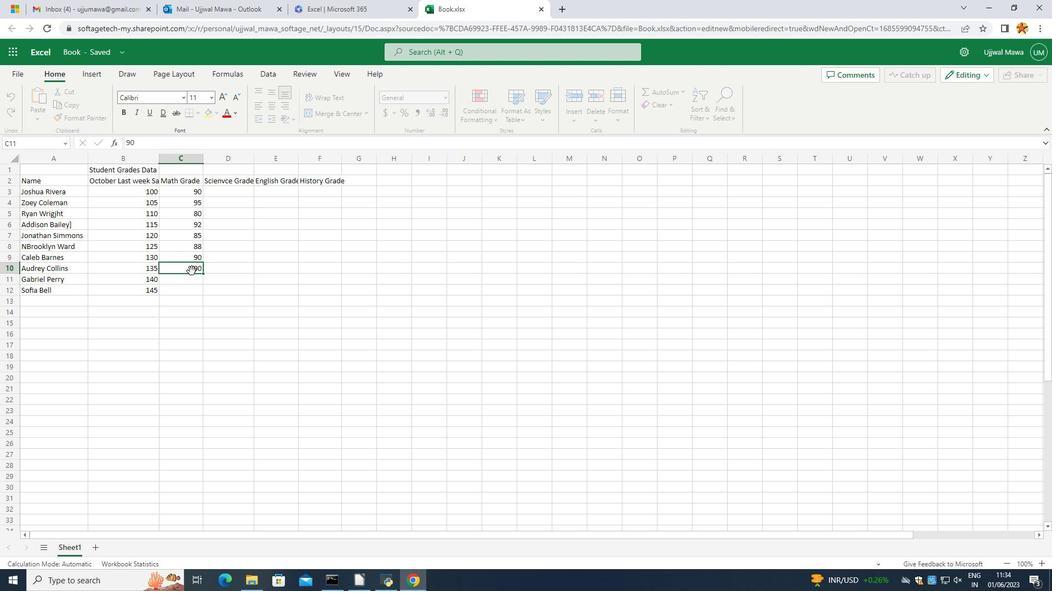 
Action: Mouse moved to (190, 271)
Screenshot: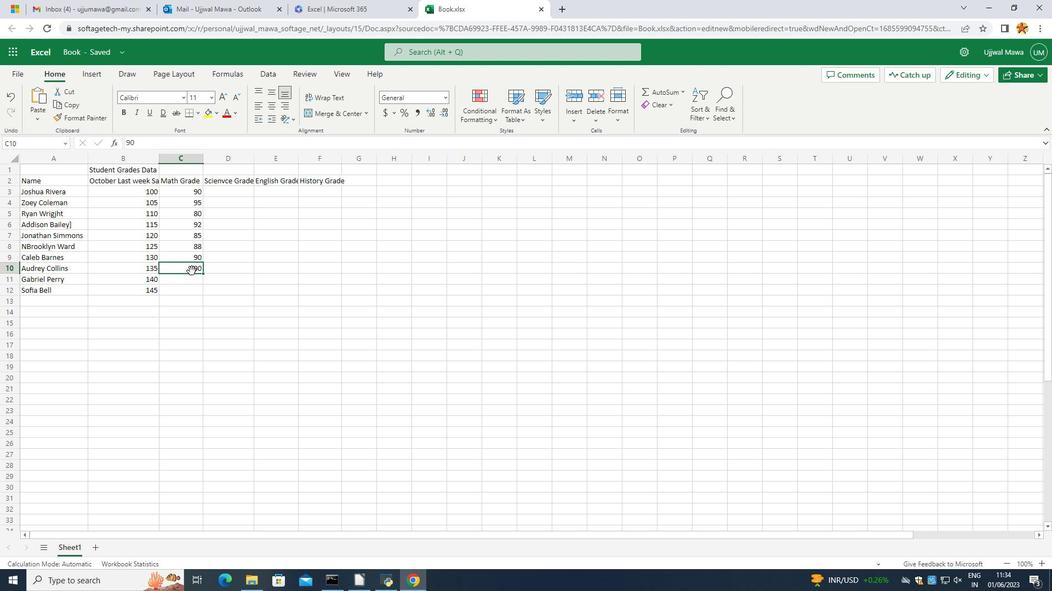 
Action: Key pressed <Key.backspace>78<Key.enter>92<Key.enter>85<Key.enter>
Screenshot: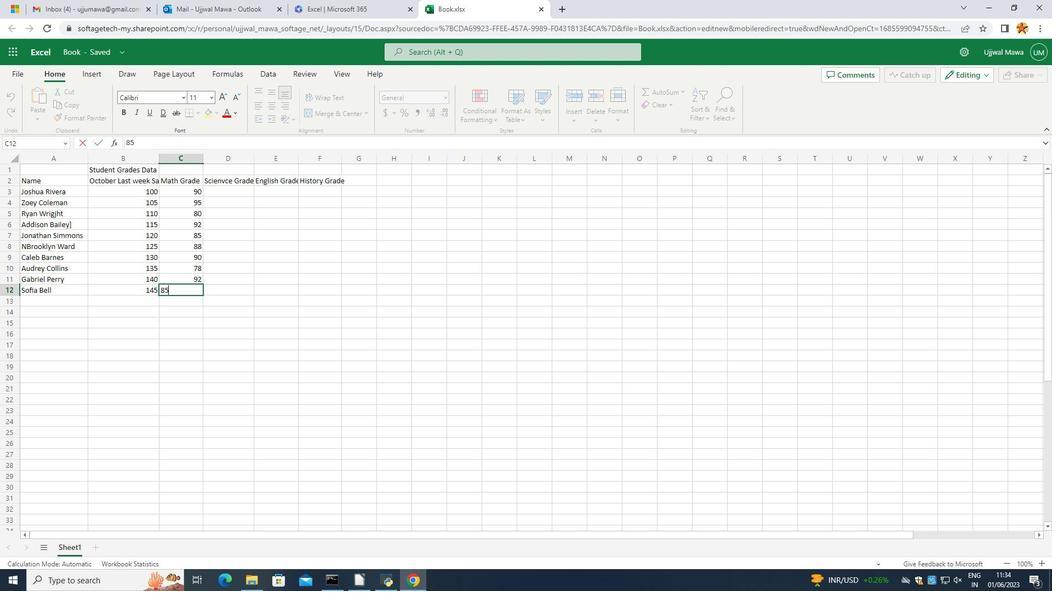 
Action: Mouse moved to (368, 237)
Screenshot: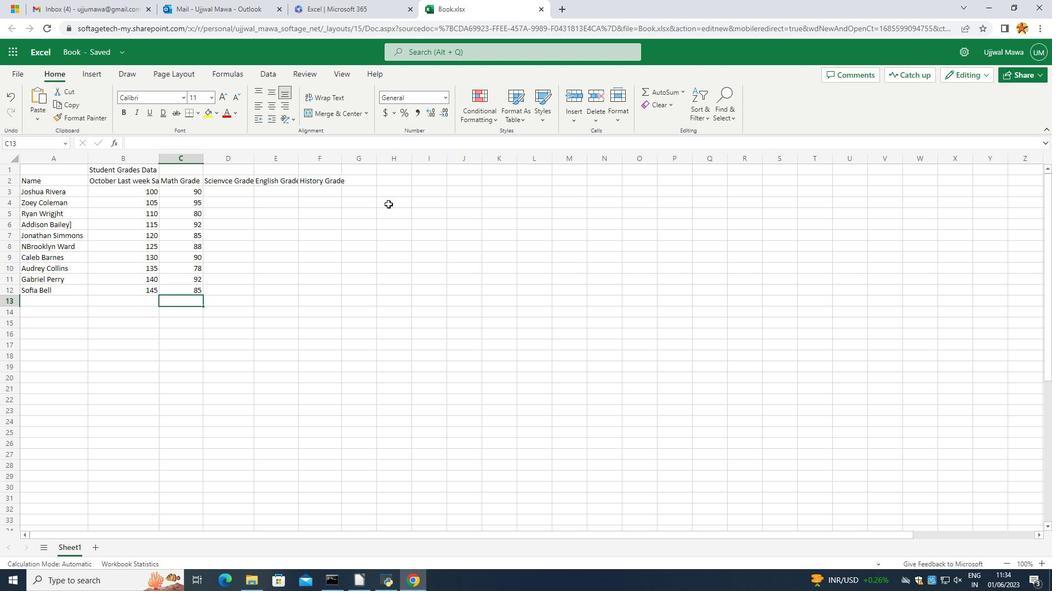 
Action: Mouse pressed left at (368, 237)
Screenshot: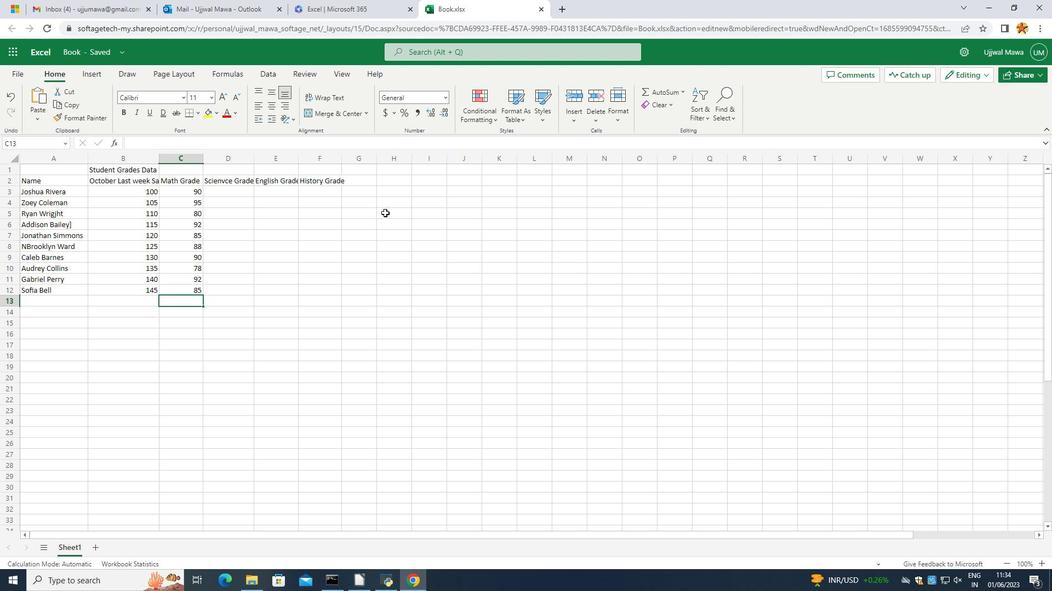 
Action: Mouse moved to (251, 194)
Screenshot: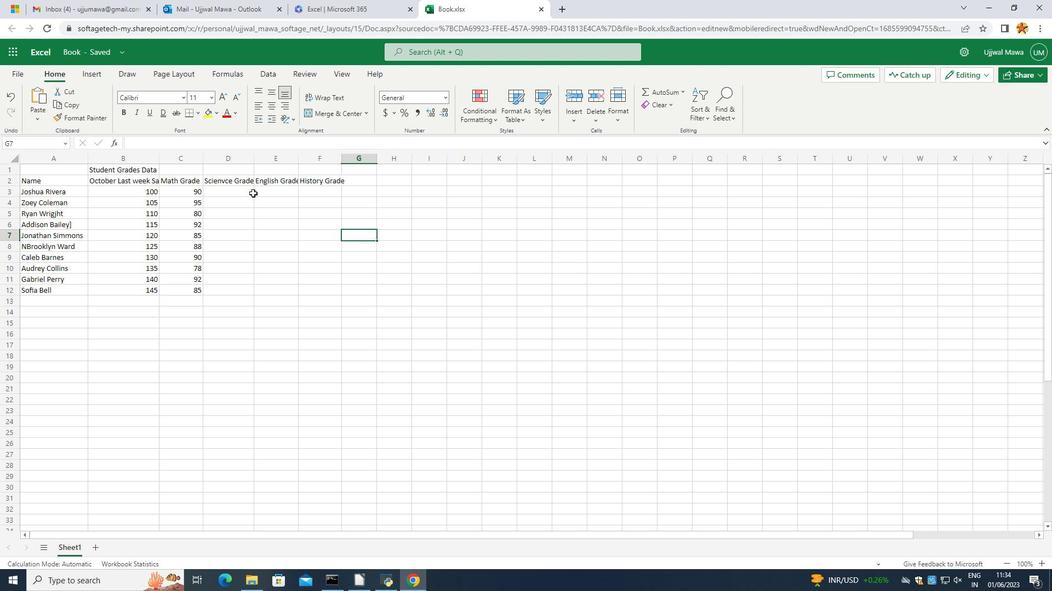 
Action: Mouse pressed left at (251, 194)
Screenshot: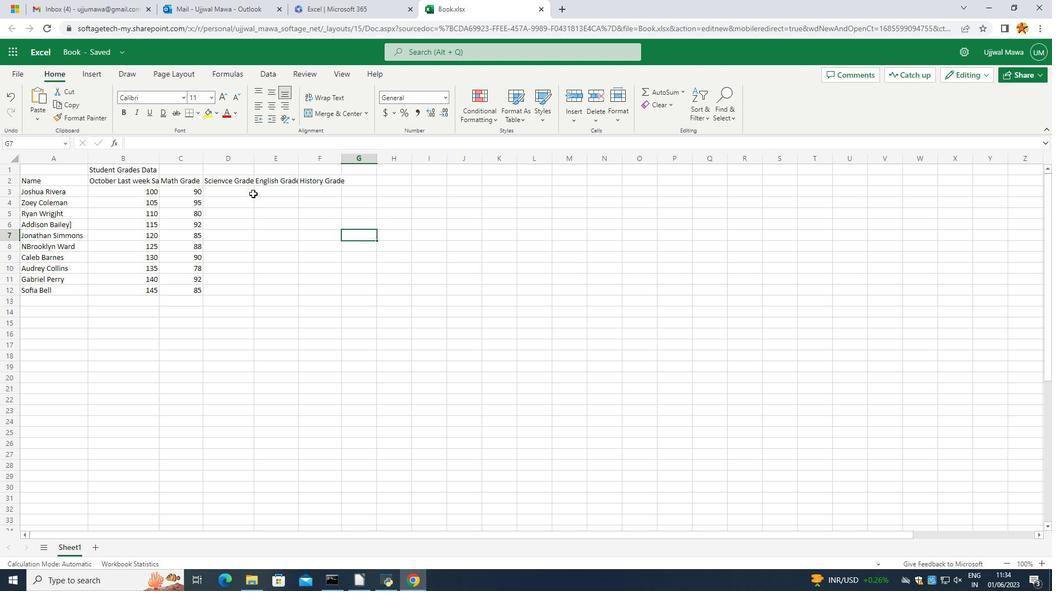 
Action: Mouse pressed left at (251, 194)
Screenshot: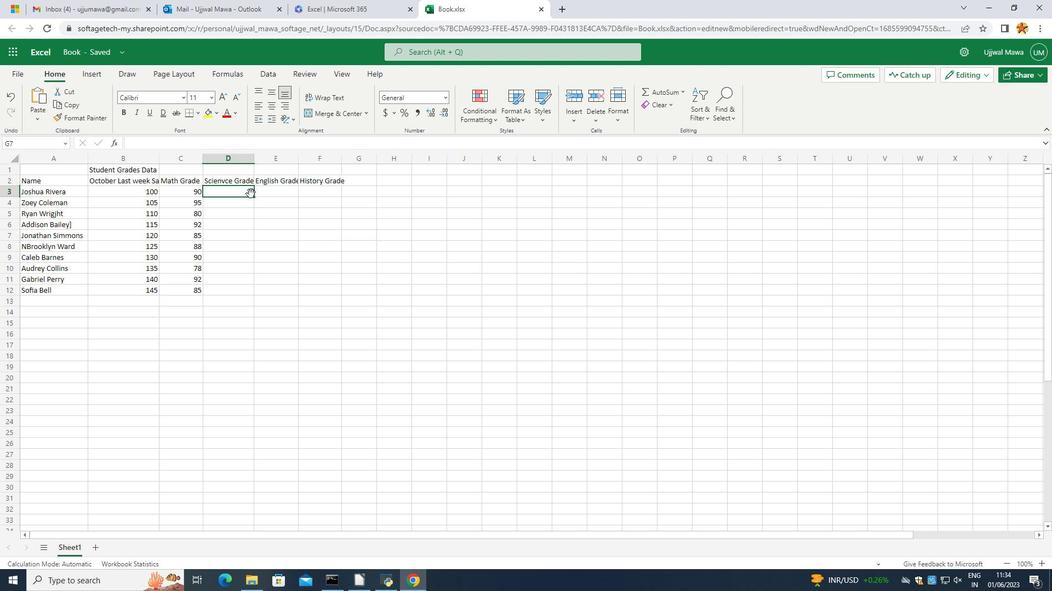 
Action: Mouse moved to (251, 192)
Screenshot: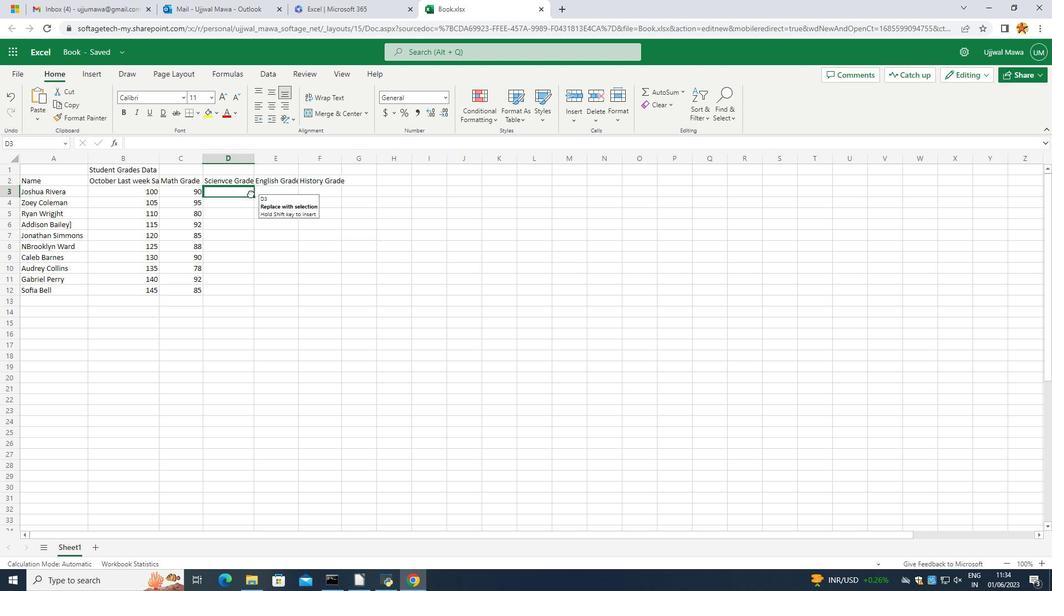
Action: Mouse pressed left at (251, 192)
Screenshot: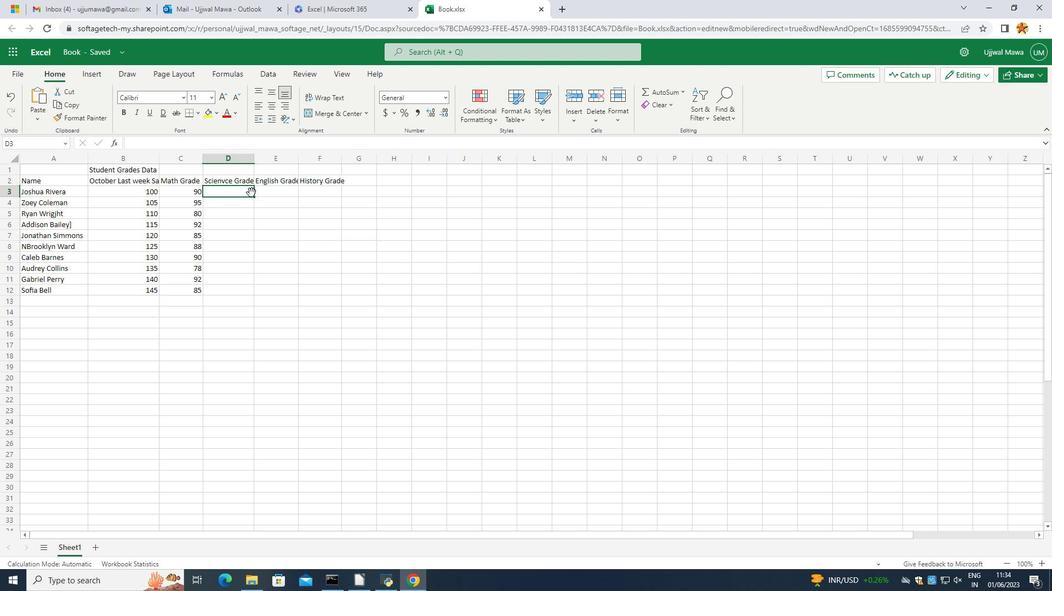 
Action: Mouse moved to (249, 194)
Screenshot: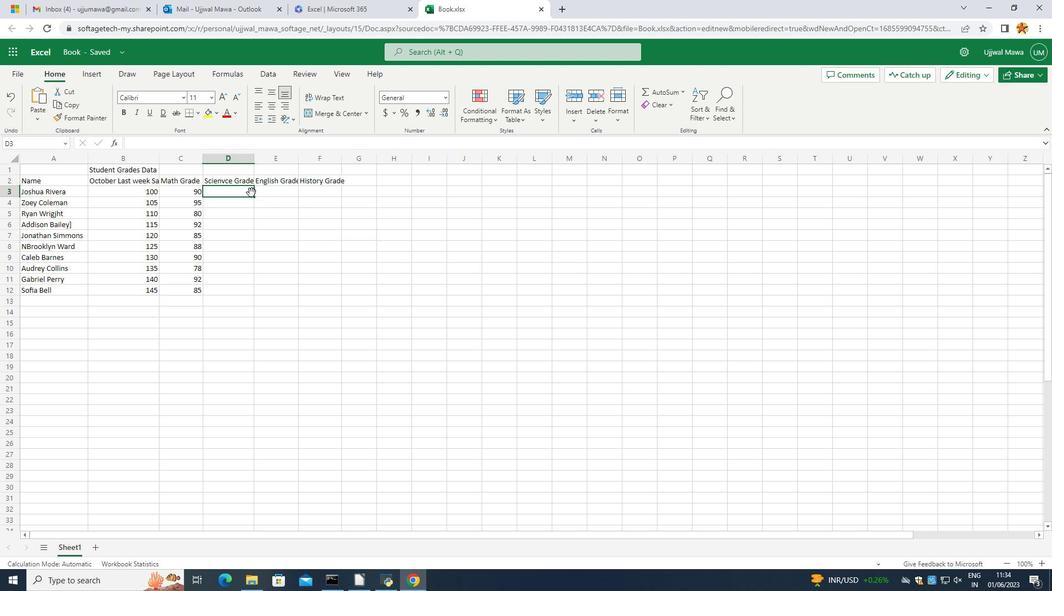 
Action: Mouse pressed left at (249, 194)
Screenshot: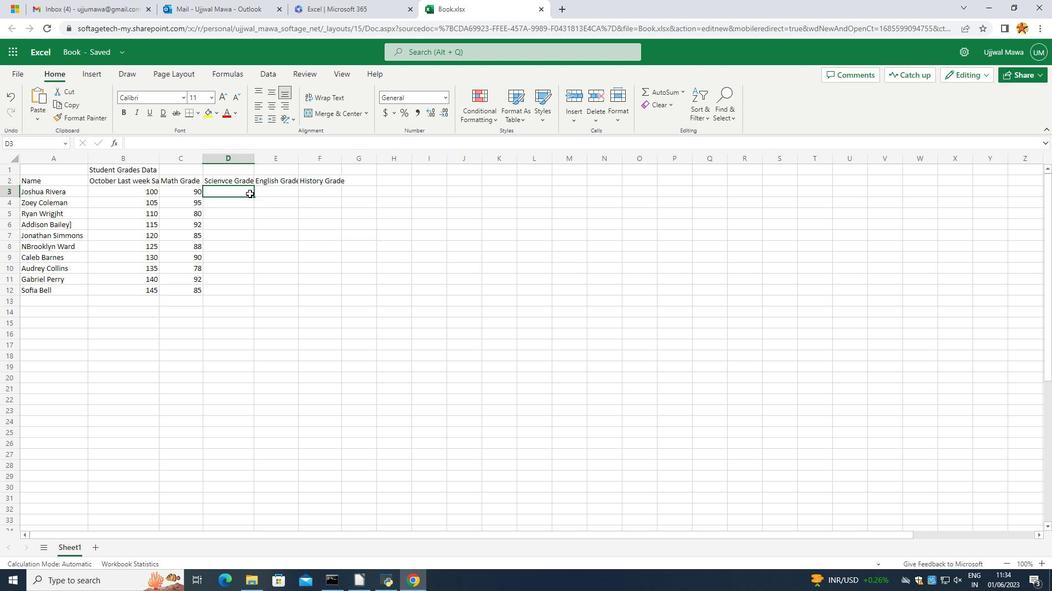 
Action: Mouse pressed left at (249, 194)
Screenshot: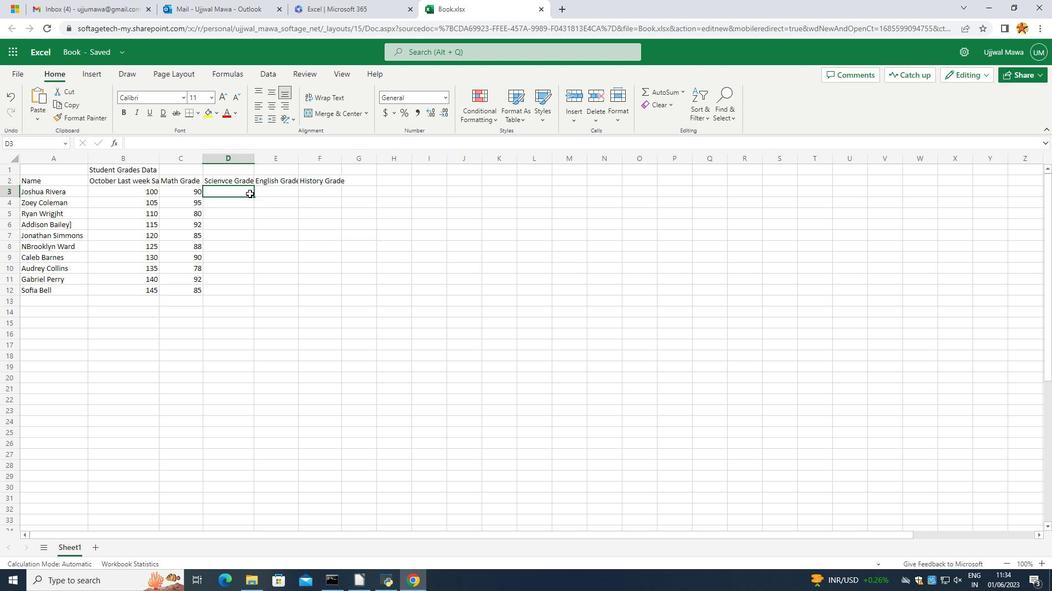 
Action: Mouse moved to (251, 195)
Screenshot: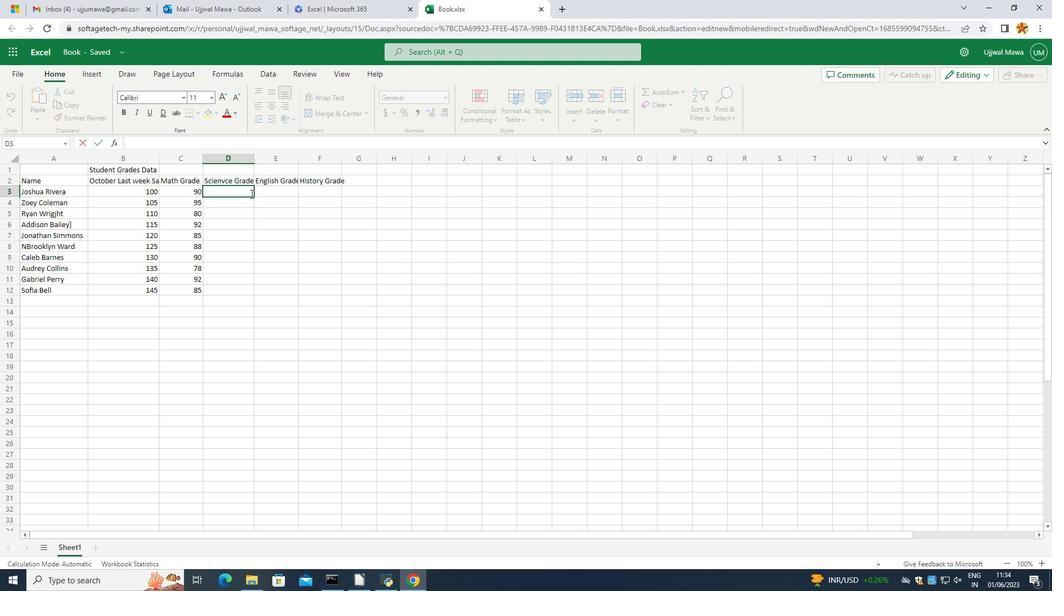 
Action: Key pressed 85<Key.enter>87<Key.enter>92<Key.enter>88<Key.enter>90<Key.enter>9<Key.backspace>86<Key.backspace>5<Key.enter>92<Key.enter>80<Key.enter>88<Key.enter>9-<Key.backspace>0<Key.enter>
Screenshot: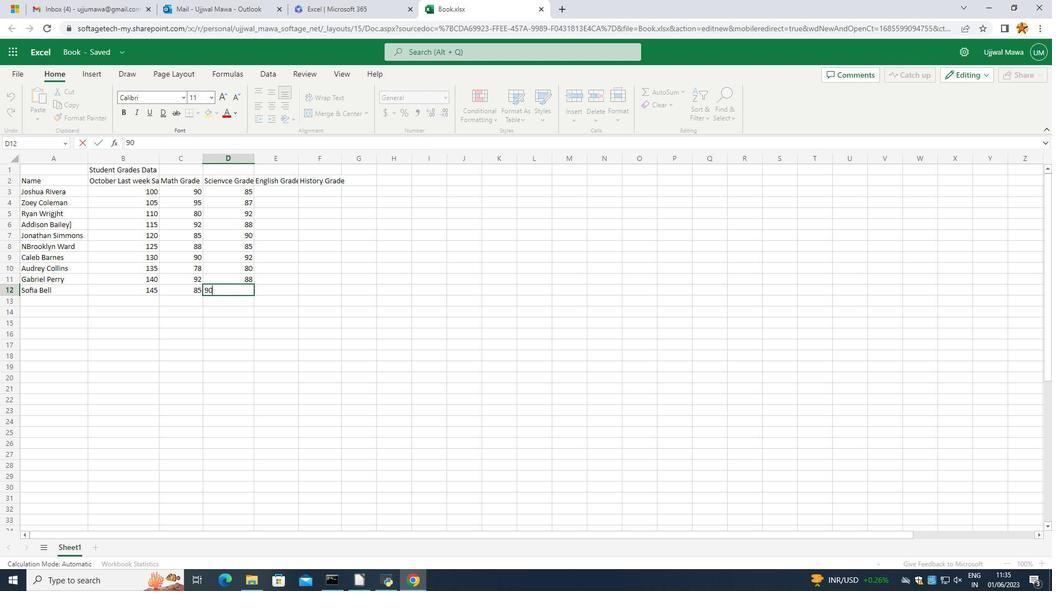 
Action: Mouse moved to (413, 292)
Screenshot: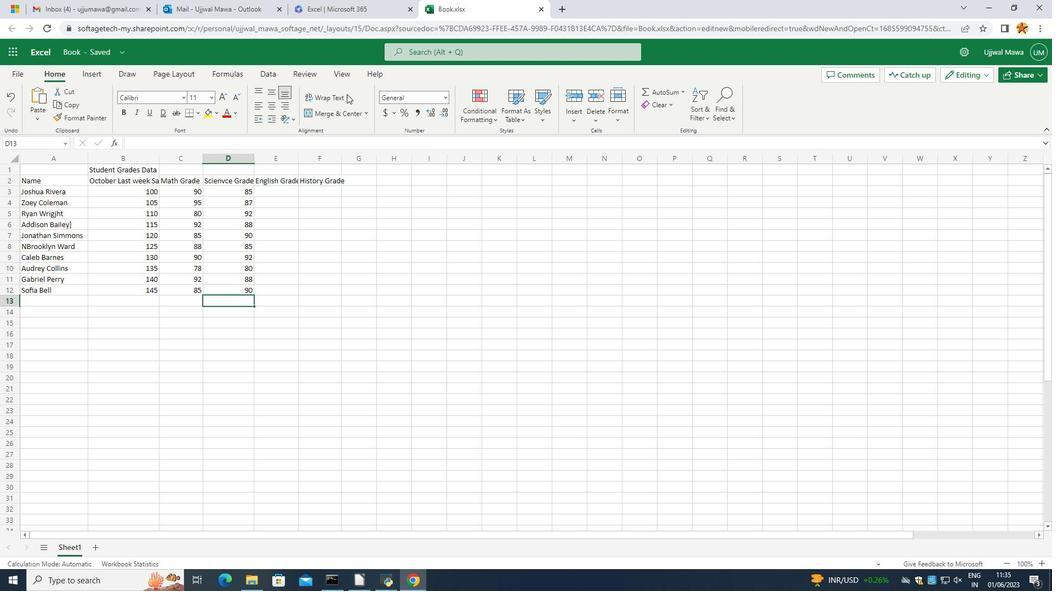 
Action: Mouse pressed left at (413, 292)
Screenshot: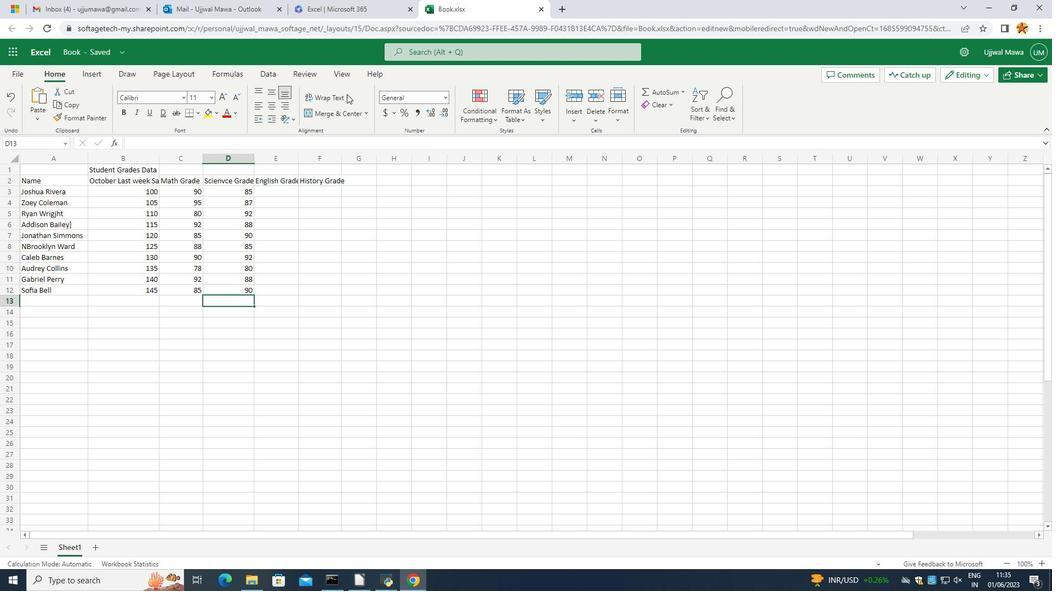 
Action: Mouse moved to (271, 194)
Screenshot: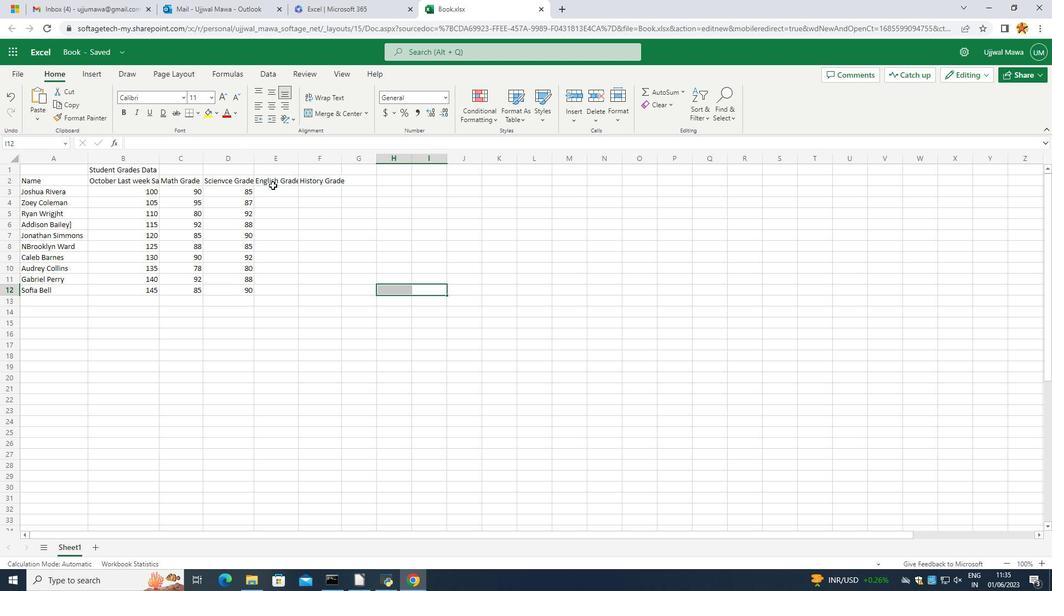 
Action: Mouse pressed left at (271, 194)
Screenshot: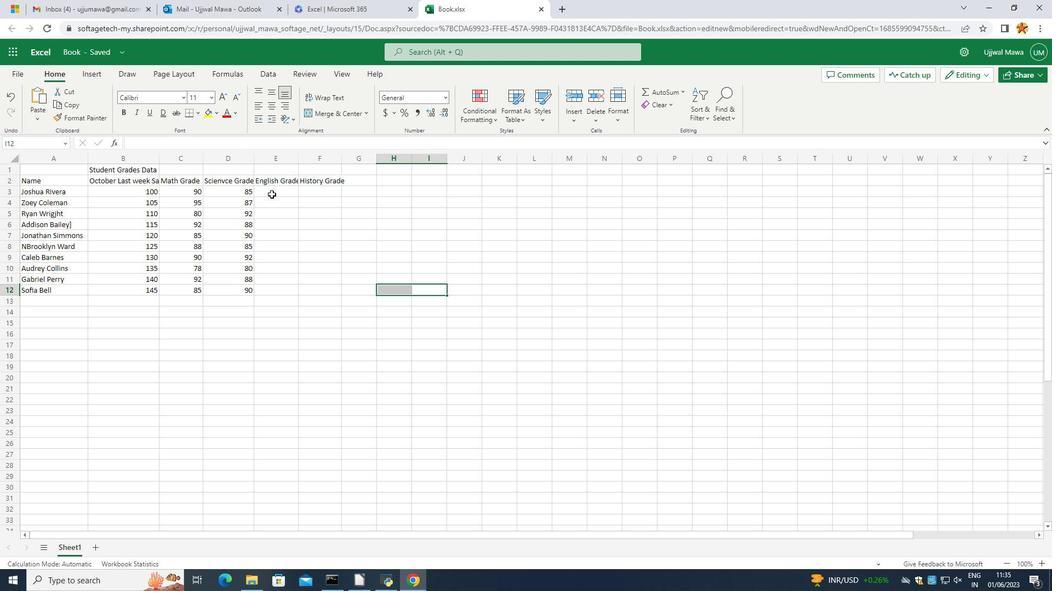 
Action: Mouse pressed left at (271, 194)
Screenshot: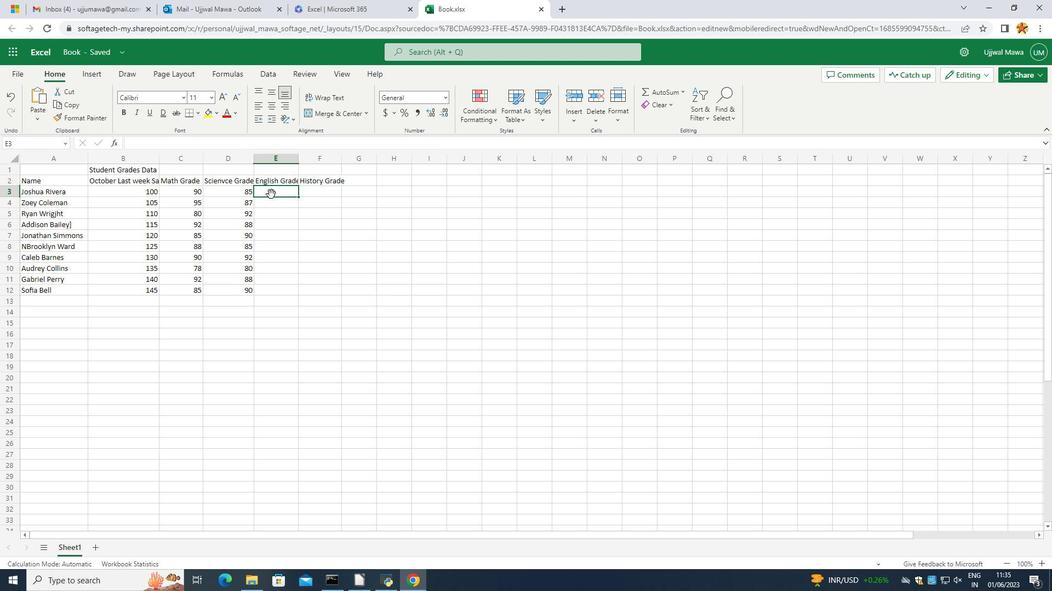 
Action: Mouse moved to (278, 191)
Screenshot: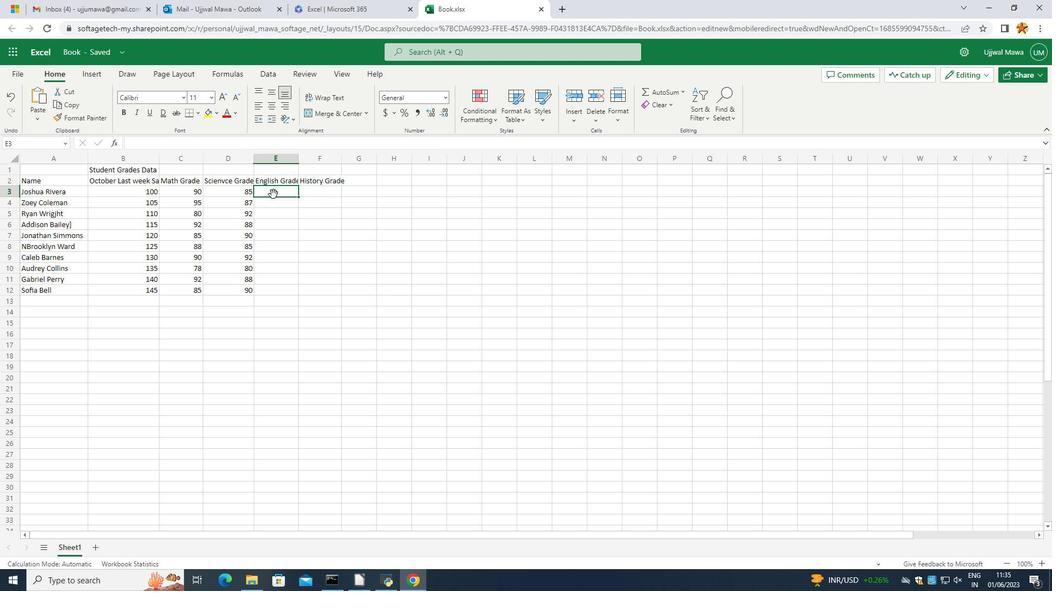 
Action: Mouse pressed left at (278, 191)
Screenshot: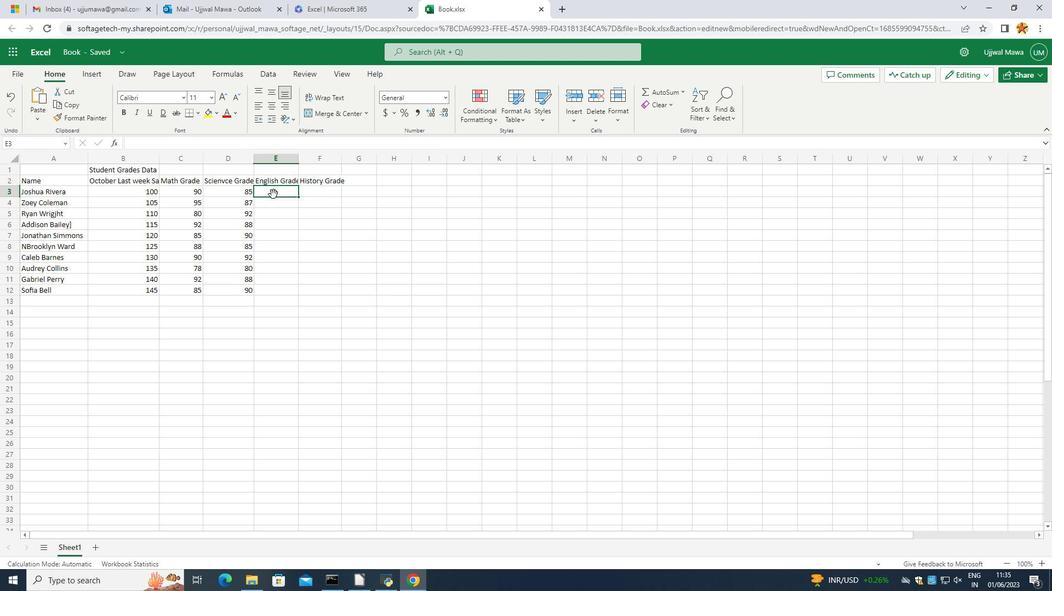 
Action: Mouse pressed left at (278, 191)
Screenshot: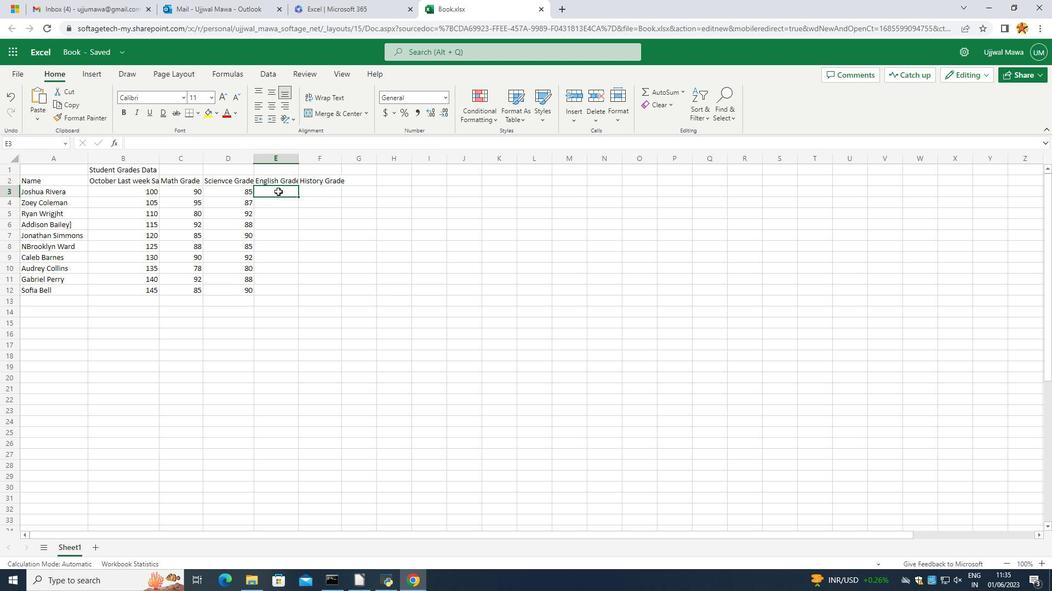 
Action: Mouse moved to (281, 191)
Screenshot: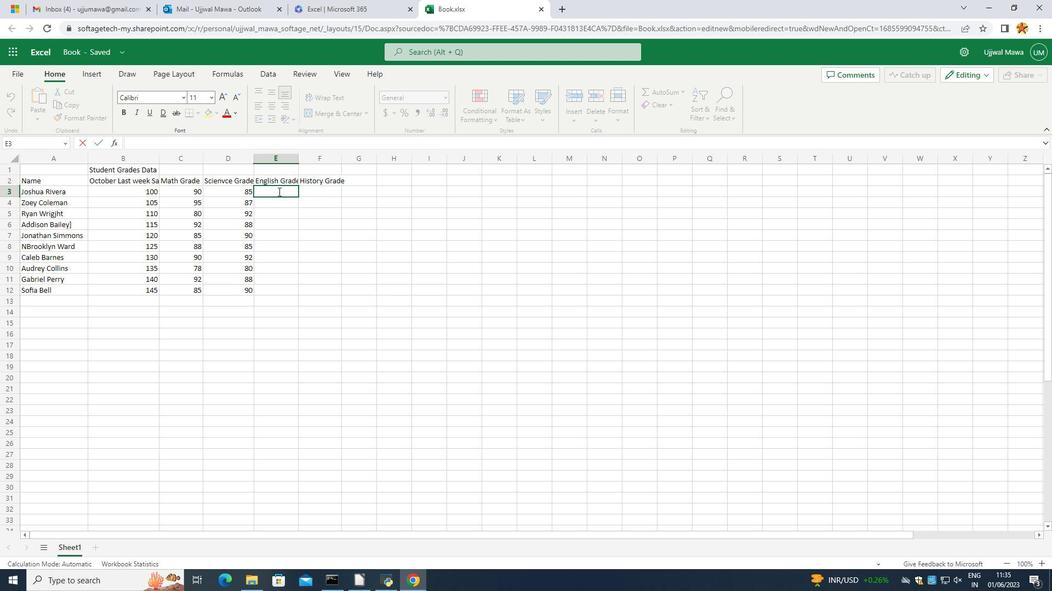
Action: Key pressed 92<Key.enter>90<Key.enter>86<Key.backspace>5<Key.enter>90<Key.enter>88<Key.enter>92<Key.enter>86<Key.backspace>4<Key.backspace>5<Key.enter>9<Key.backspace>83<Key.backspace>2<Key.enter>90<Key.enter>88<Key.enter>
Screenshot: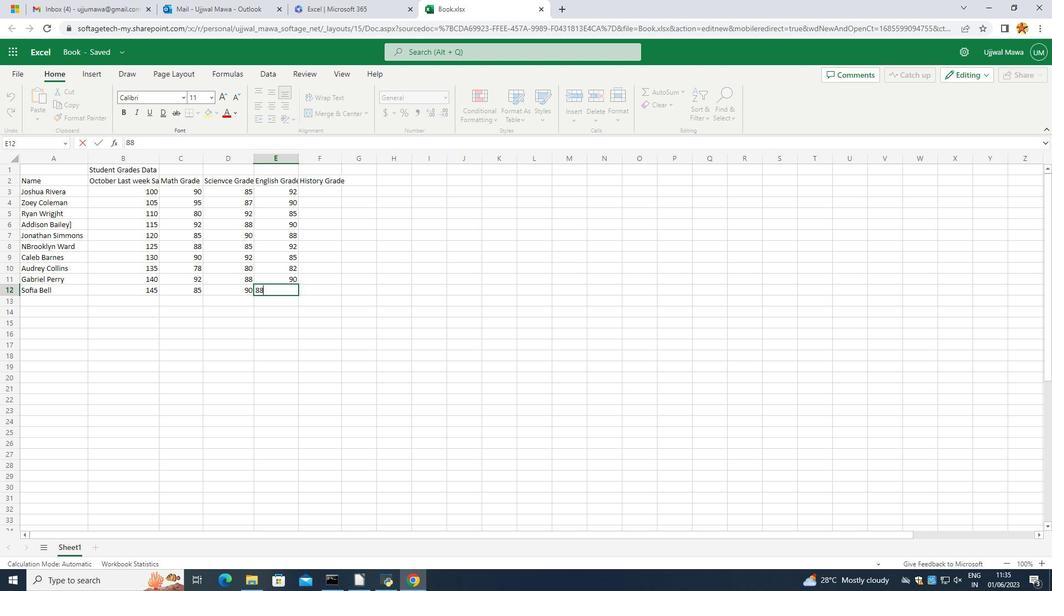 
Action: Mouse moved to (463, 252)
Screenshot: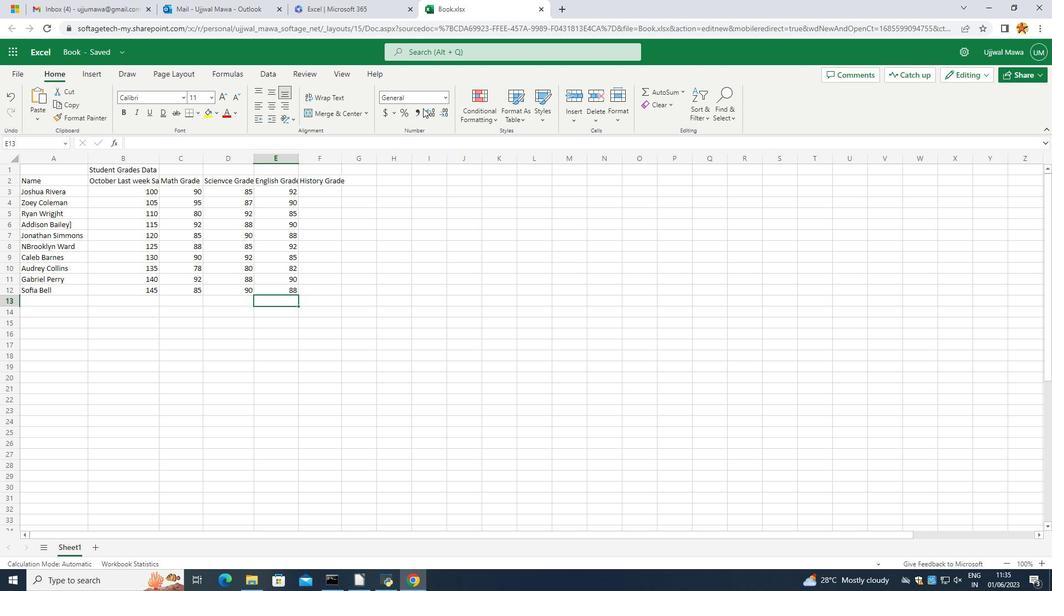 
Action: Mouse pressed left at (463, 252)
Screenshot: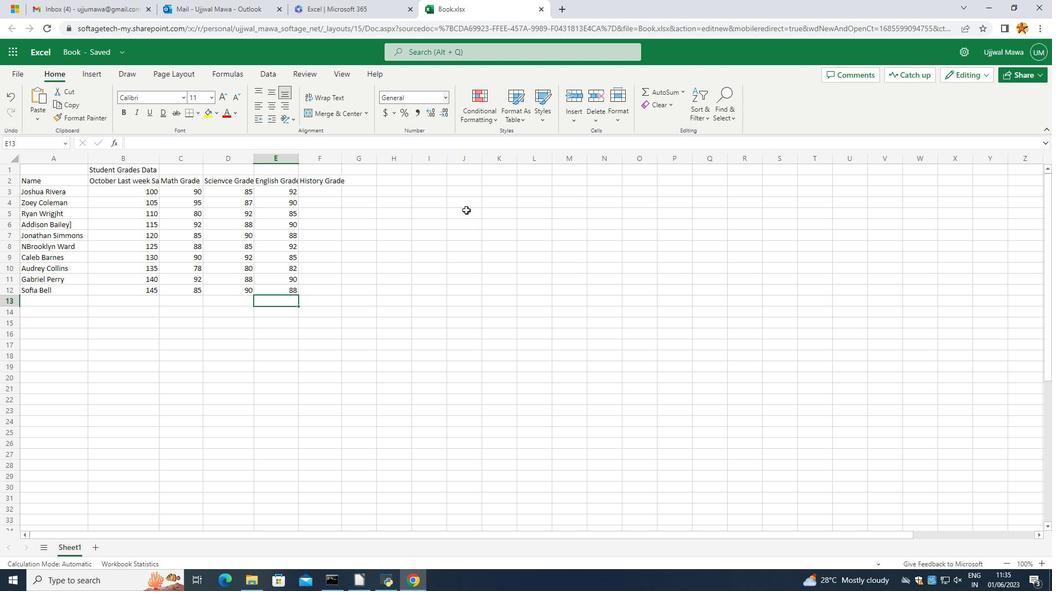 
Action: Mouse moved to (340, 188)
Screenshot: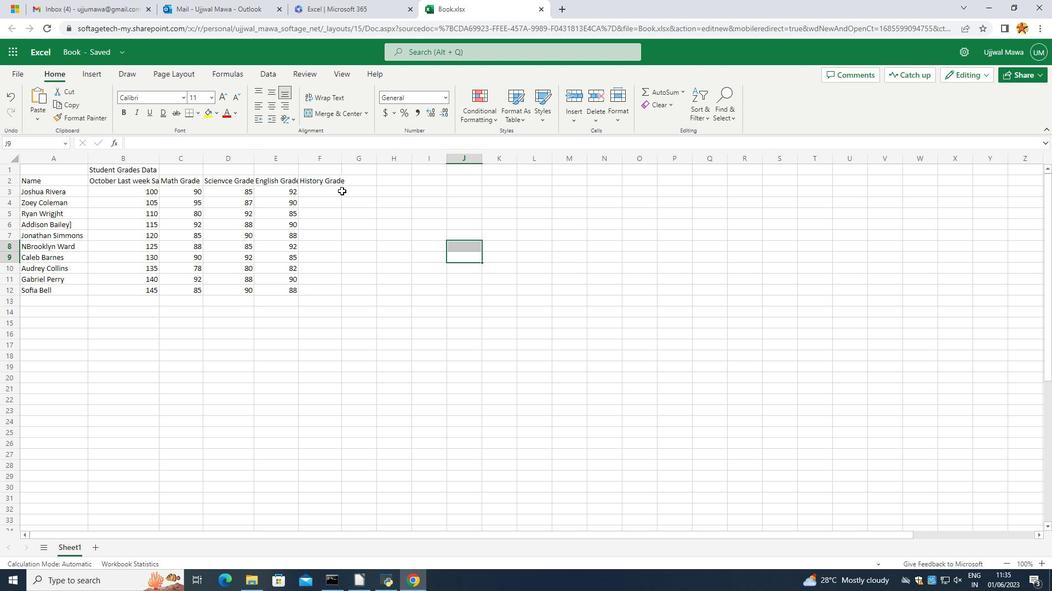 
Action: Mouse pressed left at (340, 188)
Screenshot: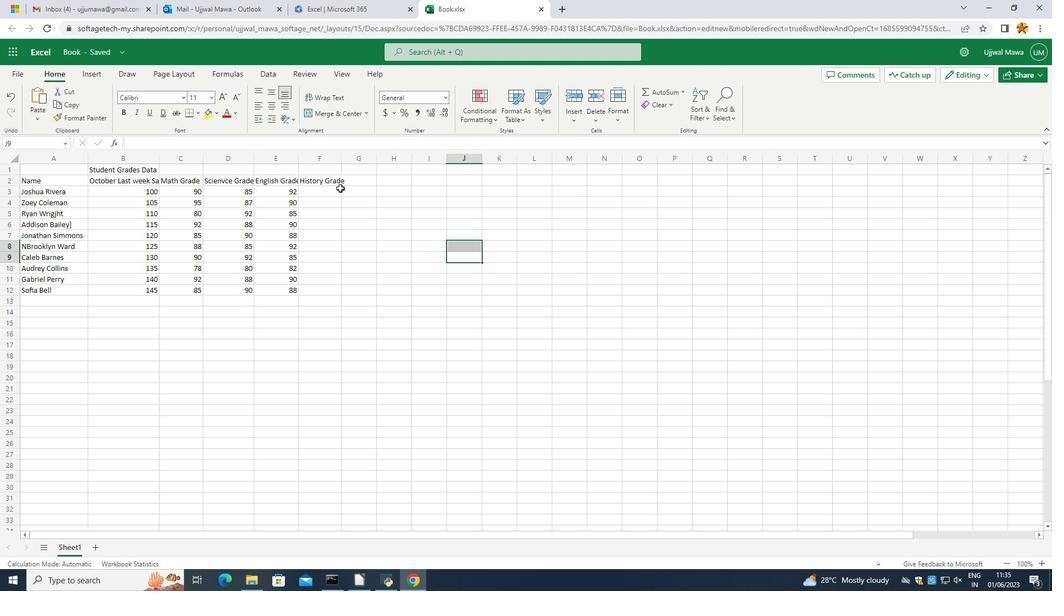 
Action: Mouse moved to (389, 182)
Screenshot: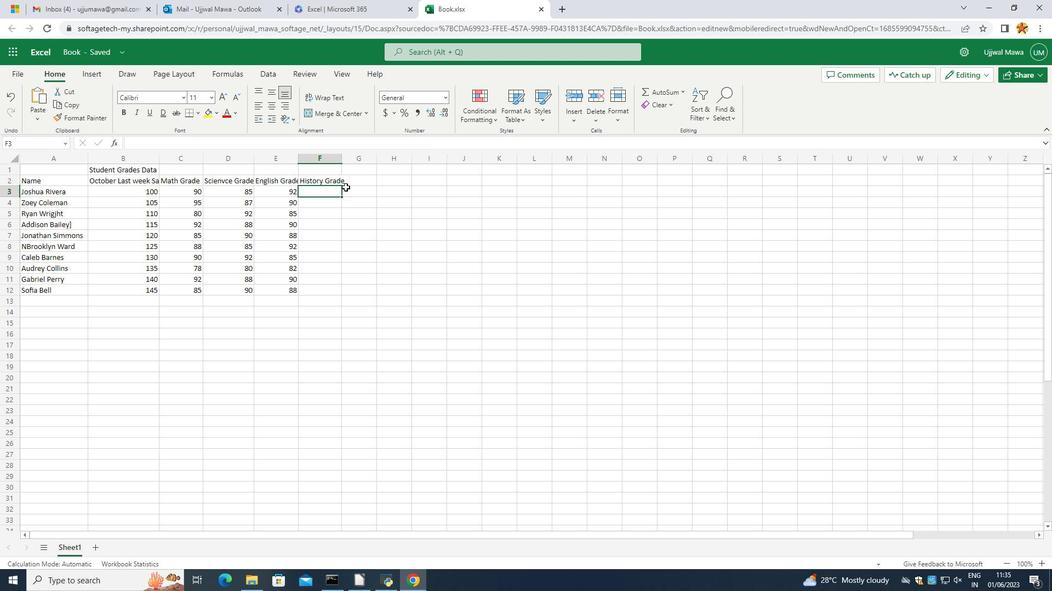 
Action: Mouse pressed left at (389, 182)
Screenshot: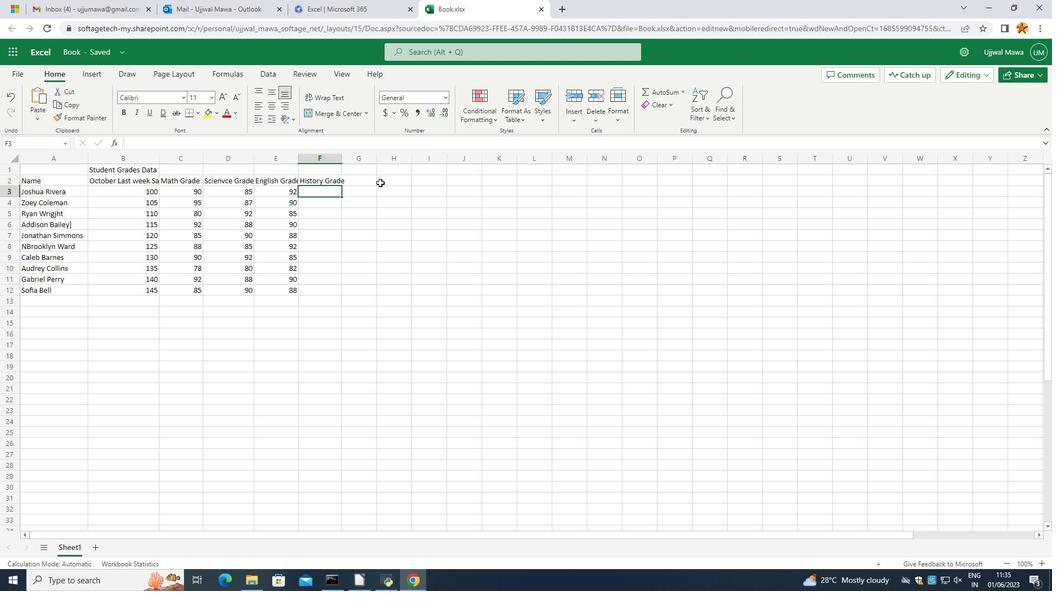 
Action: Mouse moved to (366, 185)
Screenshot: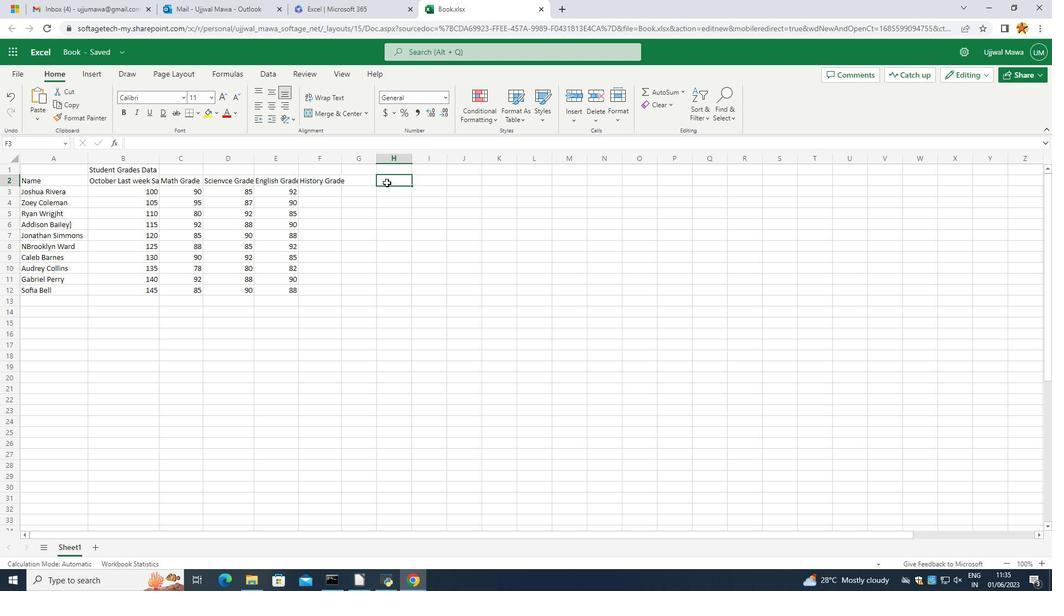 
Action: Mouse pressed left at (366, 185)
Screenshot: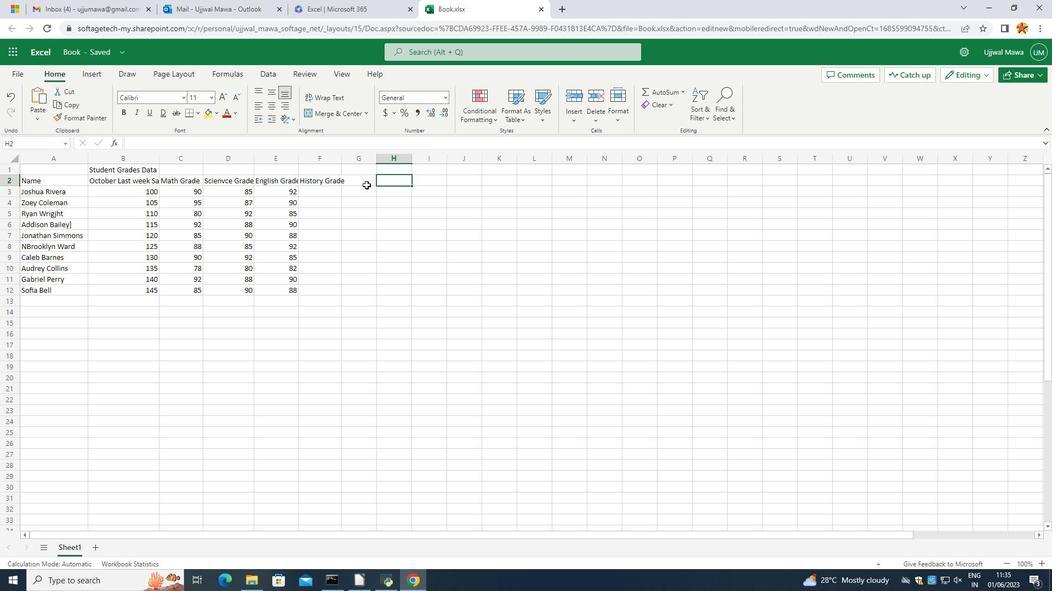 
Action: Mouse pressed left at (366, 185)
Screenshot: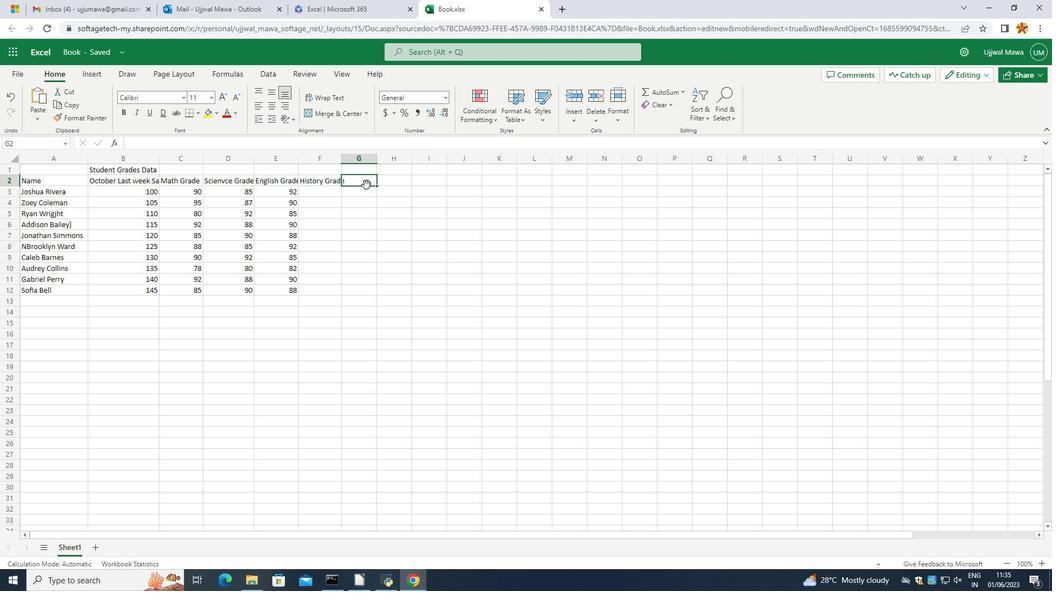 
Action: Mouse moved to (366, 185)
Screenshot: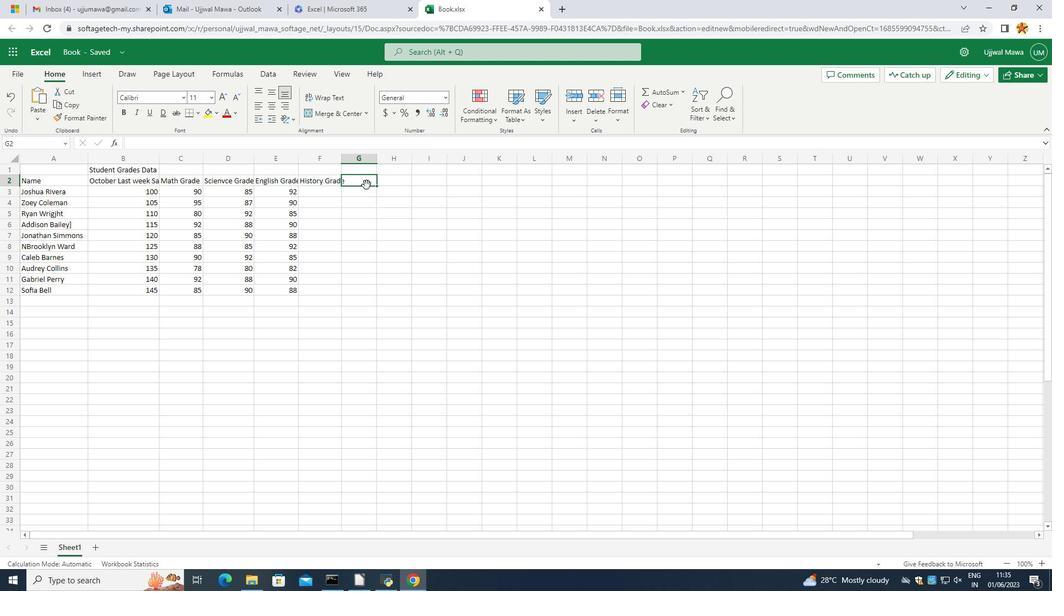 
Action: Mouse pressed left at (366, 185)
Screenshot: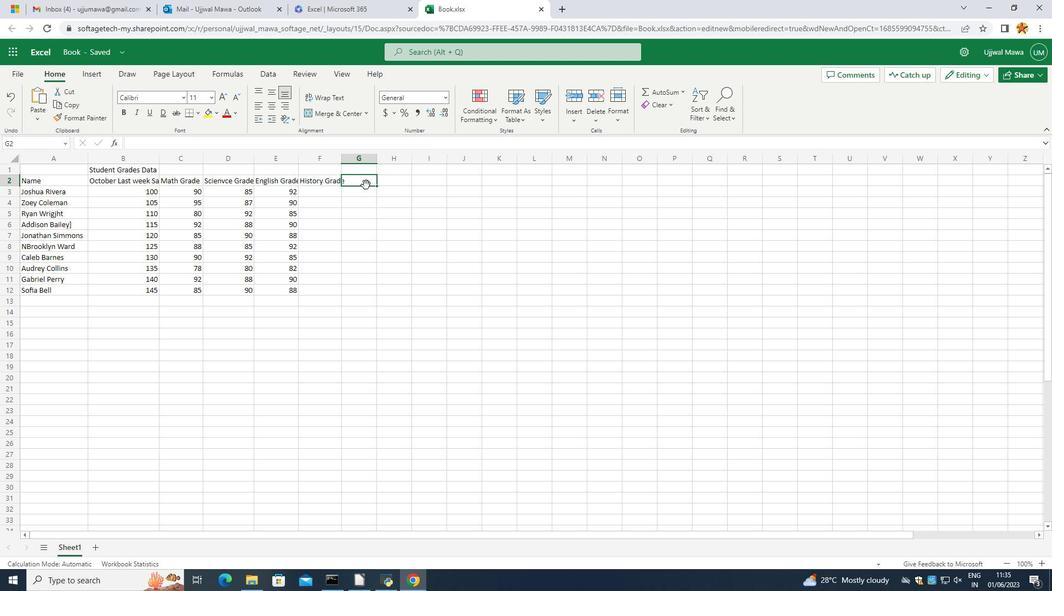 
Action: Mouse moved to (368, 183)
